 Task: Work and Employment Template: Driving Log.
Action: Mouse moved to (62, 103)
Screenshot: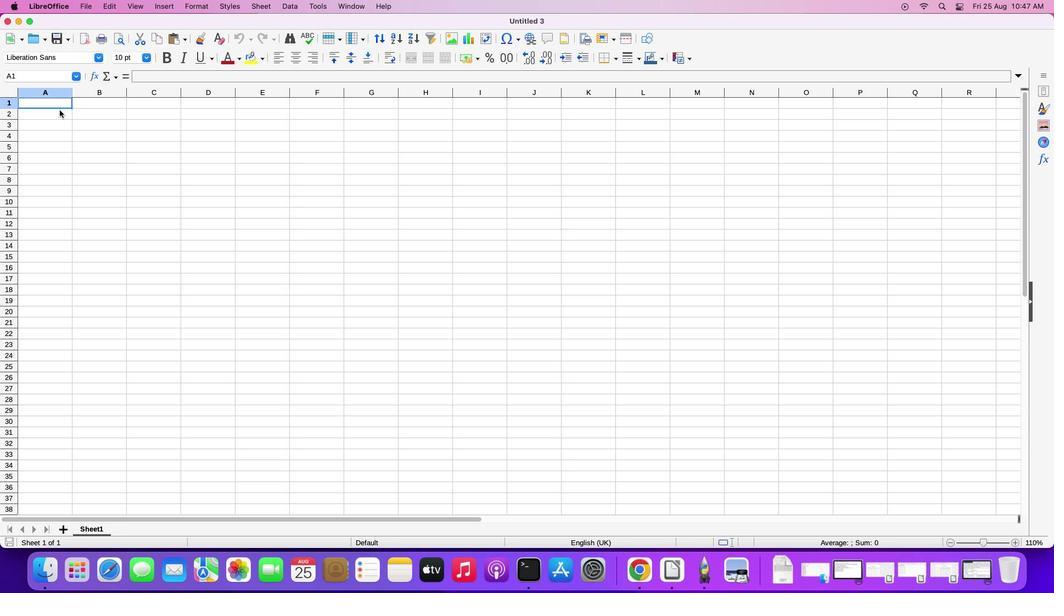 
Action: Mouse pressed left at (62, 103)
Screenshot: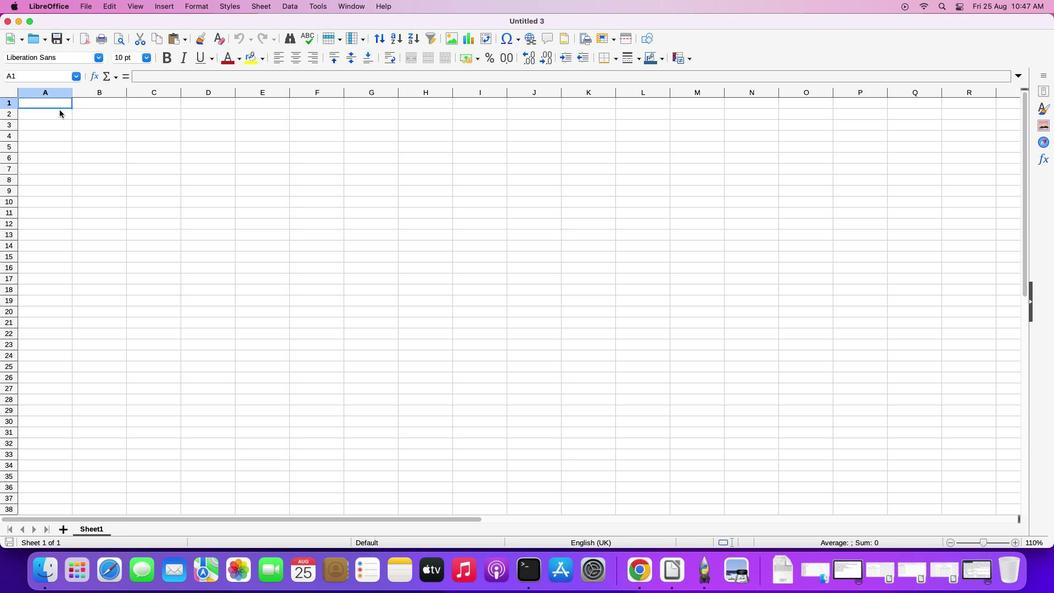 
Action: Mouse moved to (58, 112)
Screenshot: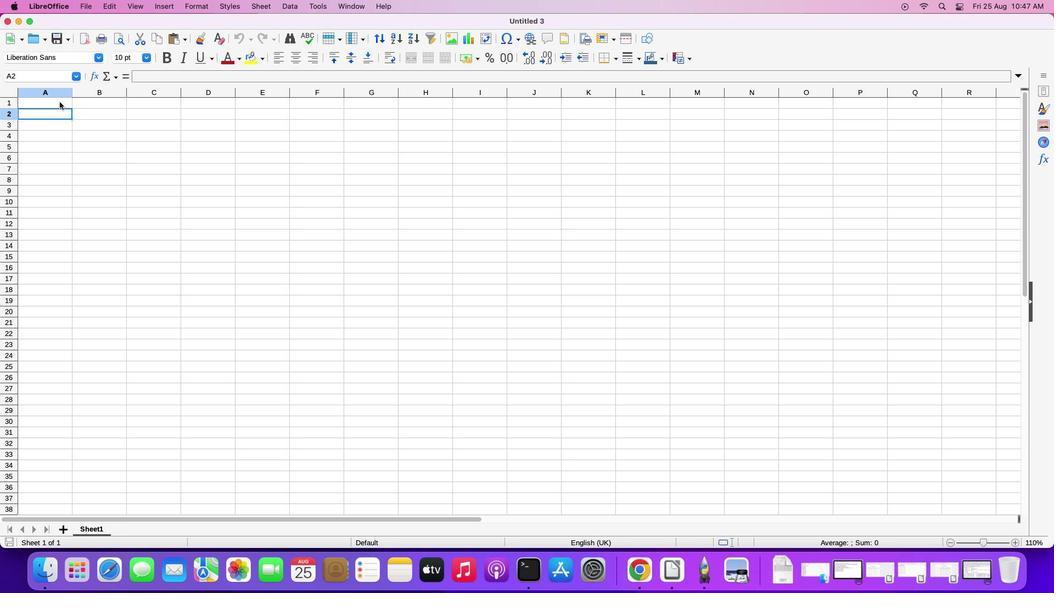 
Action: Mouse pressed left at (58, 112)
Screenshot: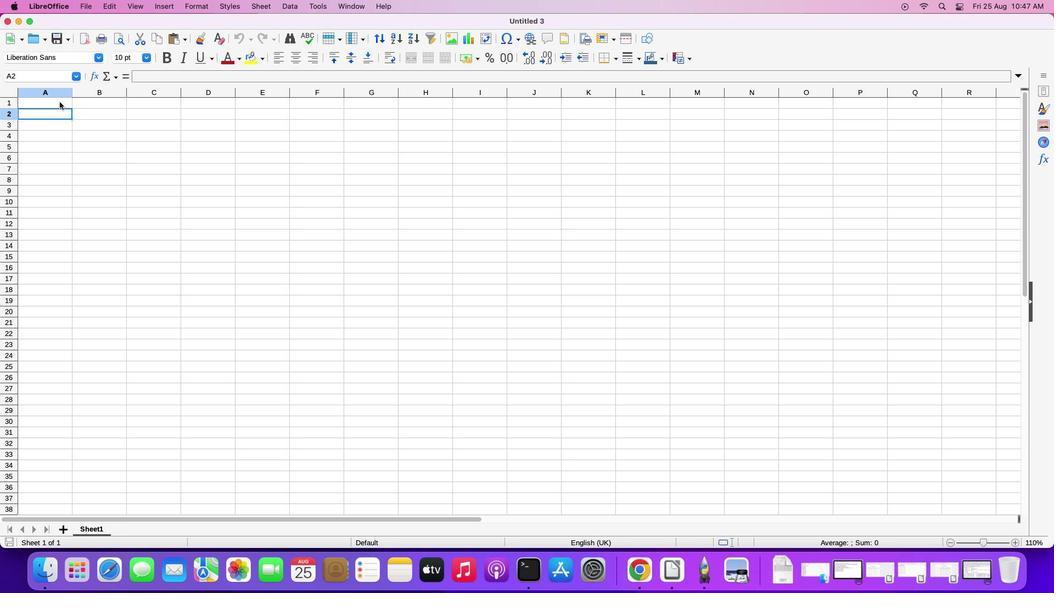 
Action: Mouse moved to (59, 101)
Screenshot: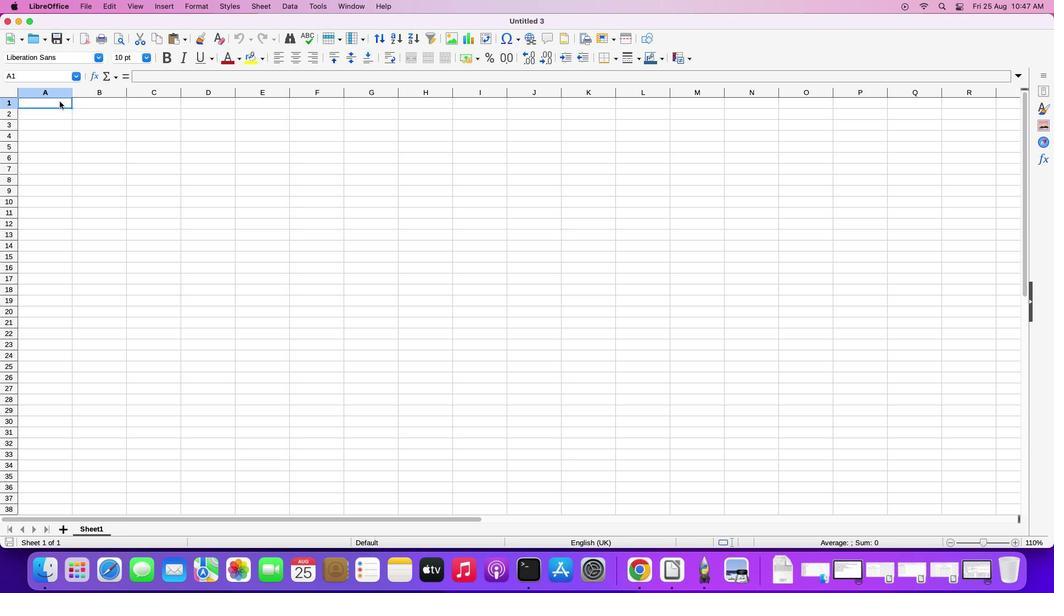 
Action: Mouse pressed left at (59, 101)
Screenshot: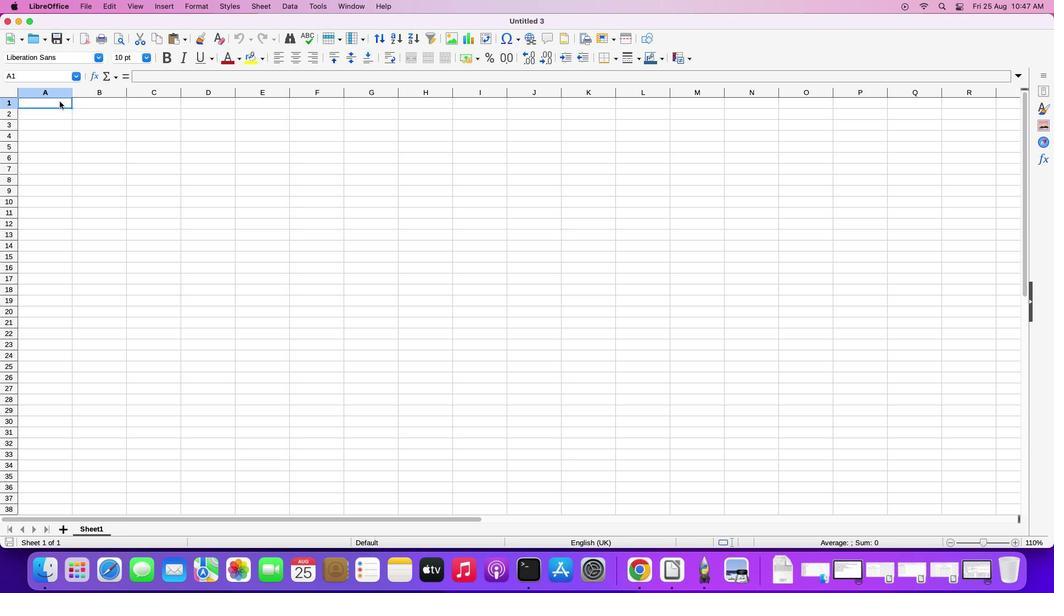 
Action: Key pressed Key.shift'D''r''i''v'
Screenshot: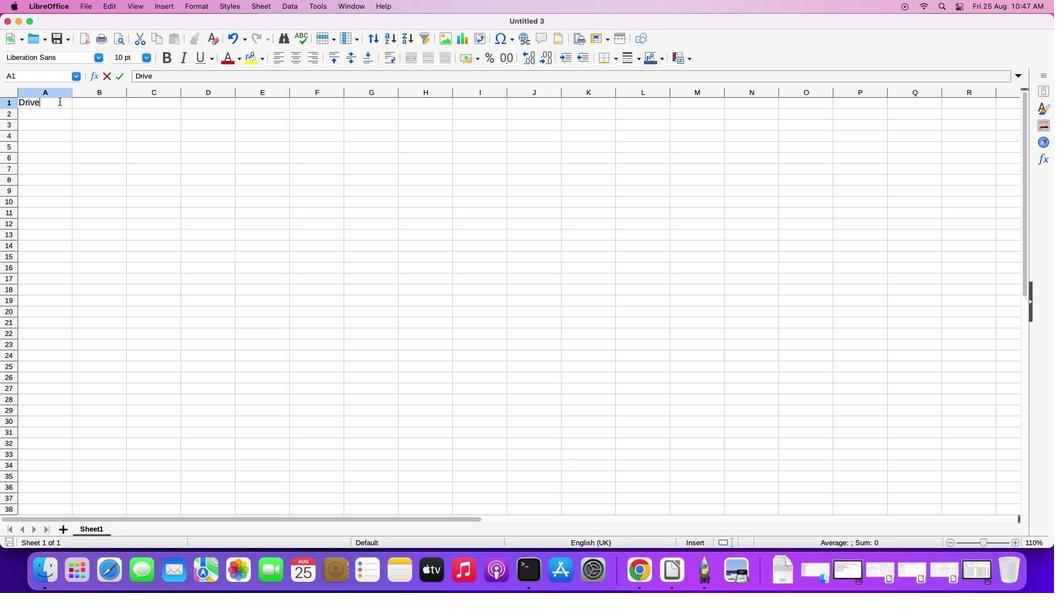 
Action: Mouse moved to (59, 101)
Screenshot: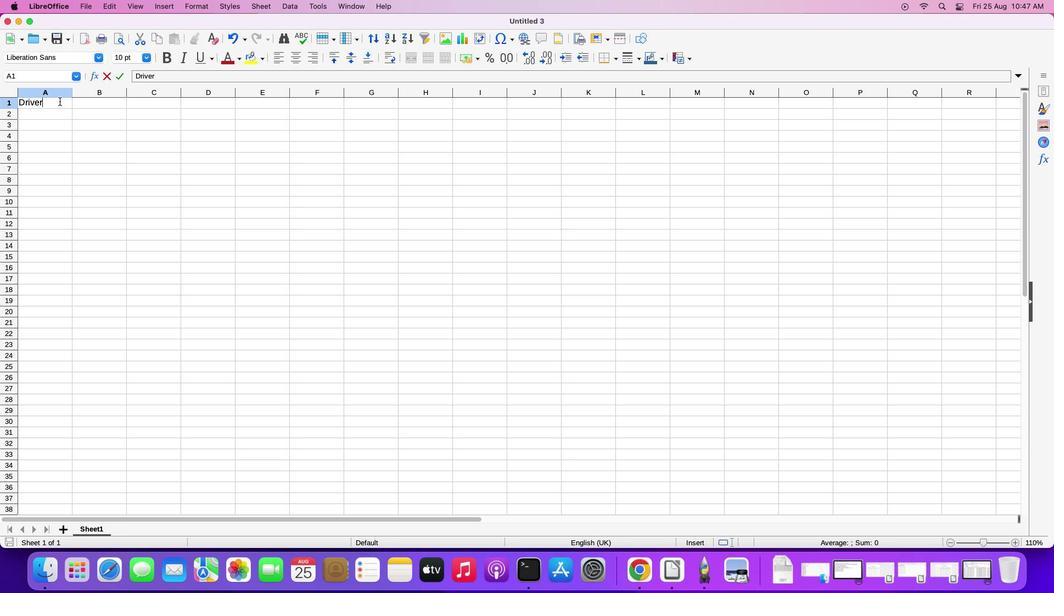 
Action: Key pressed 'e''r''s'Key.spaceKey.shift'D''a''i''l''y'Key.spaceKey.shift'L''o''g'Key.enterKey.downKey.downKey.downKey.downKey.upKey.upKey.upKey.rightKey.upKey.rightKey.rightKey.downKey.leftKey.upKey.rightKey.downKey.leftKey.leftKey.leftKey.downKey.downKey.downKey.downKey.downKey.downKey.downKey.downKey.downKey.rightKey.upKey.downKey.leftKey.leftKey.downKey.down
Screenshot: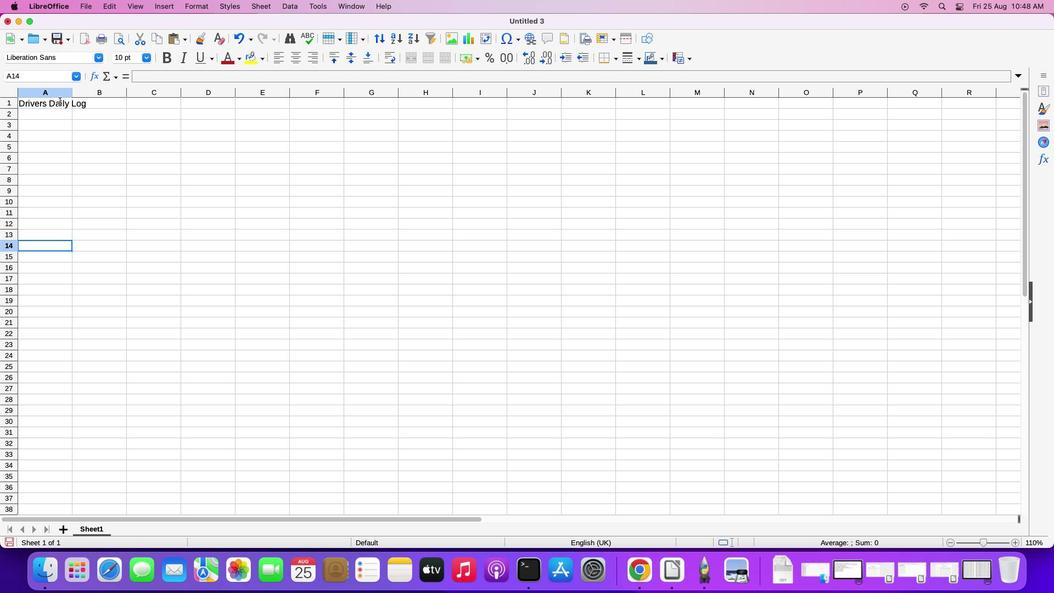 
Action: Mouse moved to (96, 239)
Screenshot: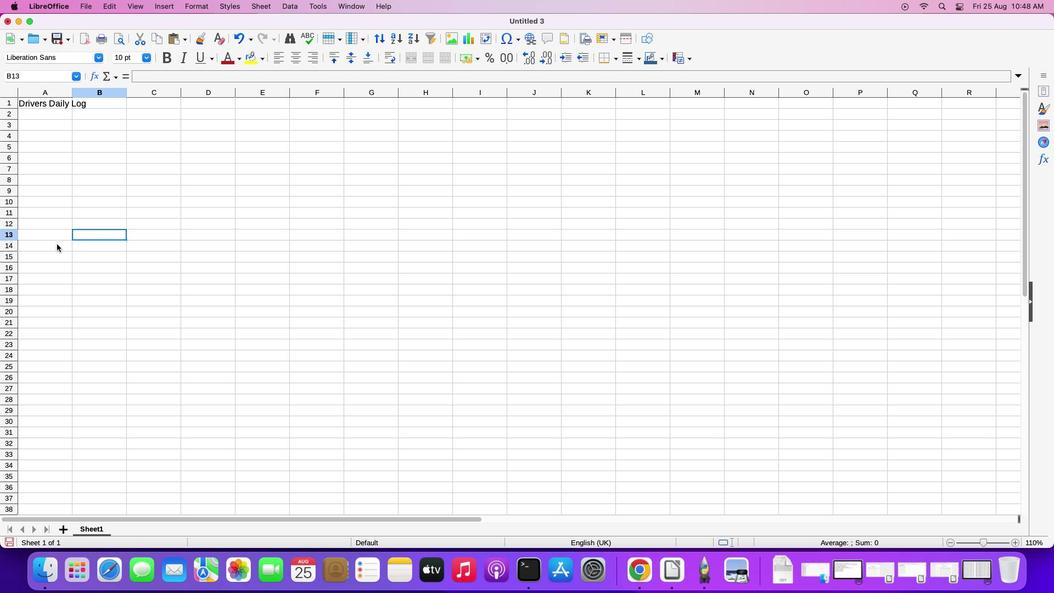 
Action: Mouse pressed left at (96, 239)
Screenshot: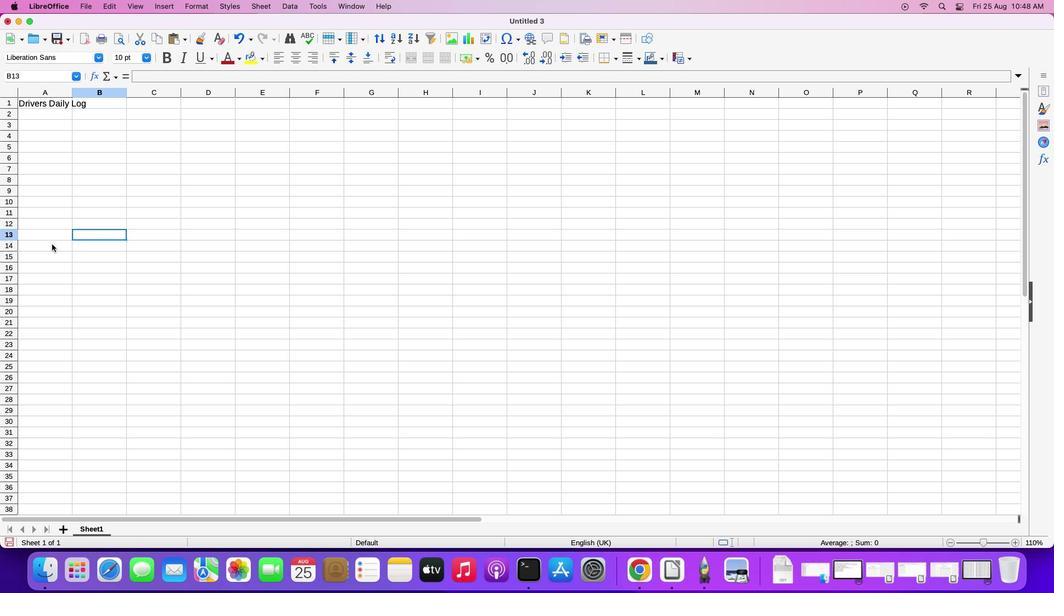
Action: Mouse moved to (51, 243)
Screenshot: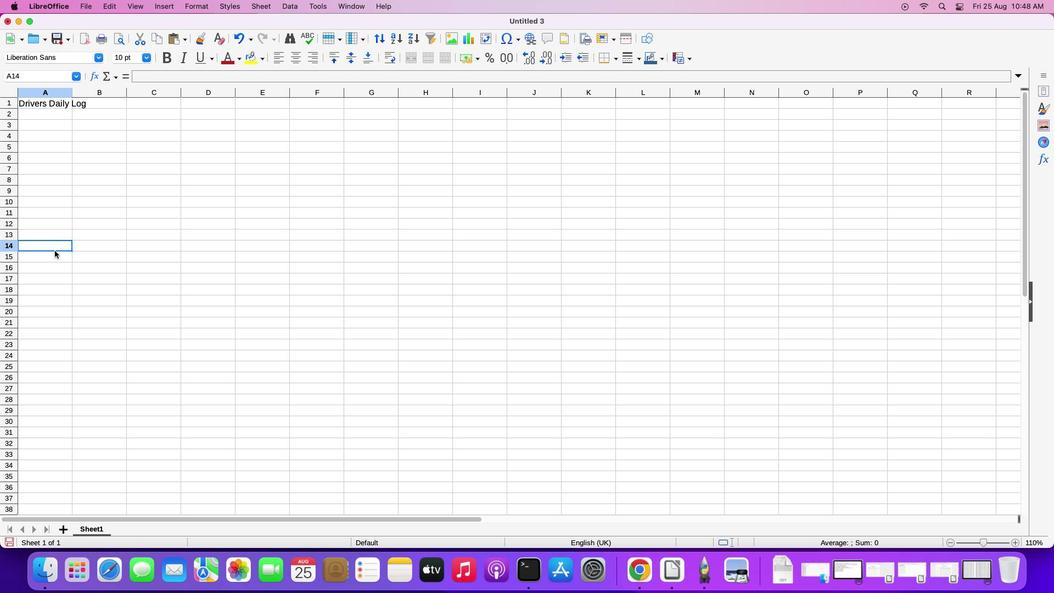 
Action: Mouse pressed left at (51, 243)
Screenshot: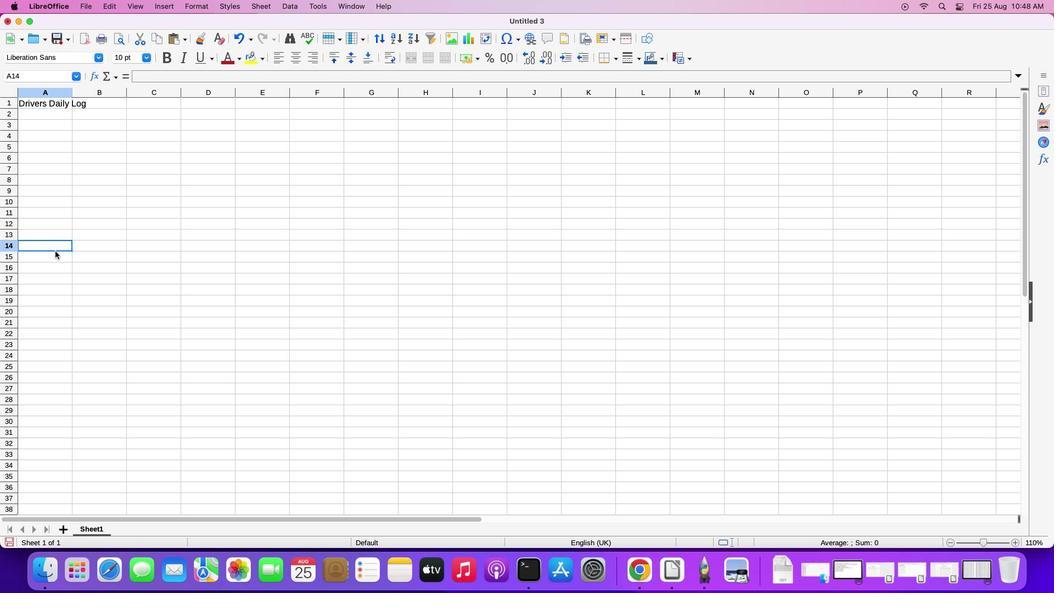 
Action: Mouse moved to (54, 251)
Screenshot: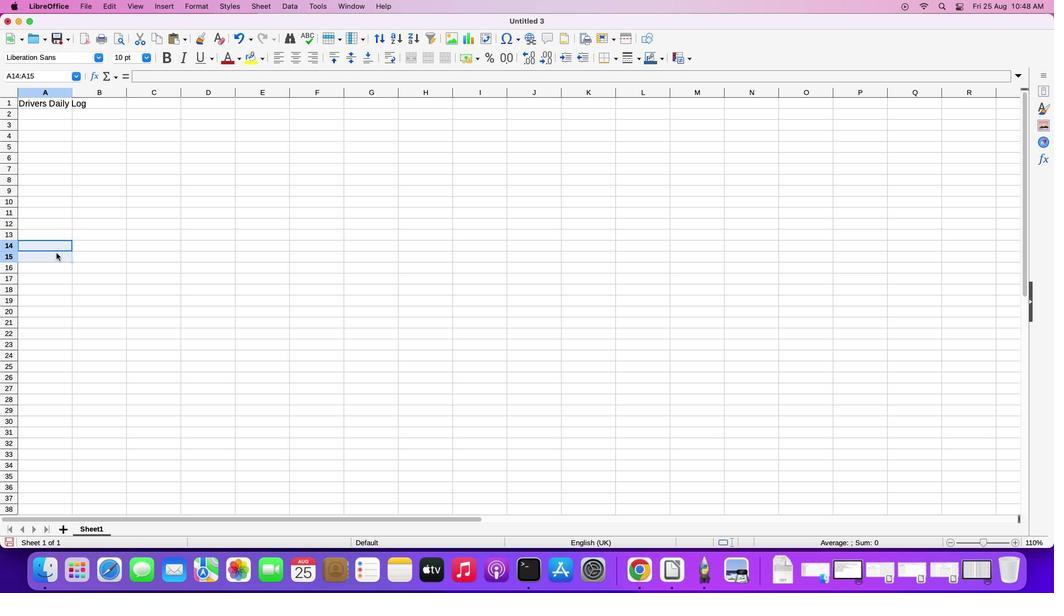 
Action: Mouse pressed left at (54, 251)
Screenshot: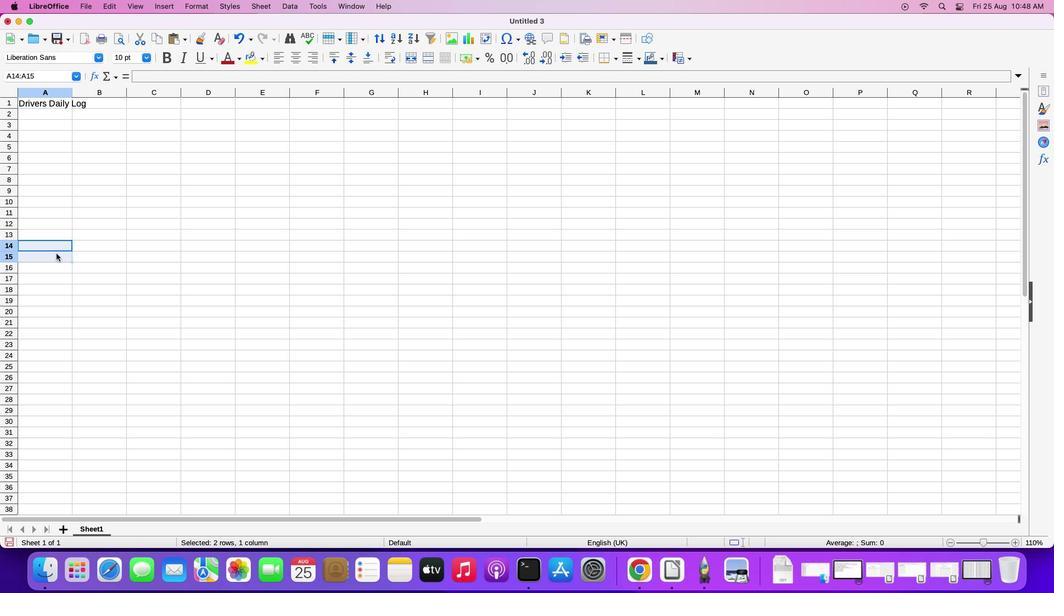
Action: Mouse moved to (75, 243)
Screenshot: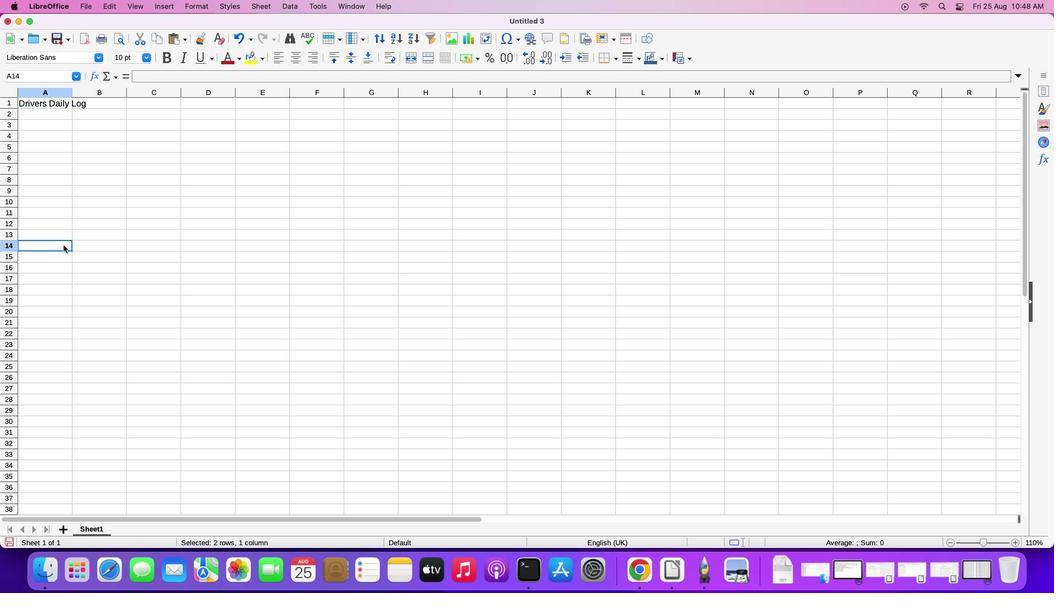 
Action: Mouse pressed left at (75, 243)
Screenshot: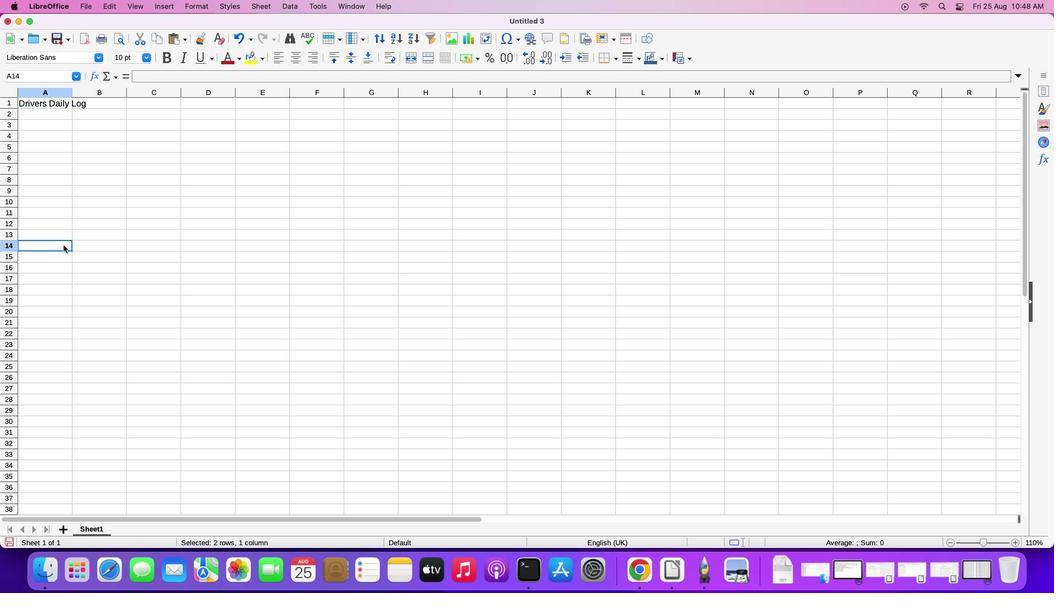 
Action: Mouse moved to (63, 245)
Screenshot: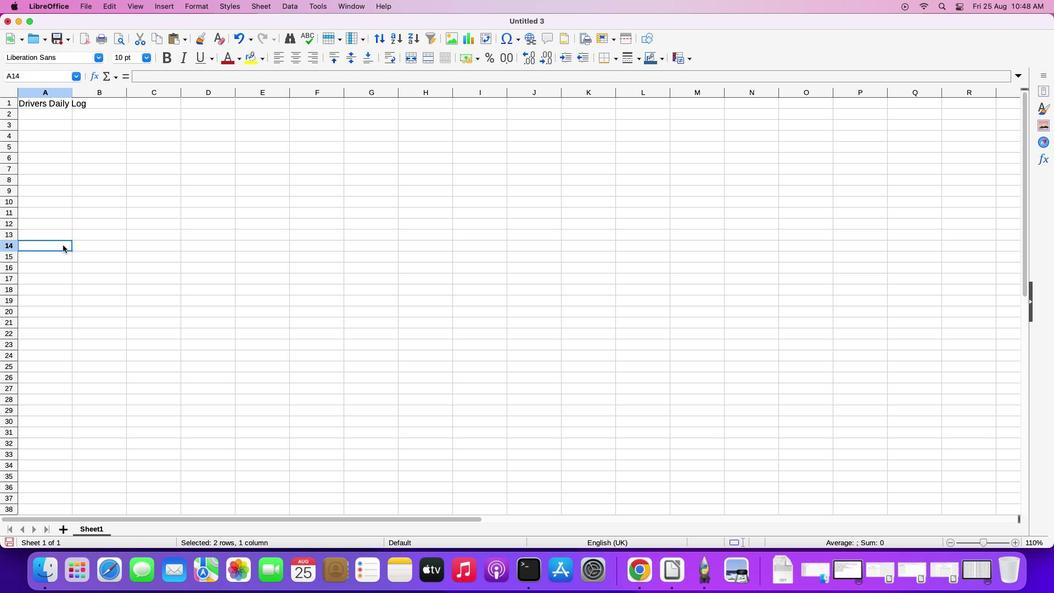 
Action: Mouse pressed left at (63, 245)
Screenshot: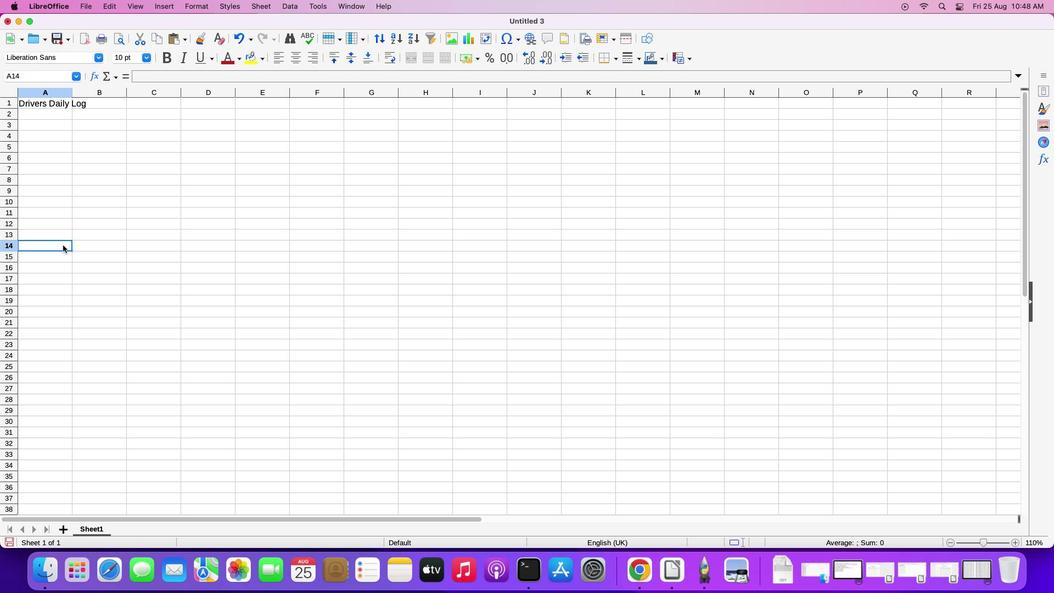 
Action: Mouse moved to (63, 245)
Screenshot: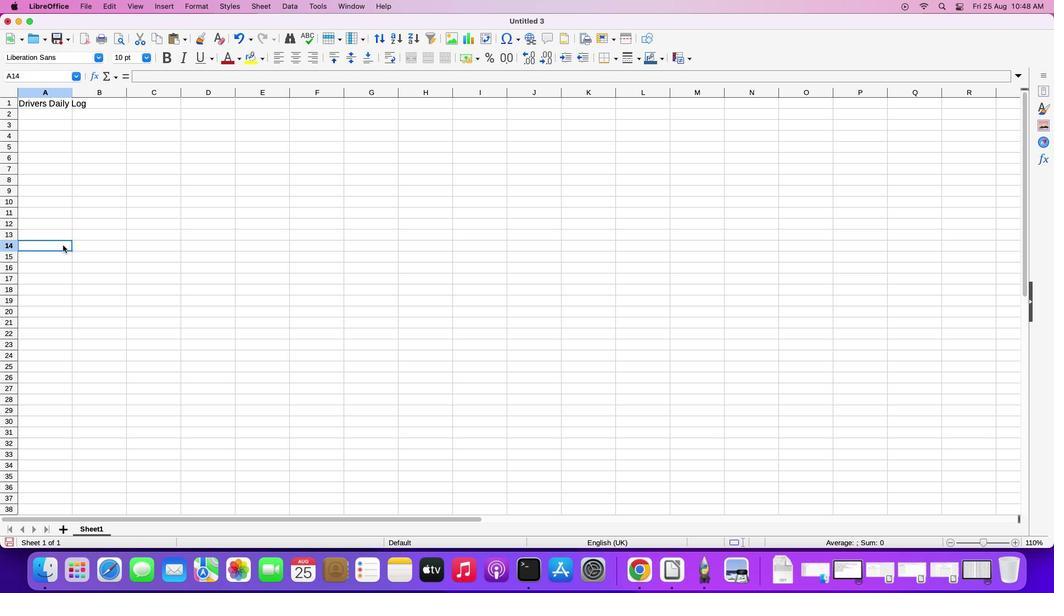 
Action: Key pressed Key.shiftKey.rightKey.right
Screenshot: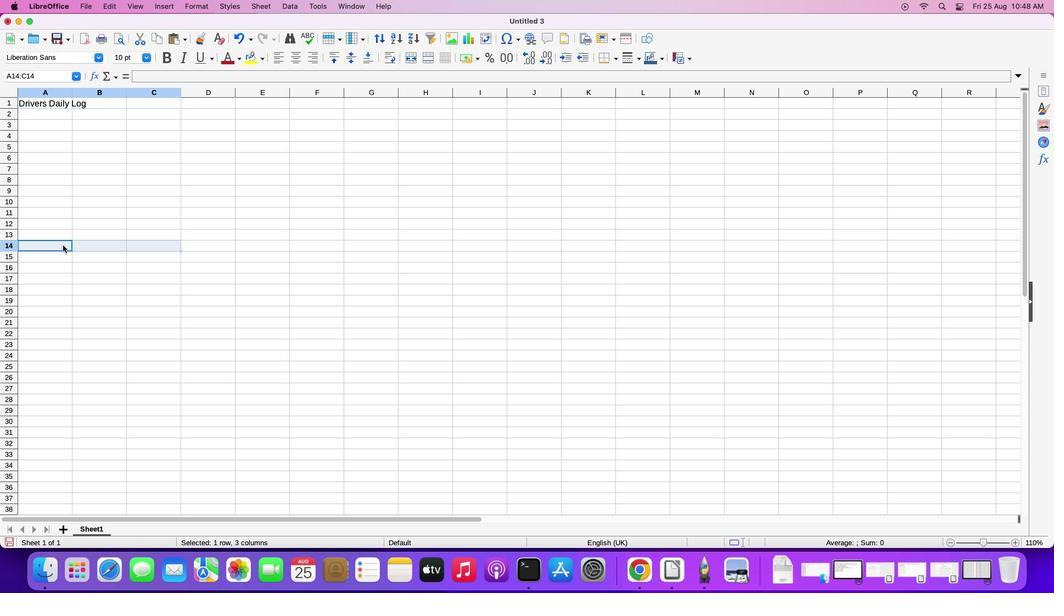 
Action: Mouse moved to (425, 58)
Screenshot: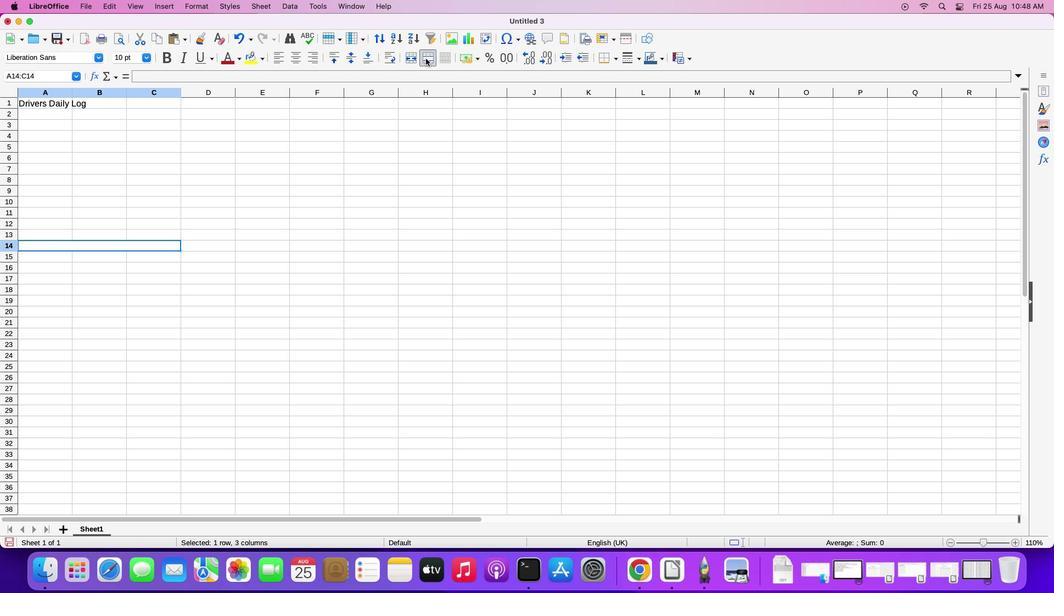 
Action: Mouse pressed left at (425, 58)
Screenshot: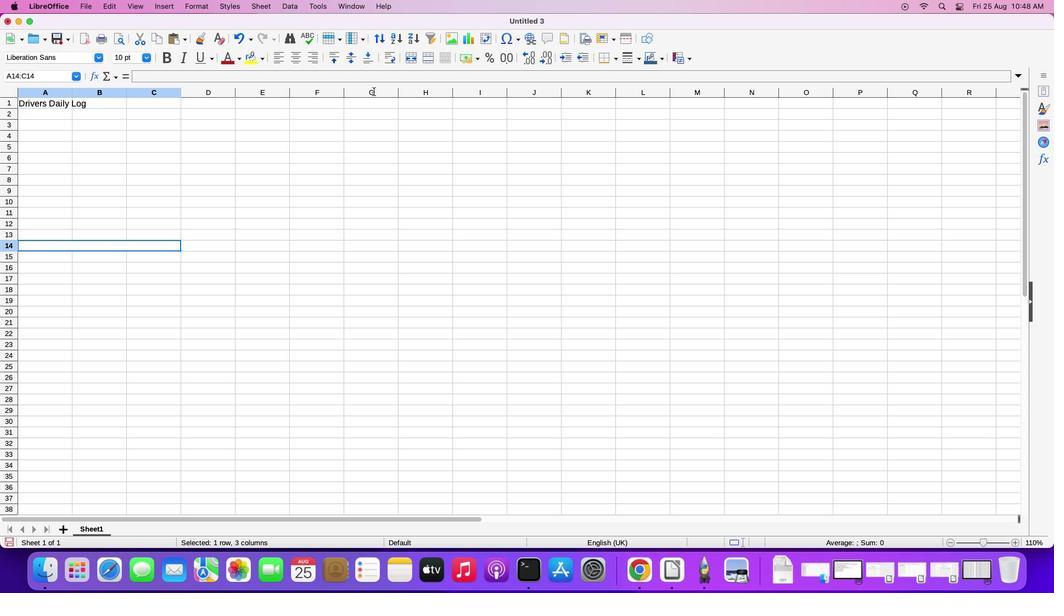 
Action: Mouse moved to (56, 243)
Screenshot: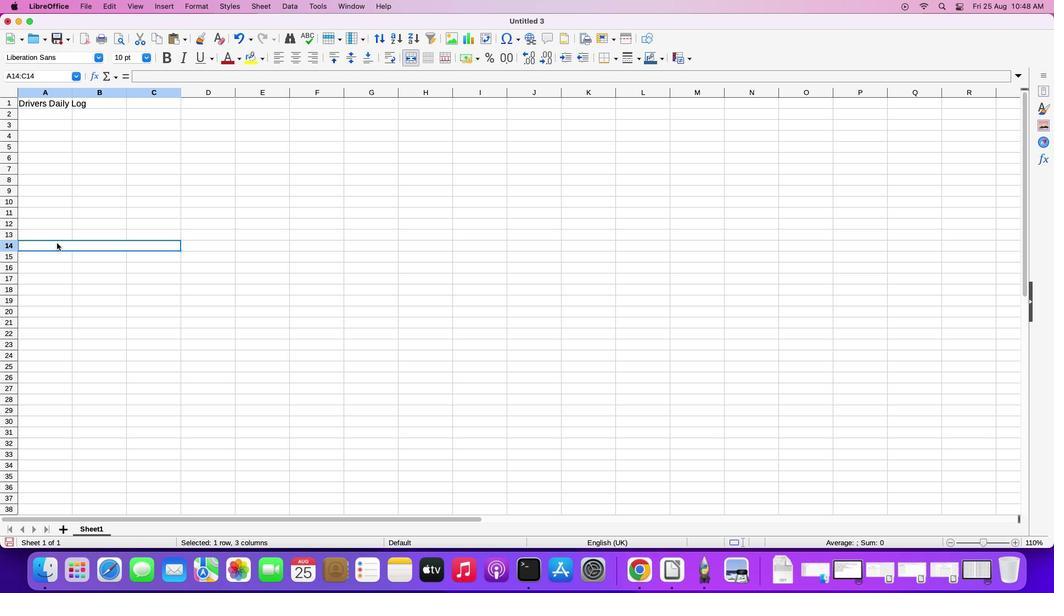 
Action: Mouse pressed left at (56, 243)
Screenshot: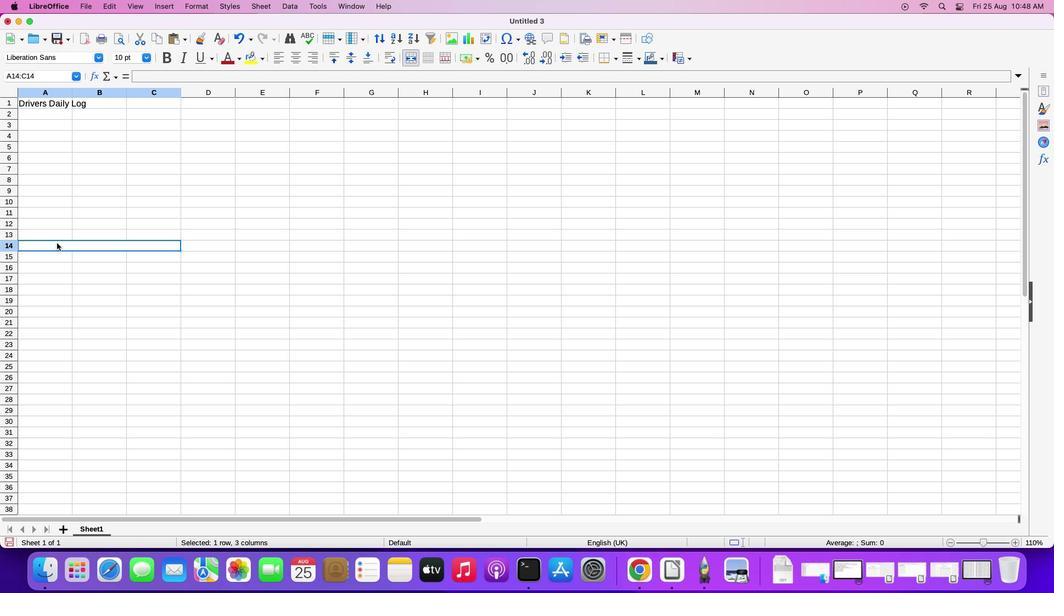 
Action: Key pressed Key.shift'M''i''d'Key.spaceKey.shift'N''i''g''h''t'Key.enter
Screenshot: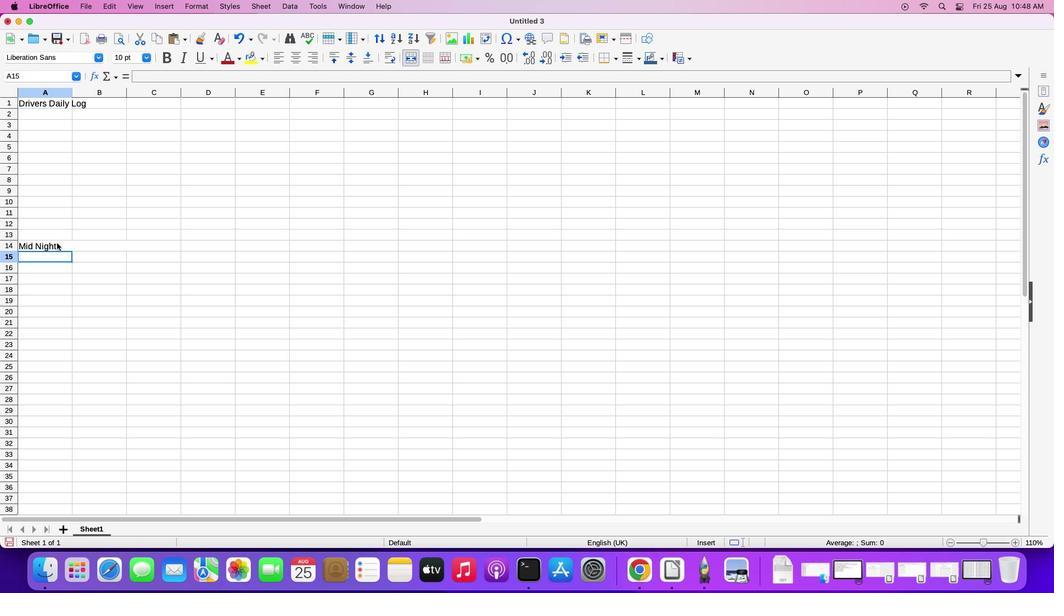 
Action: Mouse moved to (51, 245)
Screenshot: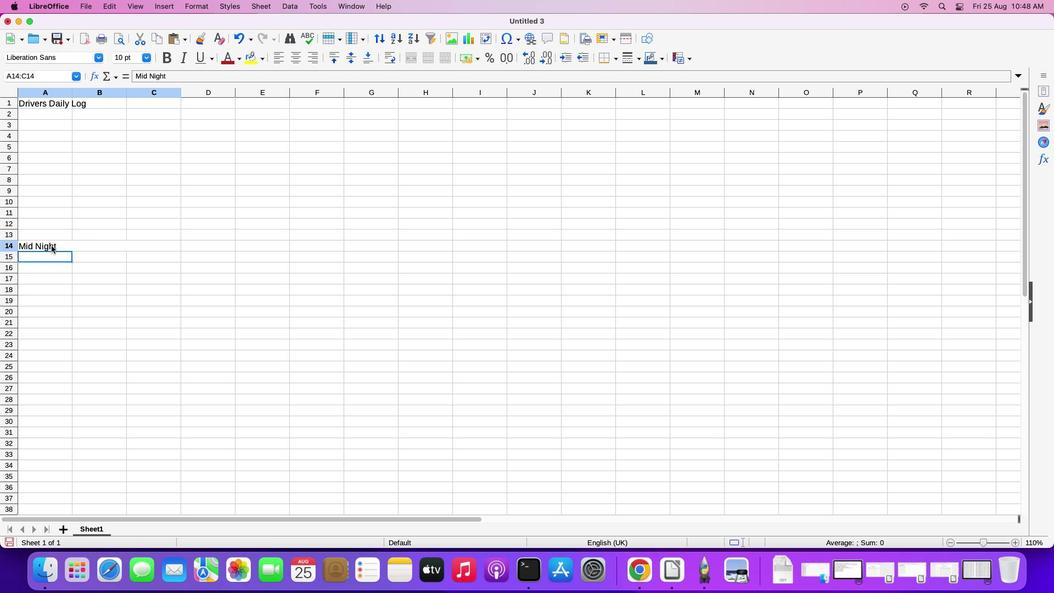 
Action: Mouse pressed left at (51, 245)
Screenshot: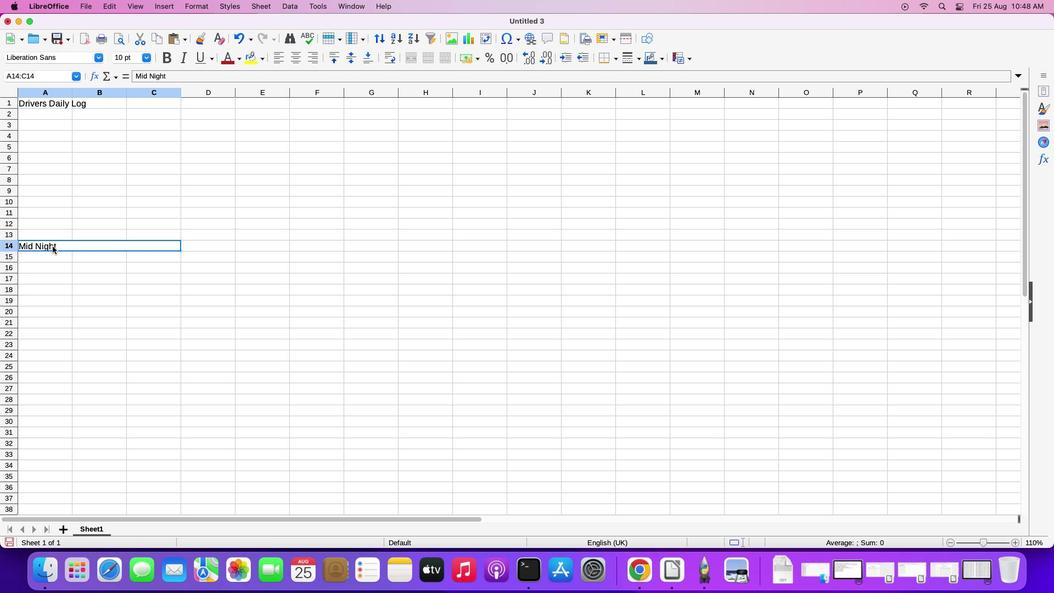 
Action: Mouse moved to (162, 93)
Screenshot: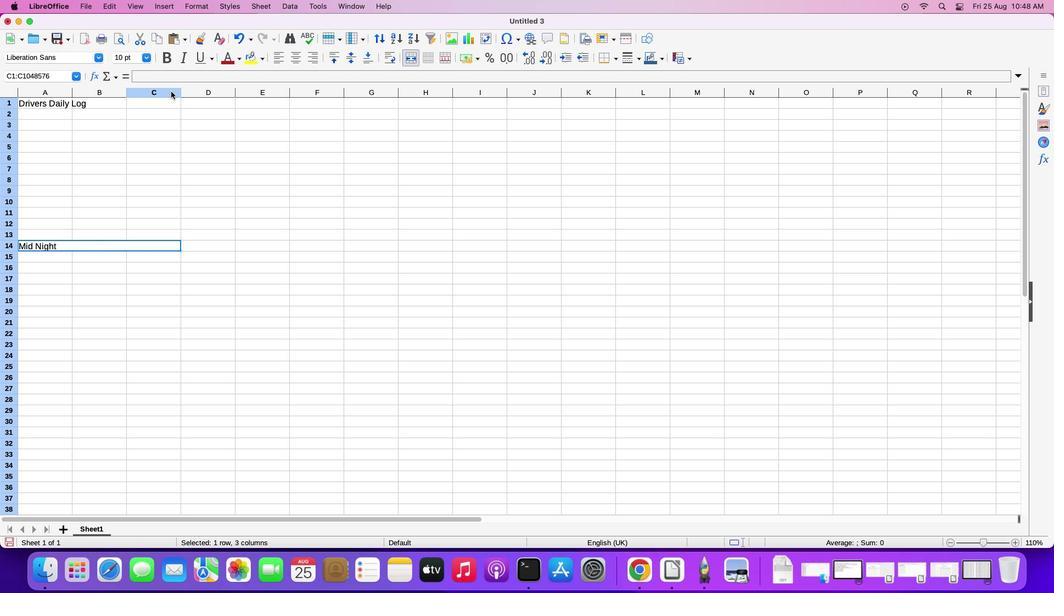 
Action: Mouse pressed left at (162, 93)
Screenshot: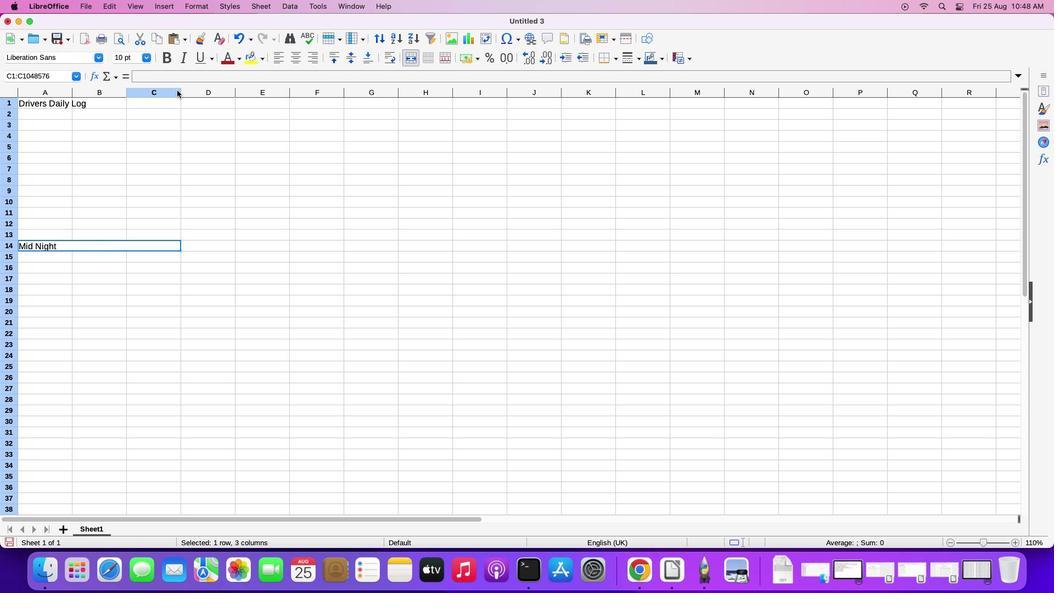 
Action: Mouse moved to (180, 90)
Screenshot: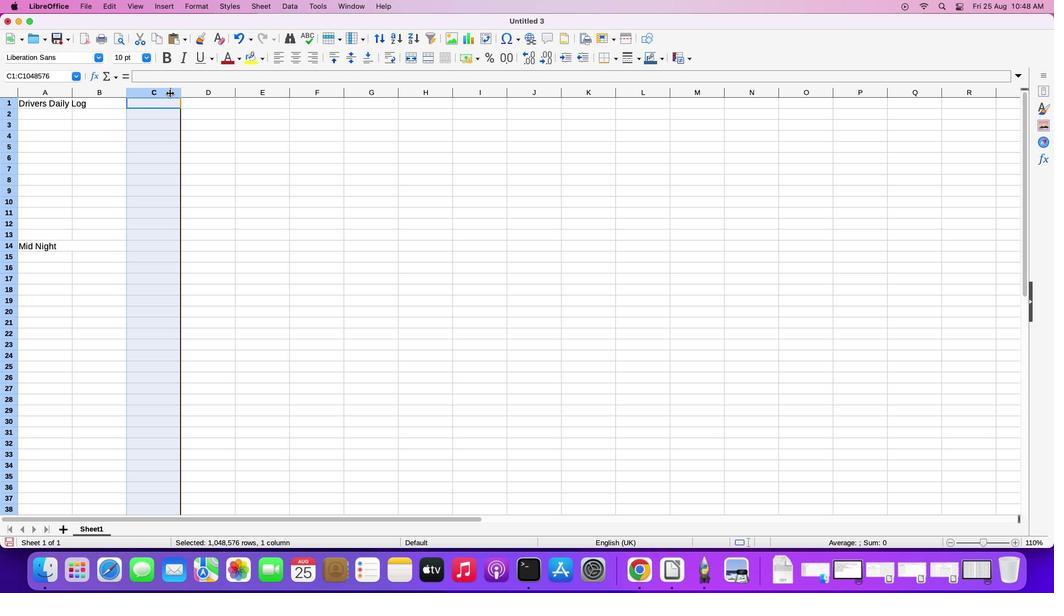 
Action: Mouse pressed left at (180, 90)
Screenshot: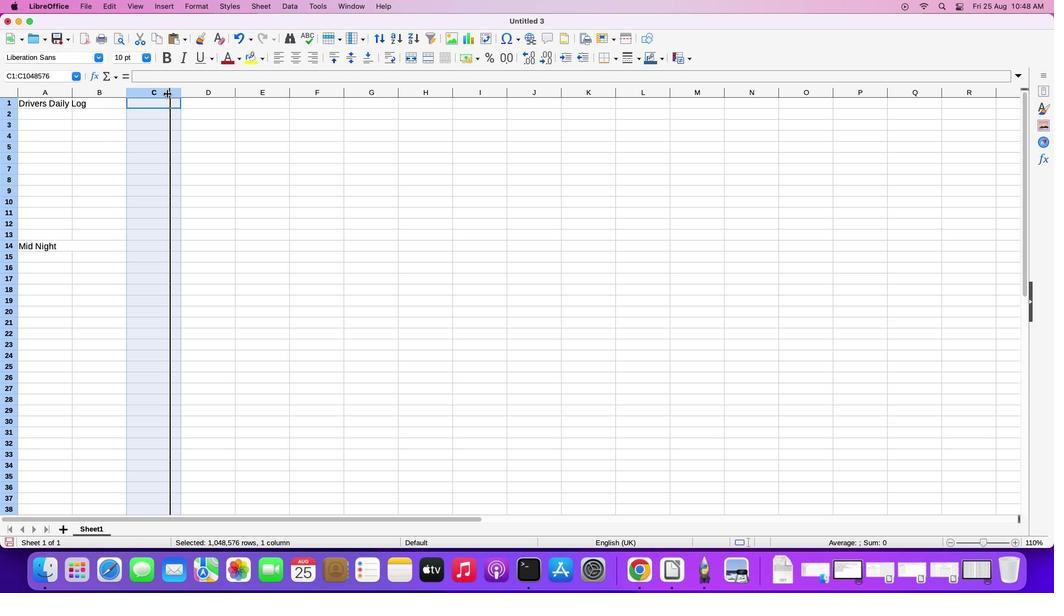 
Action: Mouse moved to (162, 291)
Screenshot: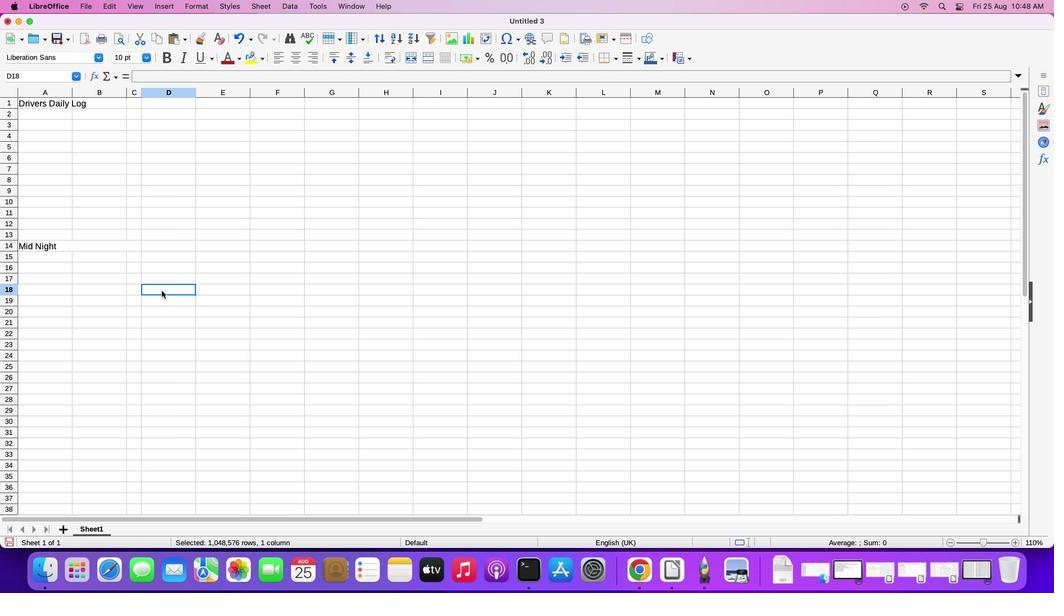 
Action: Mouse pressed left at (162, 291)
Screenshot: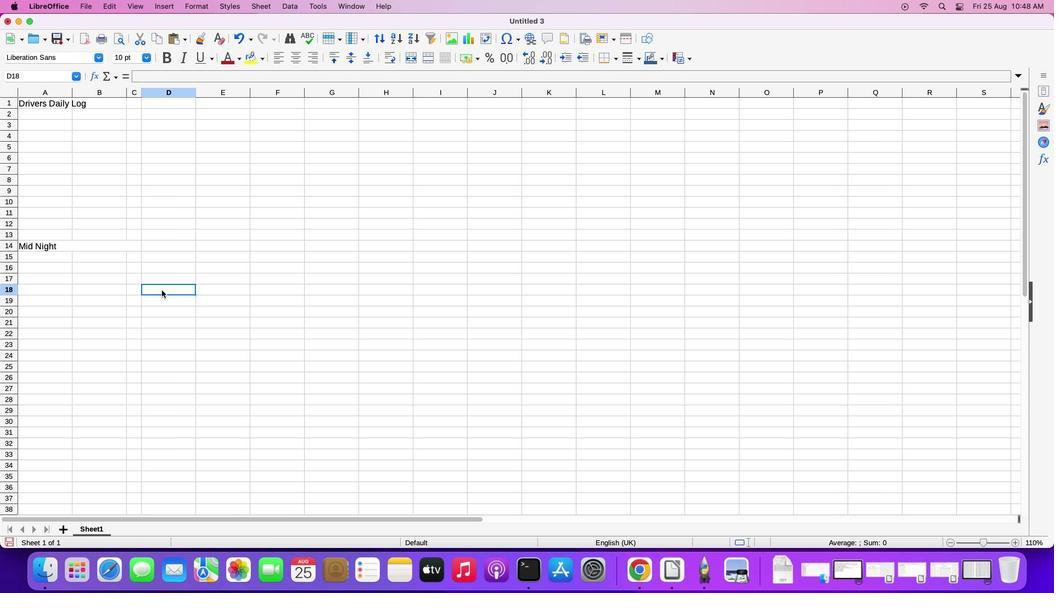 
Action: Mouse moved to (43, 253)
Screenshot: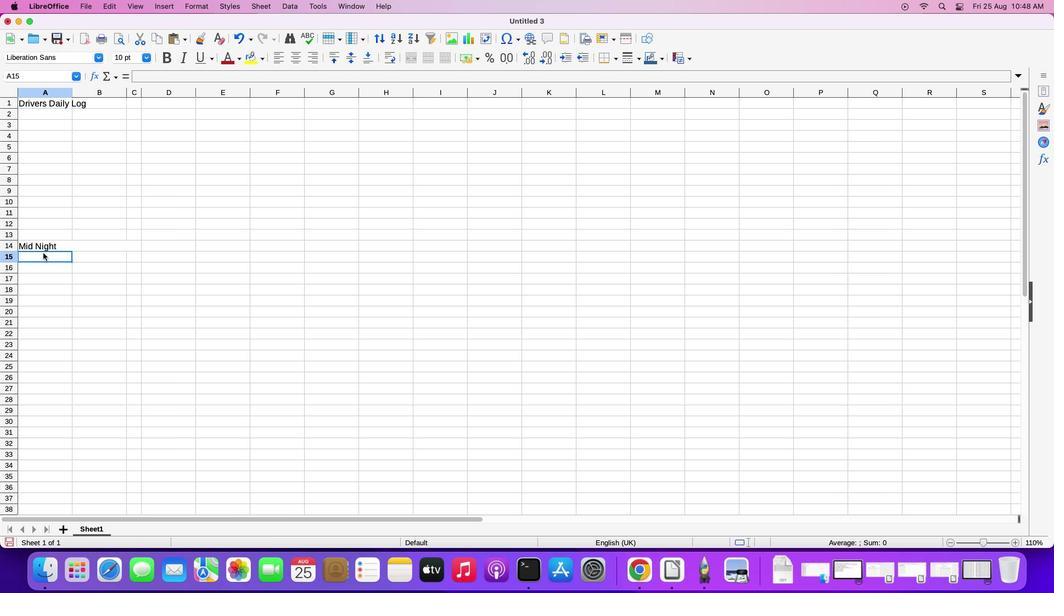 
Action: Mouse pressed left at (43, 253)
Screenshot: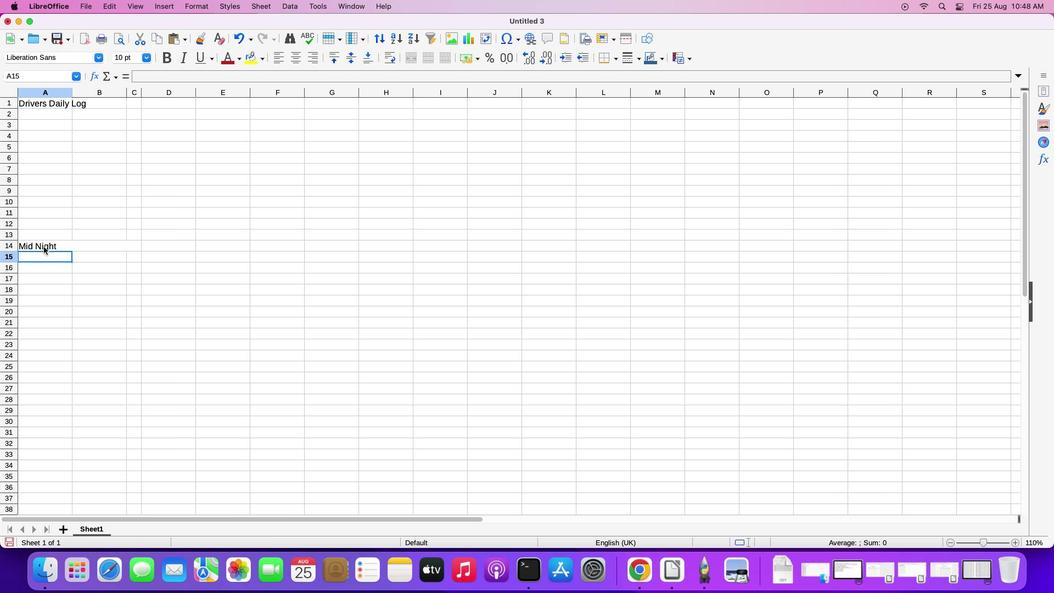 
Action: Mouse moved to (43, 245)
Screenshot: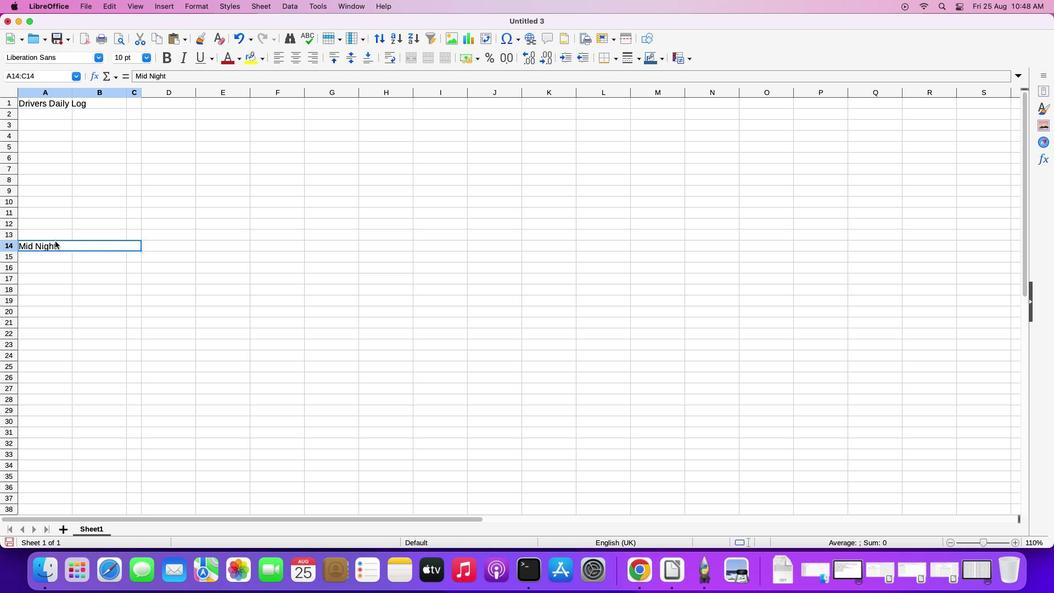 
Action: Mouse pressed left at (43, 245)
Screenshot: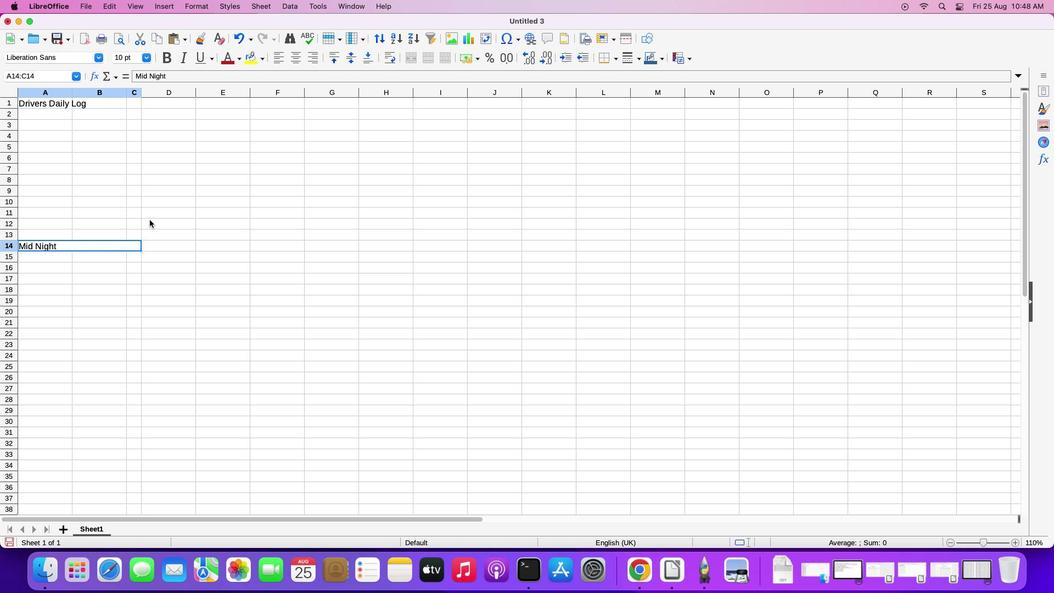 
Action: Mouse moved to (317, 57)
Screenshot: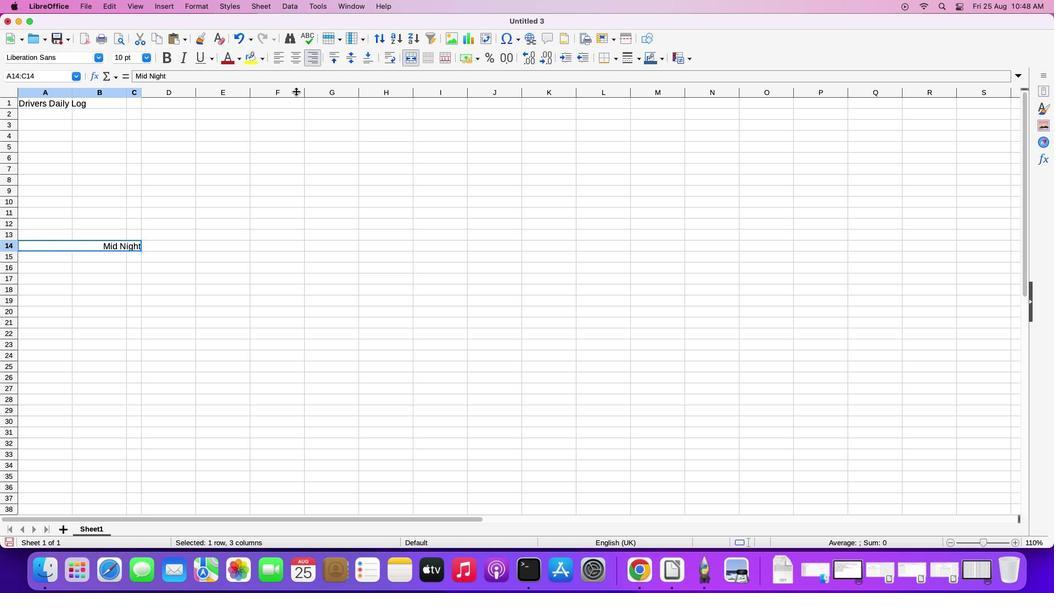 
Action: Mouse pressed left at (317, 57)
Screenshot: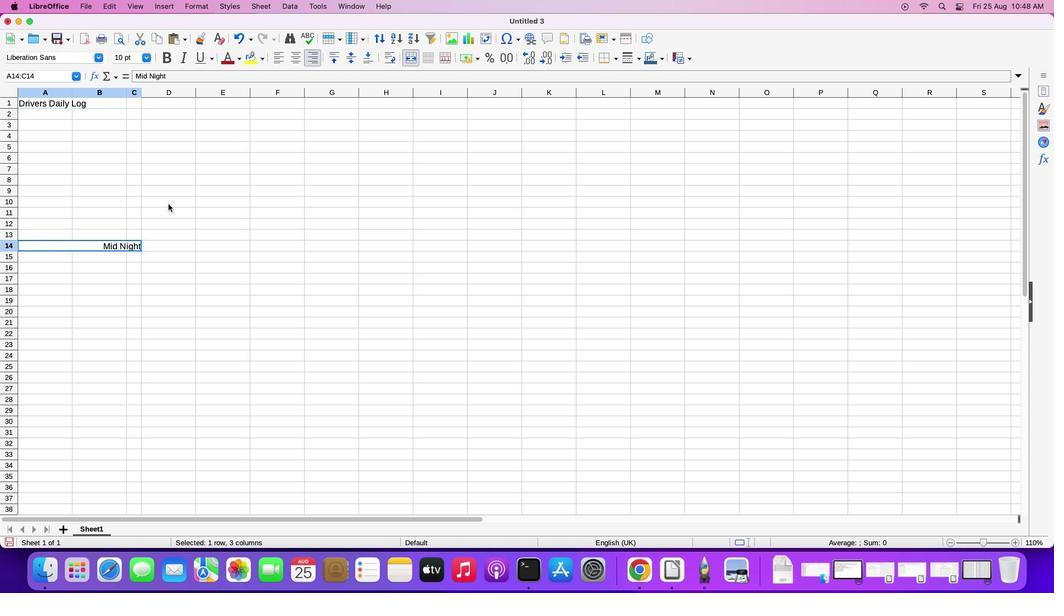 
Action: Mouse moved to (49, 257)
Screenshot: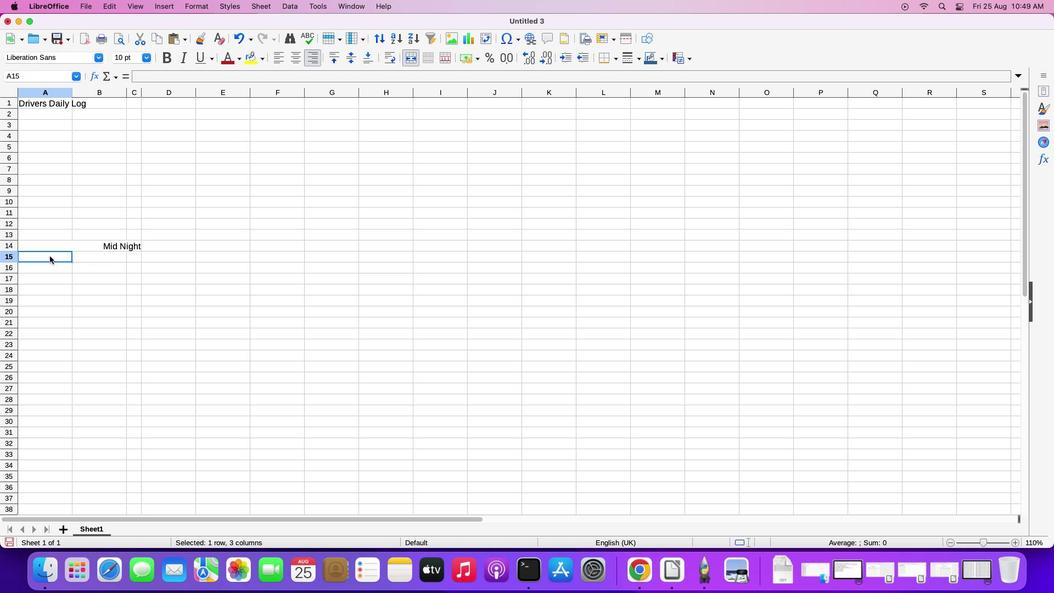 
Action: Mouse pressed left at (49, 257)
Screenshot: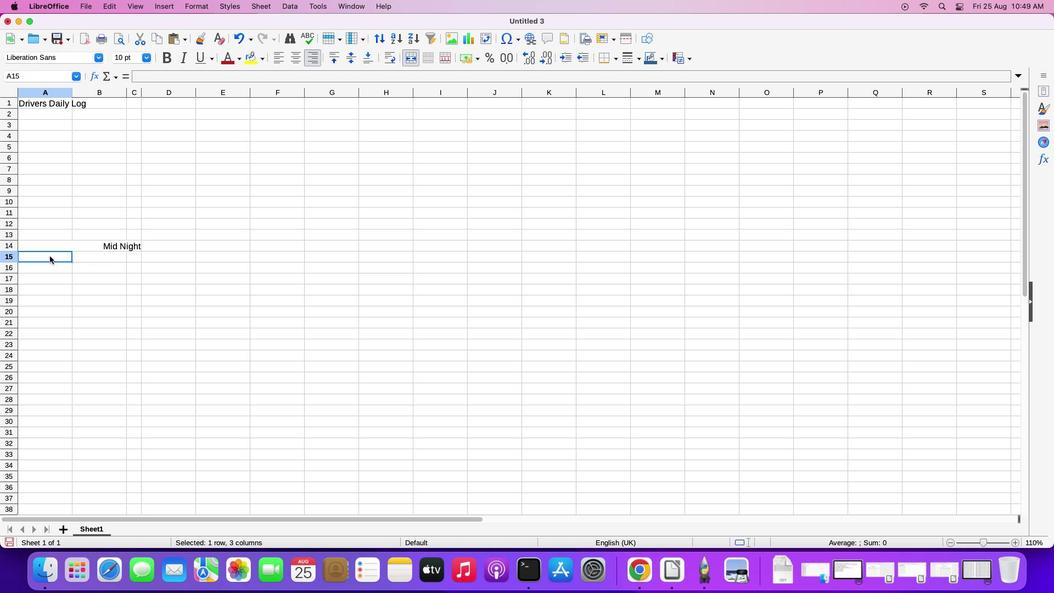 
Action: Mouse moved to (49, 256)
Screenshot: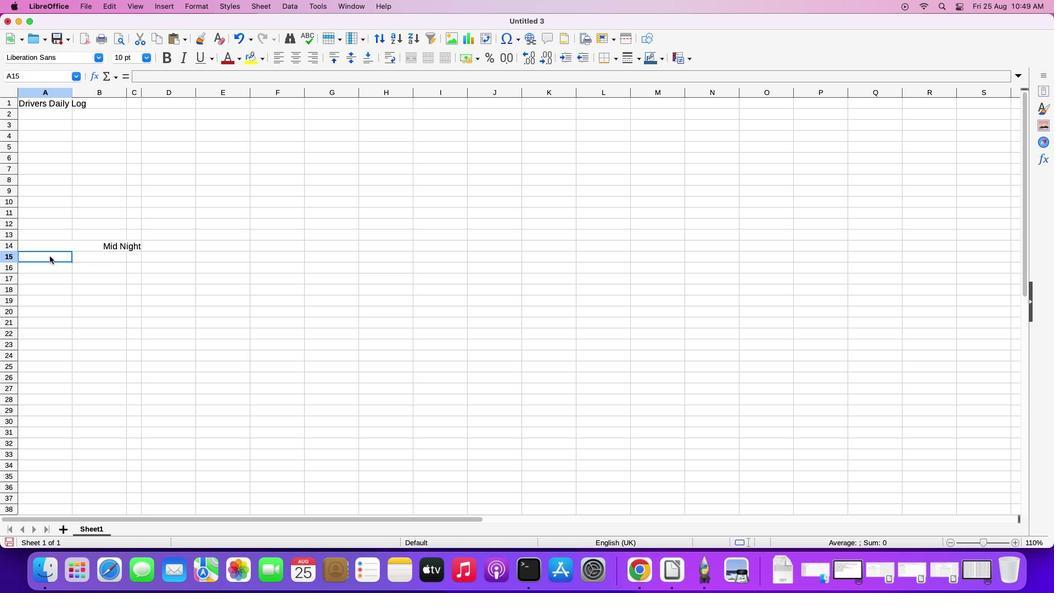 
Action: Key pressed '1''\x03''2''\x03''3''\x03''4''\x03'Key.rightKey.upKey.upKey.upKey.upKey.shift'O''f''f'Key.spaceKey.shift'F''u''d'Key.backspaceKey.backspaceKey.backspaceKey.shift'D''u''t''y'Key.enterKey.shift'S''l''r''r'Key.backspaceKey.backspace'e''e''p''e''r'Key.spaceKey.shift'B''e''r''t''h'Key.enterKey.shift'D''r''i''v''i''n''g'Key.enterKey.shift'O''n'Key.spaceKey.shift'D''u''t''y'Key.downKey.leftKey.shiftKey.rightKey.right
Screenshot: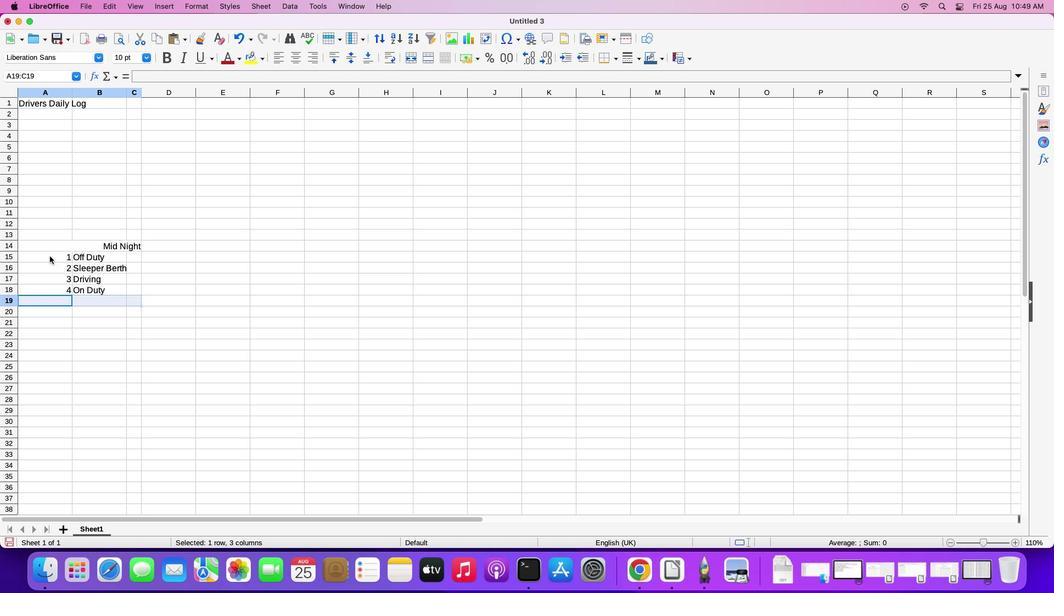 
Action: Mouse moved to (428, 60)
Screenshot: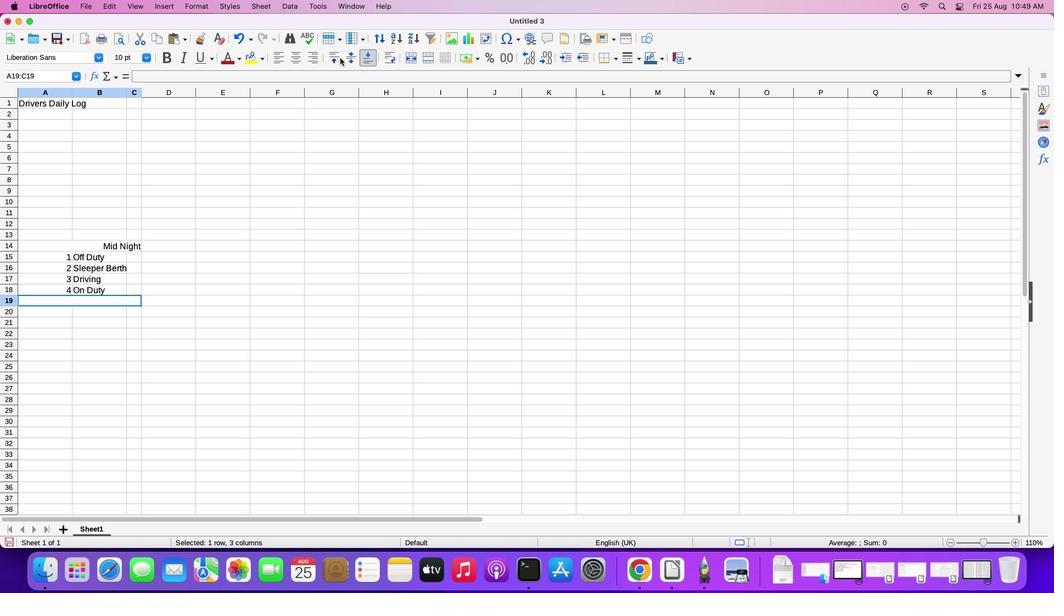 
Action: Mouse pressed left at (428, 60)
Screenshot: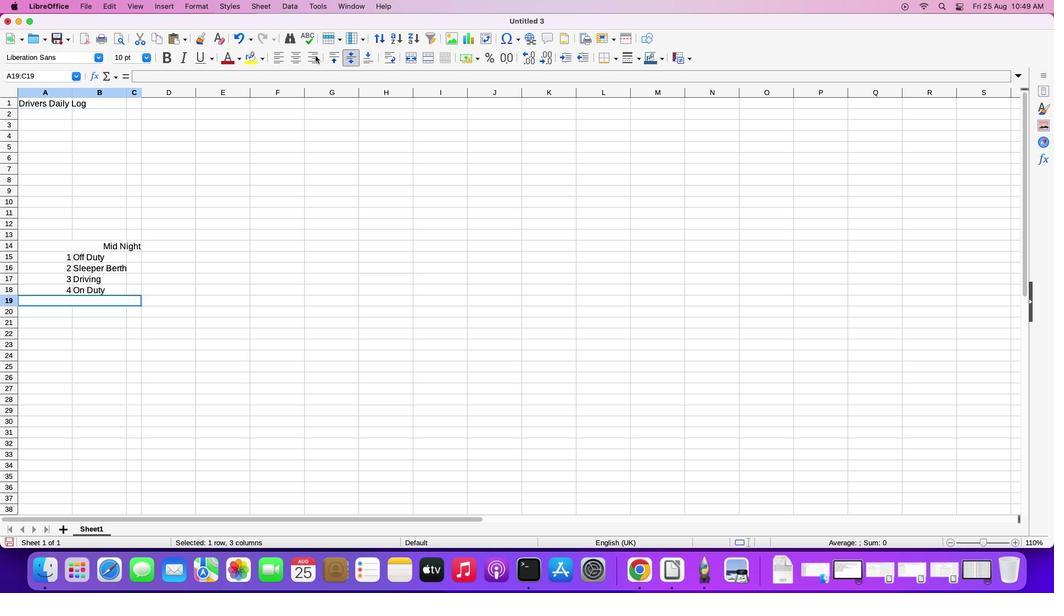
Action: Mouse moved to (315, 54)
Screenshot: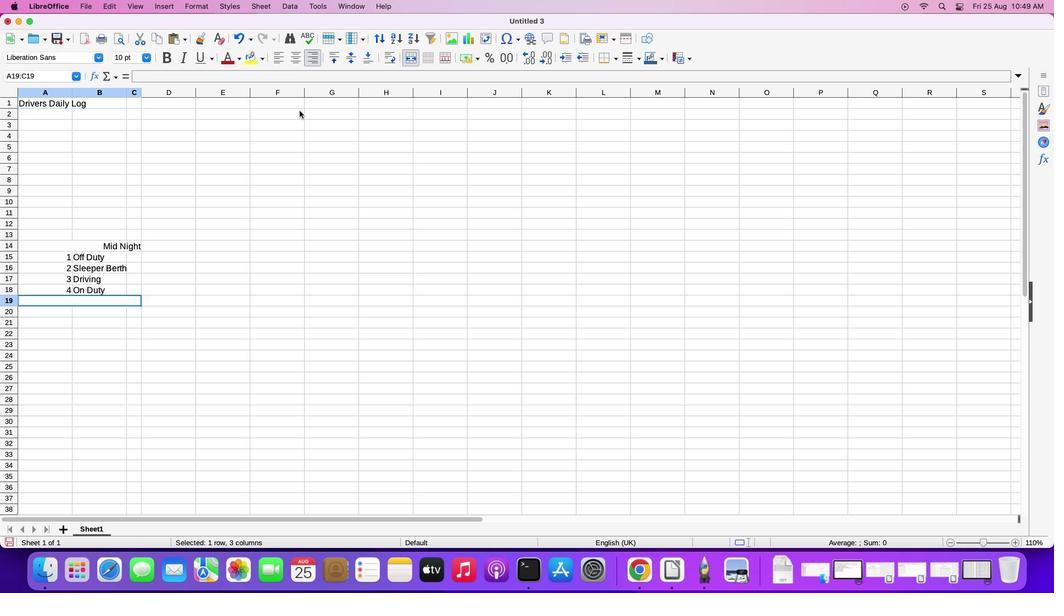 
Action: Mouse pressed left at (315, 54)
Screenshot: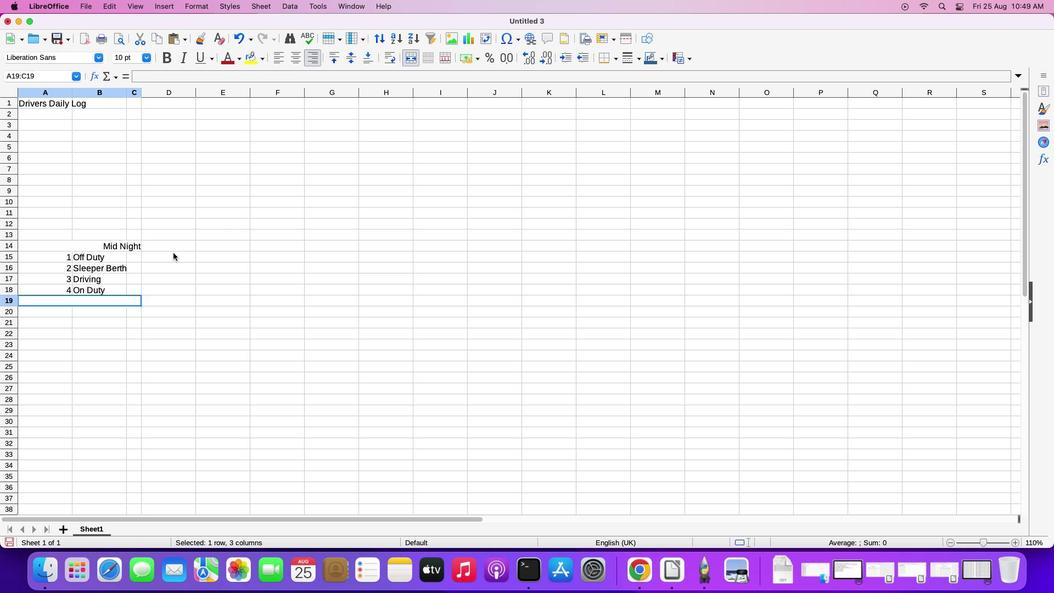 
Action: Mouse moved to (51, 297)
Screenshot: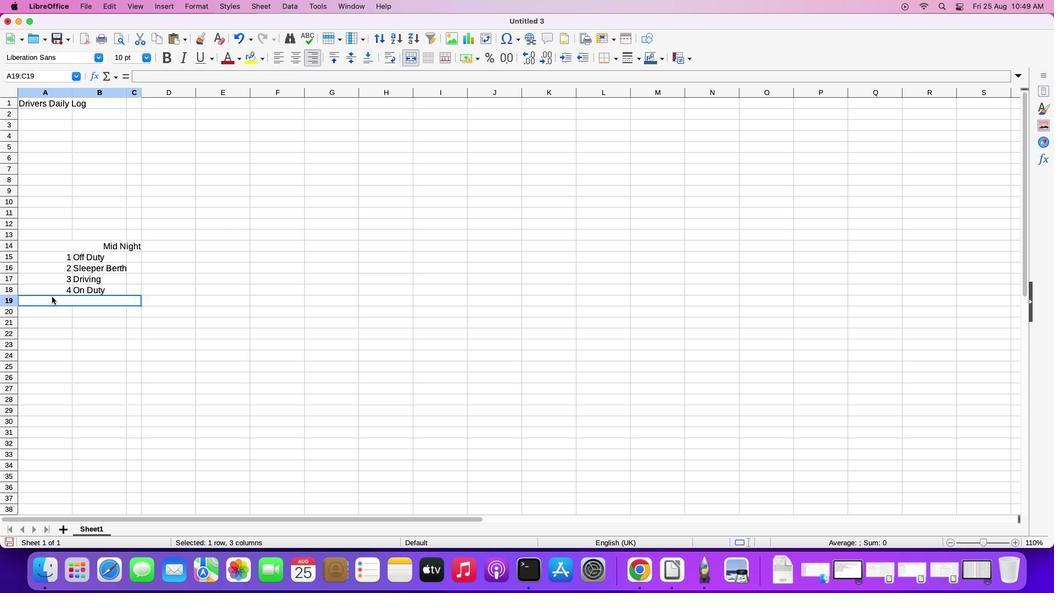 
Action: Mouse pressed left at (51, 297)
Screenshot: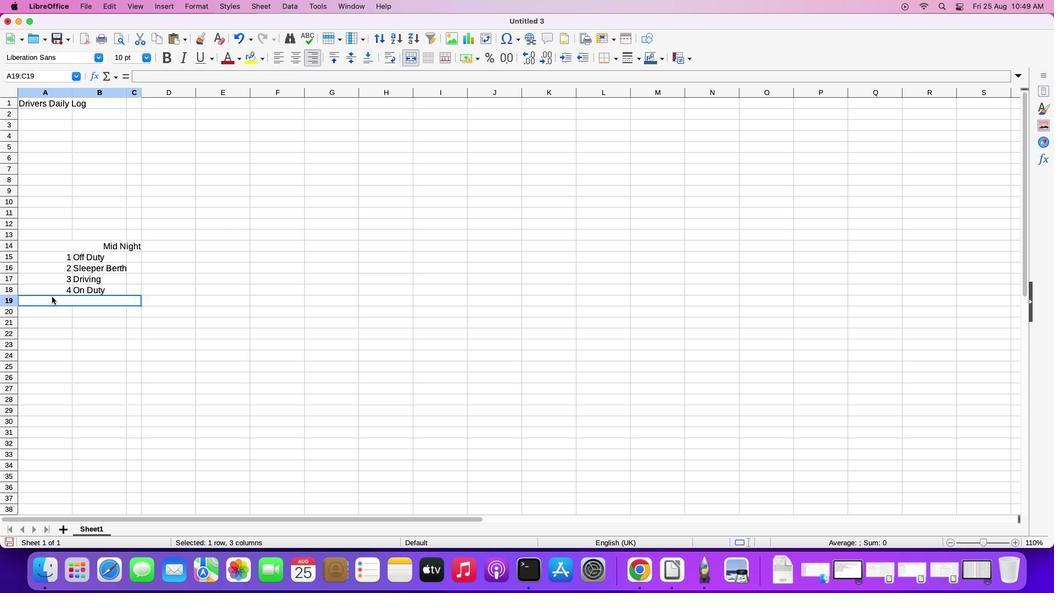 
Action: Mouse moved to (51, 297)
Screenshot: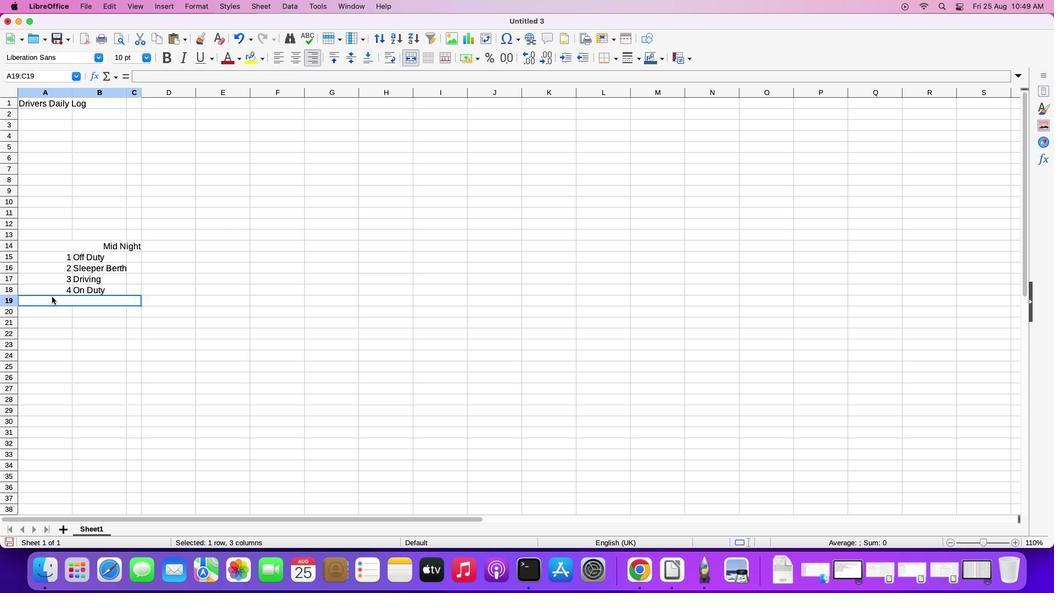 
Action: Key pressed Key.shift'M''i''d'Key.spaceKey.enter
Screenshot: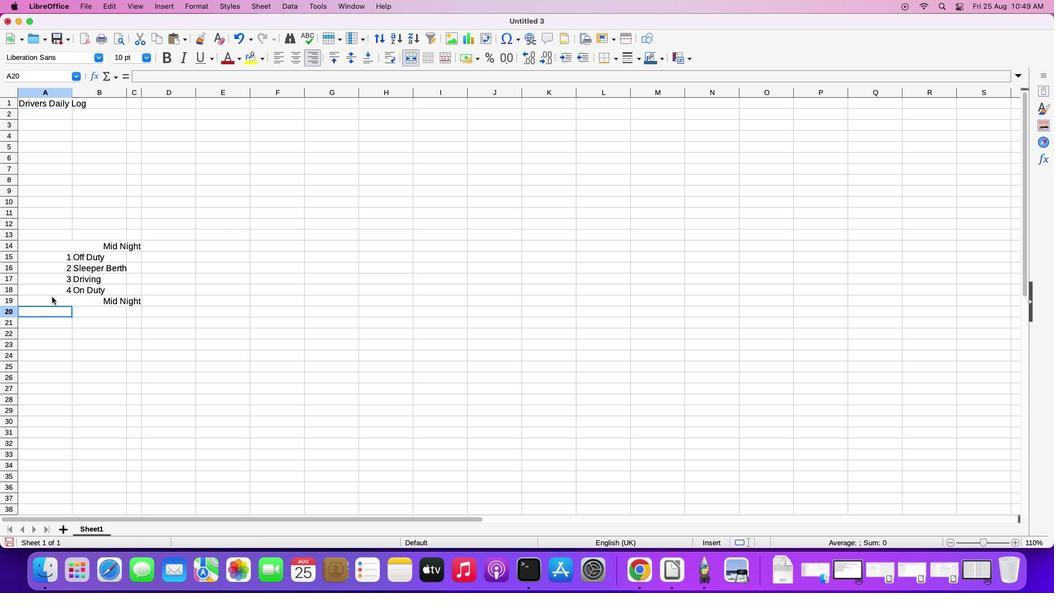 
Action: Mouse moved to (92, 309)
Screenshot: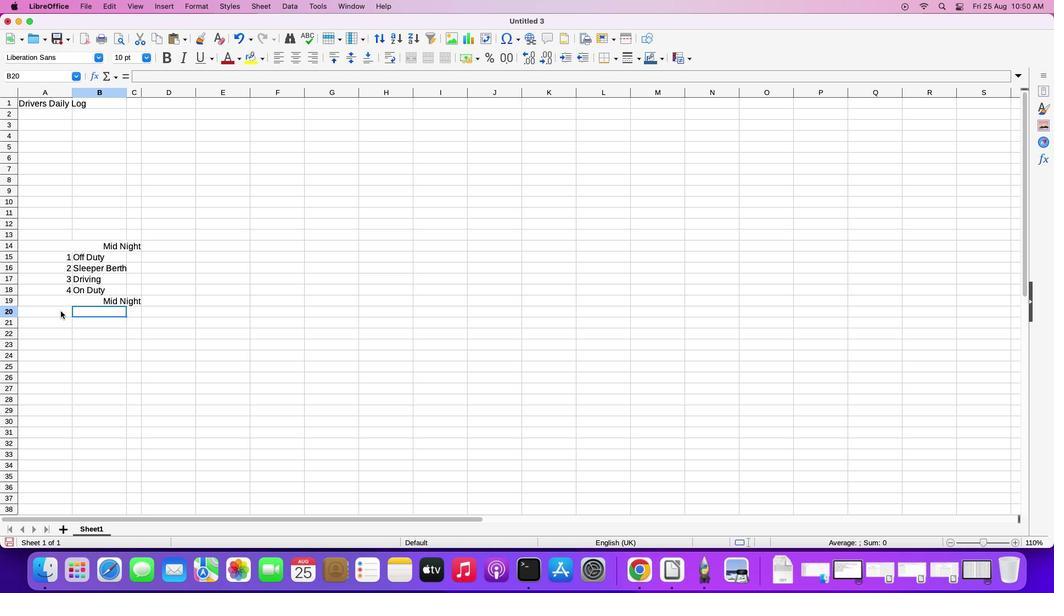
Action: Mouse pressed left at (92, 309)
Screenshot: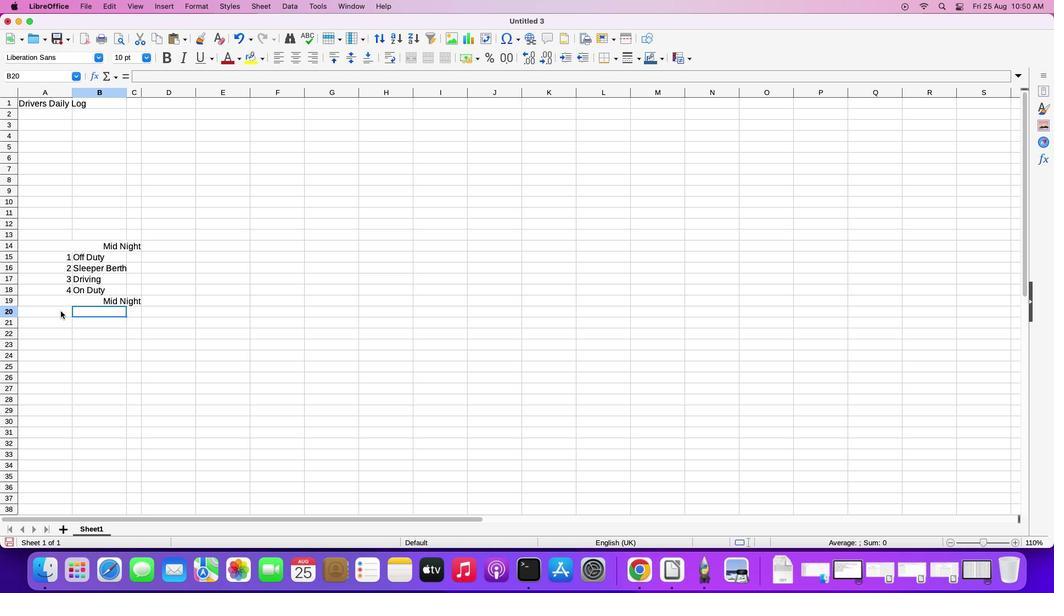 
Action: Mouse moved to (60, 310)
Screenshot: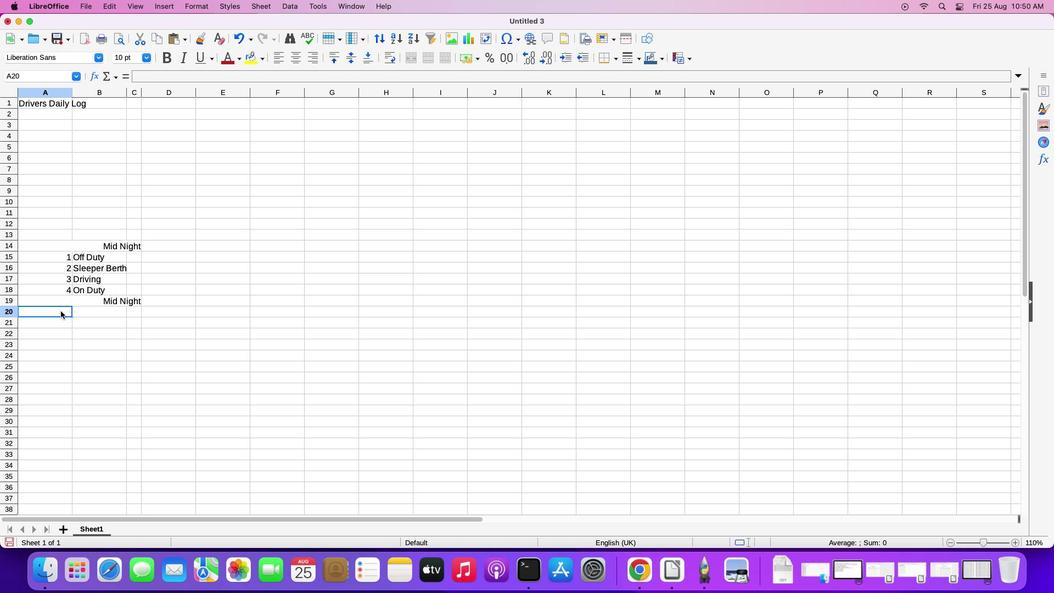 
Action: Mouse pressed left at (60, 310)
Screenshot: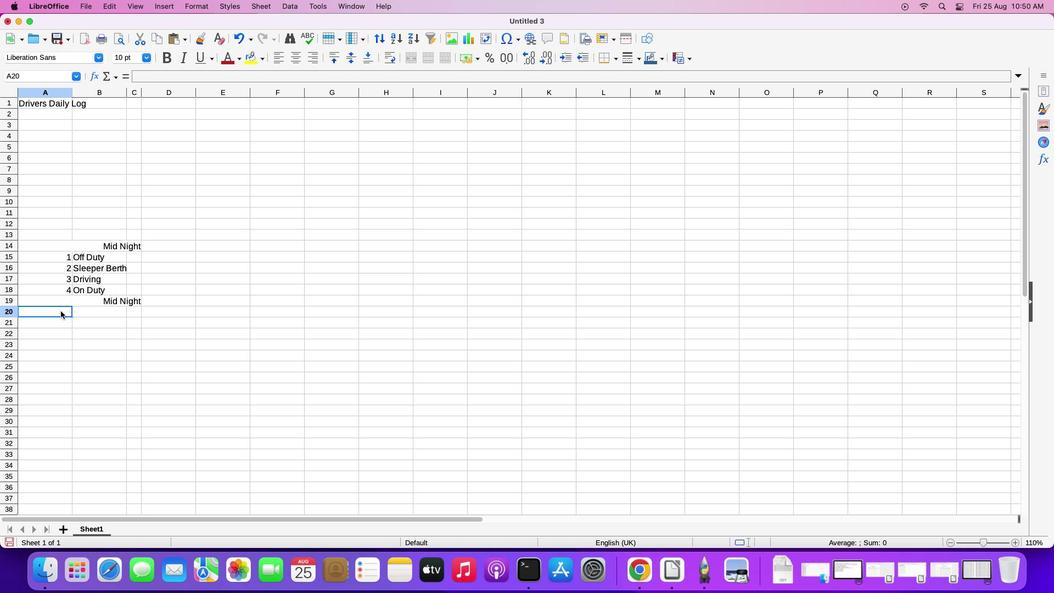 
Action: Key pressed Key.shiftKey.right
Screenshot: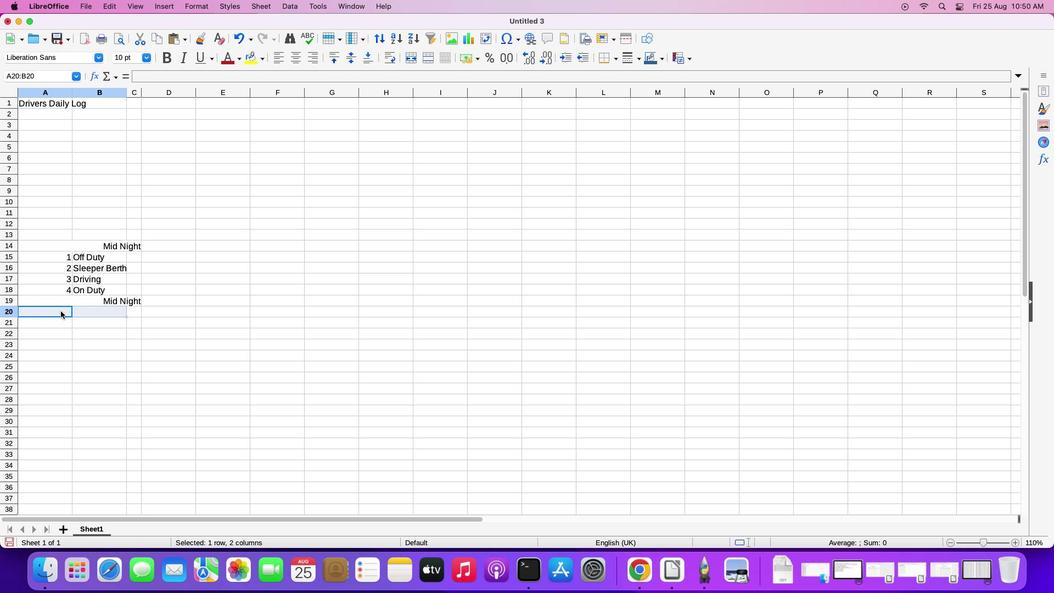 
Action: Mouse moved to (297, 54)
Screenshot: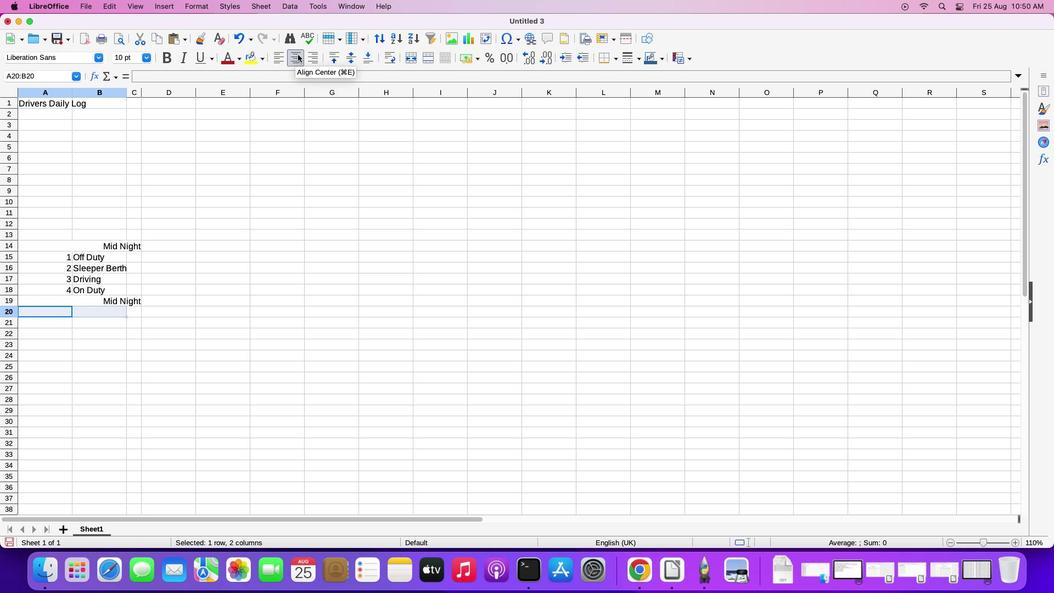 
Action: Mouse pressed left at (297, 54)
Screenshot: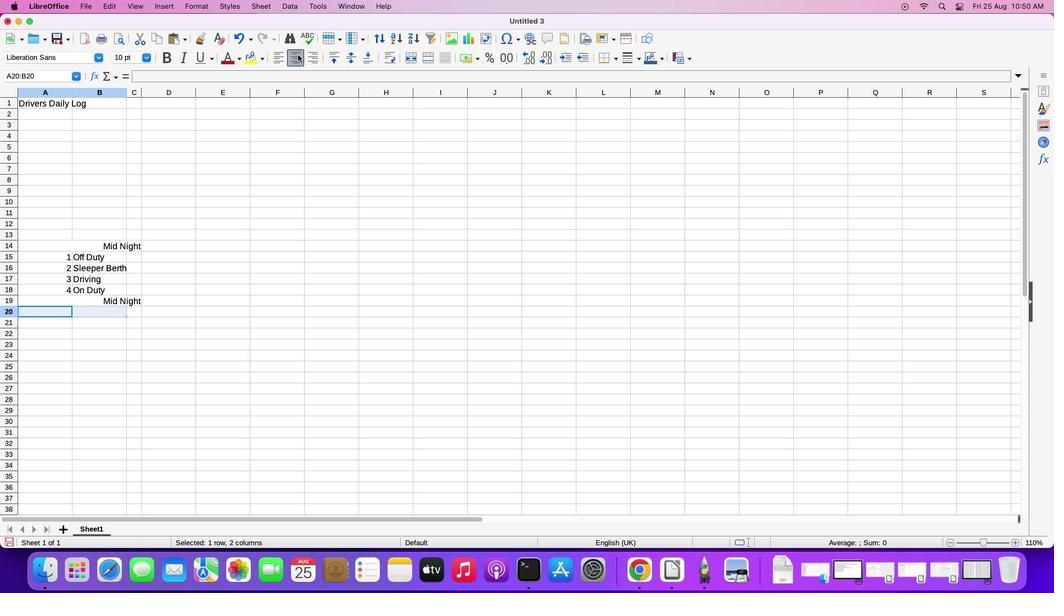 
Action: Mouse moved to (430, 58)
Screenshot: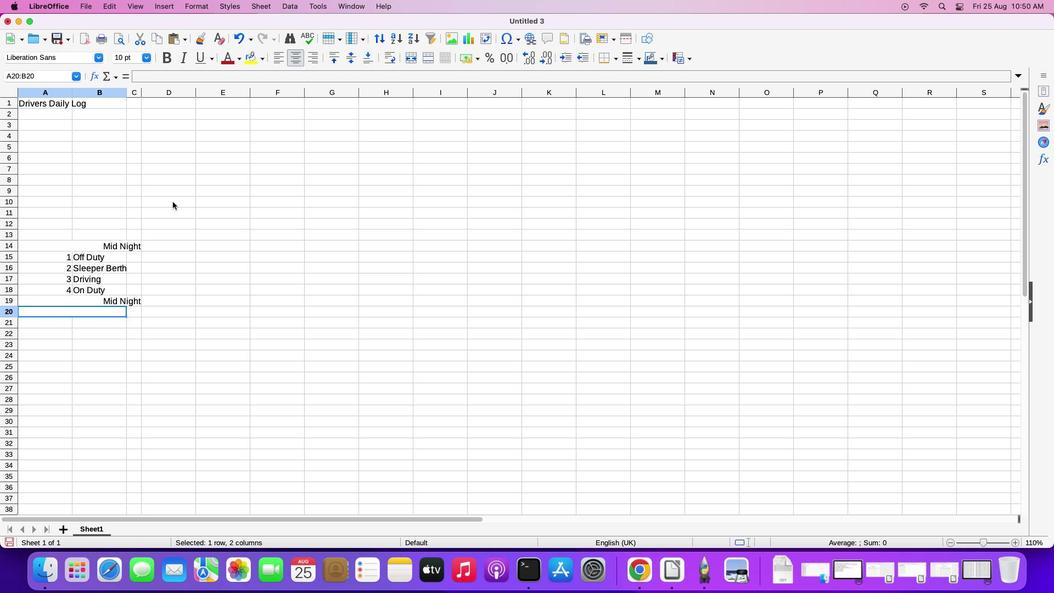 
Action: Mouse pressed left at (430, 58)
Screenshot: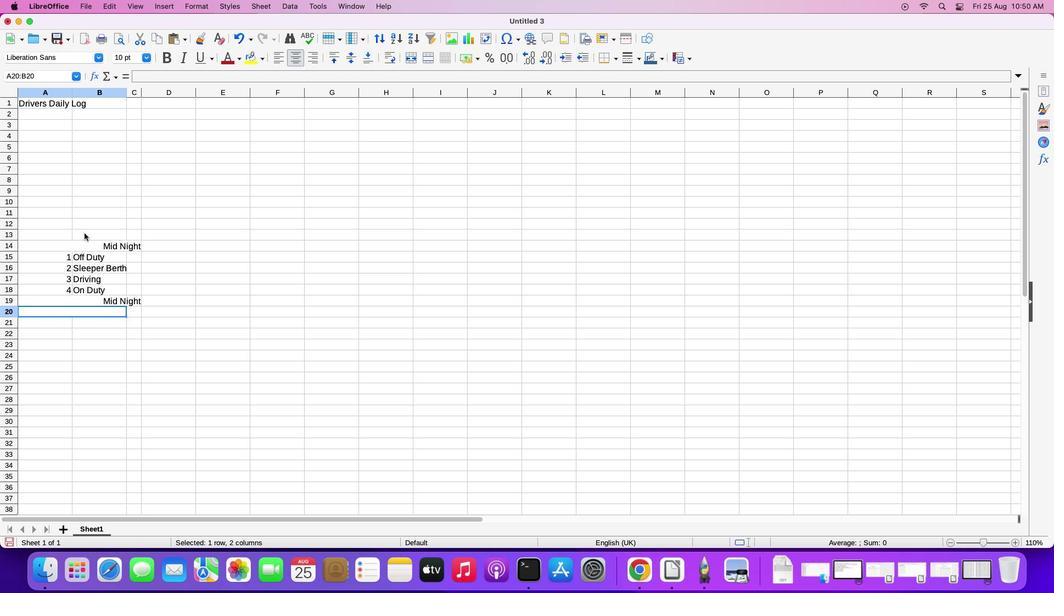 
Action: Mouse moved to (45, 282)
Screenshot: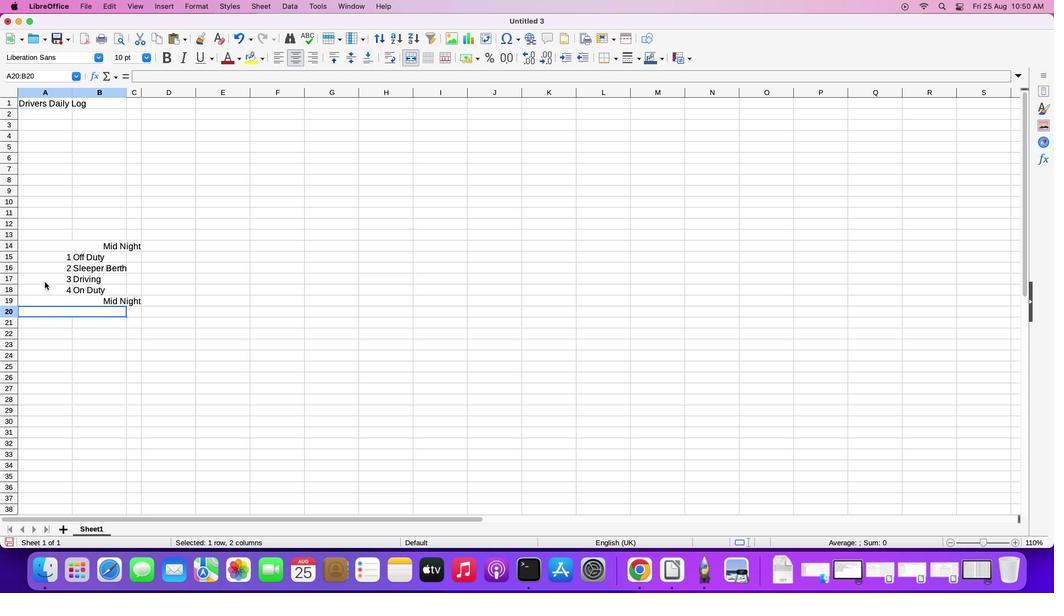 
Action: Key pressed Key.shift'R''e''m''a''r''k''s'Key.enter
Screenshot: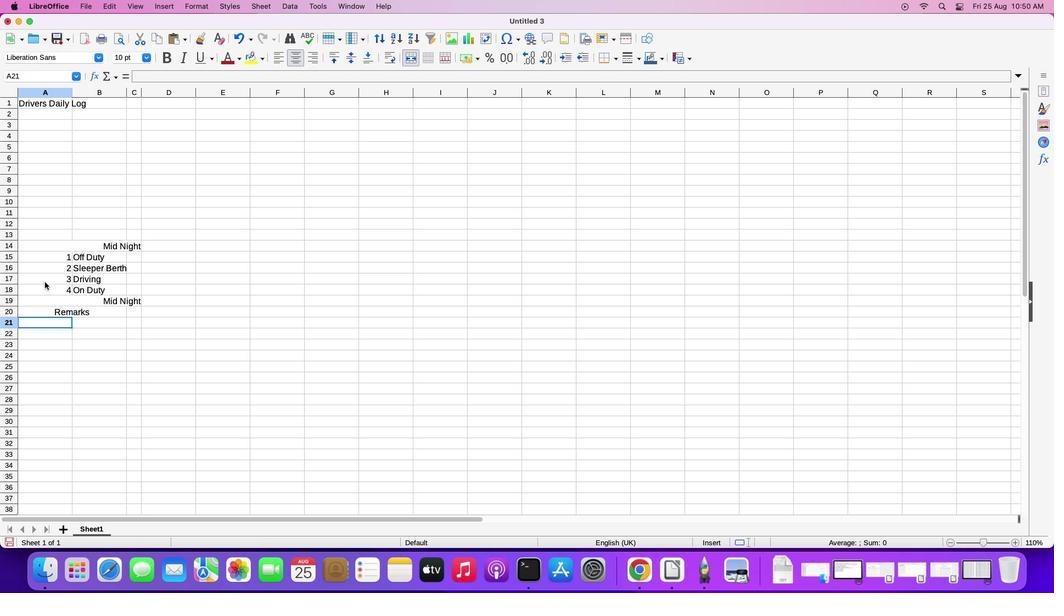 
Action: Mouse moved to (6, 253)
Screenshot: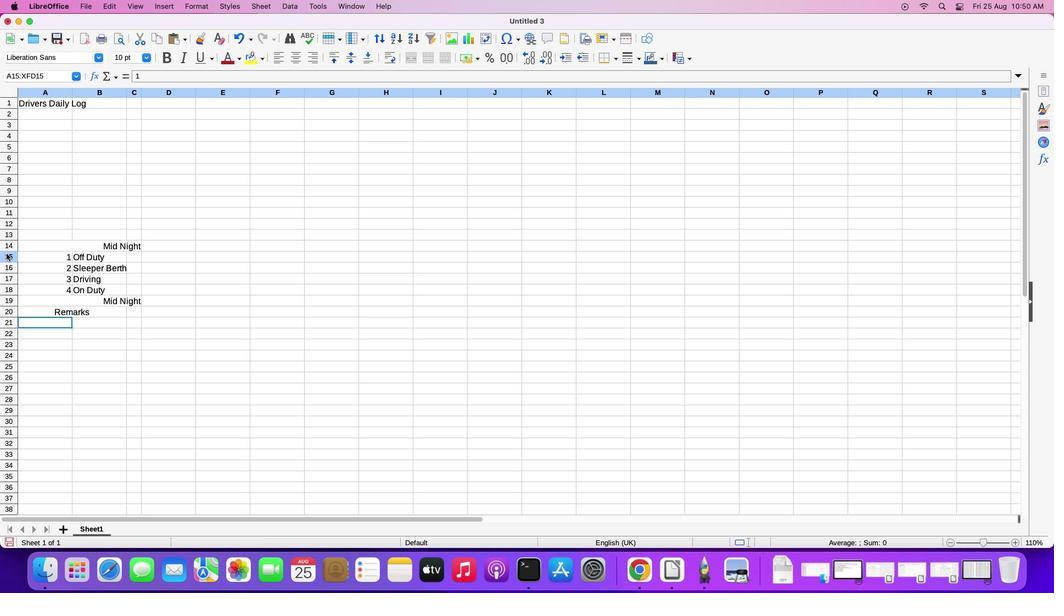 
Action: Mouse pressed left at (6, 253)
Screenshot: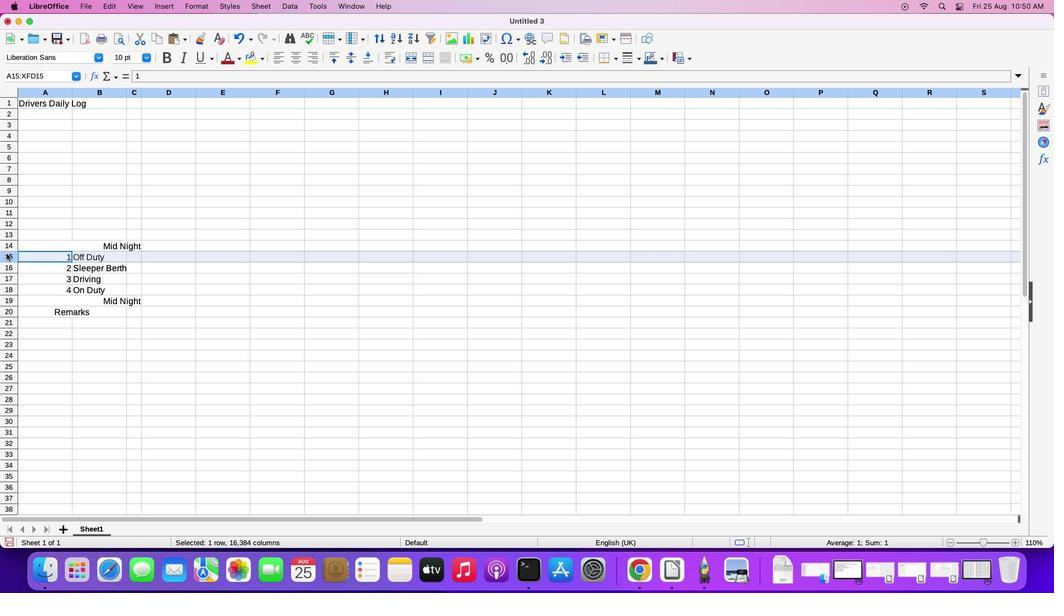 
Action: Key pressed Key.shiftKey.downKey.downKey.down
Screenshot: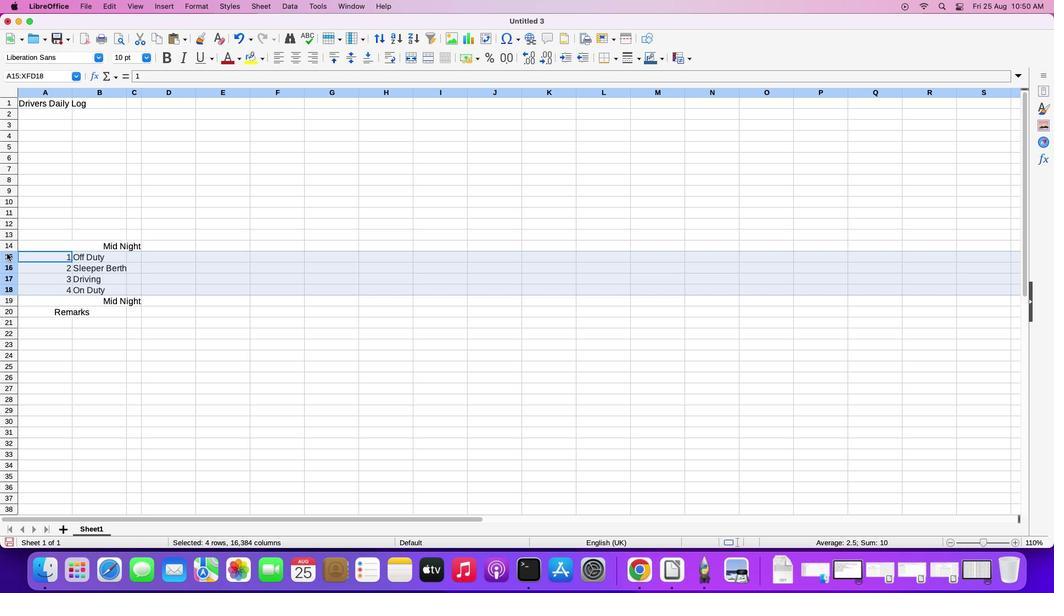 
Action: Mouse moved to (12, 251)
Screenshot: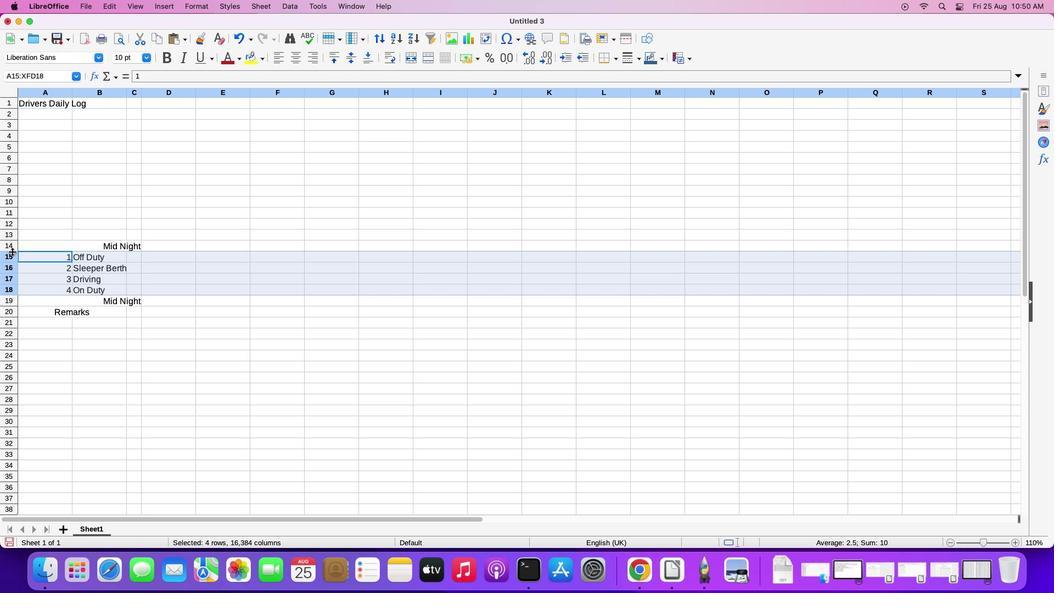 
Action: Mouse pressed left at (12, 251)
Screenshot: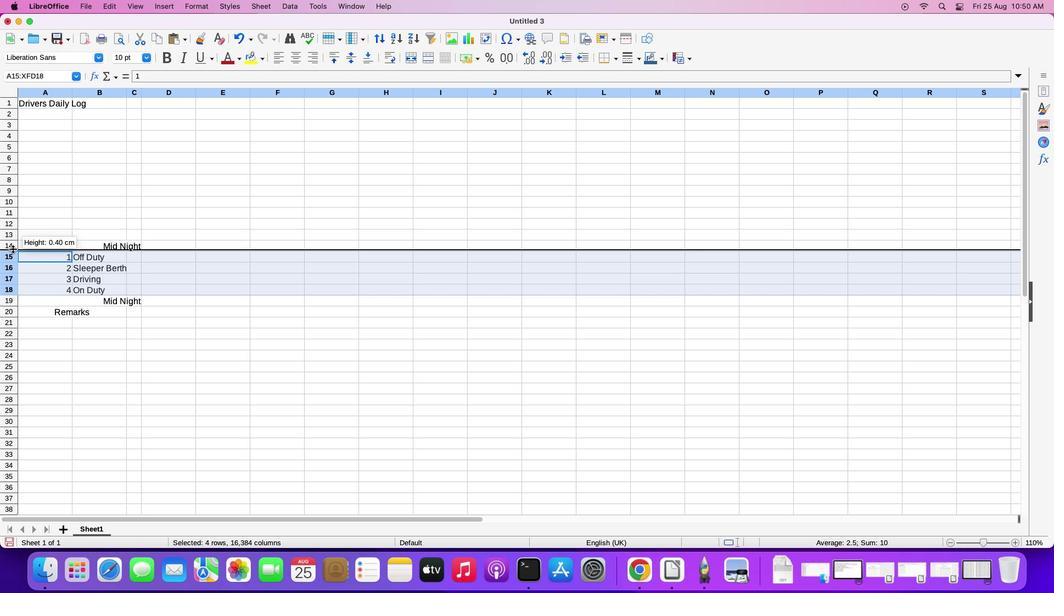 
Action: Mouse moved to (13, 295)
Screenshot: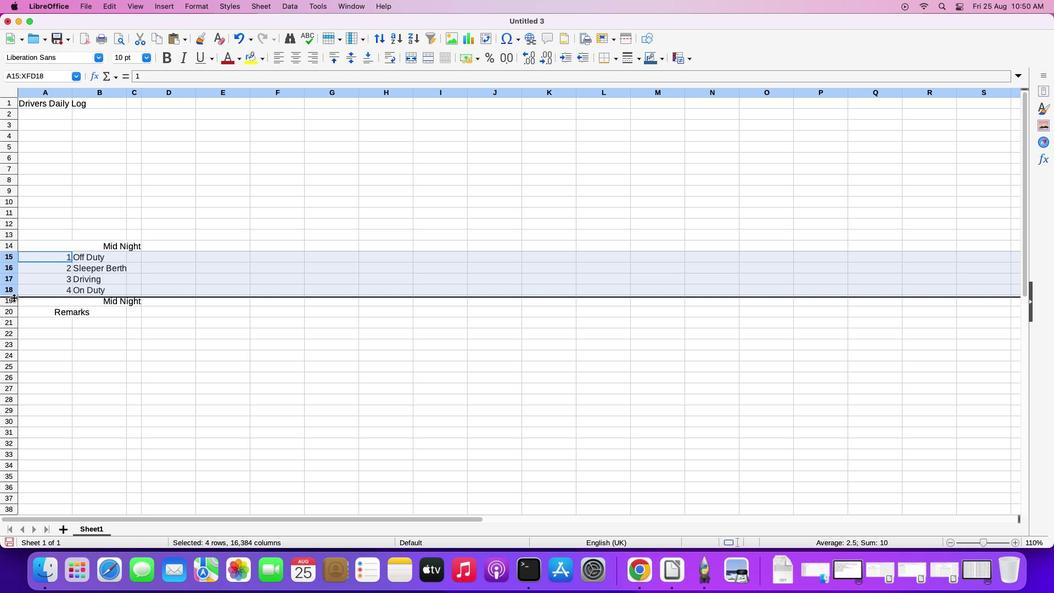 
Action: Mouse pressed left at (13, 295)
Screenshot: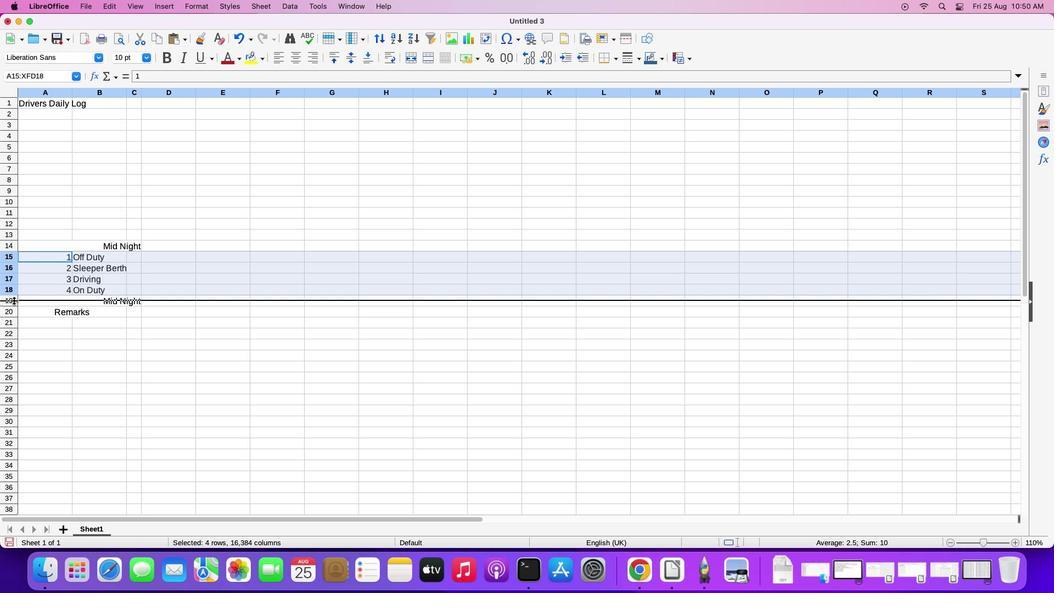 
Action: Mouse moved to (124, 355)
Screenshot: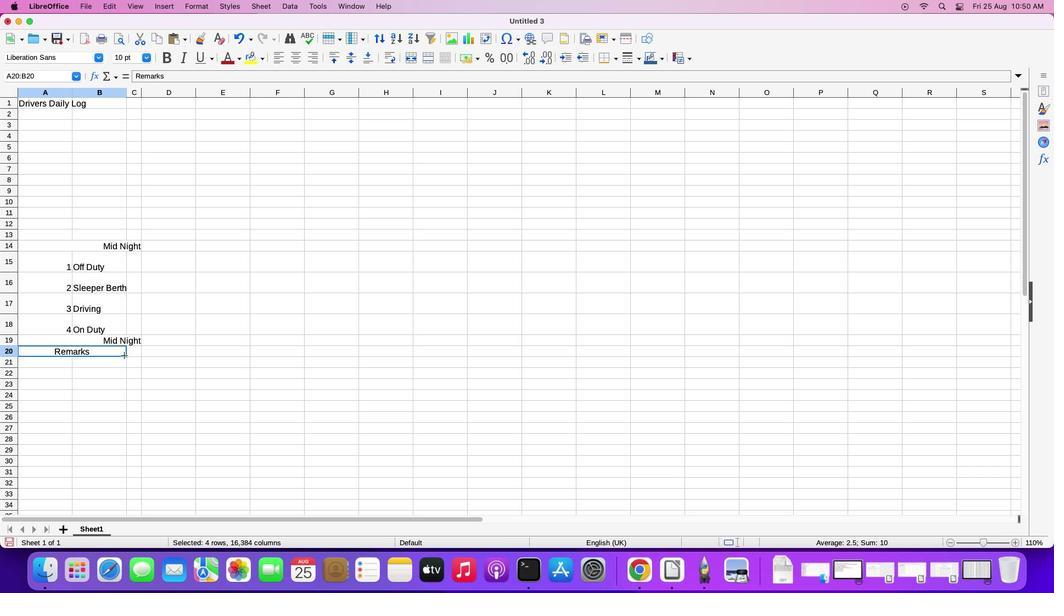 
Action: Mouse pressed left at (124, 355)
Screenshot: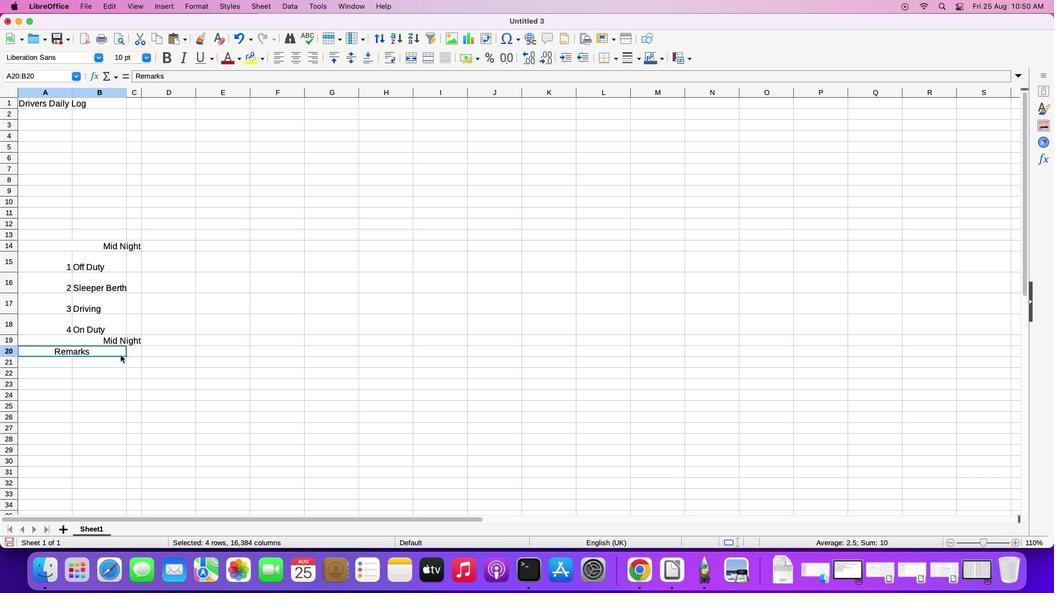 
Action: Mouse moved to (14, 355)
Screenshot: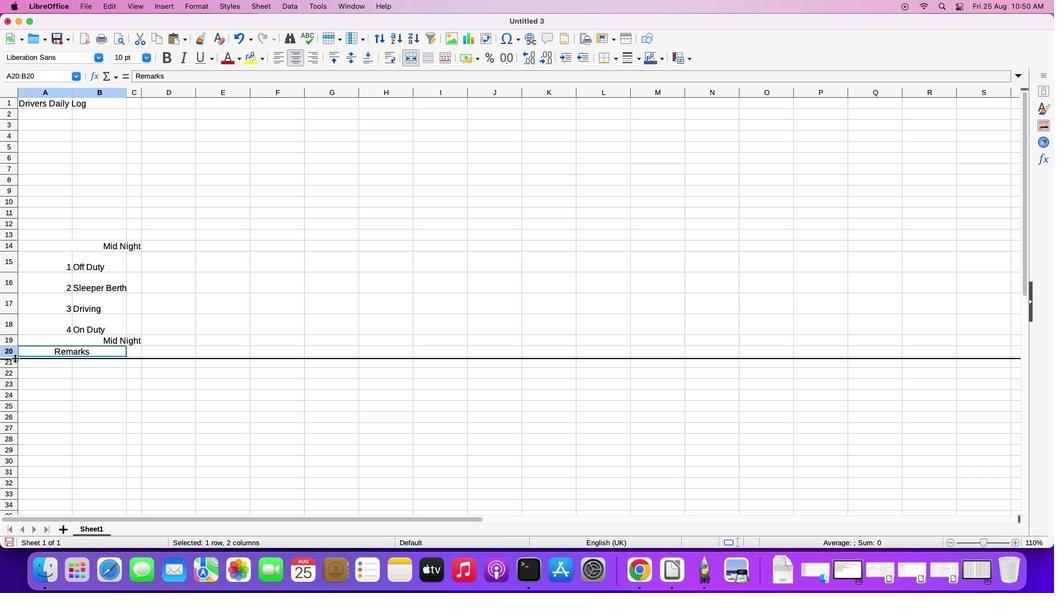 
Action: Mouse pressed left at (14, 355)
Screenshot: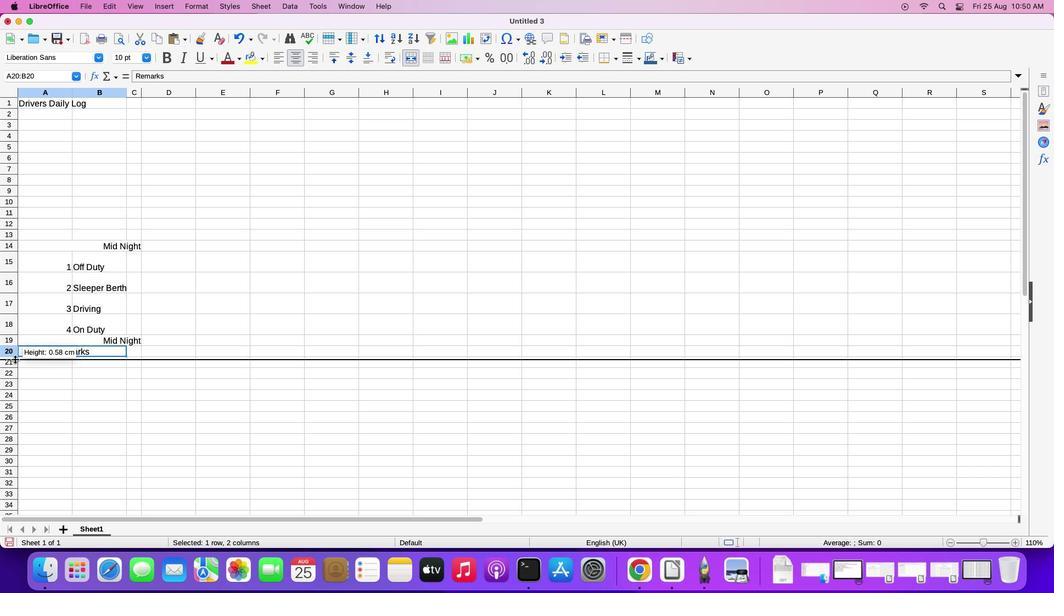 
Action: Mouse moved to (164, 360)
Screenshot: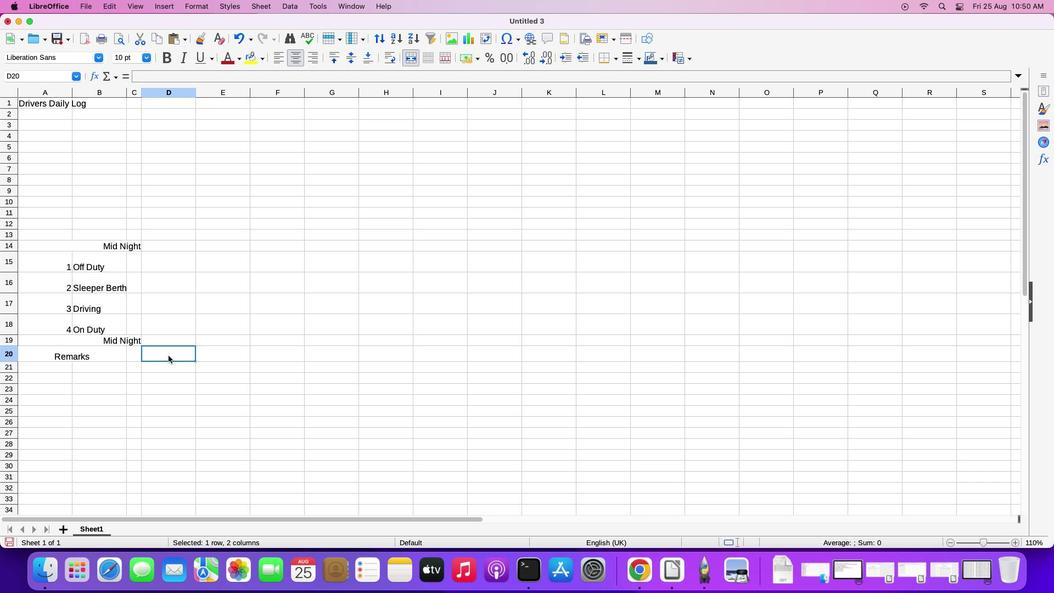 
Action: Mouse pressed left at (164, 360)
Screenshot: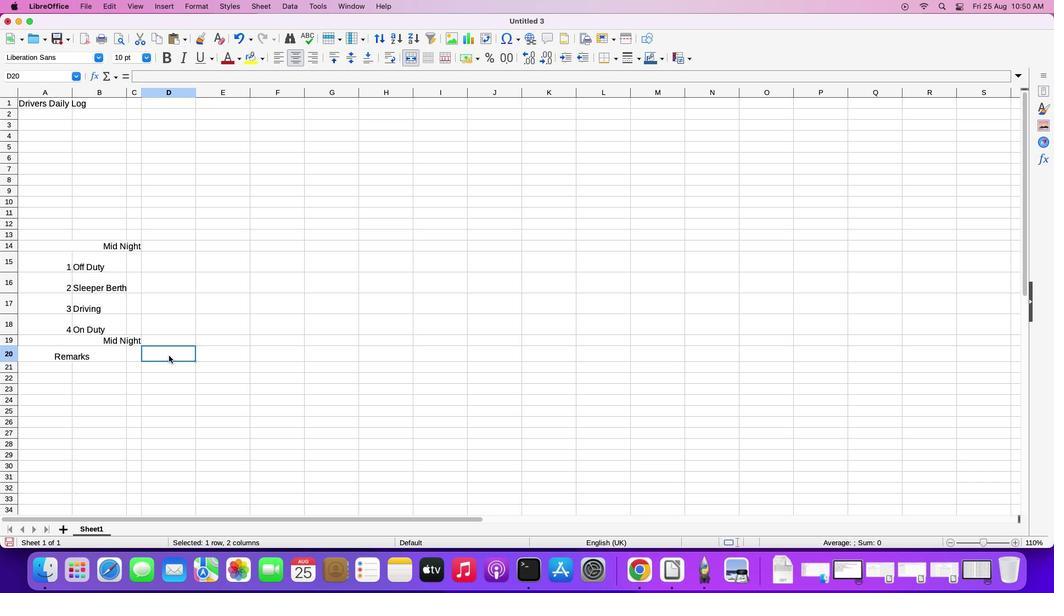 
Action: Mouse moved to (162, 243)
Screenshot: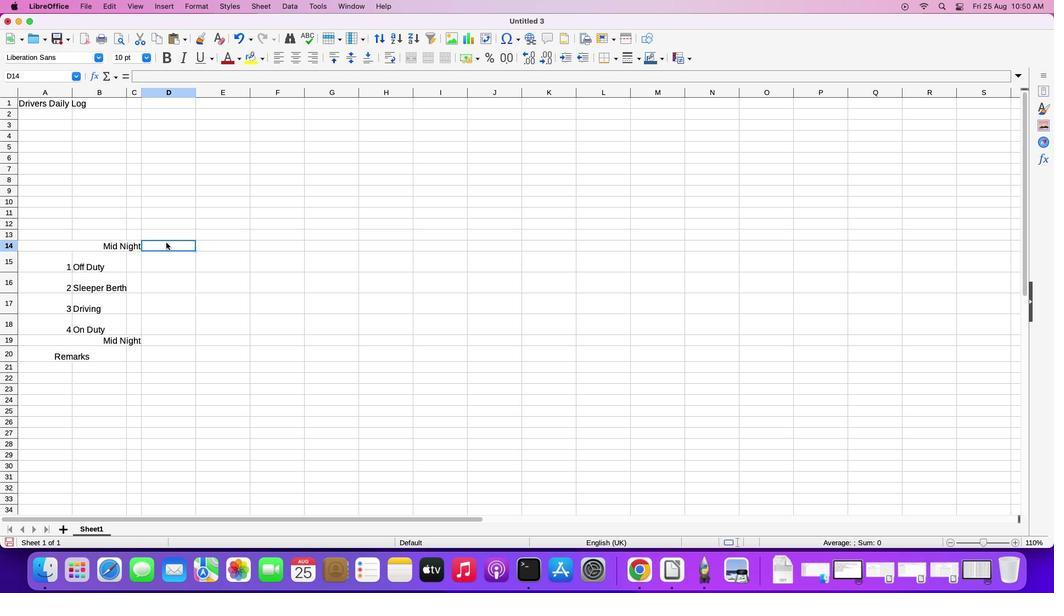 
Action: Mouse pressed left at (162, 243)
Screenshot: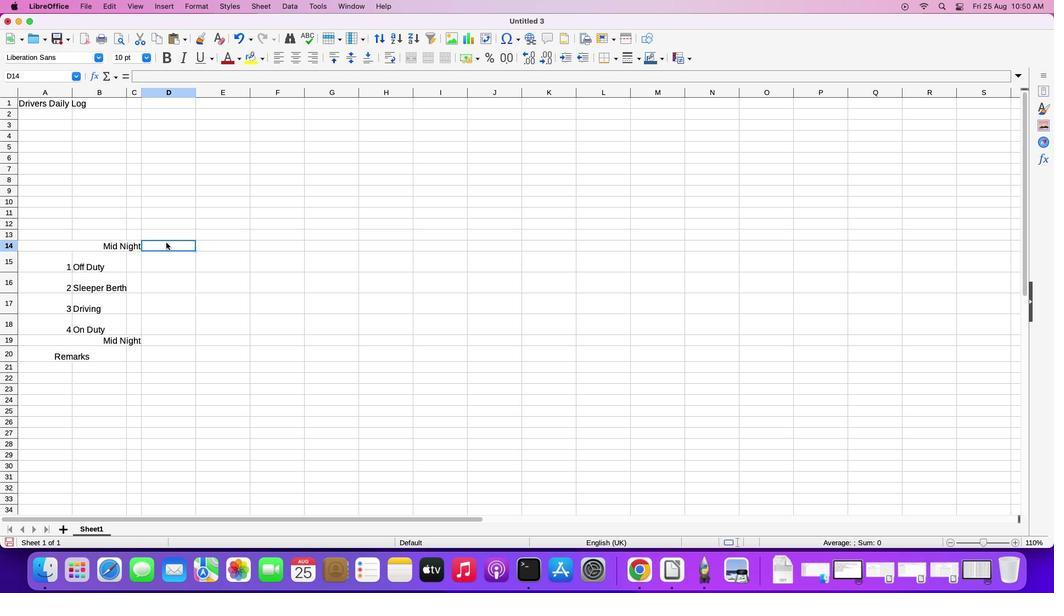 
Action: Mouse moved to (165, 242)
Screenshot: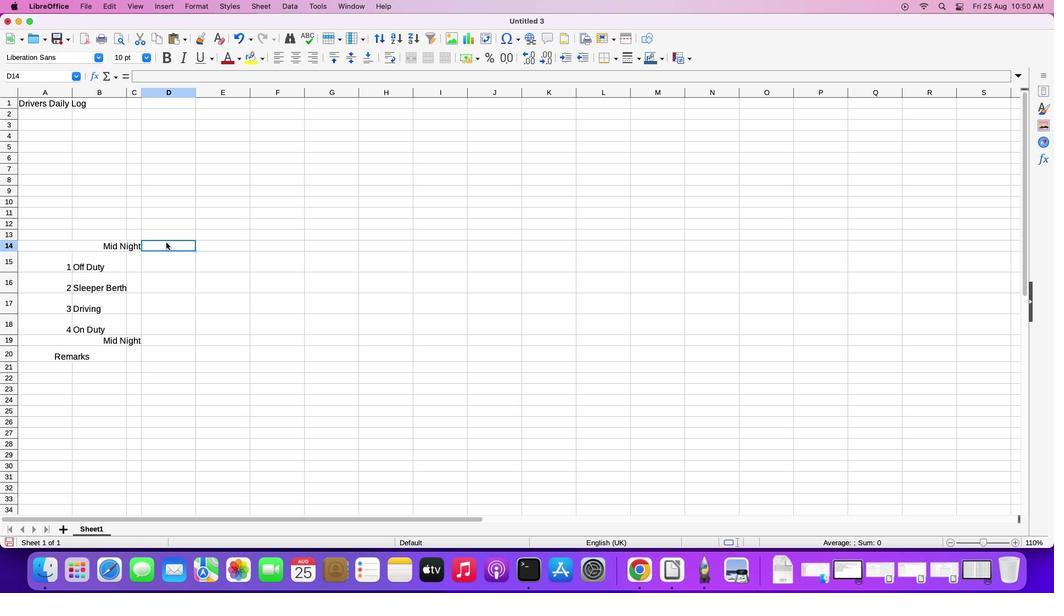 
Action: Key pressed '1'Key.right'2'Key.right'3'Key.right'4'Key.right'5'Key.right'6'Key.right'7'Key.right'8'Key.right
Screenshot: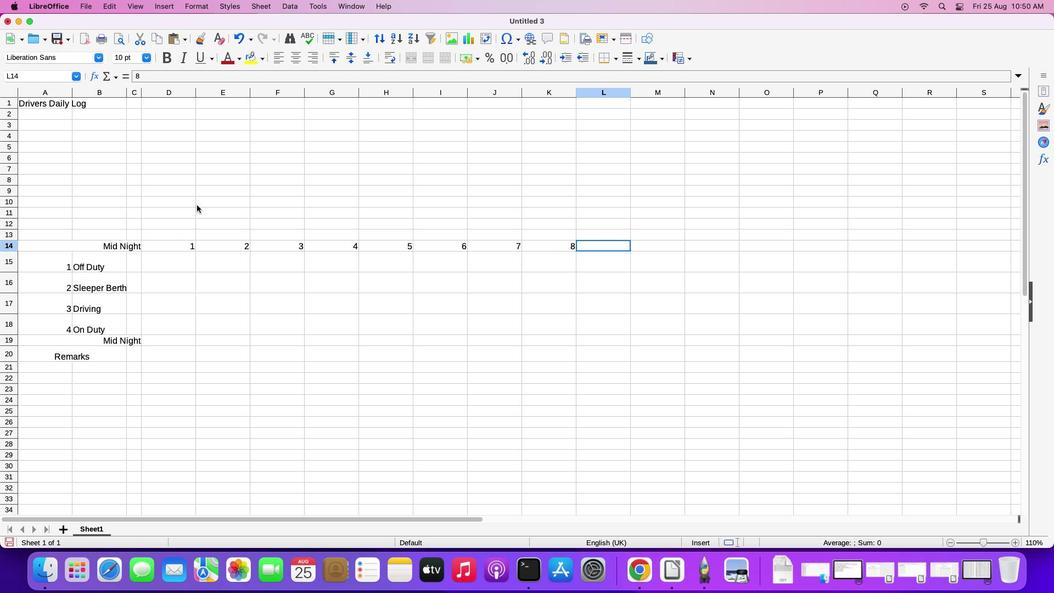 
Action: Mouse moved to (197, 204)
Screenshot: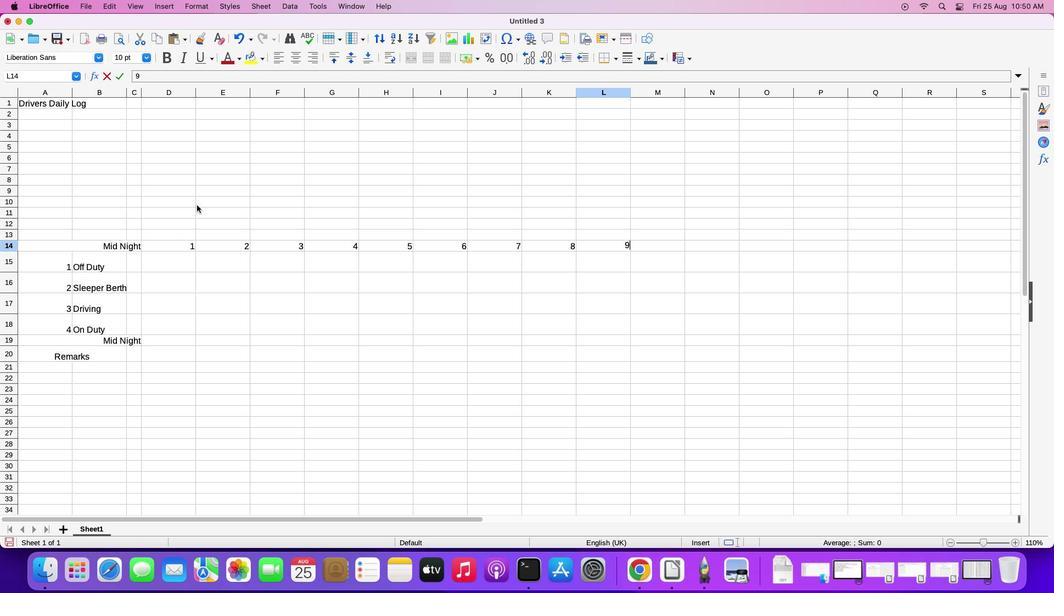 
Action: Key pressed '9'Key.right'1''0'Key.right'1''1'Key.right
Screenshot: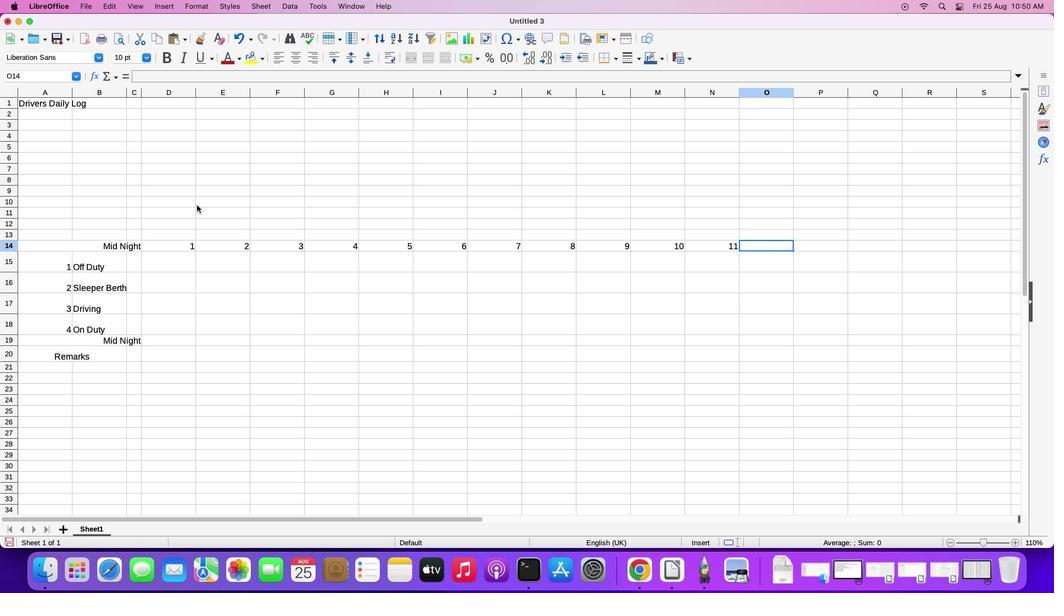 
Action: Mouse moved to (171, 89)
Screenshot: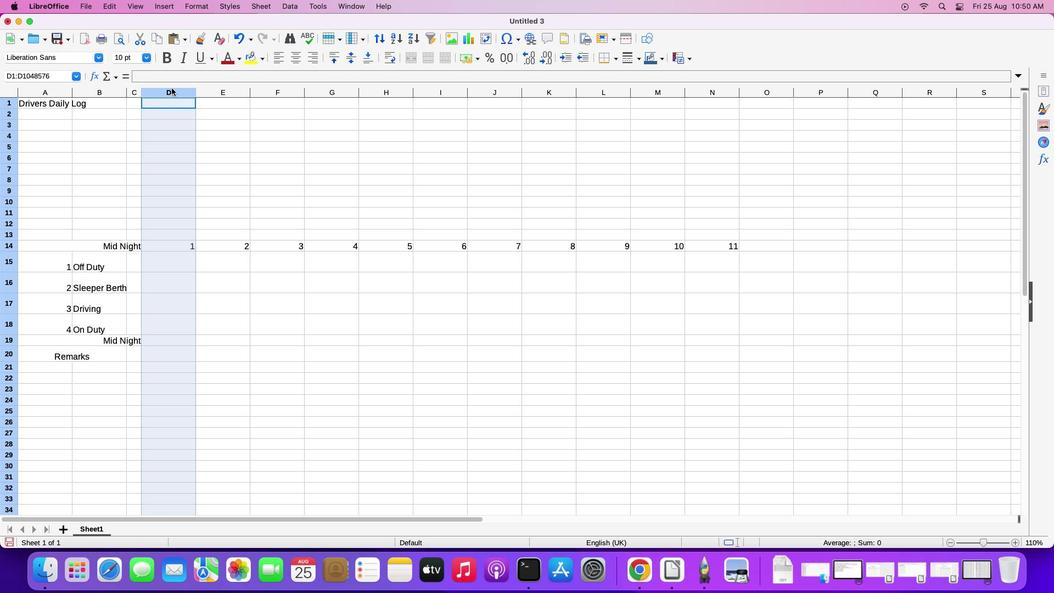 
Action: Mouse pressed left at (171, 89)
Screenshot: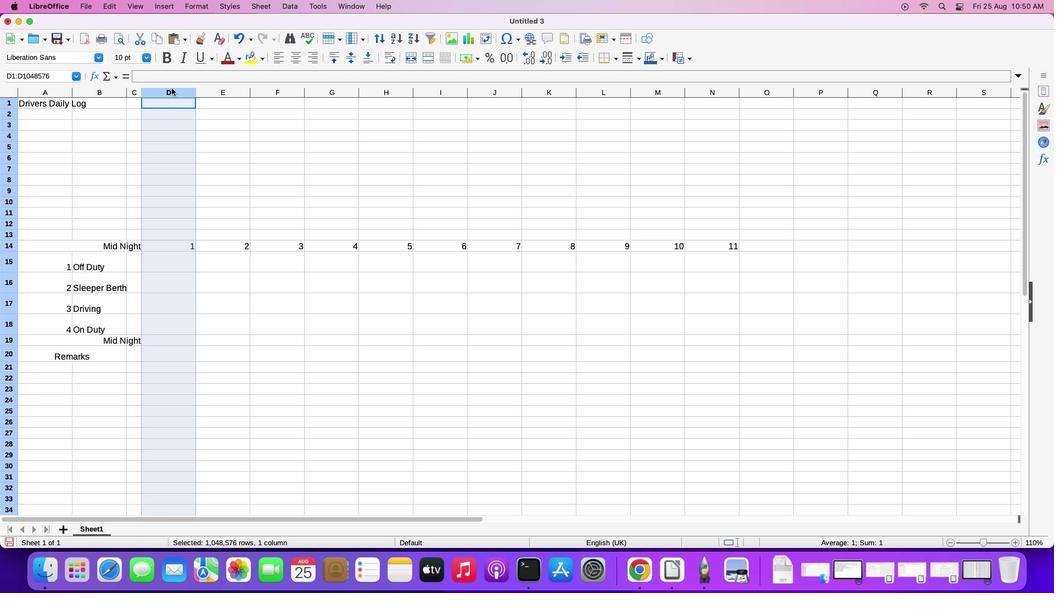 
Action: Mouse moved to (171, 88)
Screenshot: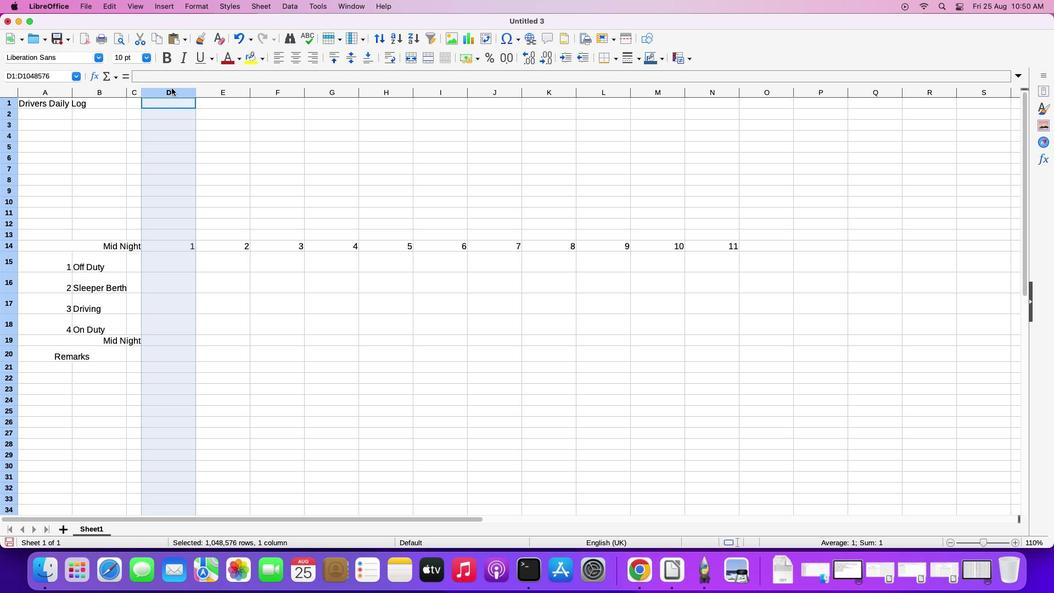 
Action: Key pressed Key.shiftKey.rightKey.rightKey.rightKey.rightKey.rightKey.rightKey.rightKey.rightKey.rightKey.right
Screenshot: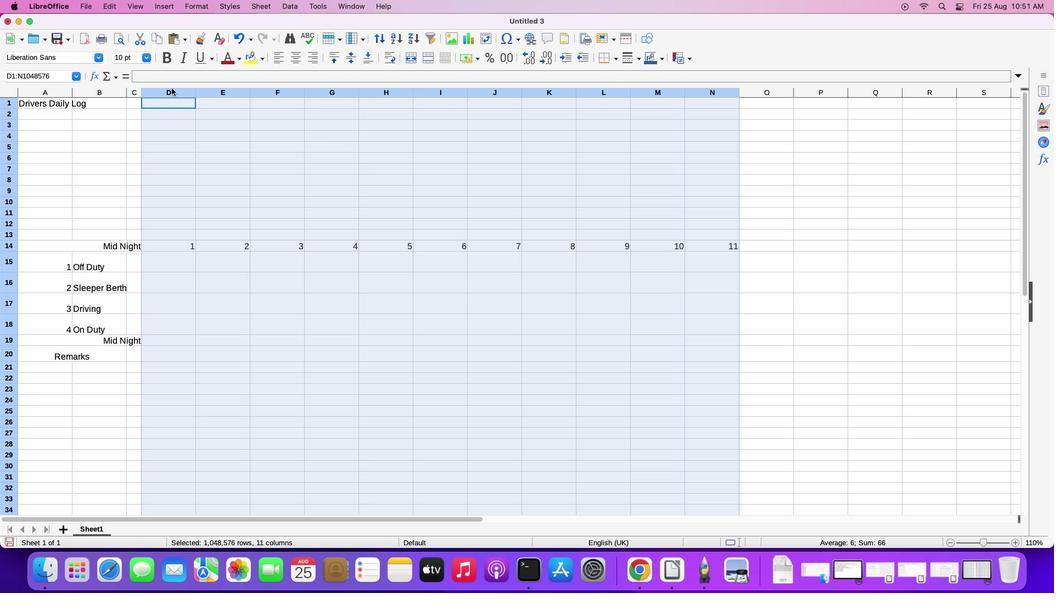 
Action: Mouse moved to (739, 90)
Screenshot: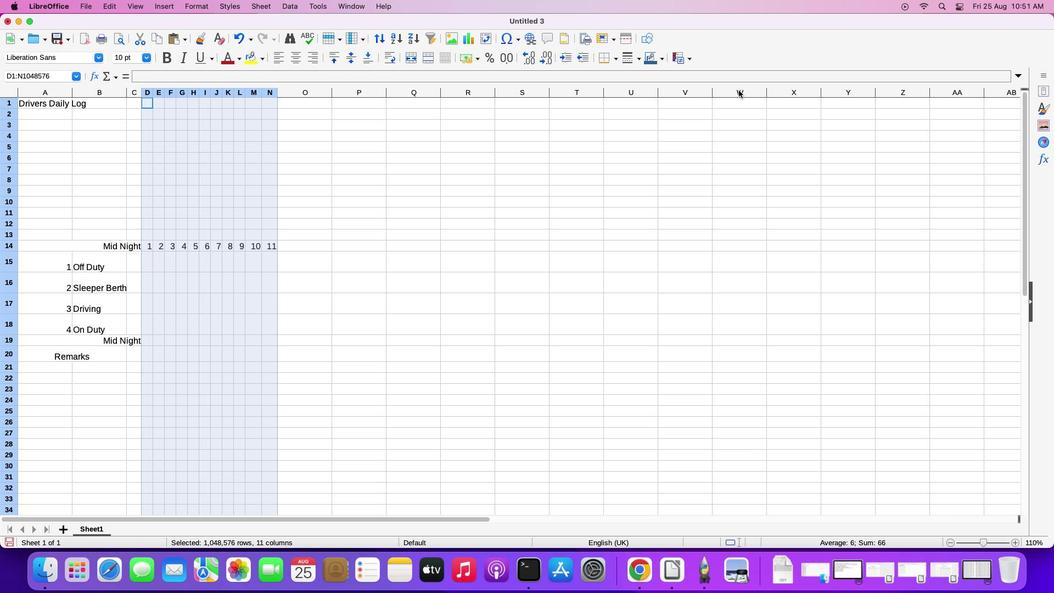 
Action: Mouse pressed left at (739, 90)
Screenshot: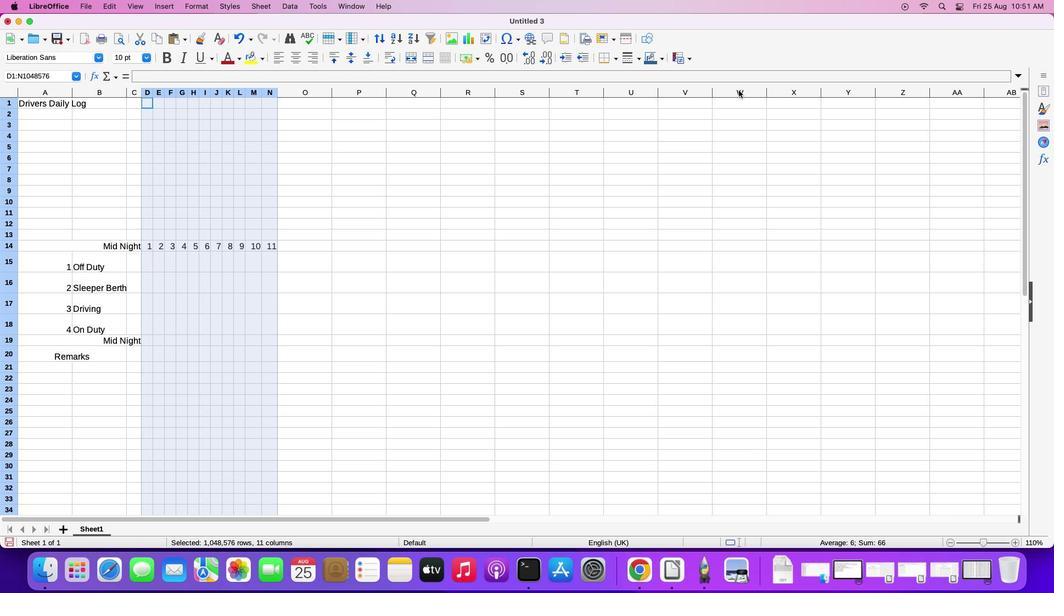 
Action: Mouse pressed left at (739, 90)
Screenshot: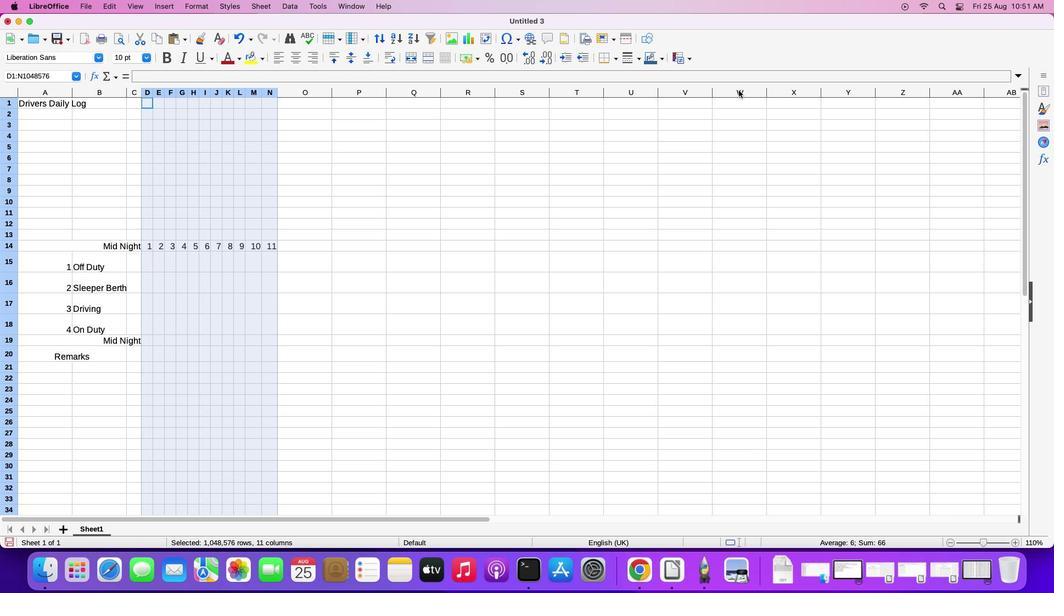
Action: Mouse moved to (277, 91)
Screenshot: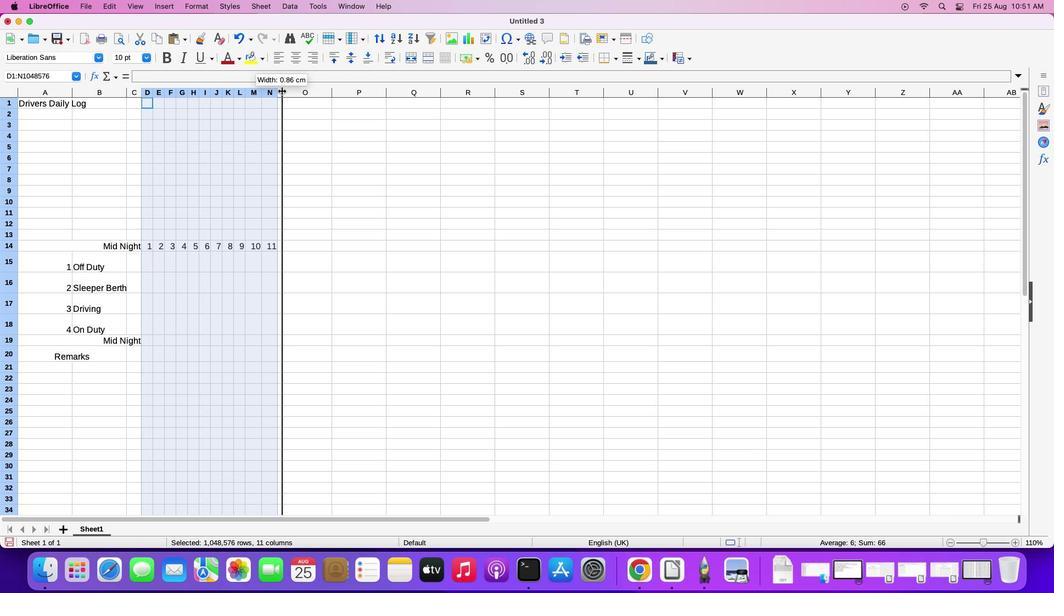 
Action: Mouse pressed left at (277, 91)
Screenshot: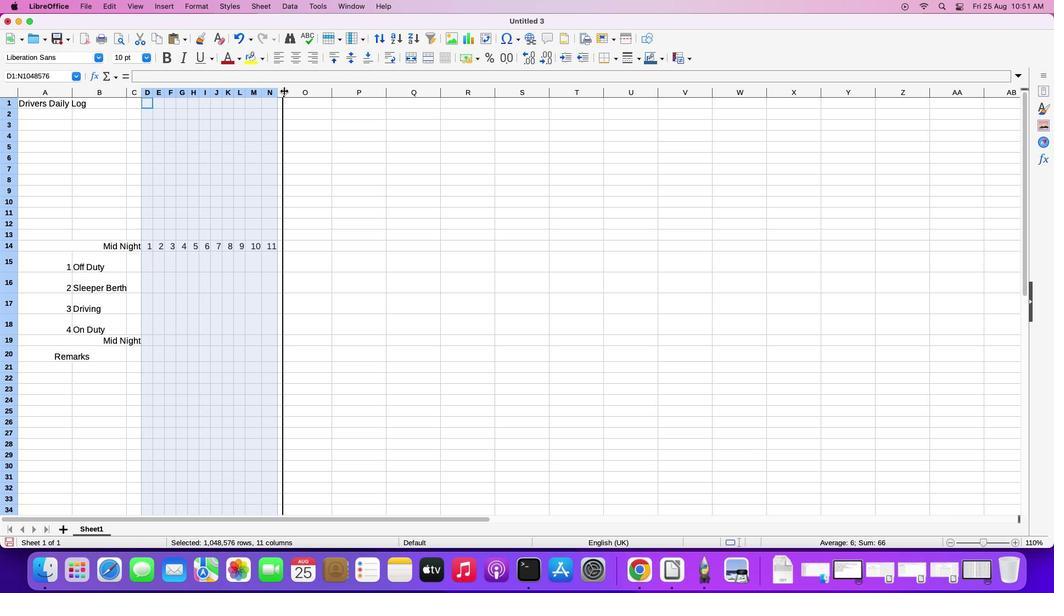 
Action: Mouse moved to (489, 248)
Screenshot: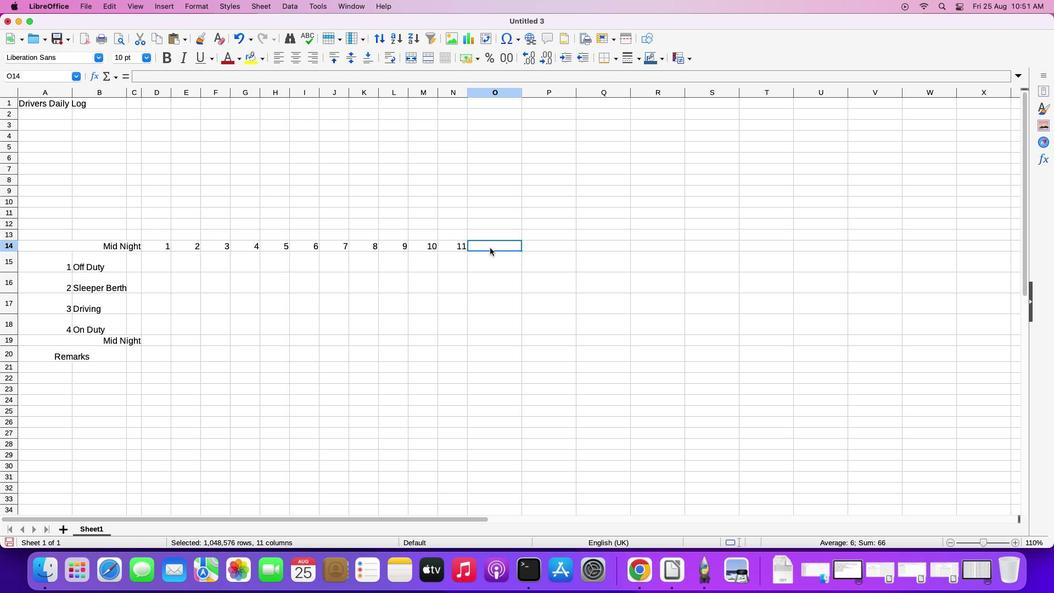 
Action: Mouse pressed left at (489, 248)
Screenshot: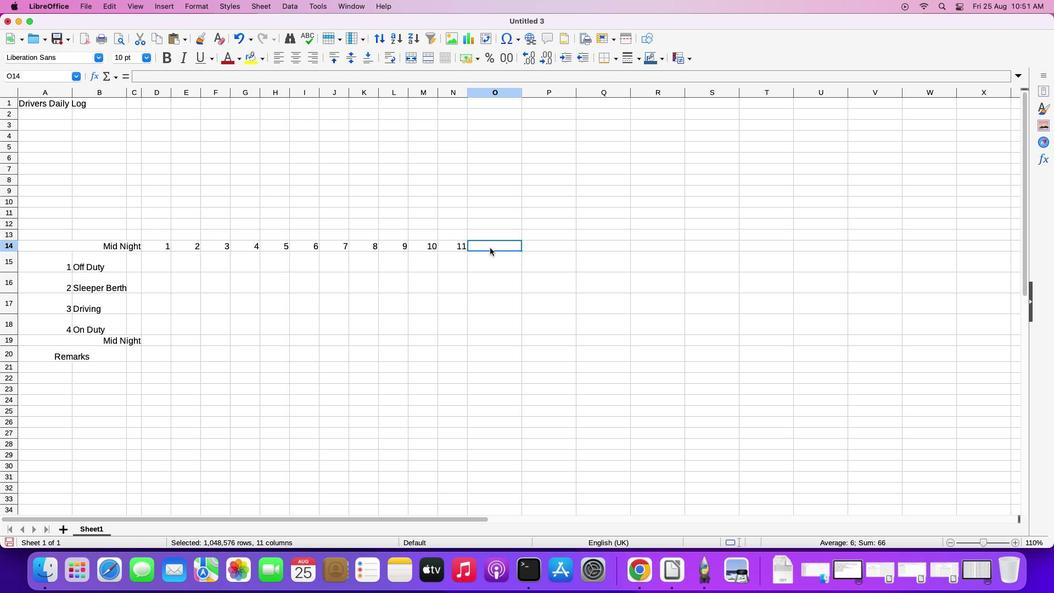 
Action: Mouse moved to (8, 241)
Screenshot: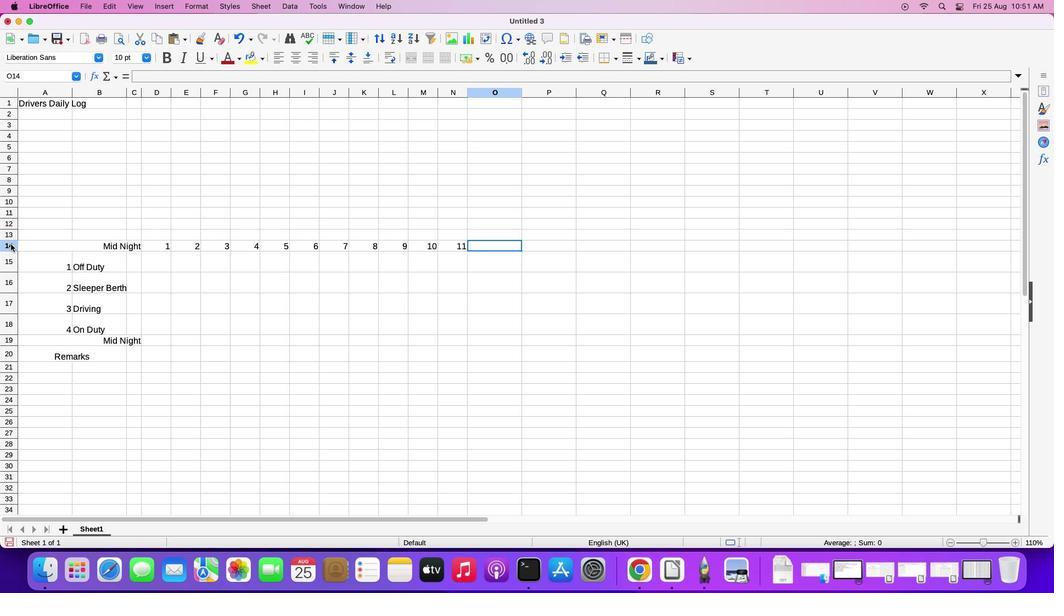 
Action: Mouse pressed left at (8, 241)
Screenshot: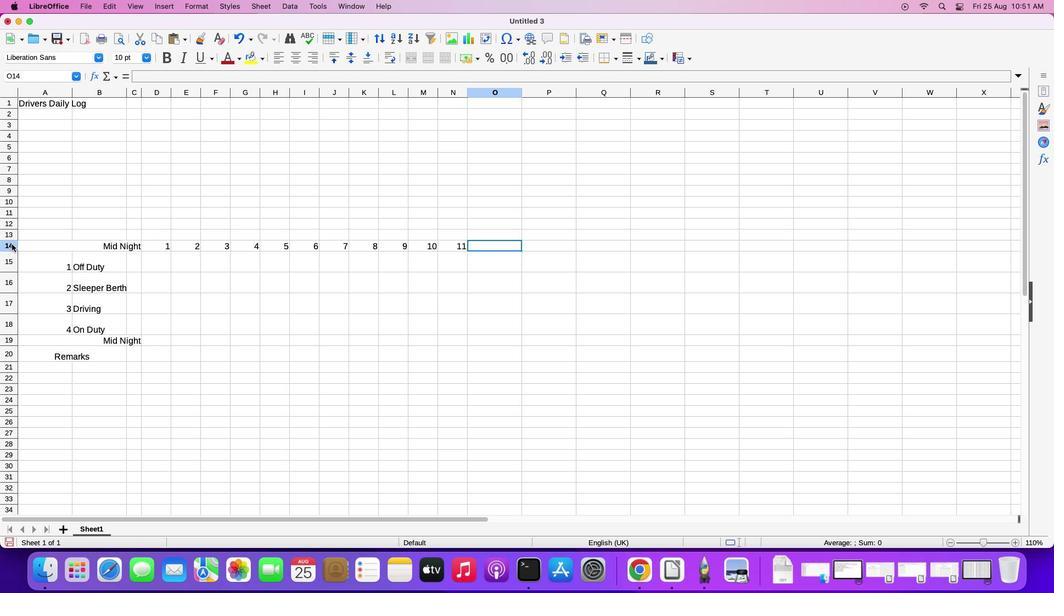 
Action: Mouse moved to (11, 243)
Screenshot: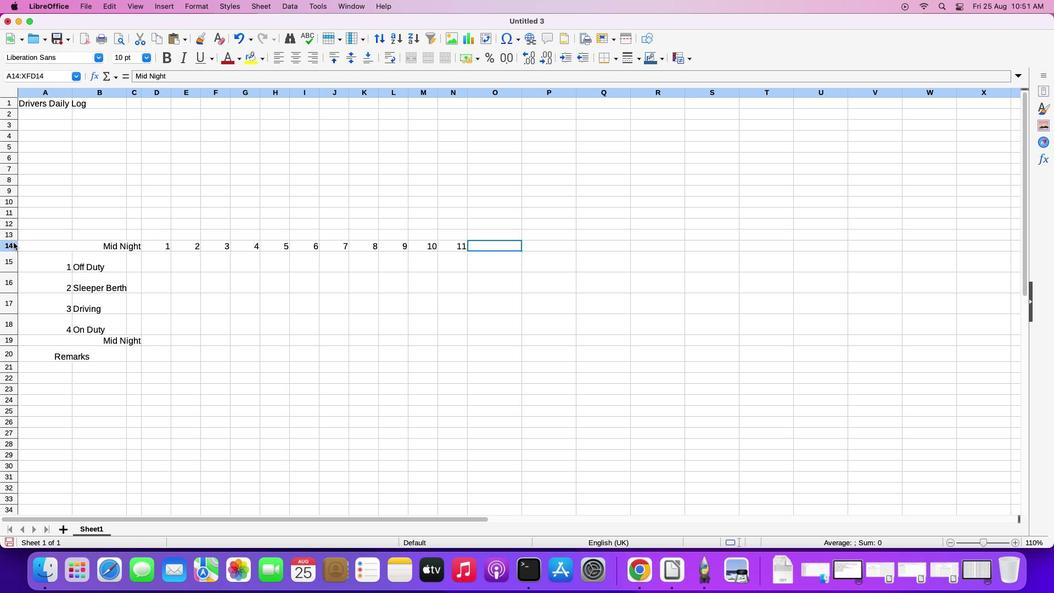 
Action: Mouse pressed left at (11, 243)
Screenshot: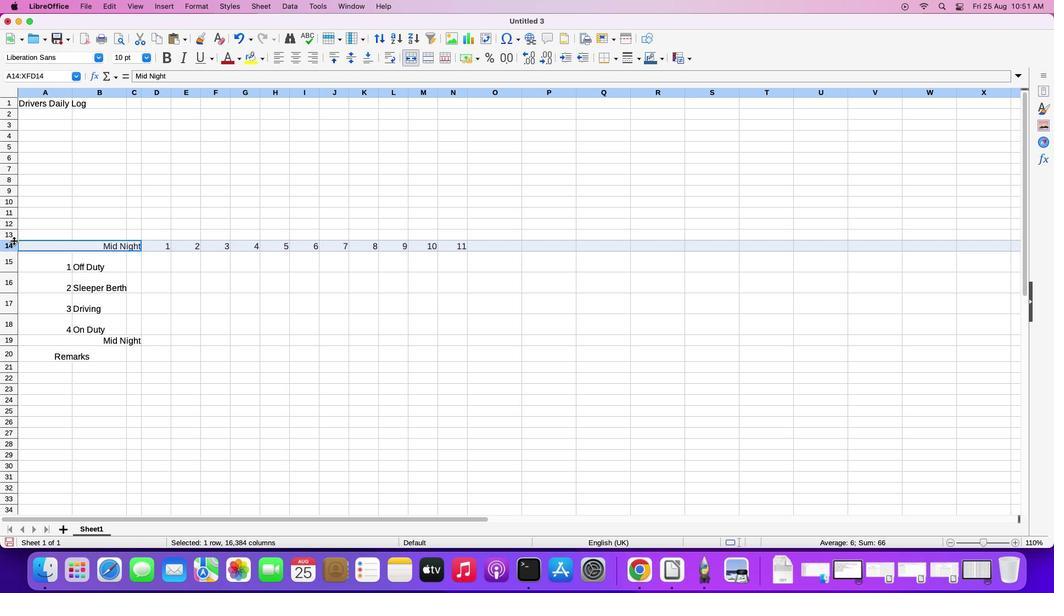 
Action: Mouse moved to (13, 241)
Screenshot: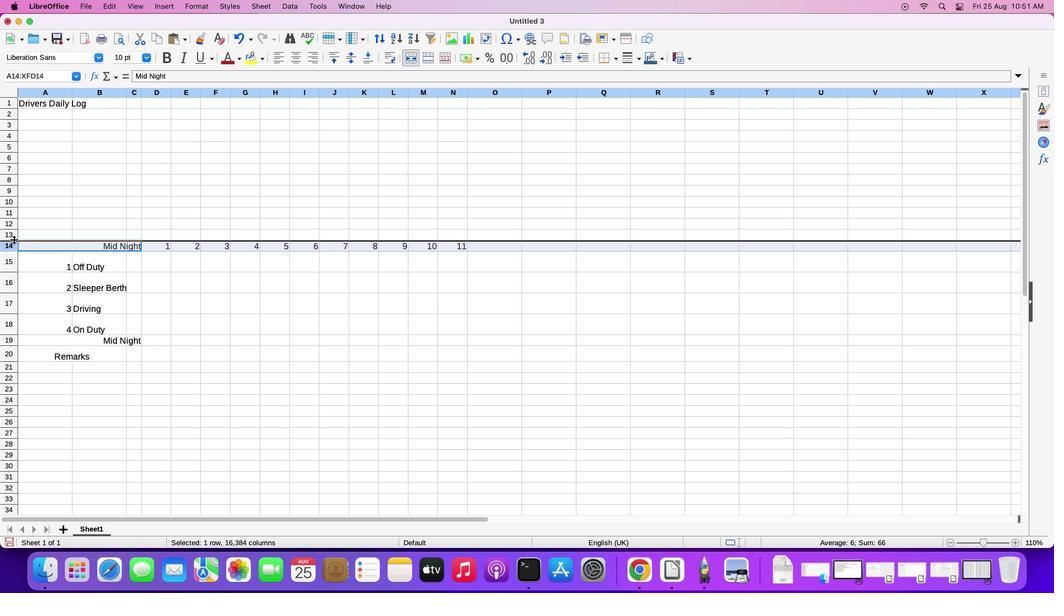 
Action: Mouse pressed left at (13, 241)
Screenshot: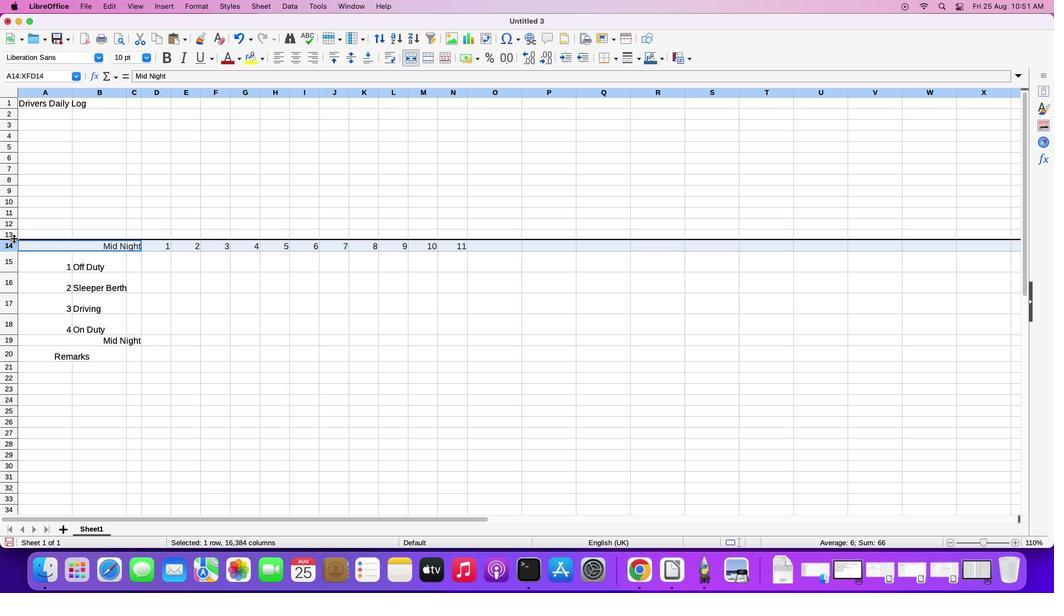 
Action: Mouse moved to (12, 242)
Screenshot: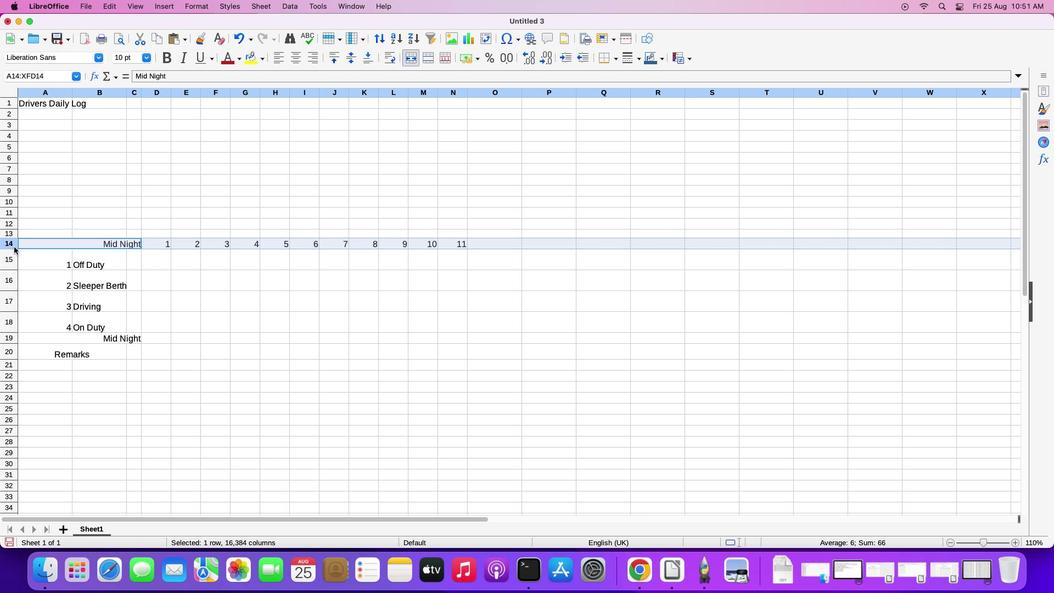 
Action: Mouse pressed left at (12, 242)
Screenshot: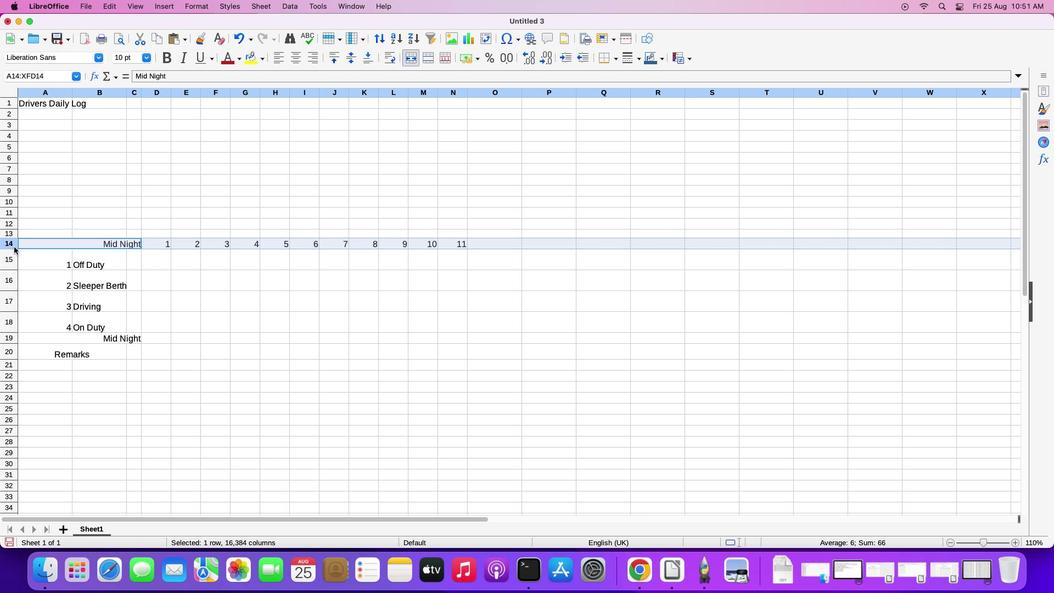 
Action: Mouse moved to (11, 241)
Screenshot: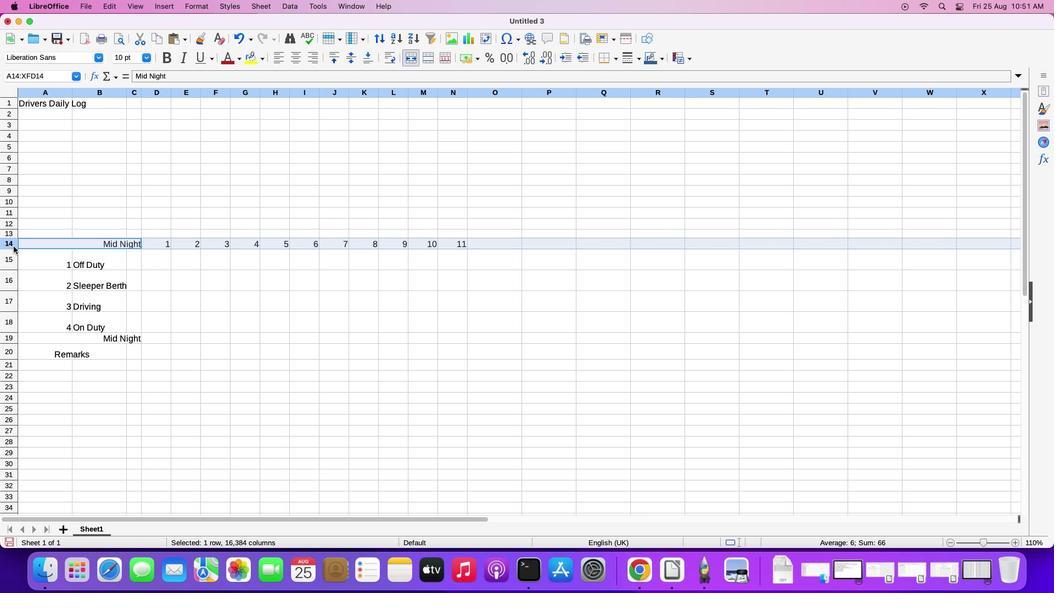 
Action: Mouse pressed left at (11, 241)
Screenshot: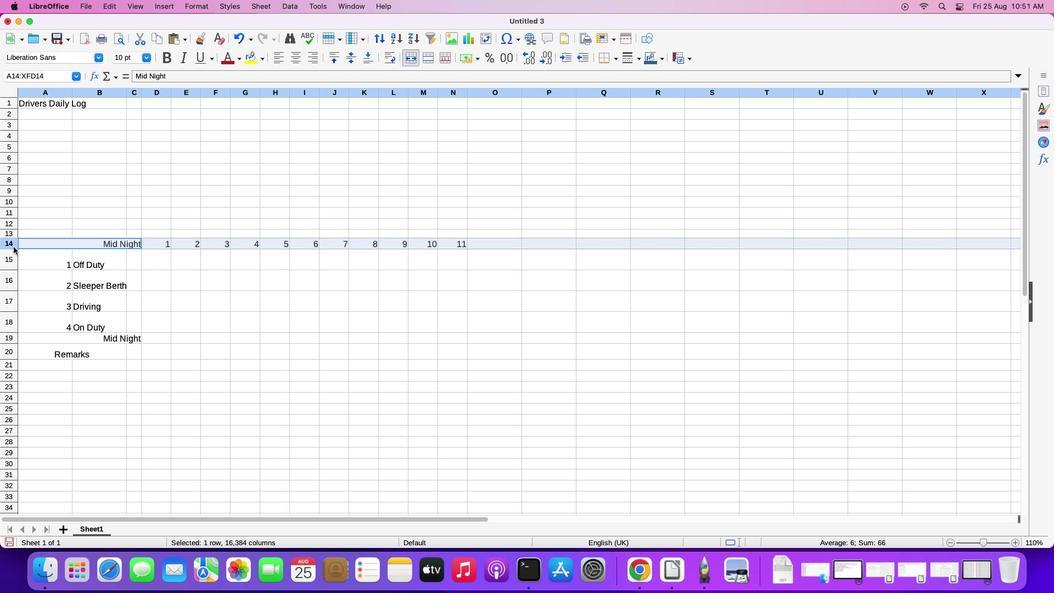 
Action: Mouse moved to (10, 248)
Screenshot: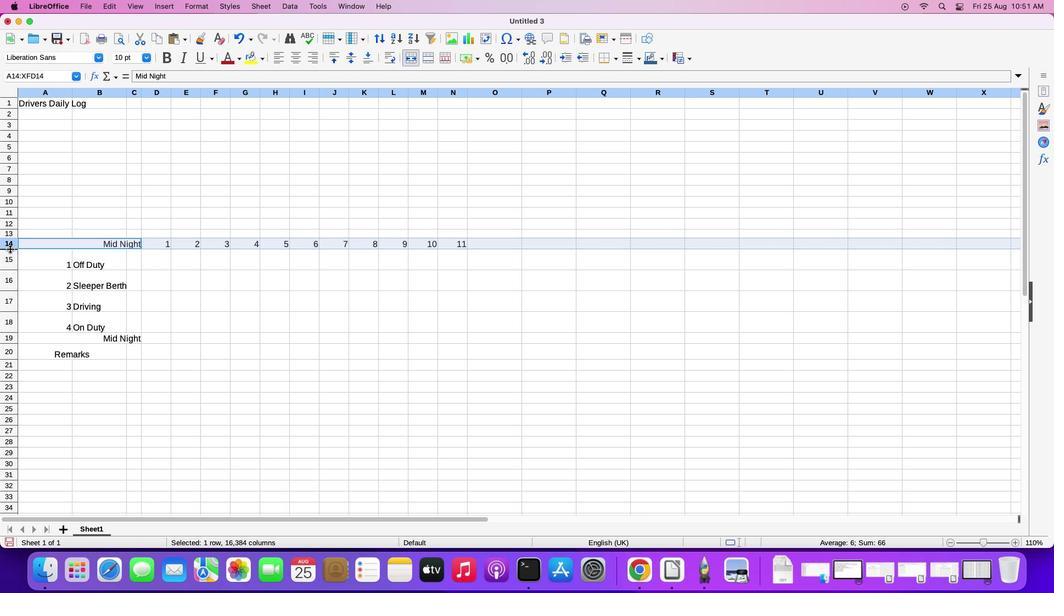 
Action: Mouse pressed left at (10, 248)
Screenshot: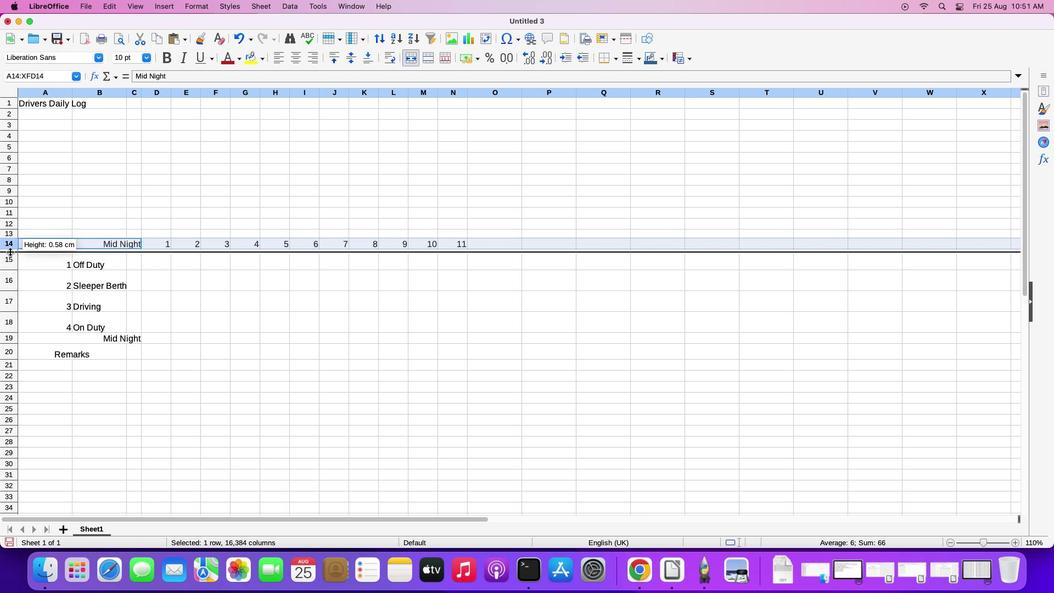 
Action: Mouse moved to (10, 225)
Screenshot: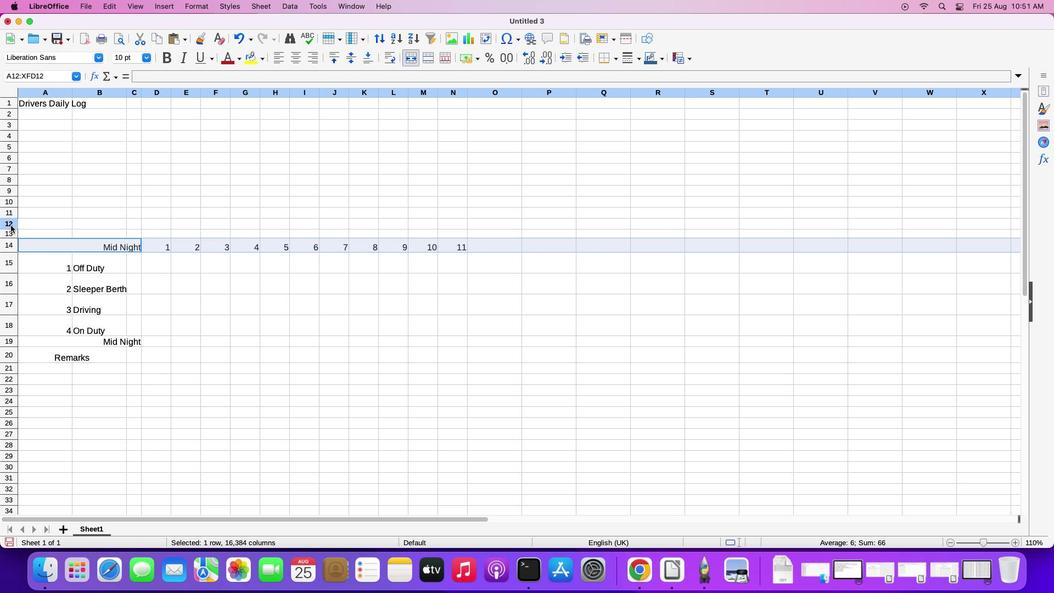 
Action: Mouse pressed left at (10, 225)
Screenshot: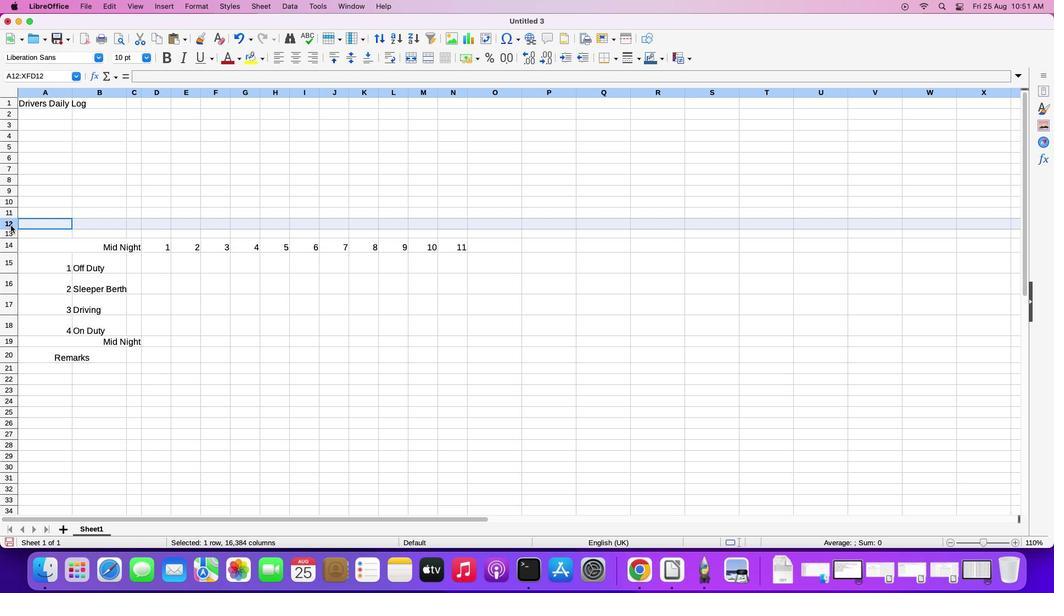 
Action: Mouse moved to (9, 231)
Screenshot: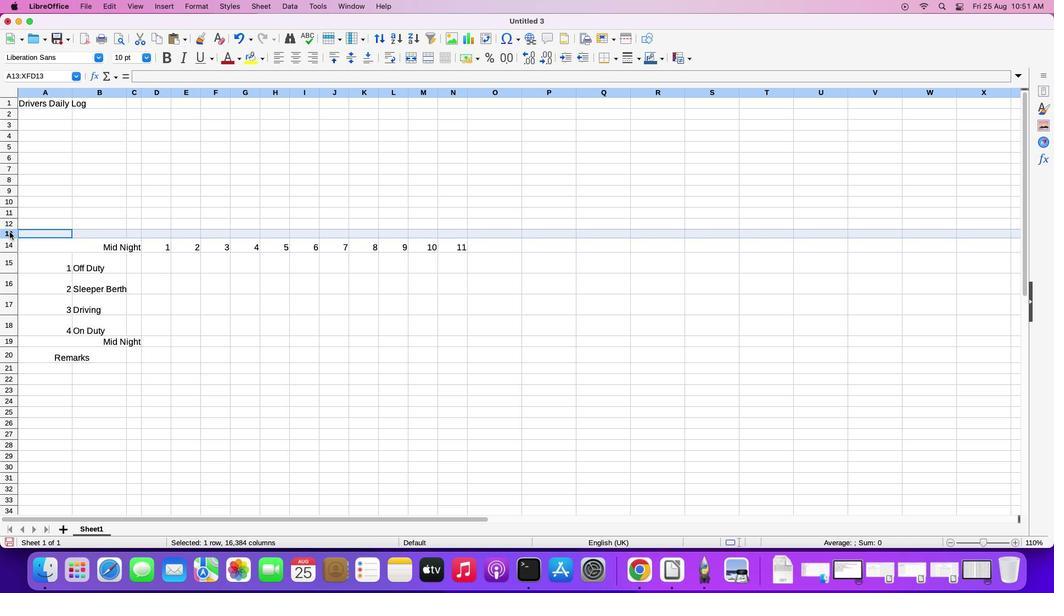 
Action: Mouse pressed left at (9, 231)
Screenshot: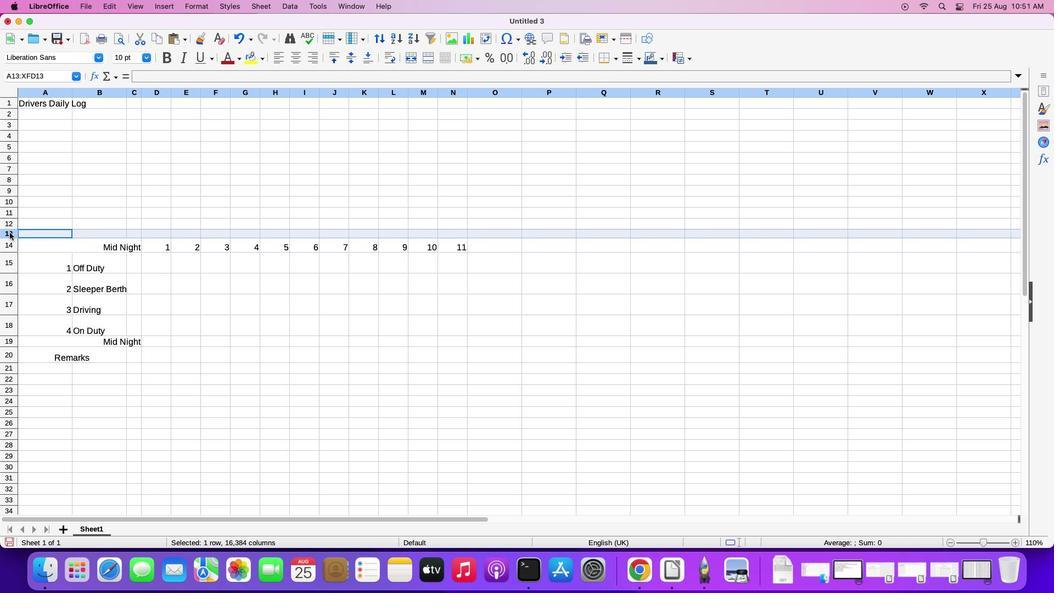 
Action: Mouse moved to (9, 231)
Screenshot: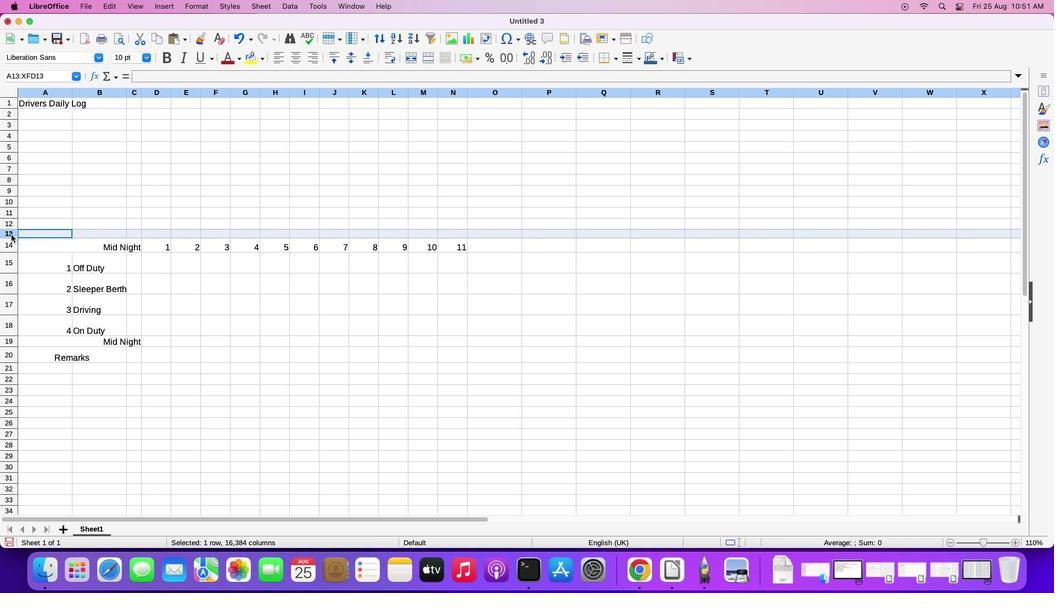 
Action: Mouse pressed left at (9, 231)
Screenshot: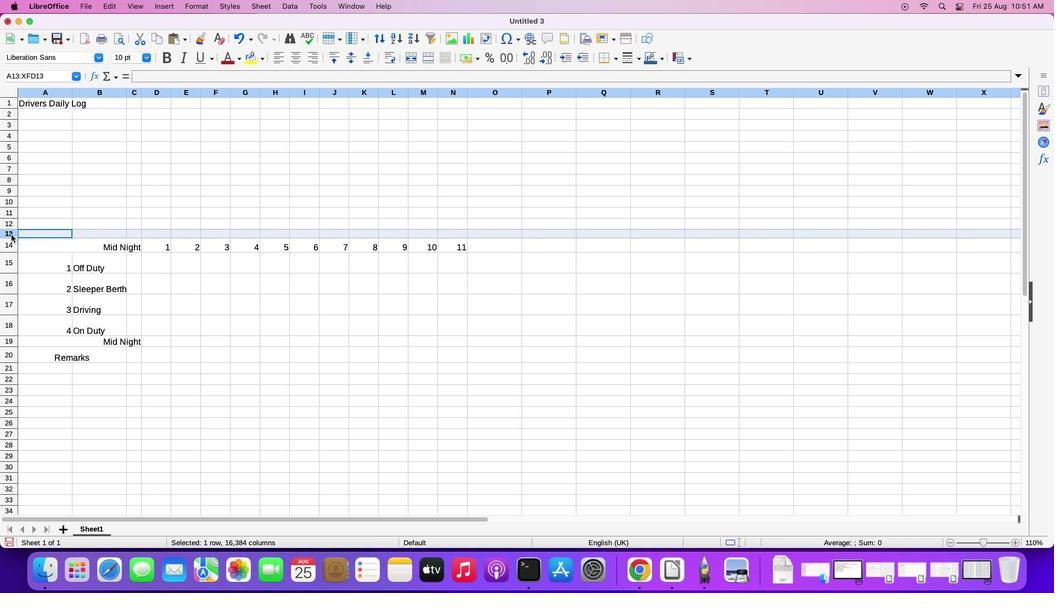 
Action: Mouse moved to (12, 237)
Screenshot: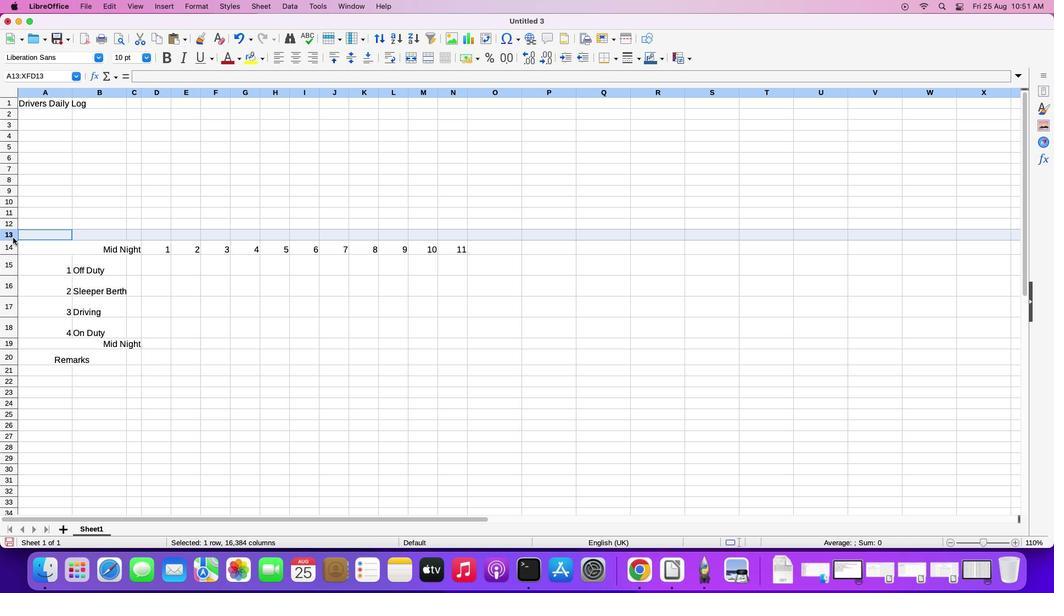 
Action: Mouse pressed left at (12, 237)
Screenshot: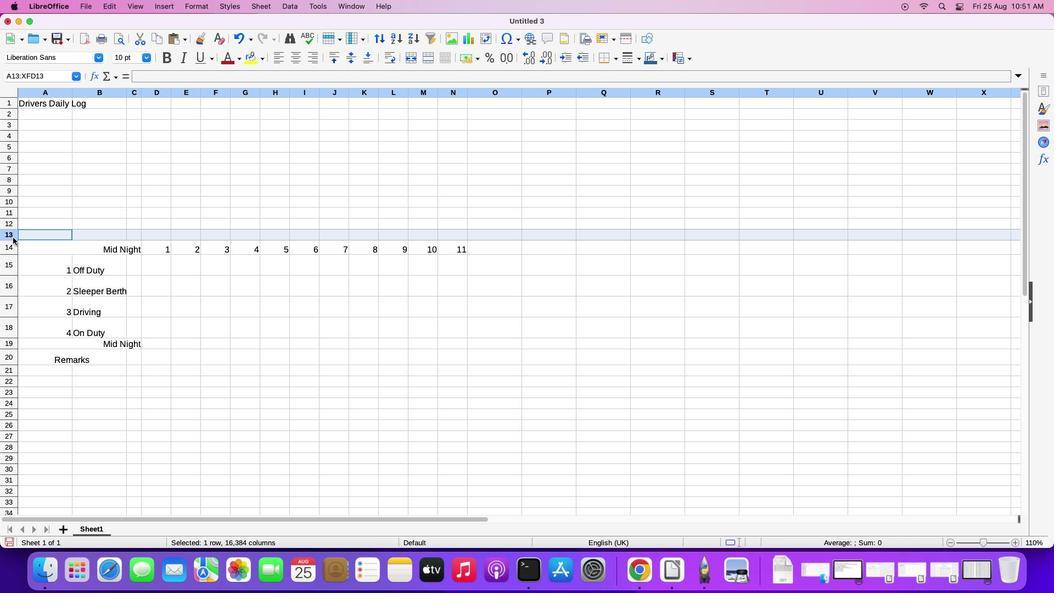 
Action: Mouse pressed left at (12, 237)
Screenshot: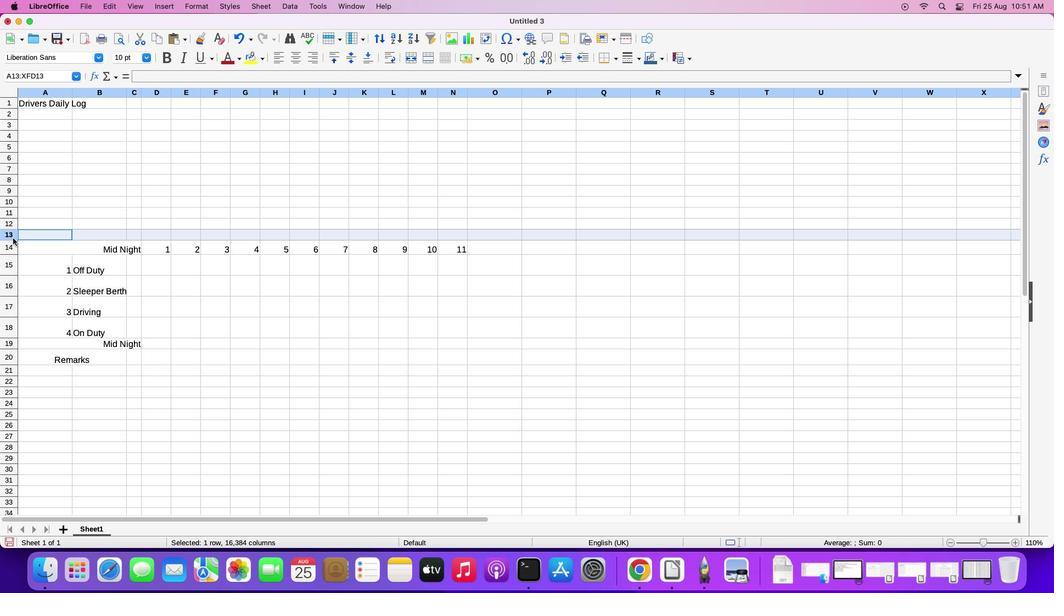 
Action: Mouse moved to (13, 247)
Screenshot: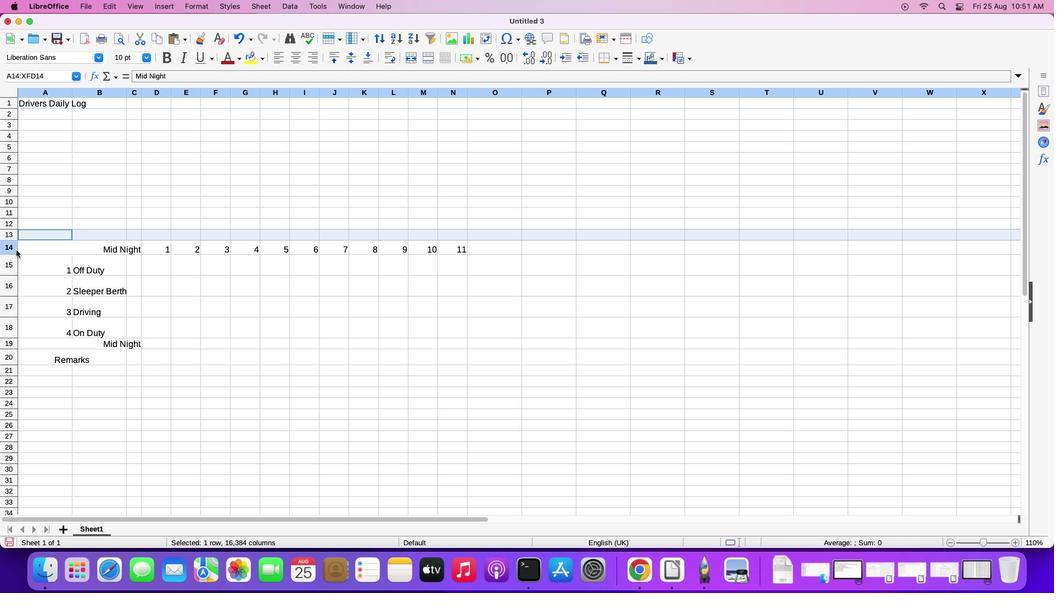 
Action: Mouse pressed left at (13, 247)
Screenshot: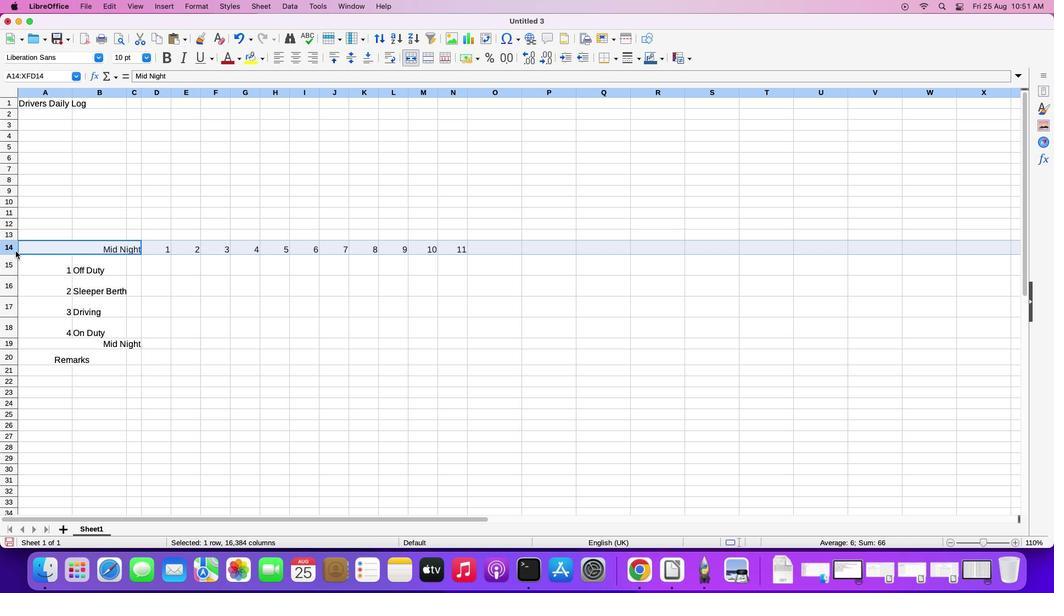 
Action: Mouse moved to (14, 253)
Screenshot: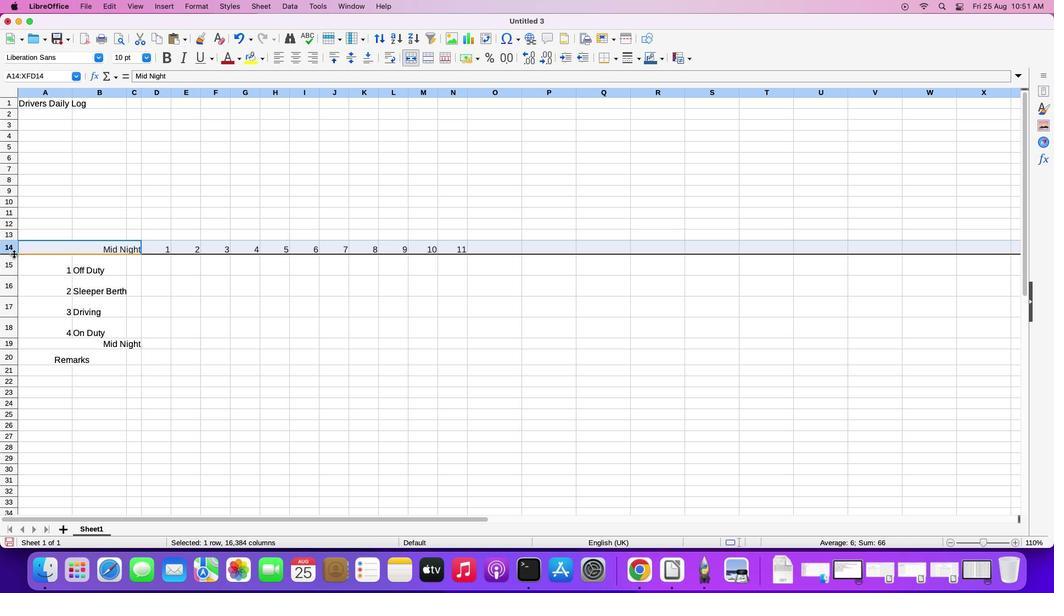 
Action: Mouse pressed left at (14, 253)
Screenshot: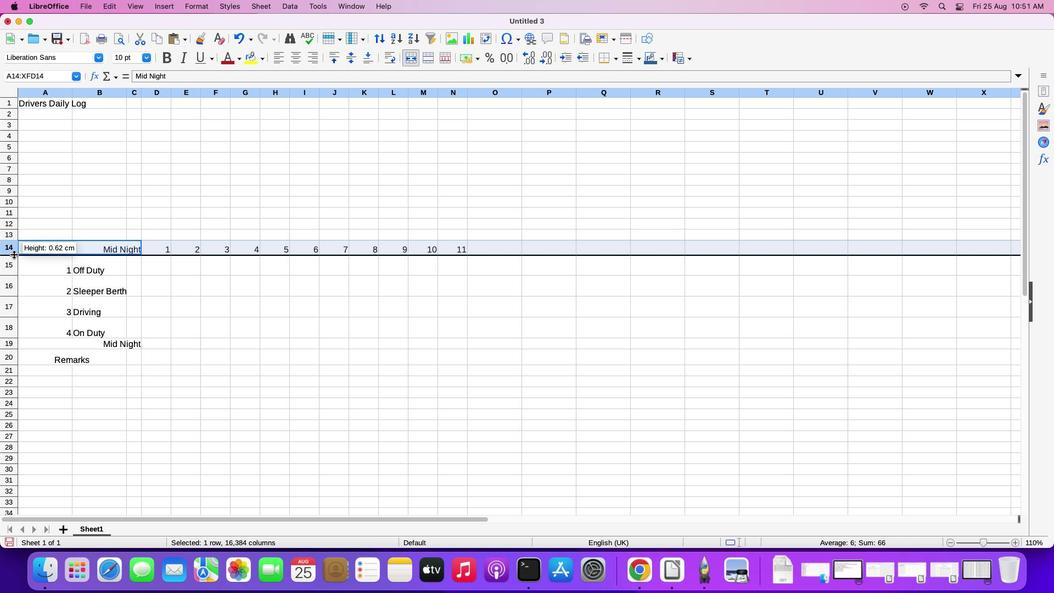 
Action: Mouse moved to (473, 244)
Screenshot: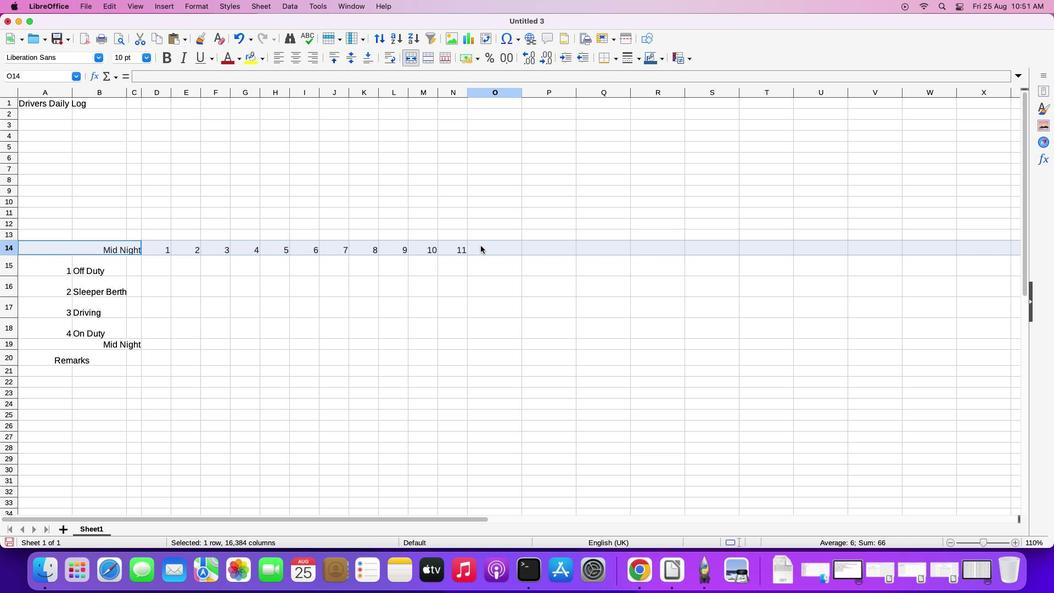 
Action: Mouse pressed left at (473, 244)
Screenshot: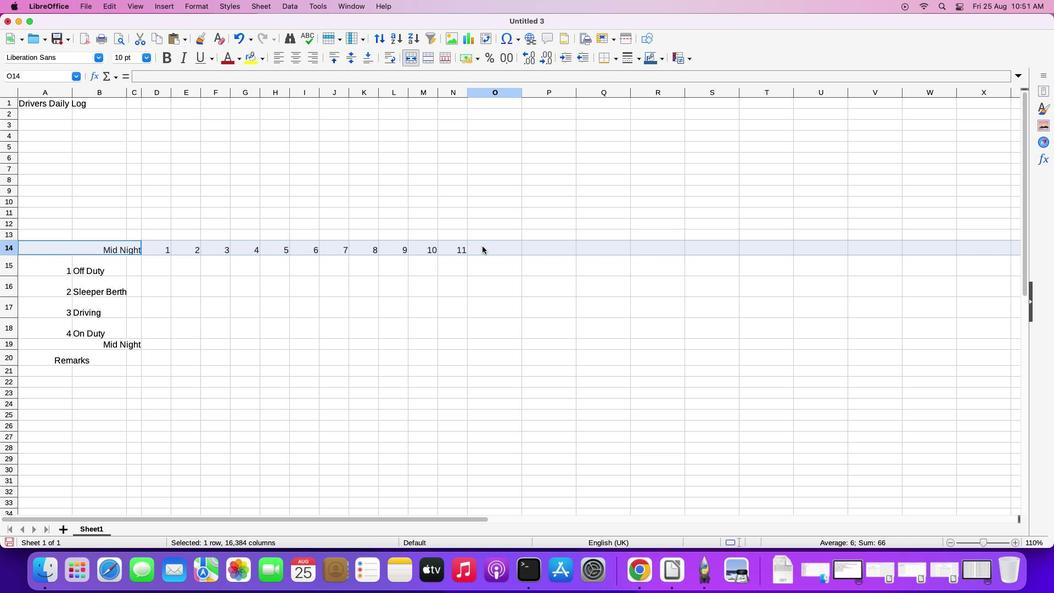 
Action: Mouse moved to (482, 246)
Screenshot: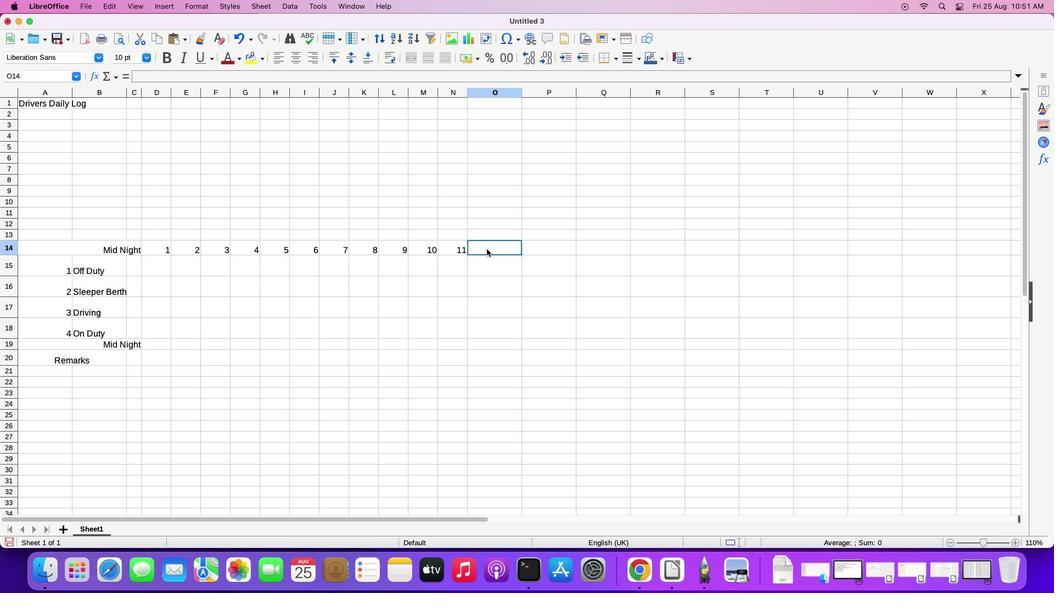 
Action: Mouse pressed left at (482, 246)
Screenshot: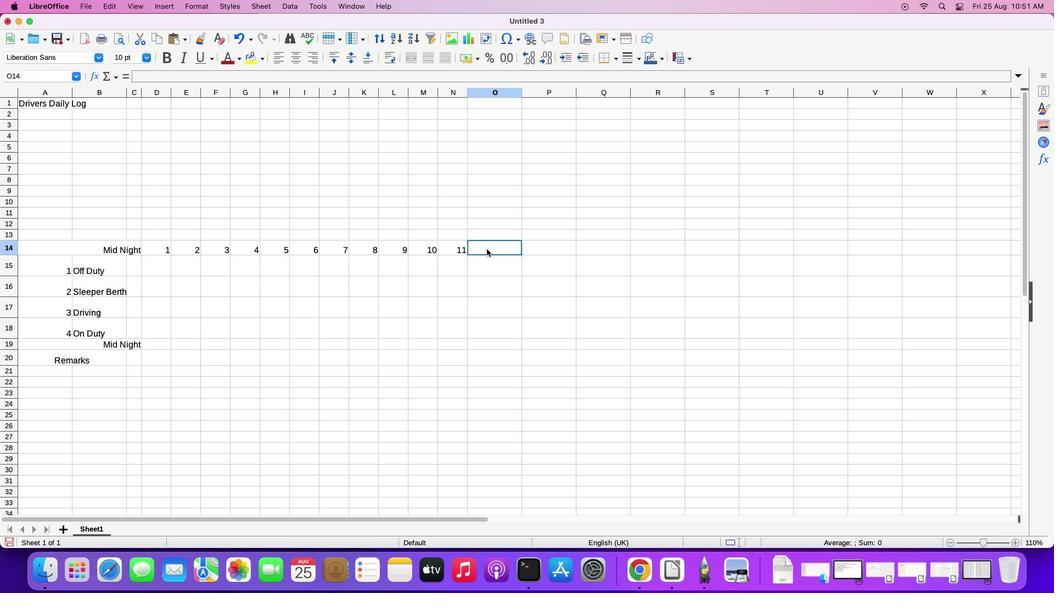 
Action: Mouse moved to (486, 249)
Screenshot: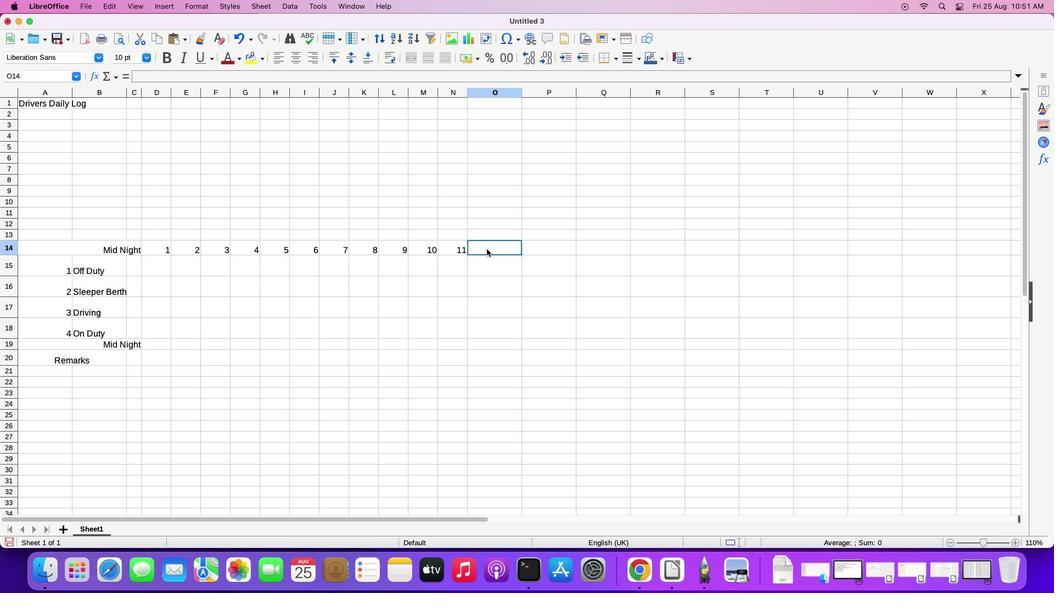 
Action: Key pressed Key.shift'N''o''o''n'
Screenshot: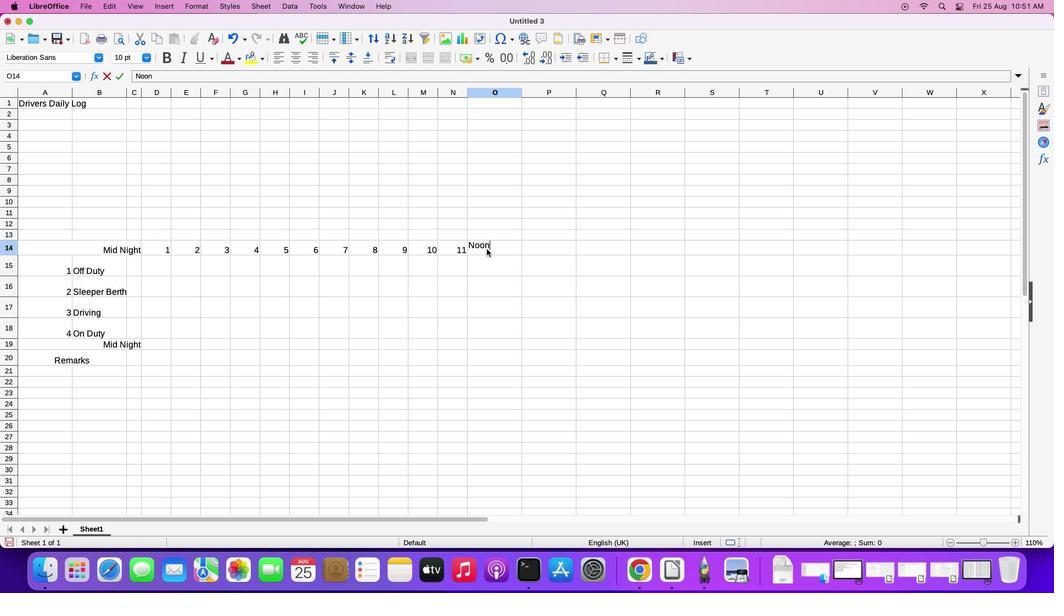 
Action: Mouse moved to (362, 57)
Screenshot: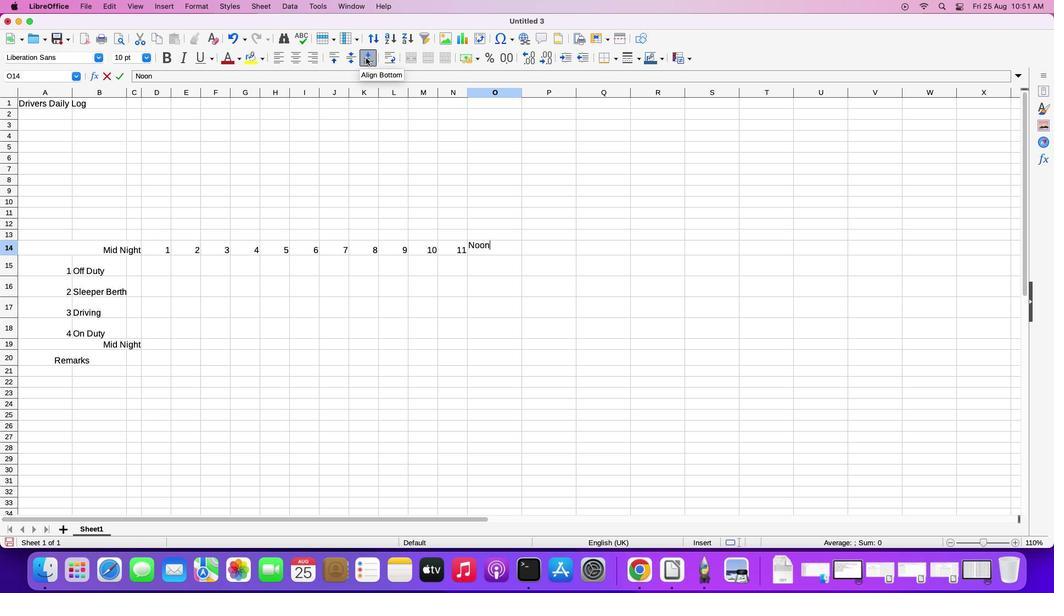 
Action: Mouse pressed left at (362, 57)
Screenshot: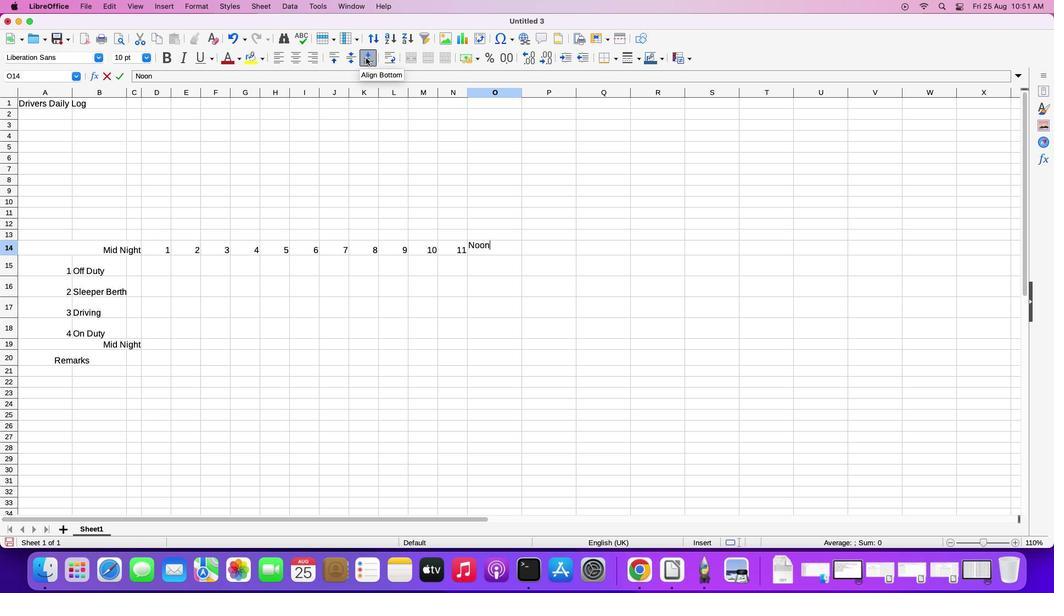 
Action: Mouse moved to (353, 57)
Screenshot: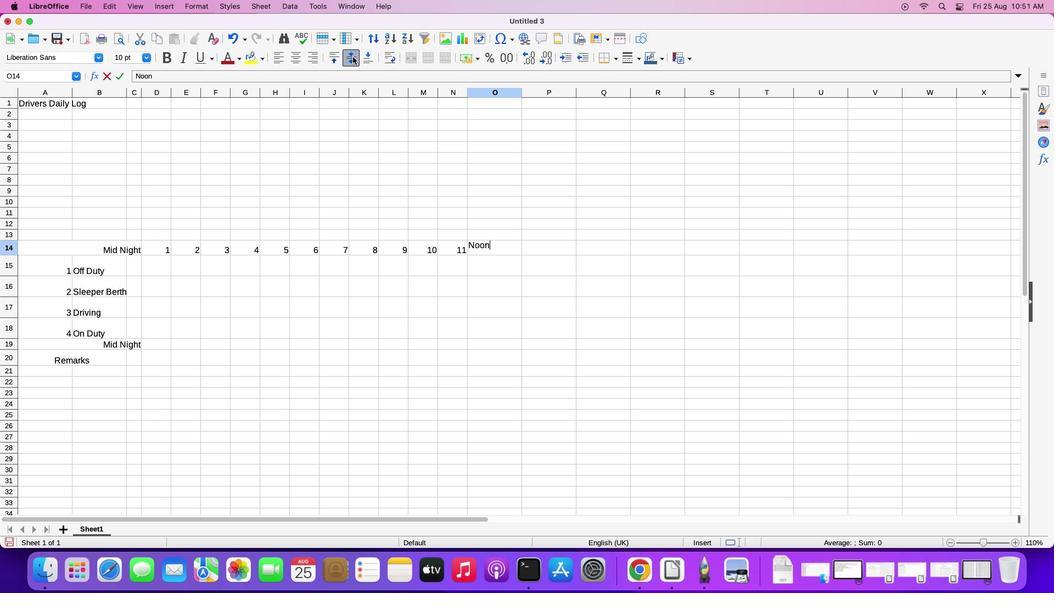 
Action: Mouse pressed left at (353, 57)
Screenshot: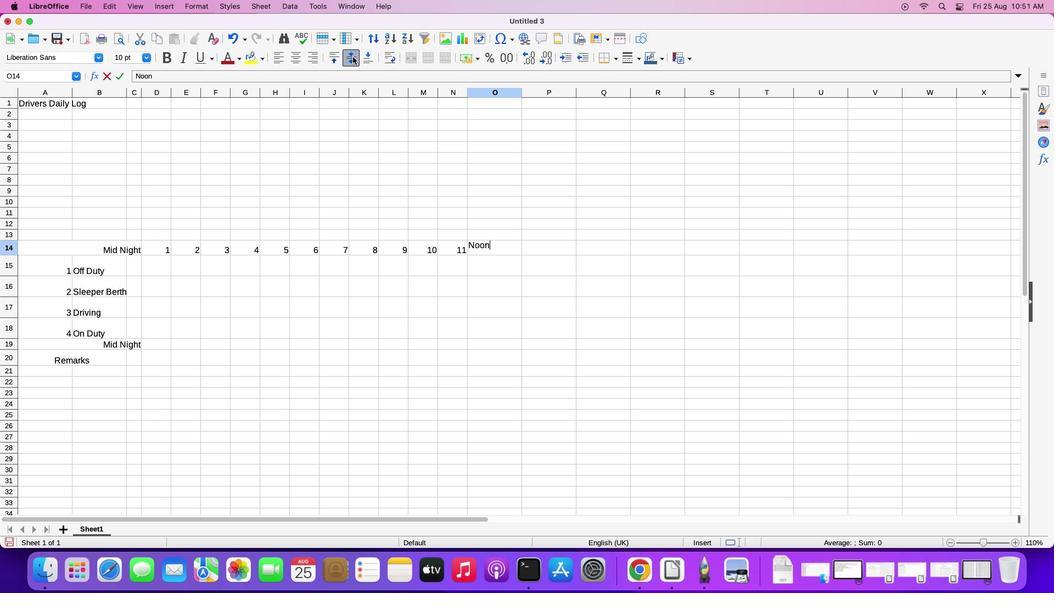 
Action: Mouse moved to (368, 130)
Screenshot: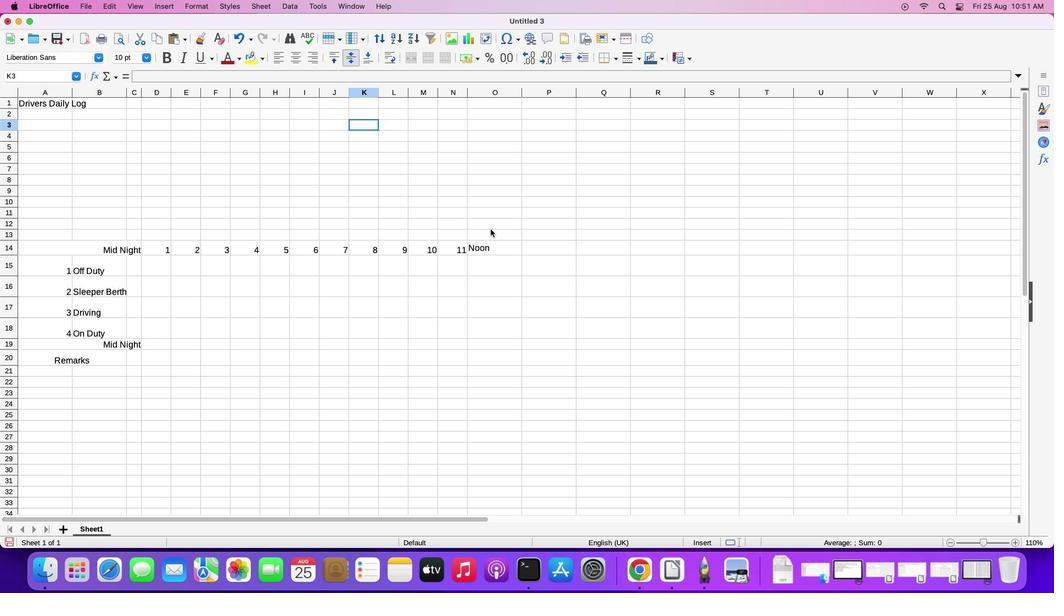
Action: Mouse pressed left at (368, 130)
Screenshot: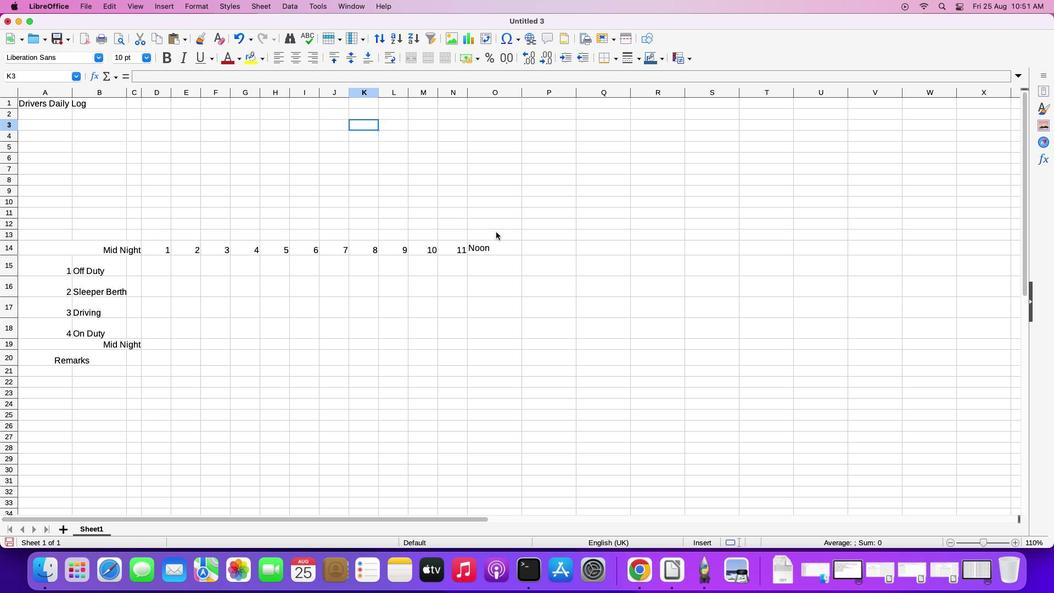 
Action: Mouse moved to (484, 245)
Screenshot: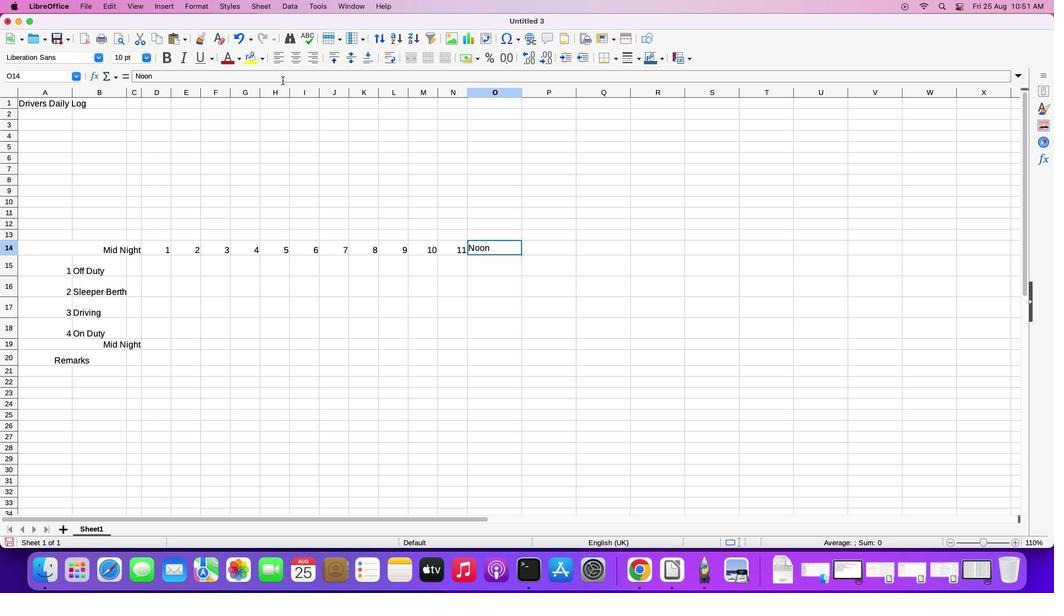 
Action: Mouse pressed left at (484, 245)
Screenshot: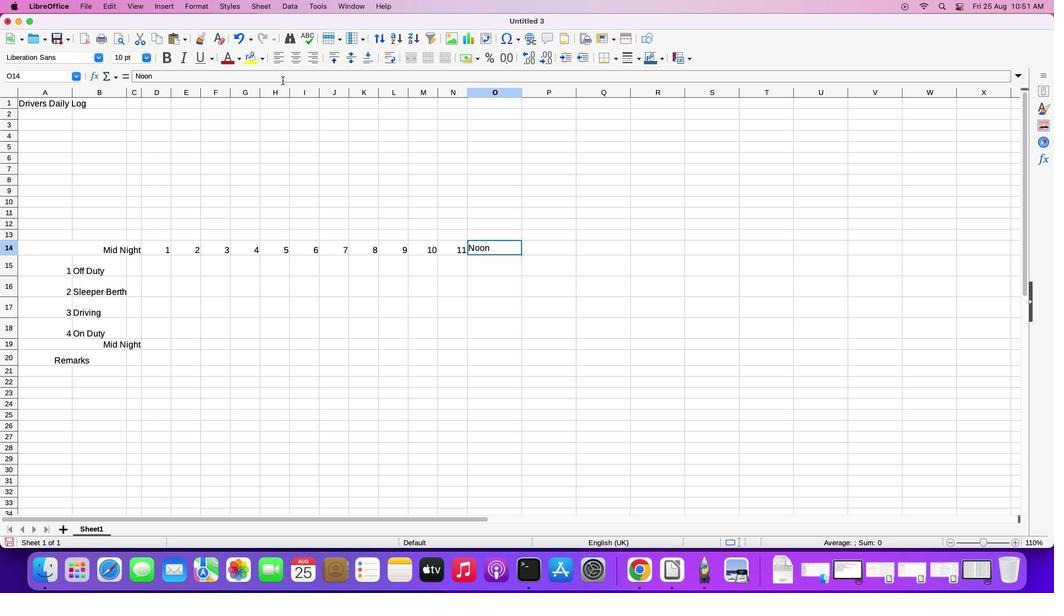 
Action: Mouse moved to (347, 54)
Screenshot: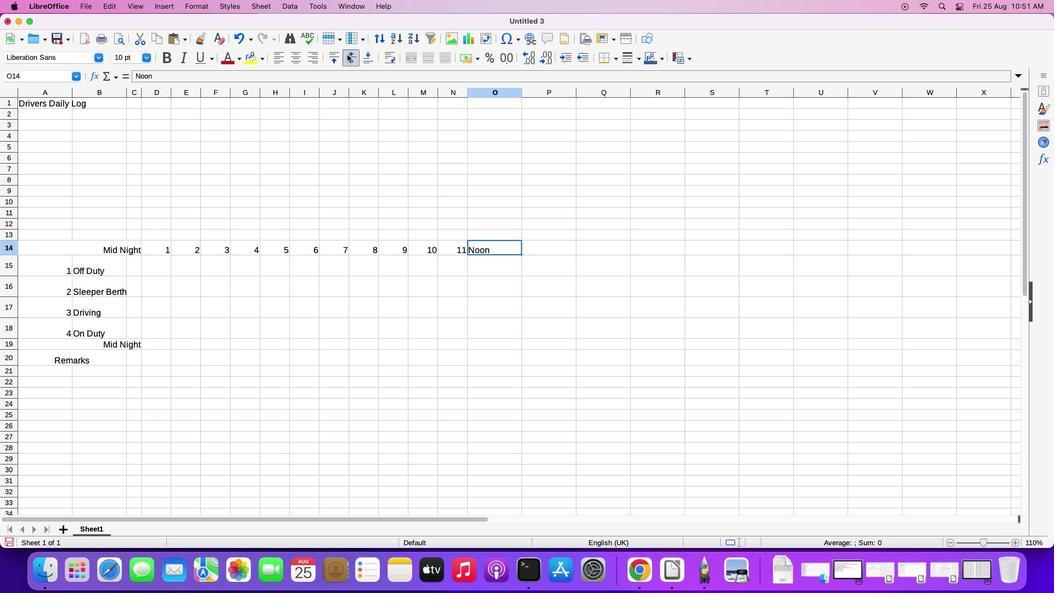 
Action: Mouse pressed left at (347, 54)
Screenshot: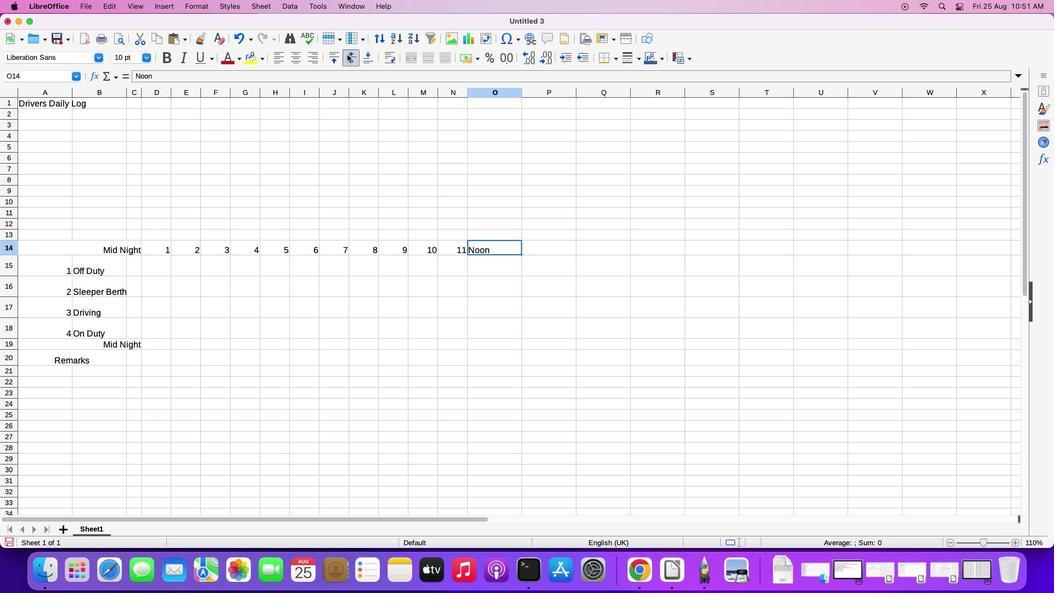 
Action: Mouse moved to (292, 55)
Screenshot: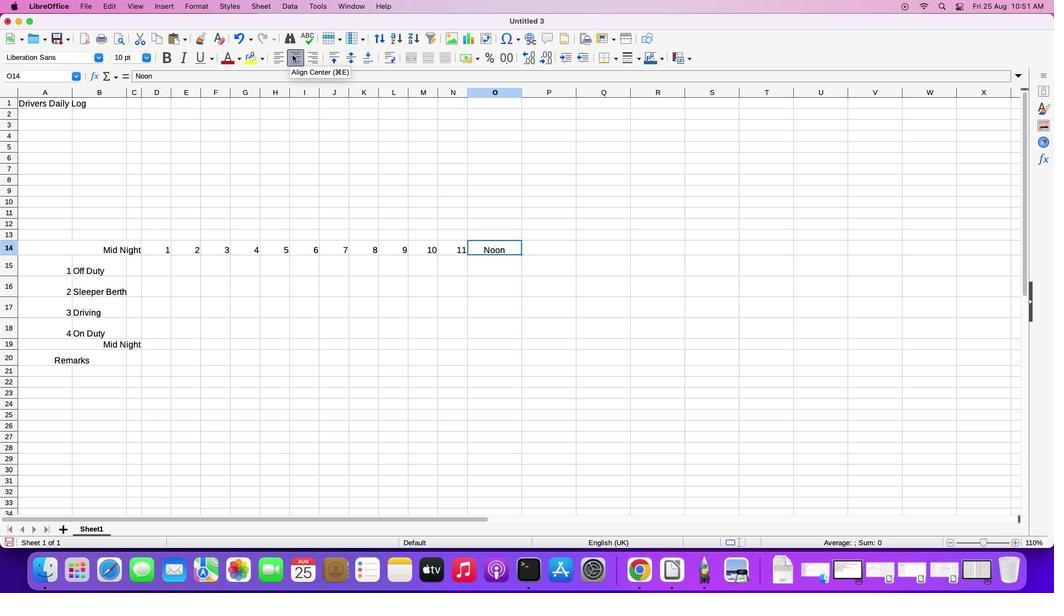 
Action: Mouse pressed left at (292, 55)
Screenshot: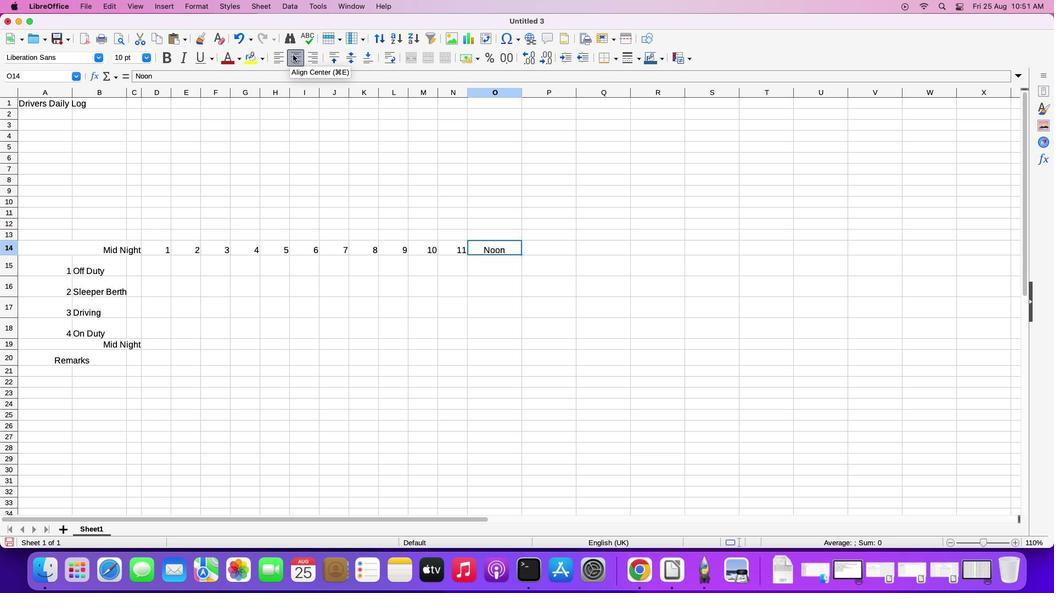
Action: Mouse moved to (540, 250)
Screenshot: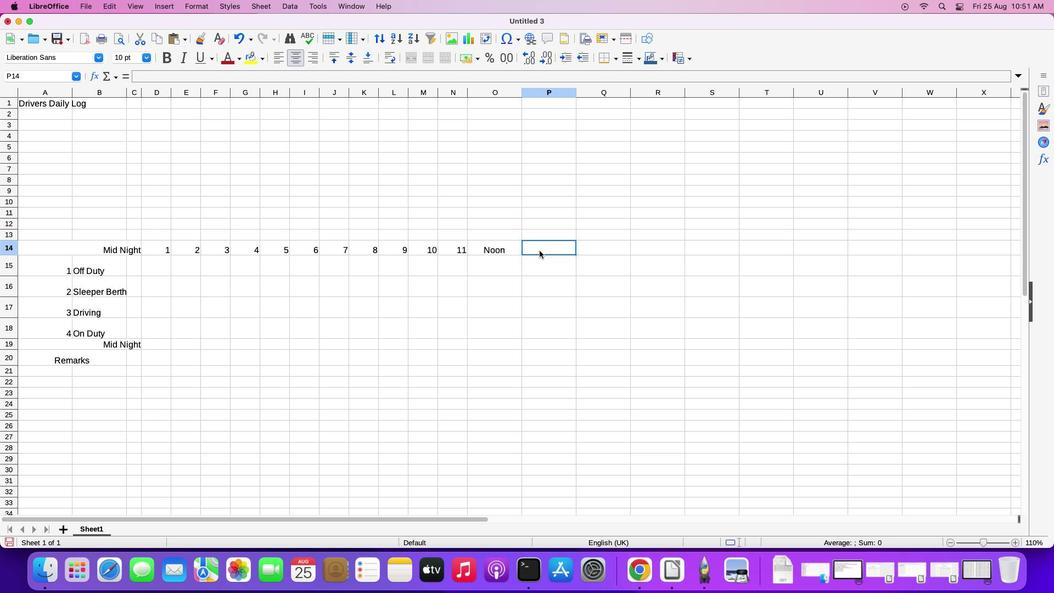 
Action: Mouse pressed left at (540, 250)
Screenshot: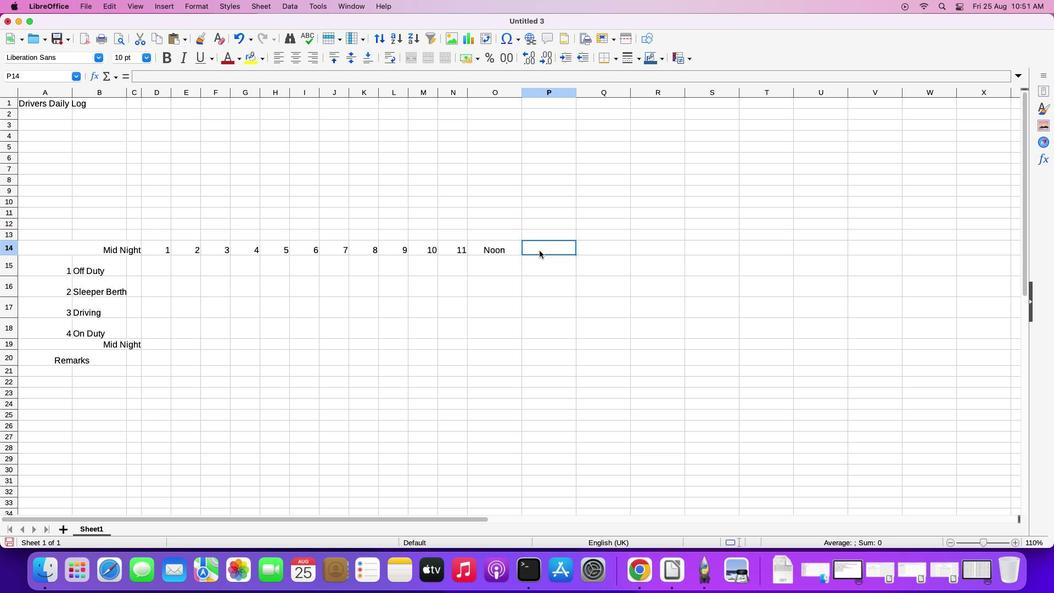 
Action: Key pressed '1'Key.right'2'Key.right'3'Key.right'4'Key.right'5'Key.right
Screenshot: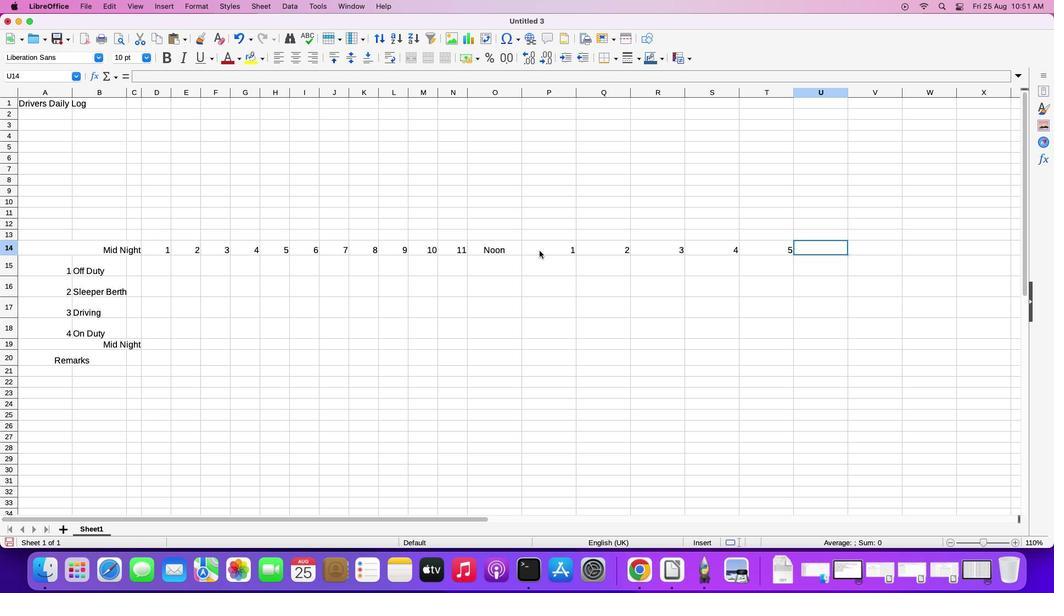 
Action: Mouse moved to (552, 244)
Screenshot: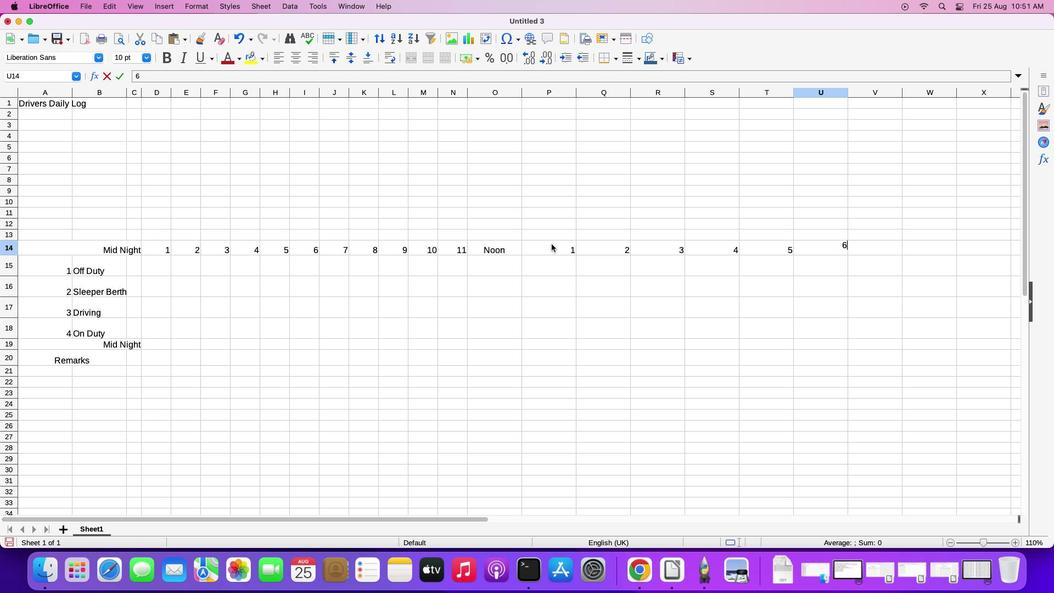 
Action: Key pressed '6'Key.right'7'Key.right'8'Key.right'9'Key.right'1''0'Key.right'1''1'Key.right
Screenshot: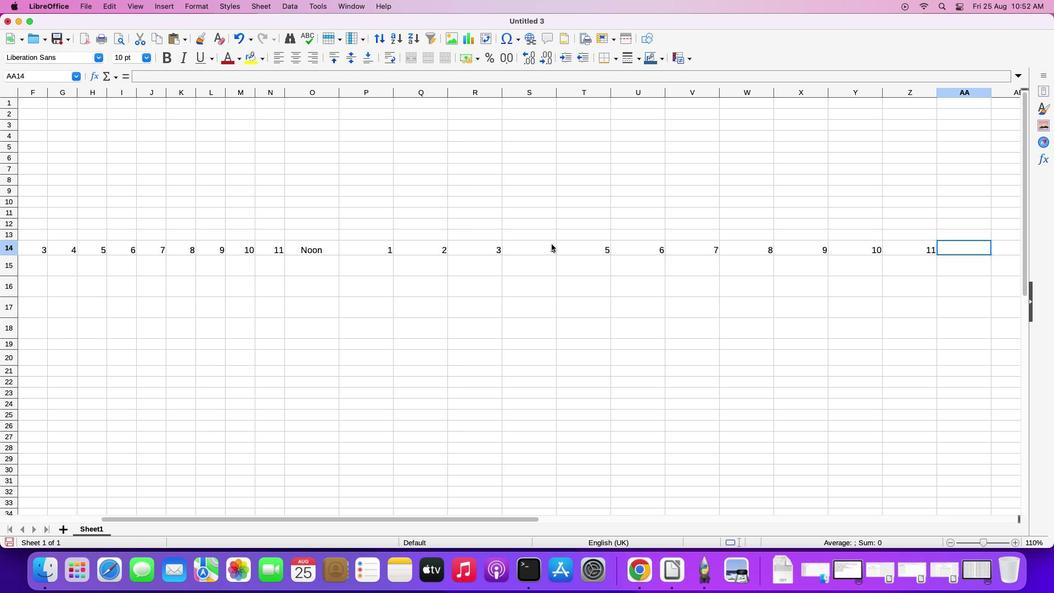 
Action: Mouse moved to (373, 90)
Screenshot: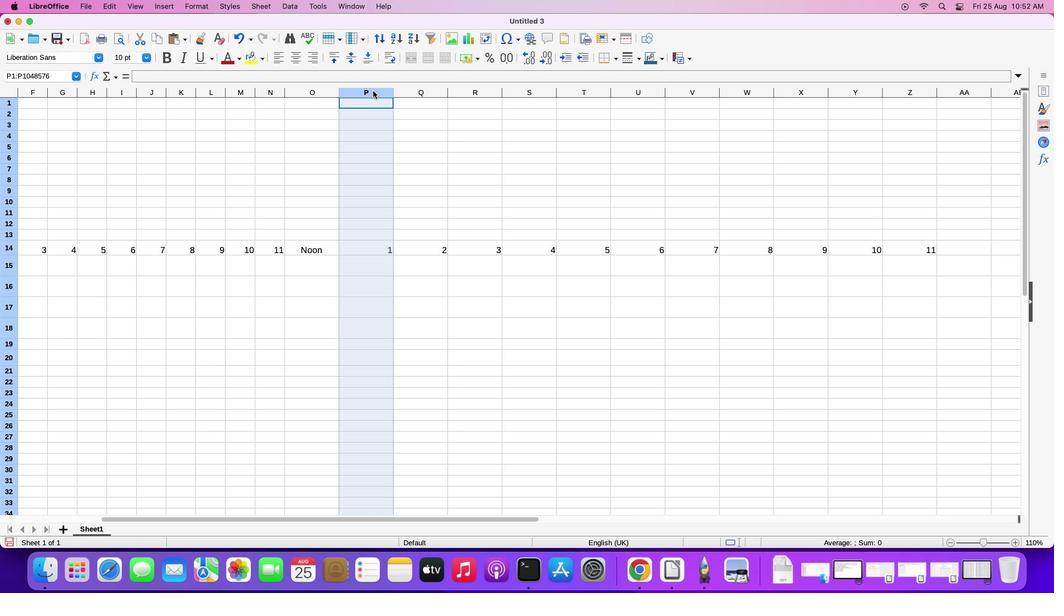 
Action: Mouse pressed left at (373, 90)
Screenshot: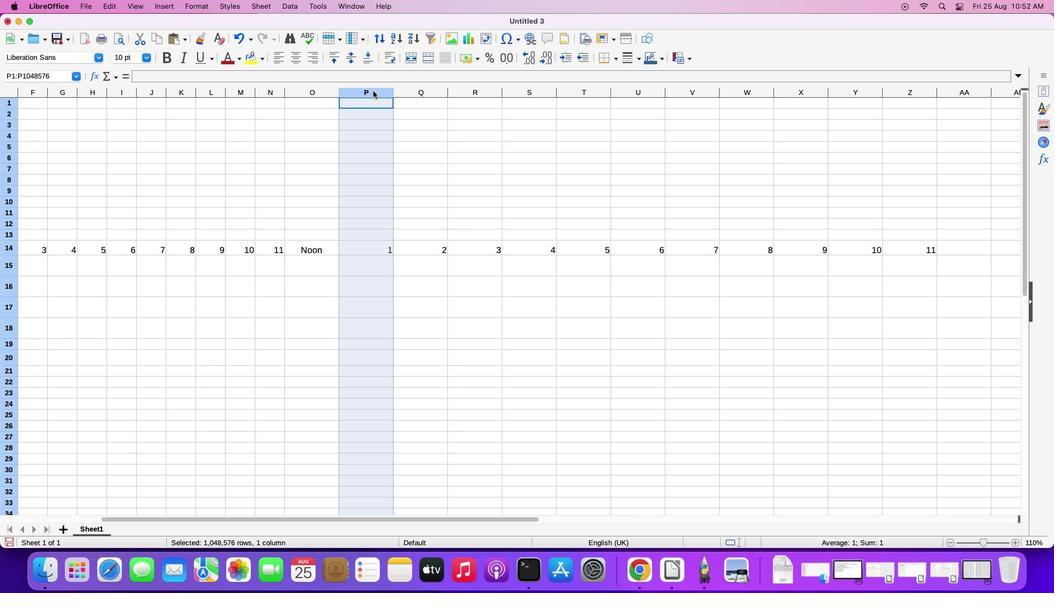 
Action: Mouse moved to (373, 91)
Screenshot: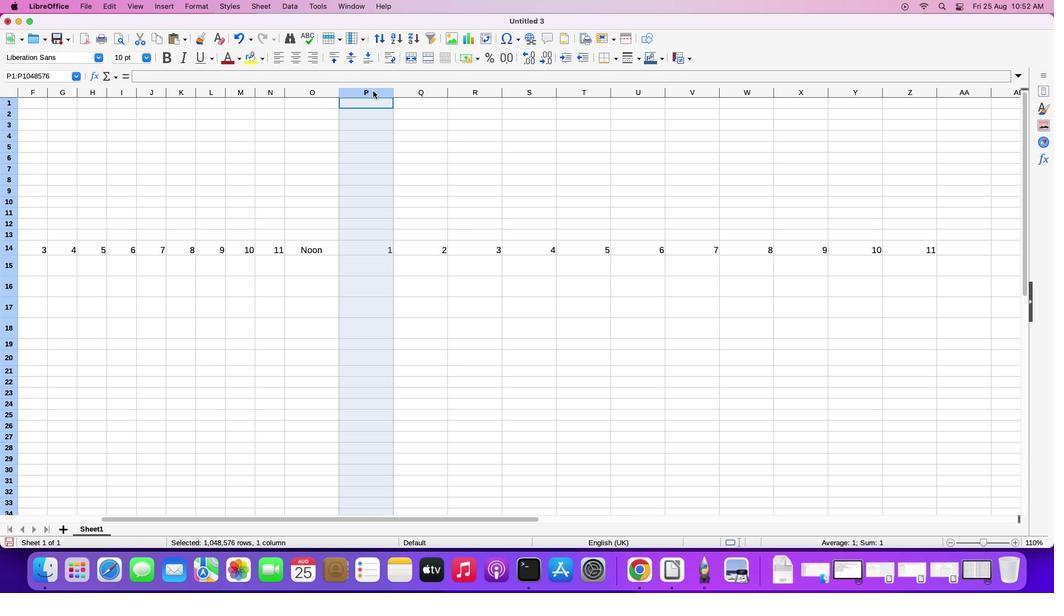 
Action: Key pressed Key.shiftKey.rightKey.rightKey.rightKey.rightKey.rightKey.rightKey.rightKey.rightKey.rightKey.right
Screenshot: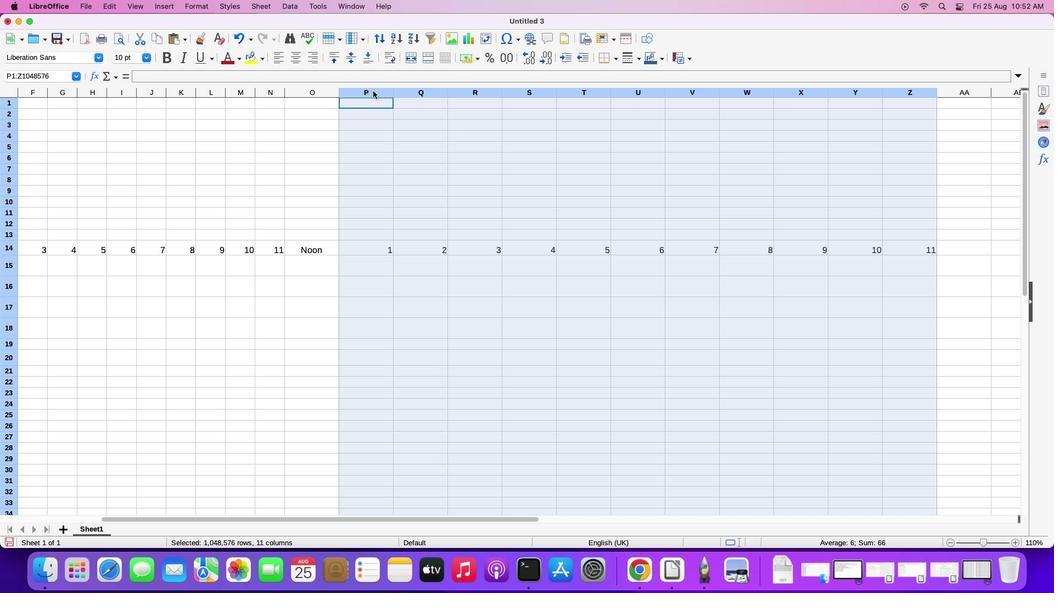 
Action: Mouse moved to (937, 90)
Screenshot: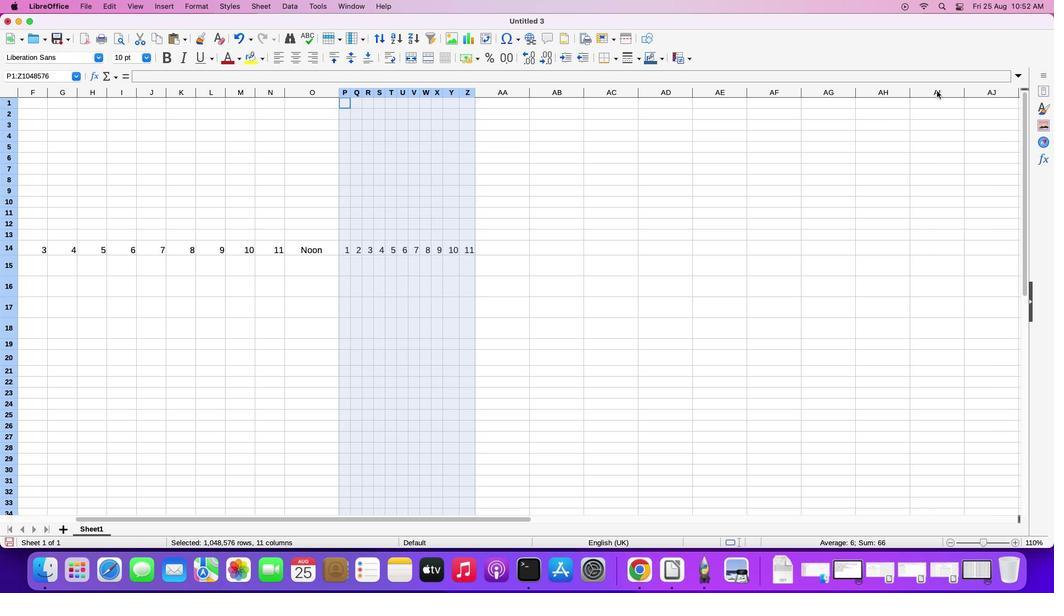 
Action: Mouse pressed left at (937, 90)
Screenshot: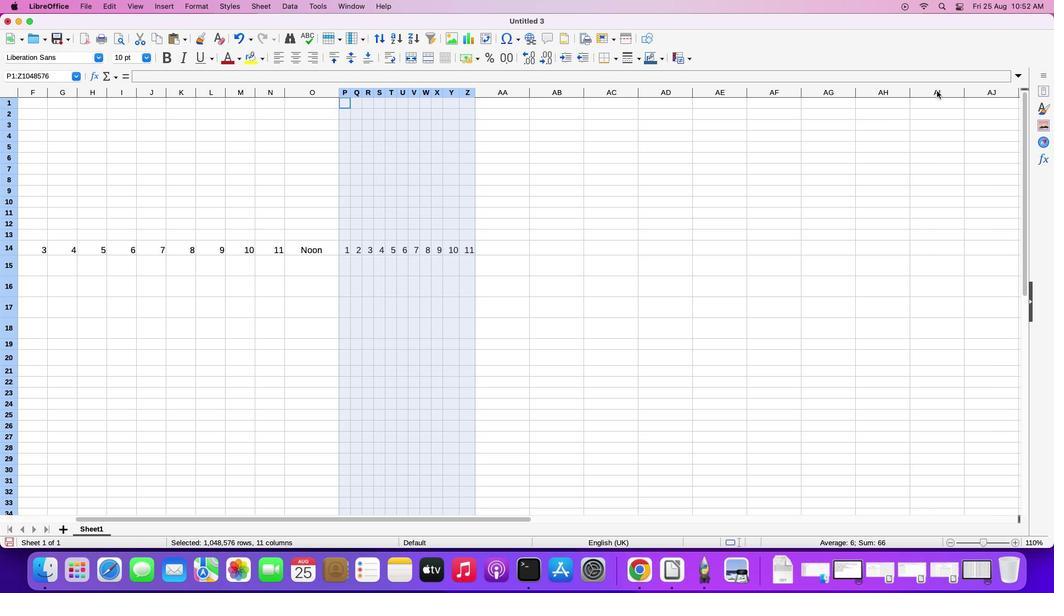 
Action: Mouse pressed left at (937, 90)
Screenshot: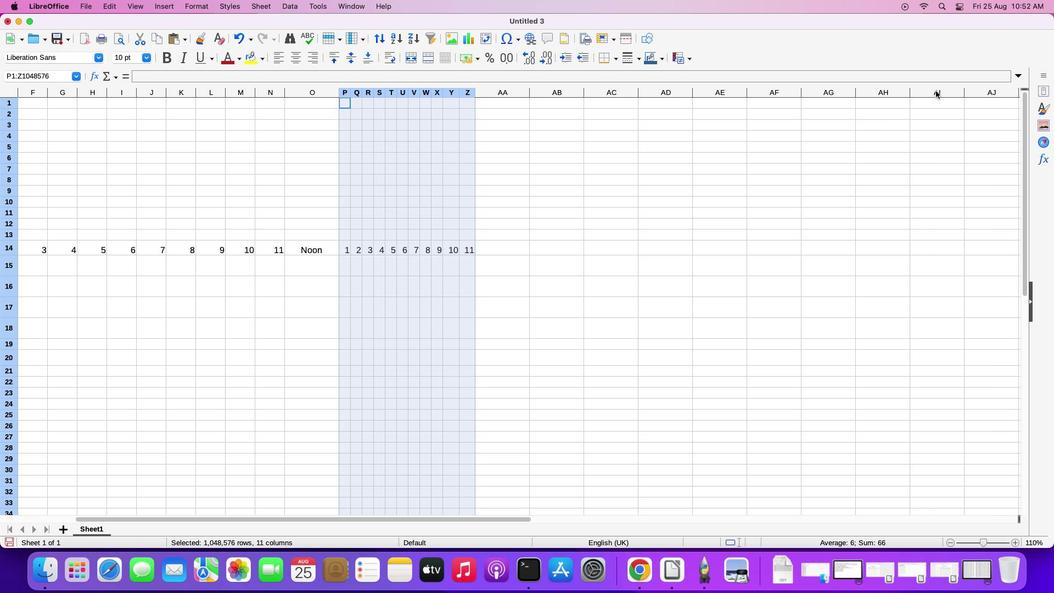 
Action: Mouse moved to (475, 90)
Screenshot: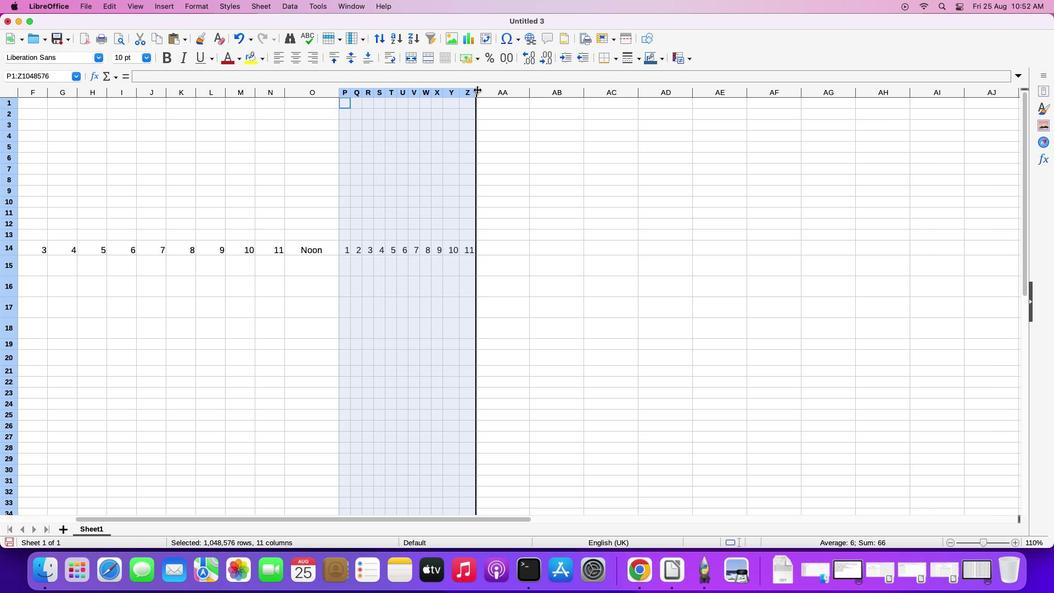 
Action: Mouse pressed left at (475, 90)
Screenshot: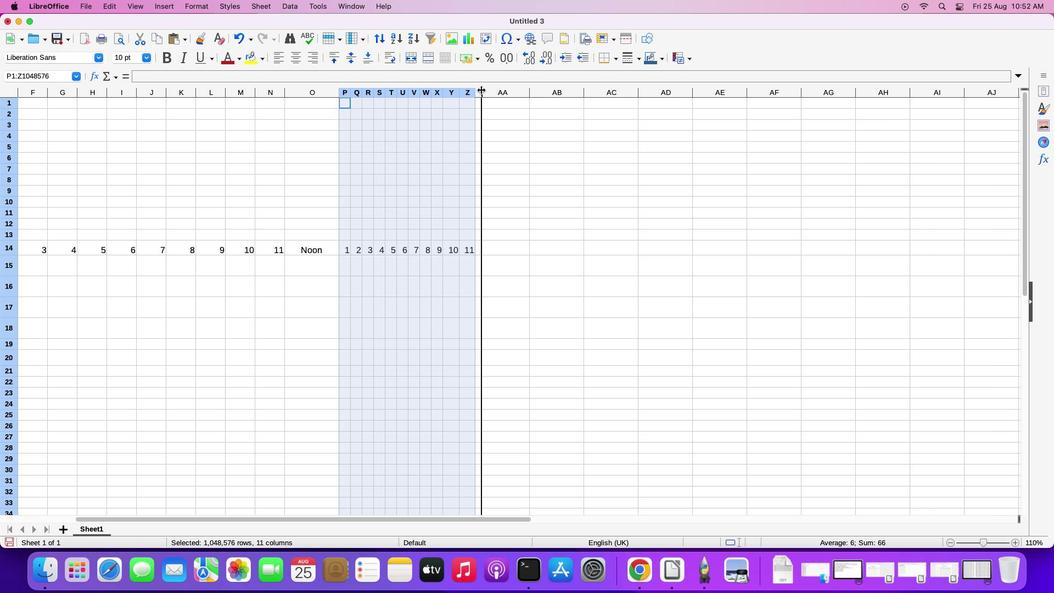 
Action: Mouse moved to (636, 167)
Screenshot: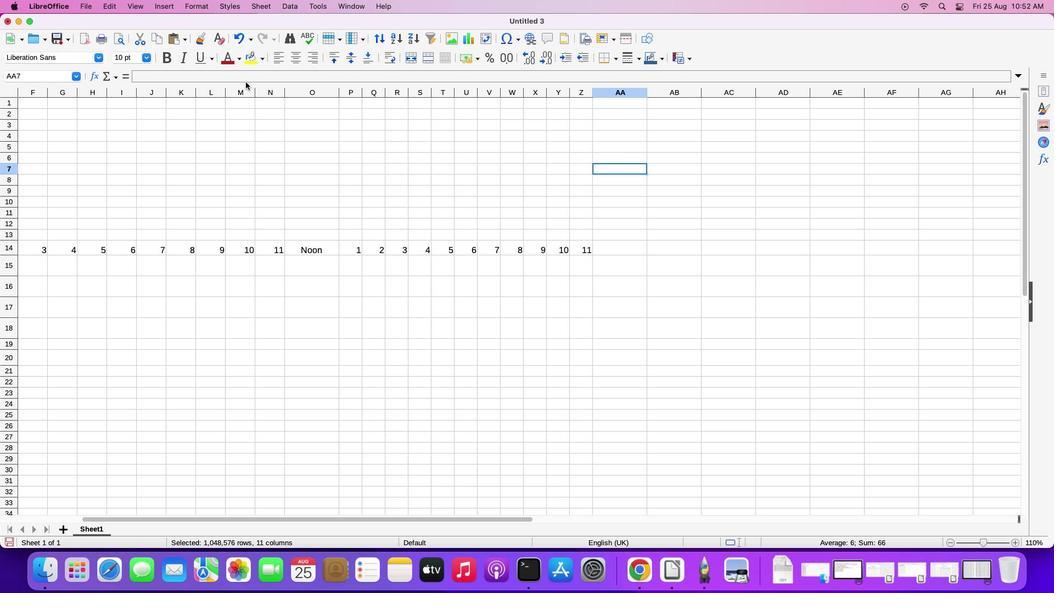 
Action: Mouse pressed left at (636, 167)
Screenshot: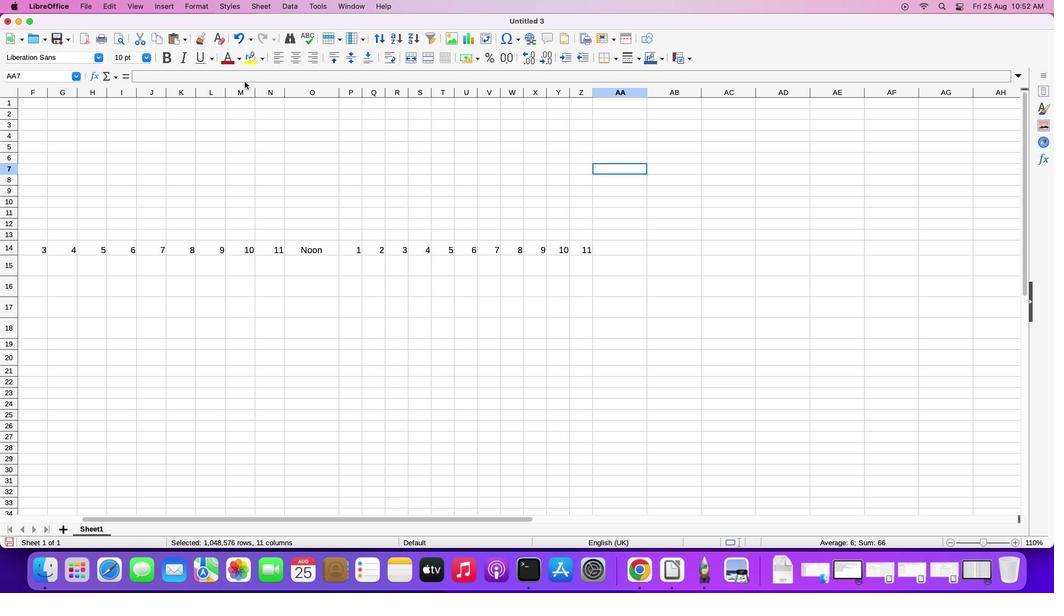 
Action: Mouse moved to (273, 94)
Screenshot: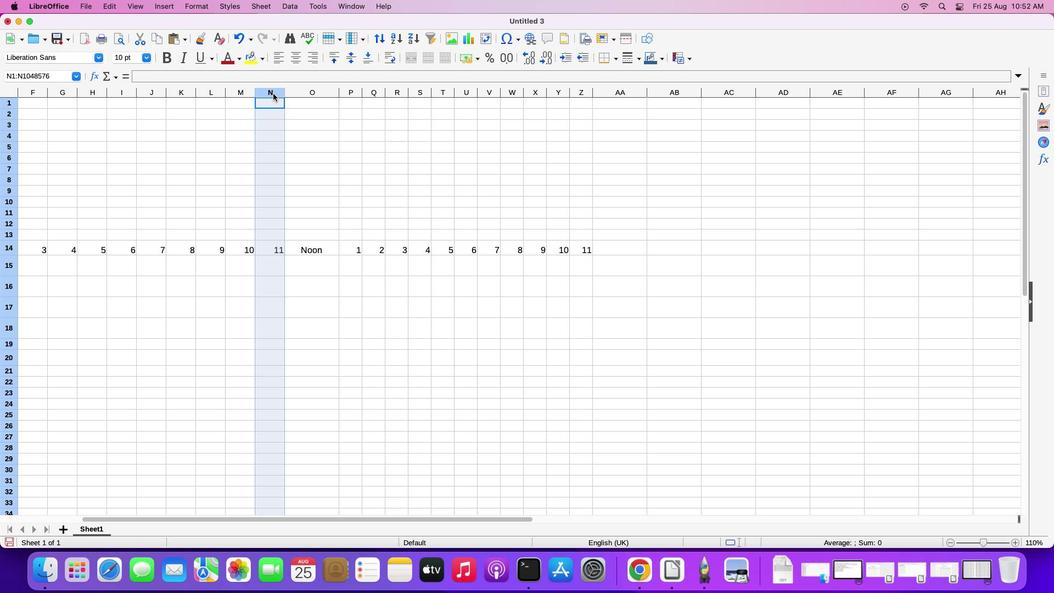 
Action: Mouse pressed left at (273, 94)
Screenshot: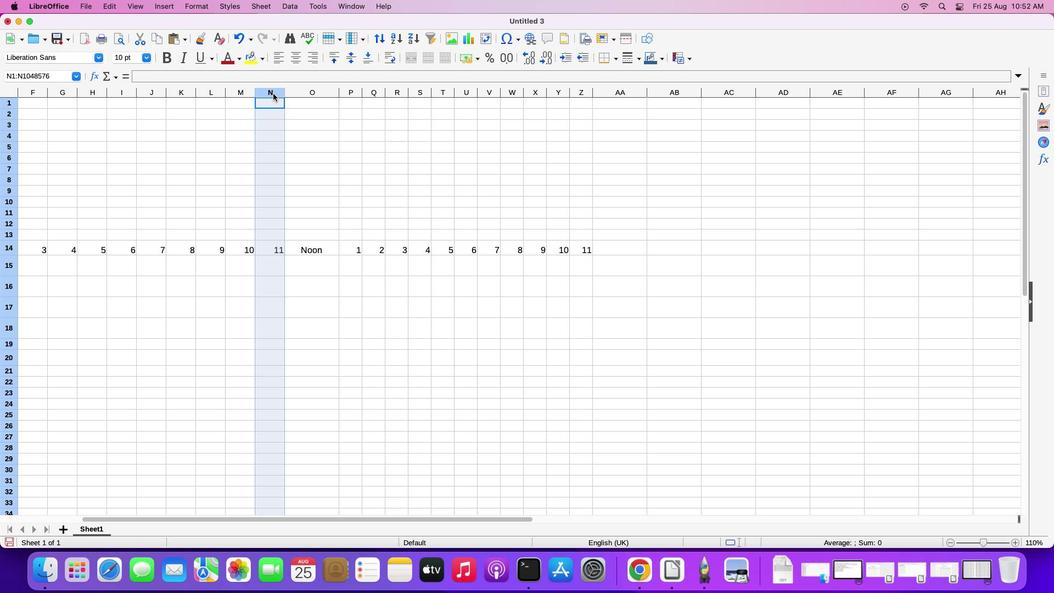 
Action: Mouse moved to (273, 93)
Screenshot: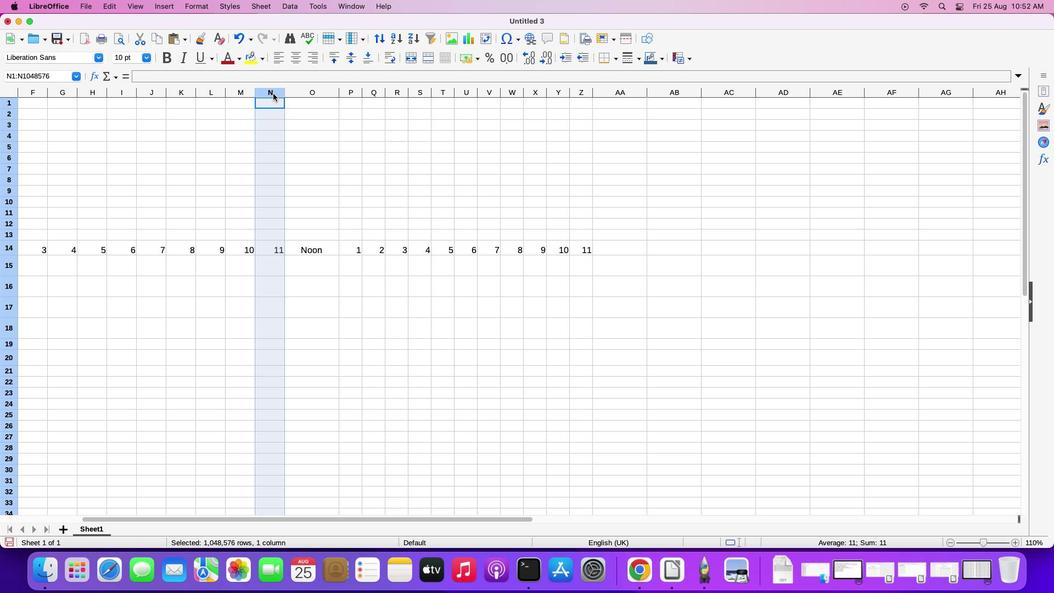 
Action: Key pressed Key.shiftKey.leftKey.leftKey.leftKey.leftKey.leftKey.leftKey.leftKey.leftKey.leftKey.leftKey.leftKey.rightKey.leftKey.right
Screenshot: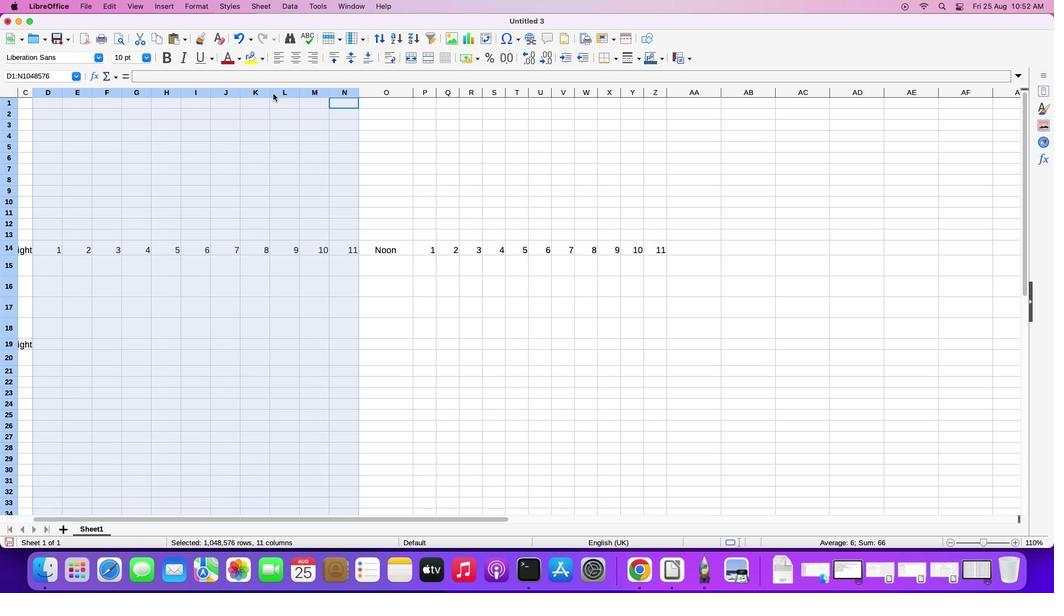 
Action: Mouse moved to (359, 91)
Screenshot: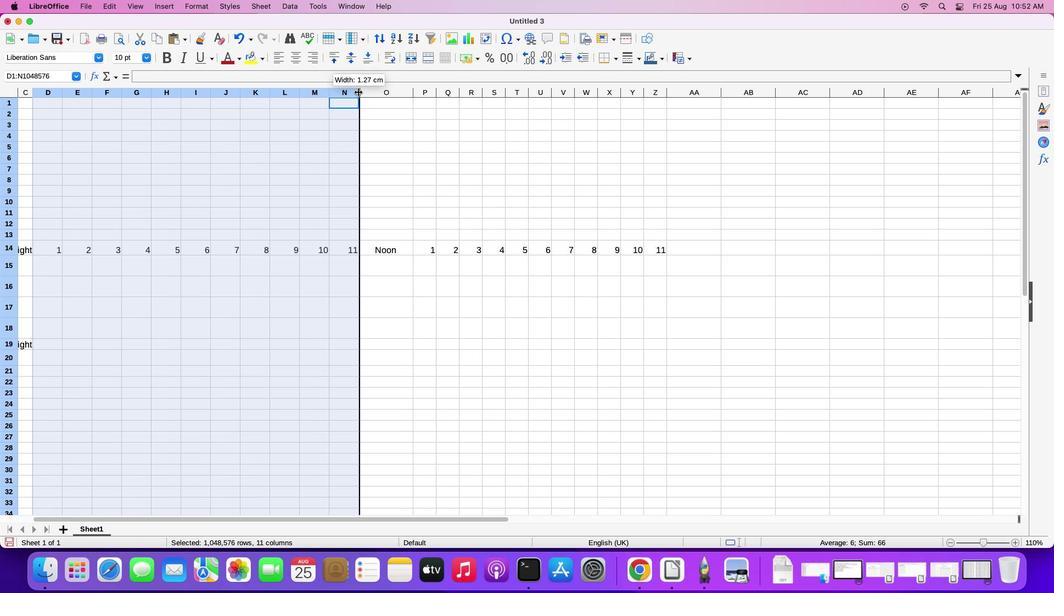 
Action: Mouse pressed left at (359, 91)
Screenshot: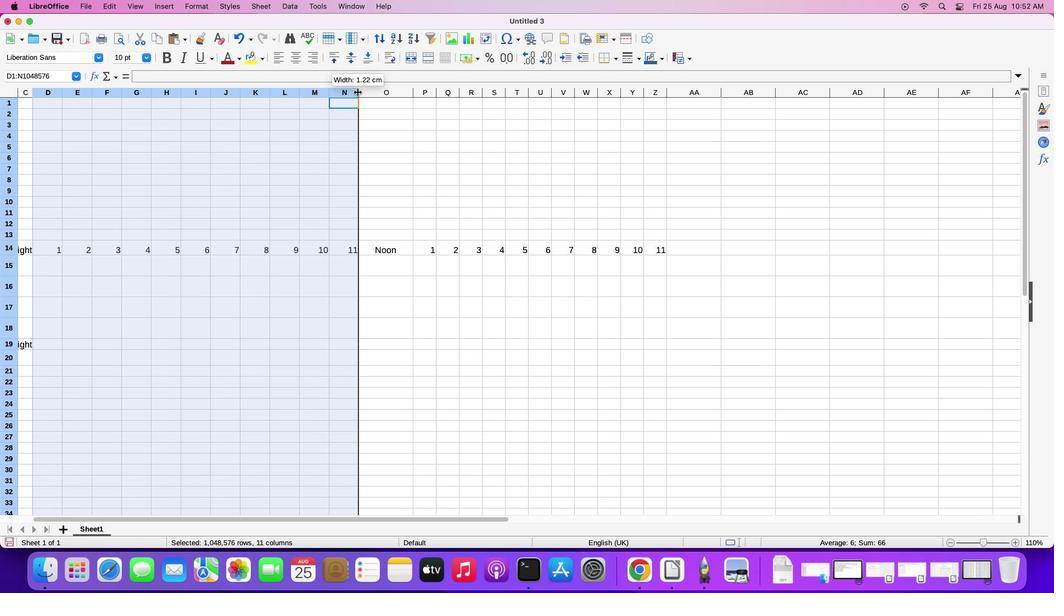 
Action: Mouse moved to (328, 91)
Screenshot: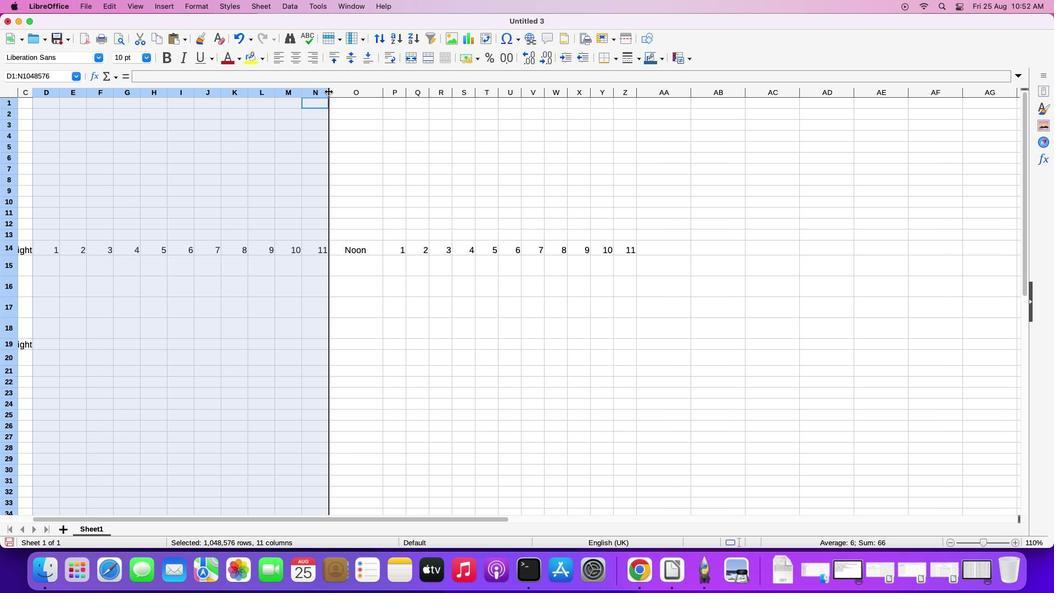 
Action: Mouse pressed left at (328, 91)
Screenshot: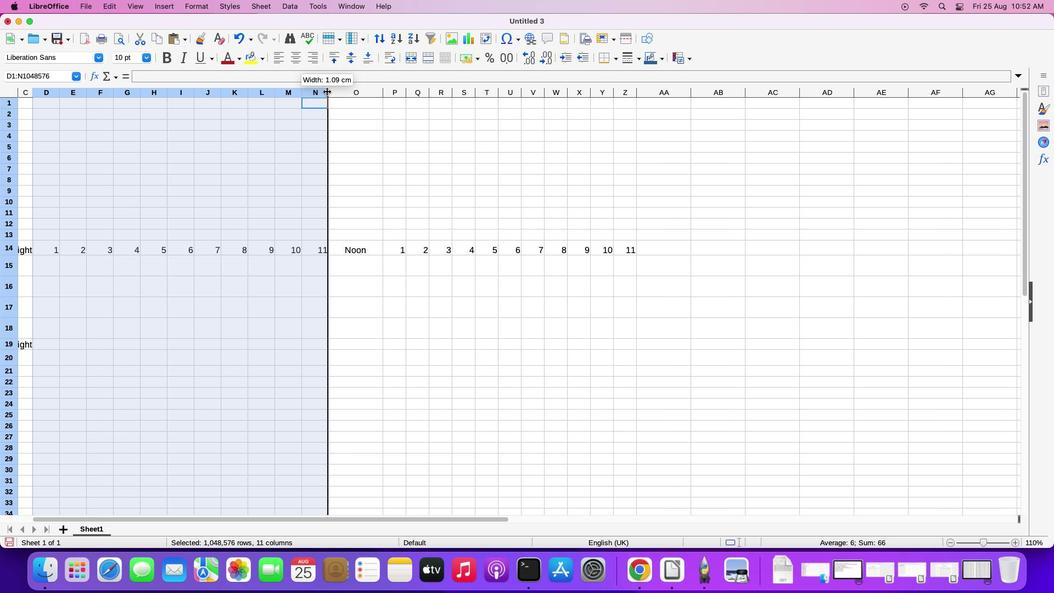 
Action: Mouse moved to (337, 277)
Screenshot: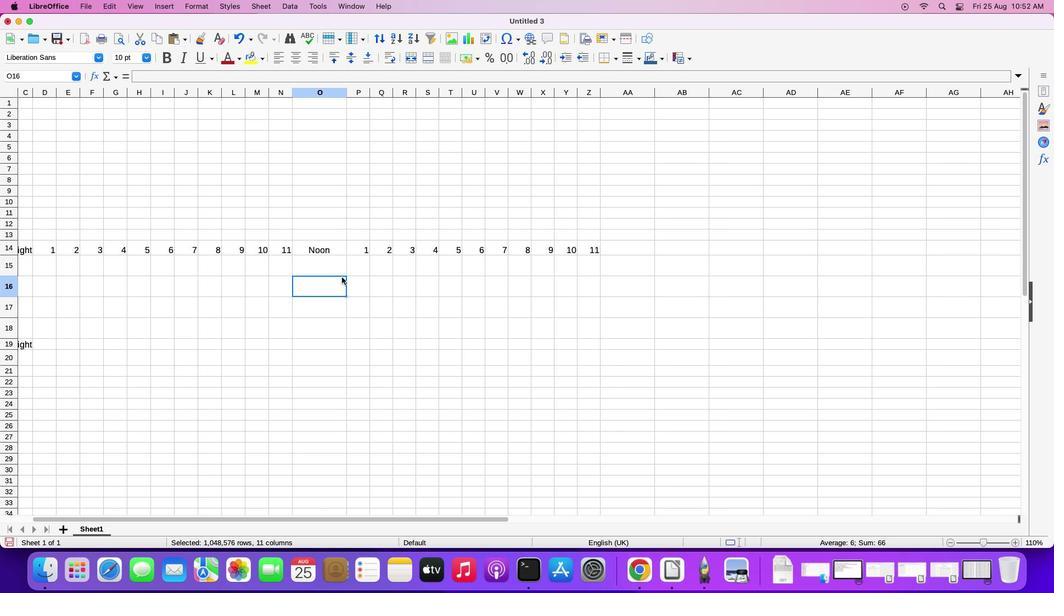 
Action: Mouse pressed left at (337, 277)
Screenshot: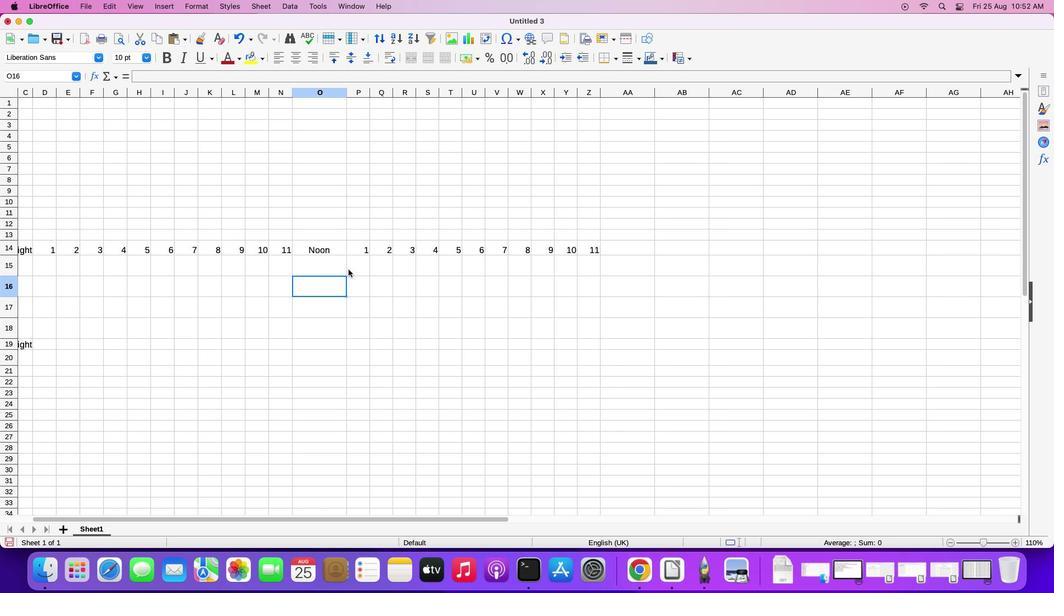 
Action: Mouse moved to (615, 248)
Screenshot: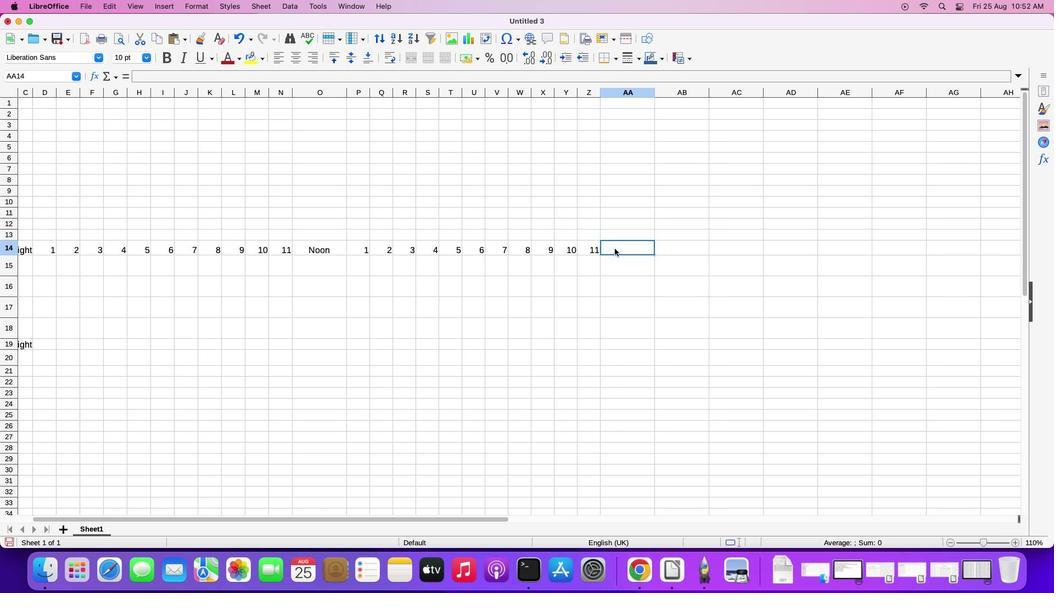 
Action: Mouse pressed left at (615, 248)
Screenshot: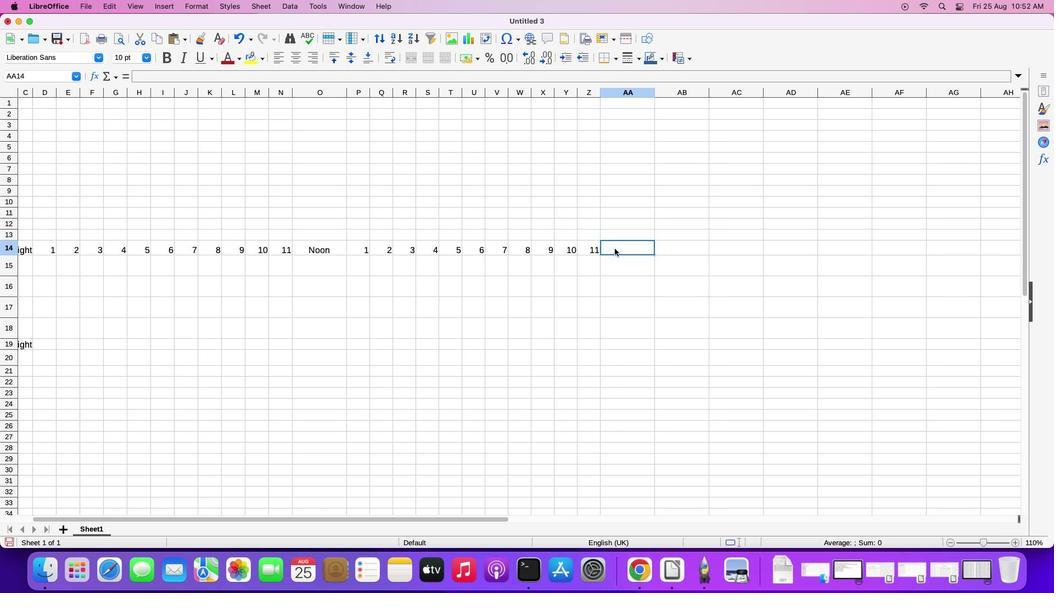 
Action: Mouse moved to (615, 248)
Screenshot: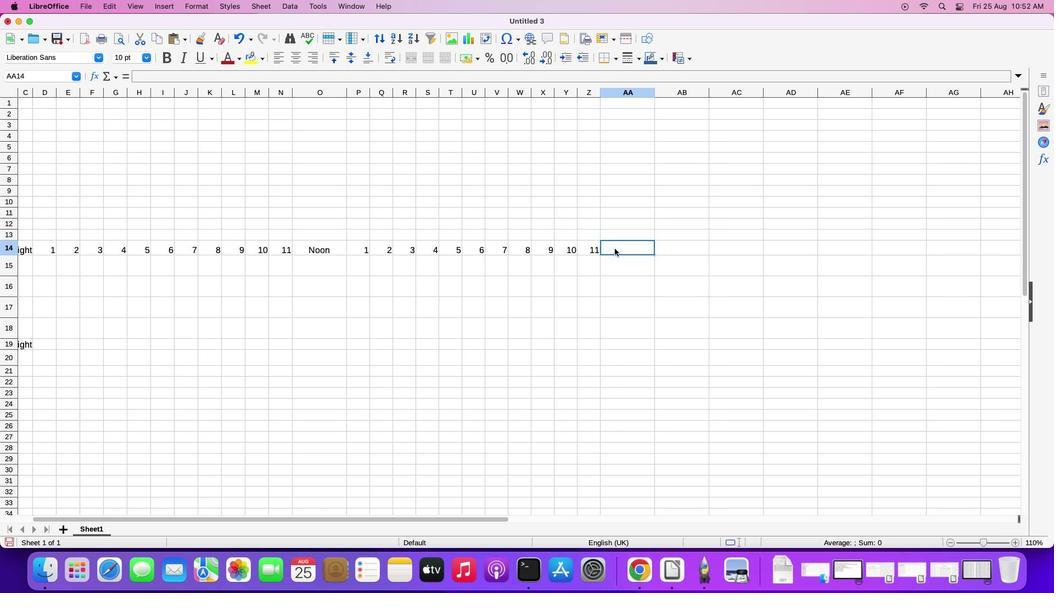 
Action: Key pressed Key.shift'T''o''t''a''l'Key.spaceKey.shift'H''o''u''r''s'Key.enter
Screenshot: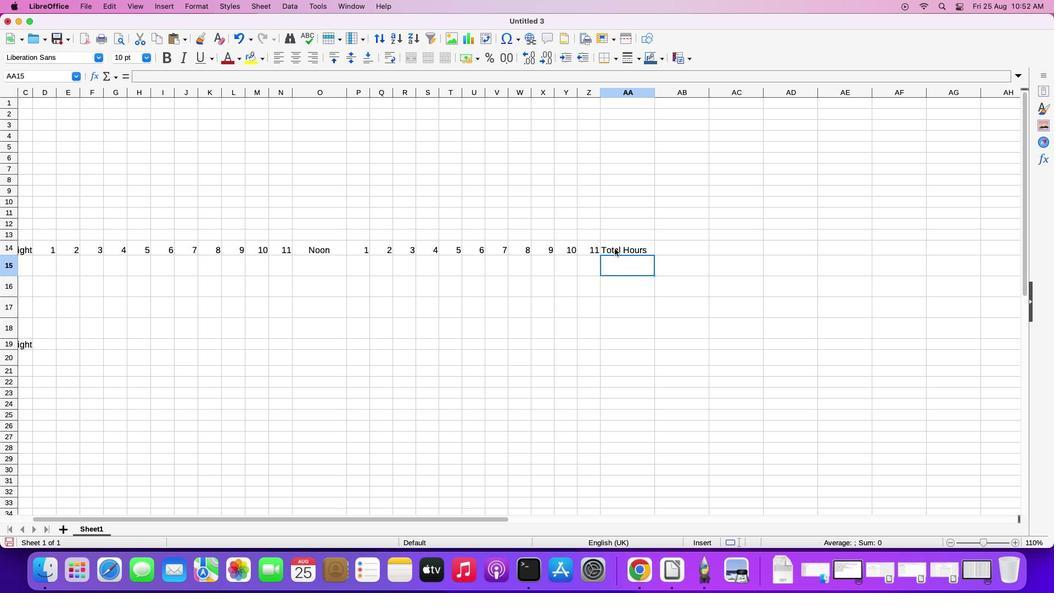 
Action: Mouse moved to (295, 59)
Screenshot: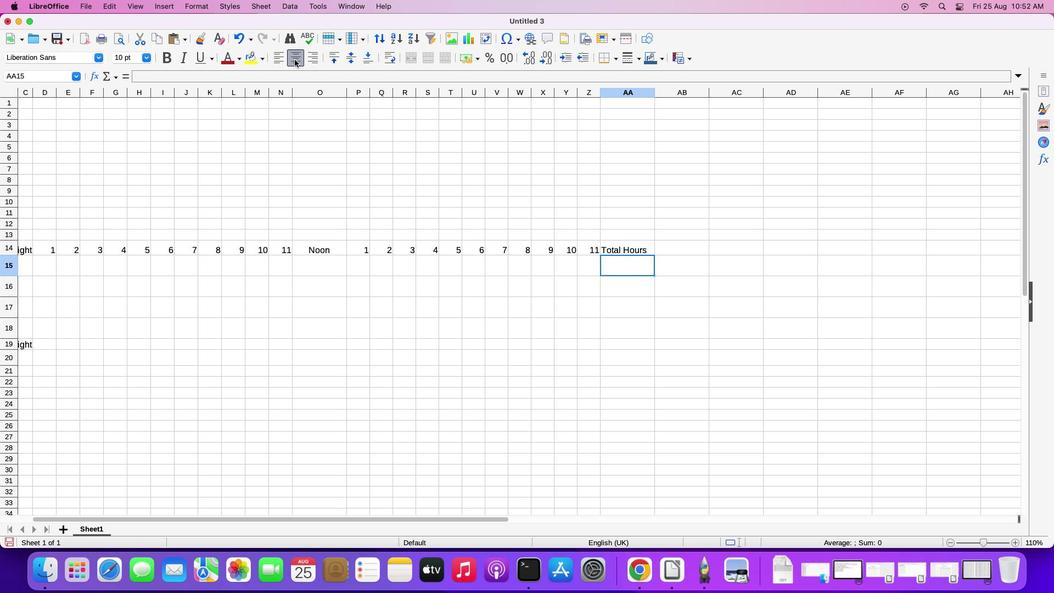 
Action: Mouse pressed left at (295, 59)
Screenshot: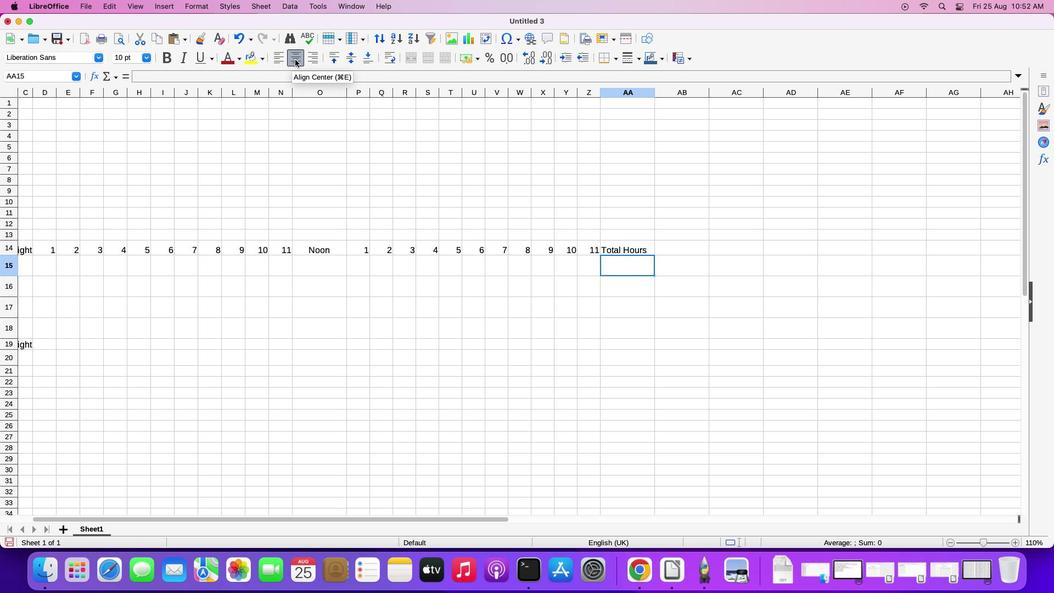 
Action: Mouse moved to (346, 57)
Screenshot: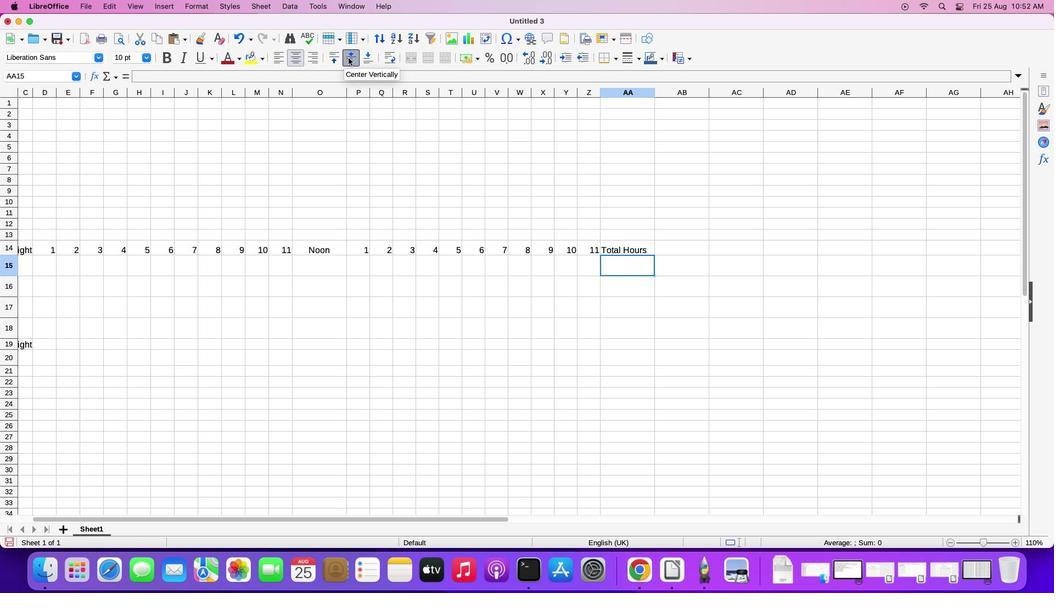 
Action: Mouse pressed left at (346, 57)
Screenshot: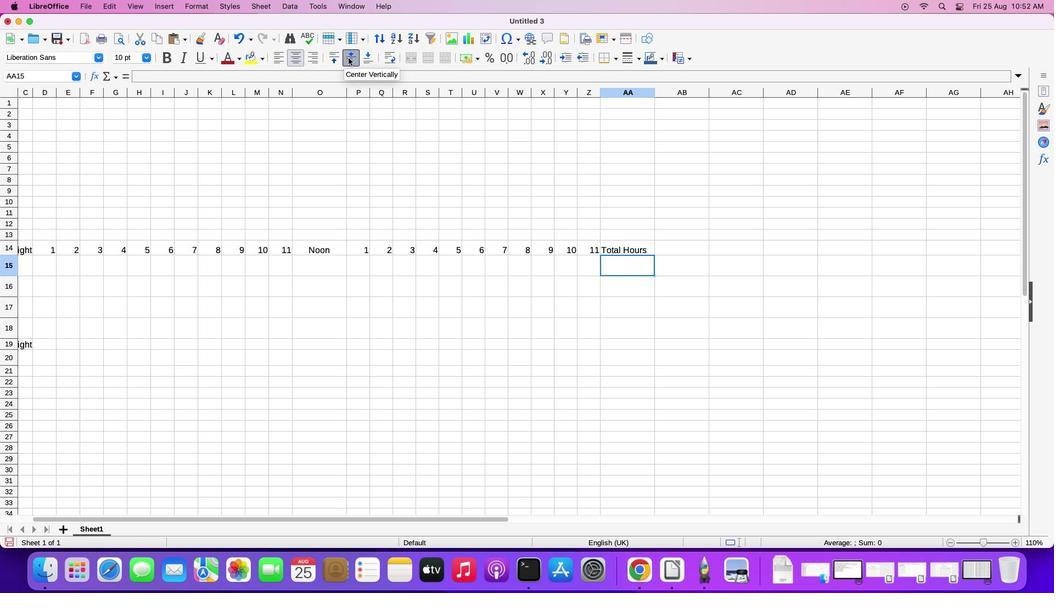 
Action: Mouse moved to (620, 246)
Screenshot: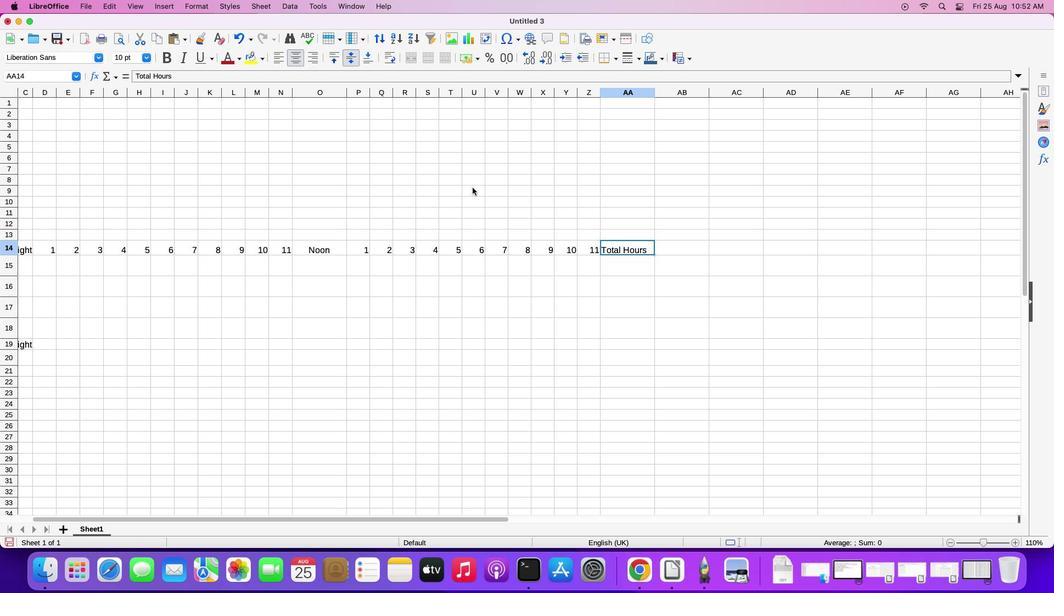 
Action: Mouse pressed left at (620, 246)
Screenshot: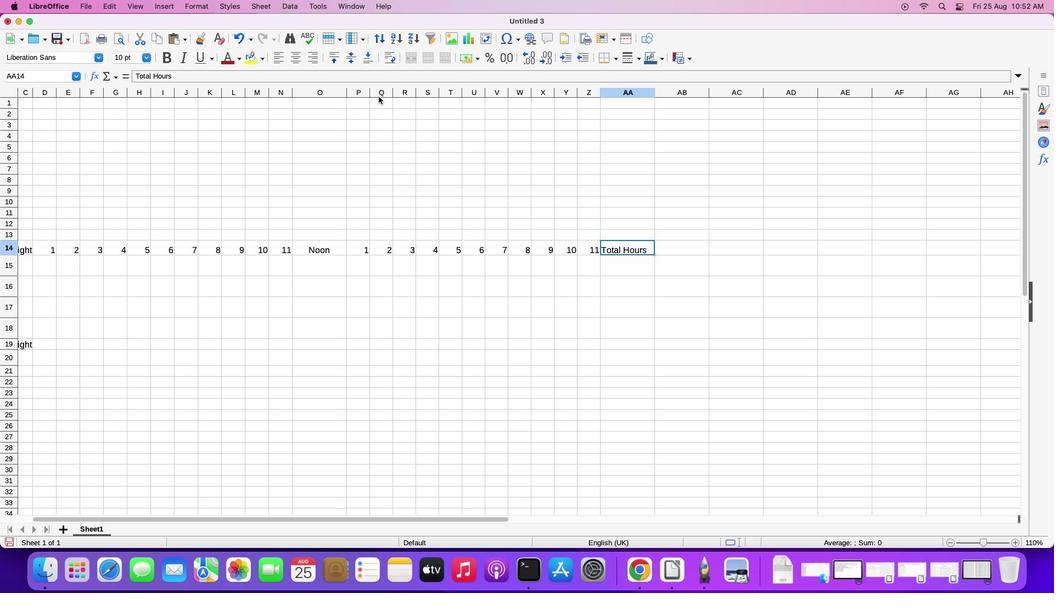 
Action: Mouse moved to (298, 59)
Screenshot: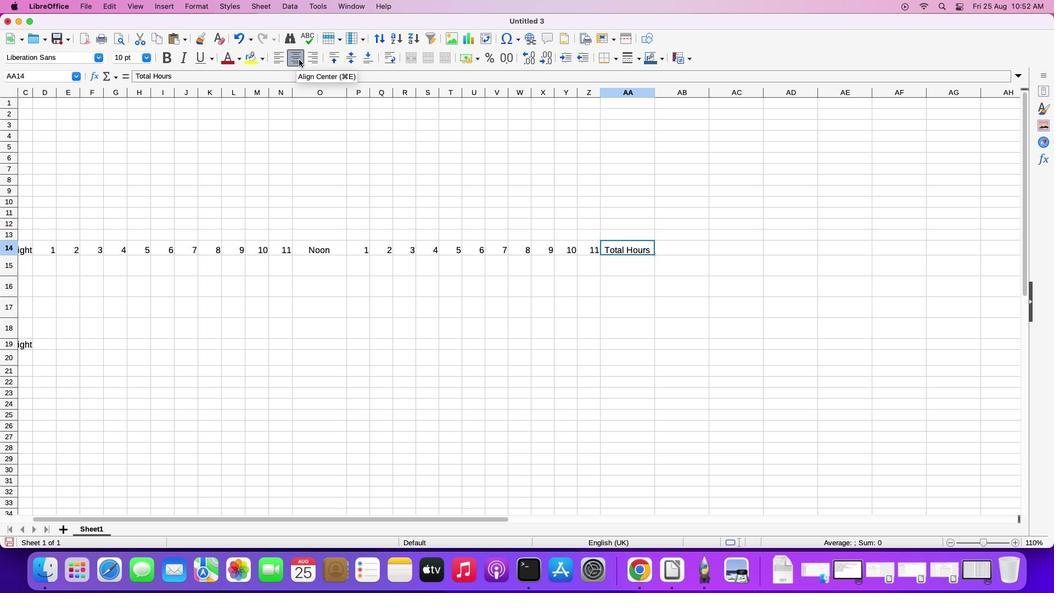 
Action: Mouse pressed left at (298, 59)
Screenshot: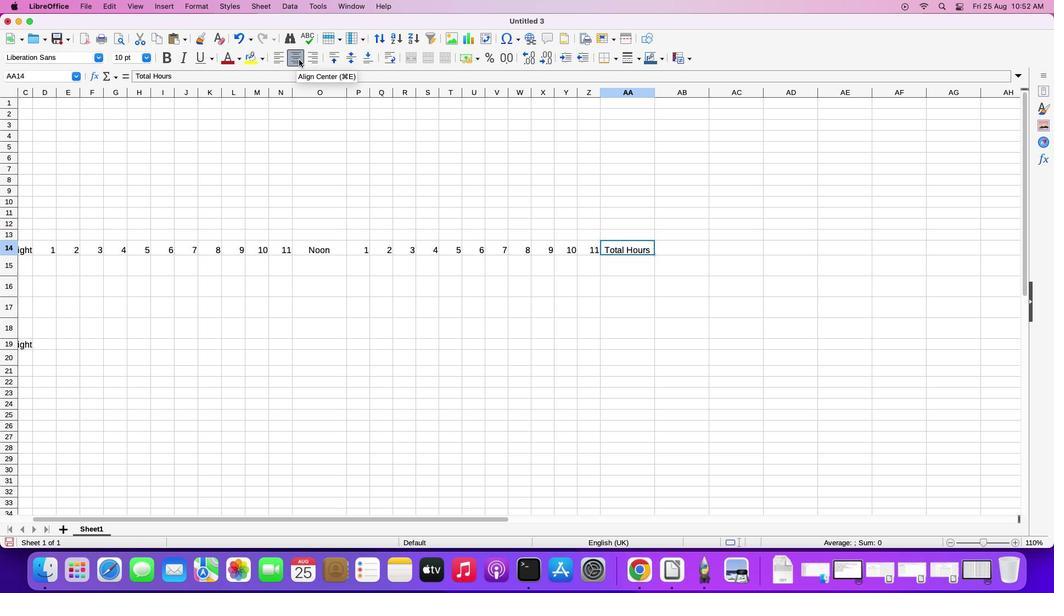 
Action: Mouse moved to (348, 54)
Screenshot: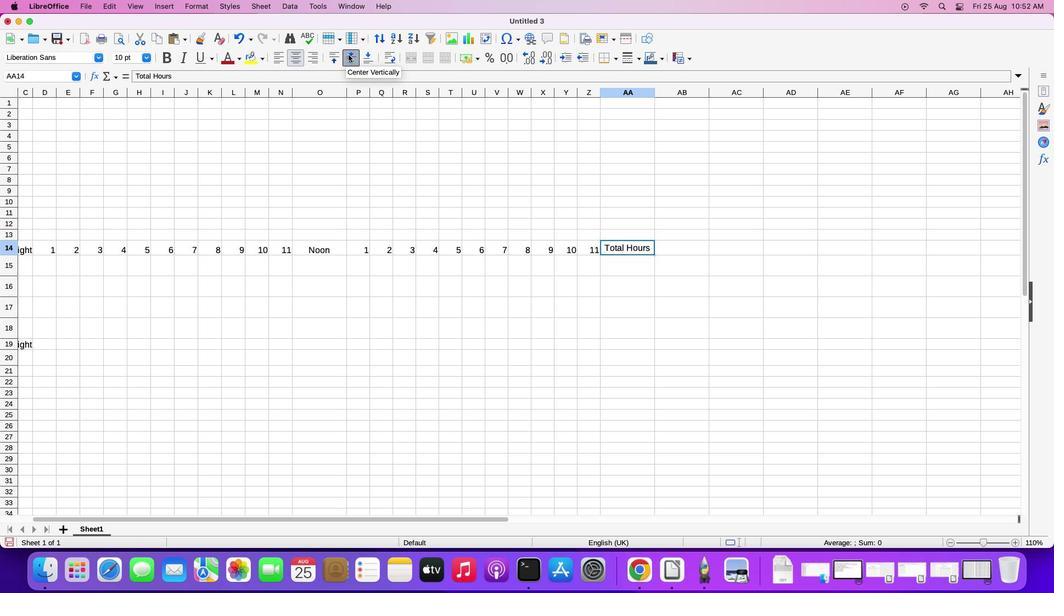 
Action: Mouse pressed left at (348, 54)
Screenshot: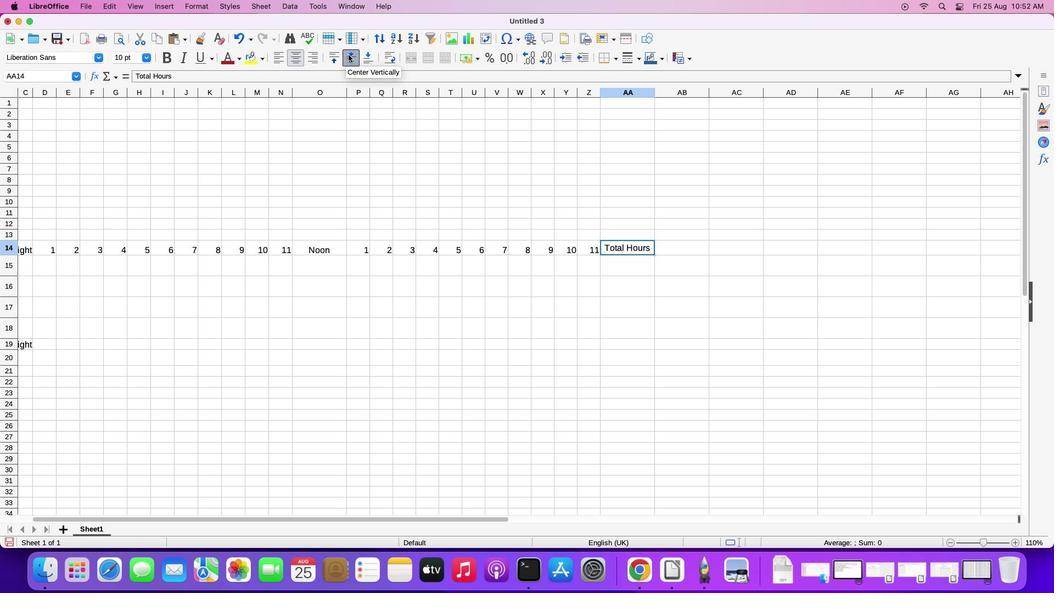 
Action: Mouse moved to (360, 350)
Screenshot: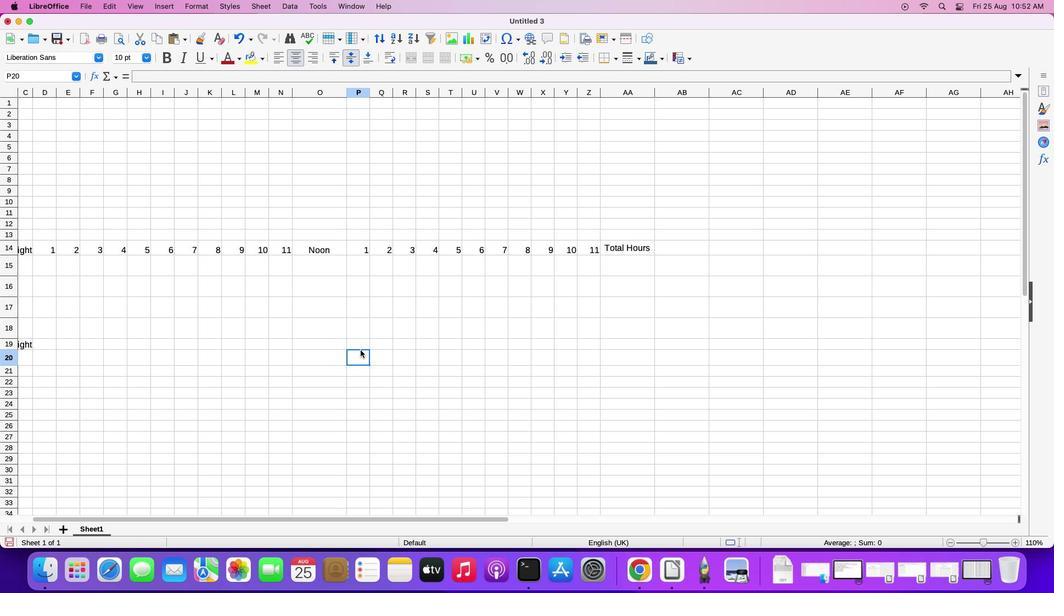 
Action: Mouse pressed left at (360, 350)
Screenshot: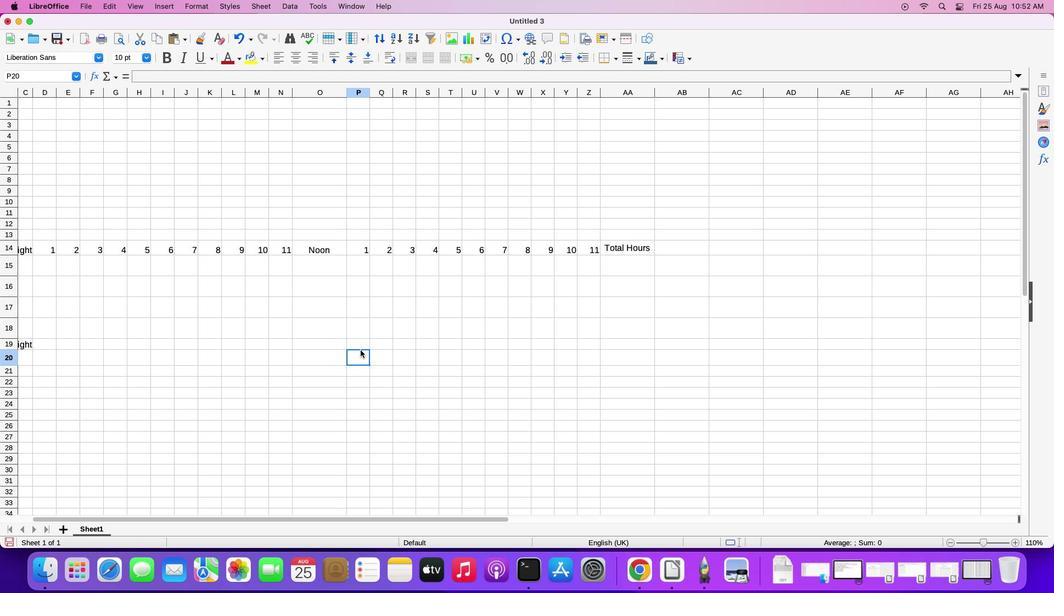 
Action: Mouse moved to (630, 245)
Screenshot: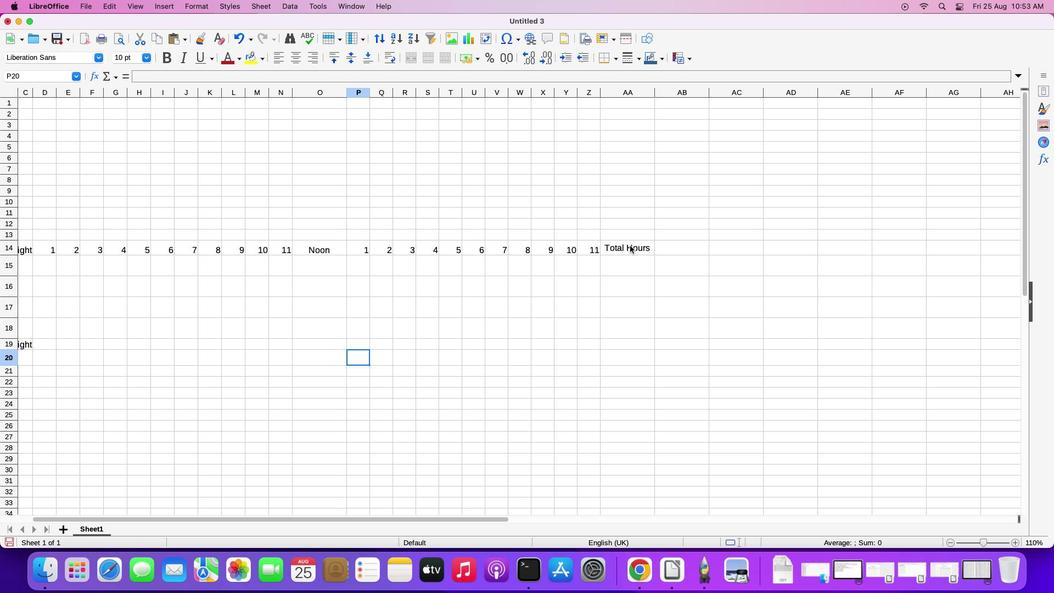 
Action: Mouse pressed left at (630, 245)
Screenshot: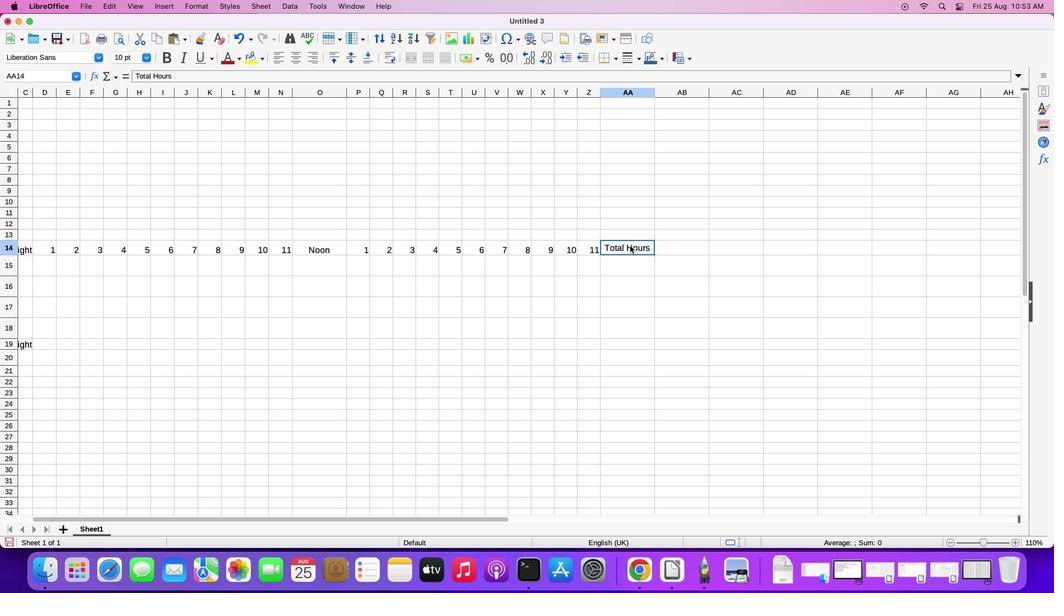 
Action: Key pressed Key.shiftKey.right
Screenshot: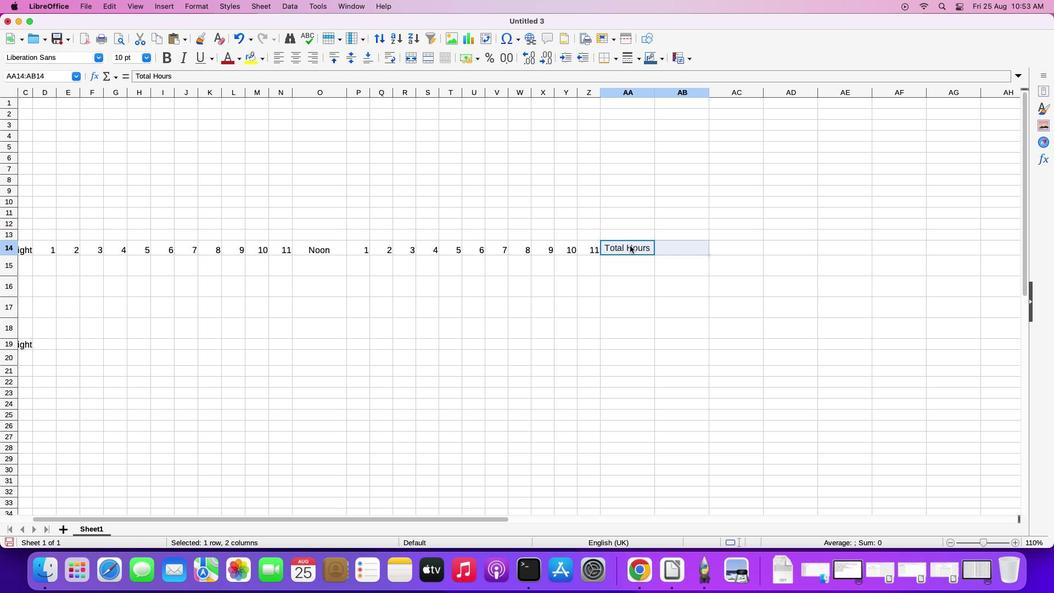 
Action: Mouse moved to (298, 57)
Screenshot: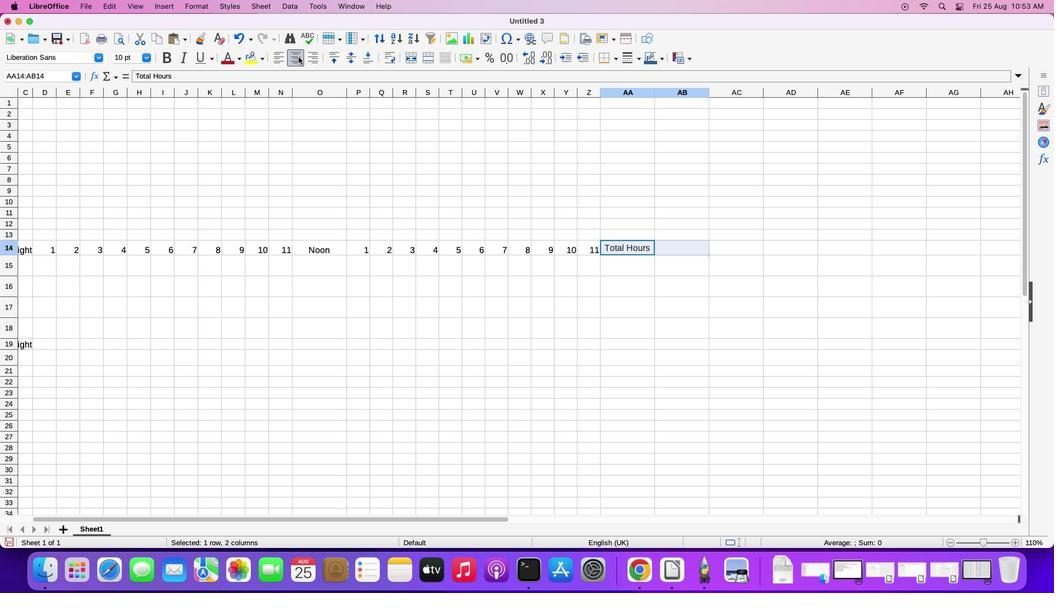 
Action: Mouse pressed left at (298, 57)
Screenshot: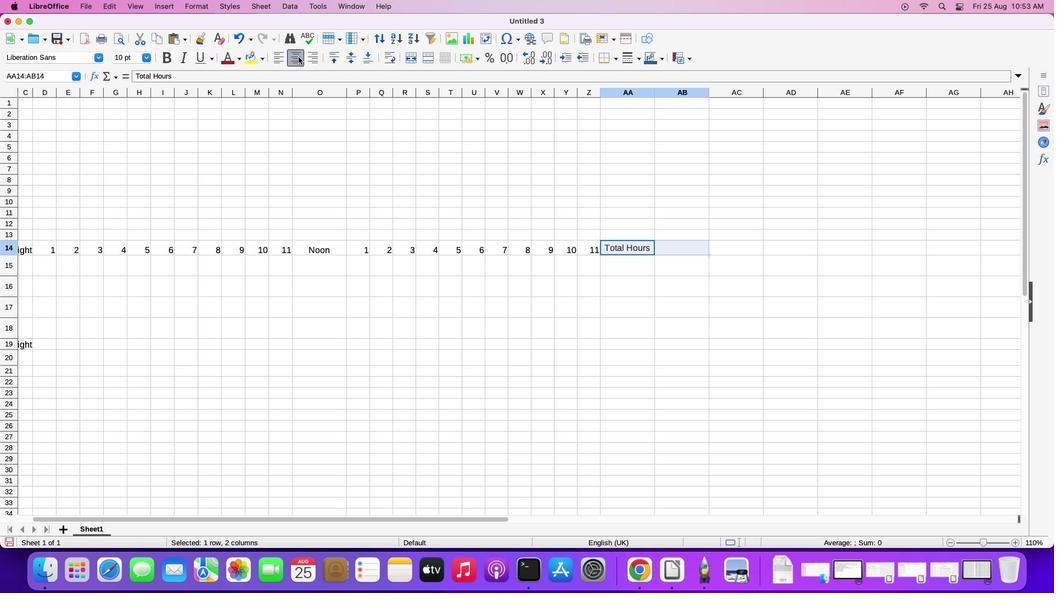 
Action: Mouse moved to (424, 60)
Screenshot: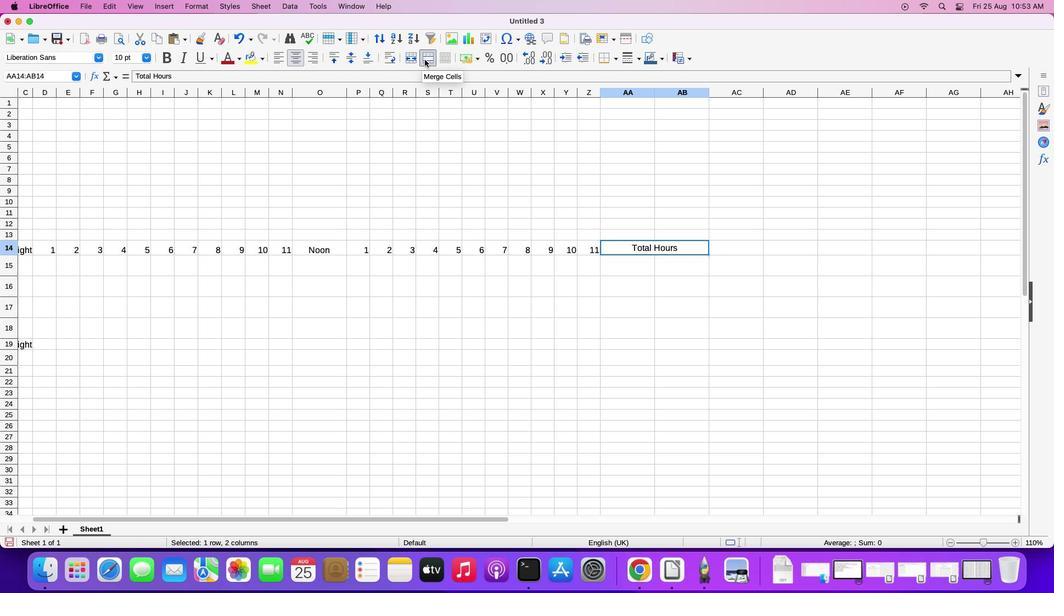 
Action: Mouse pressed left at (424, 60)
Screenshot: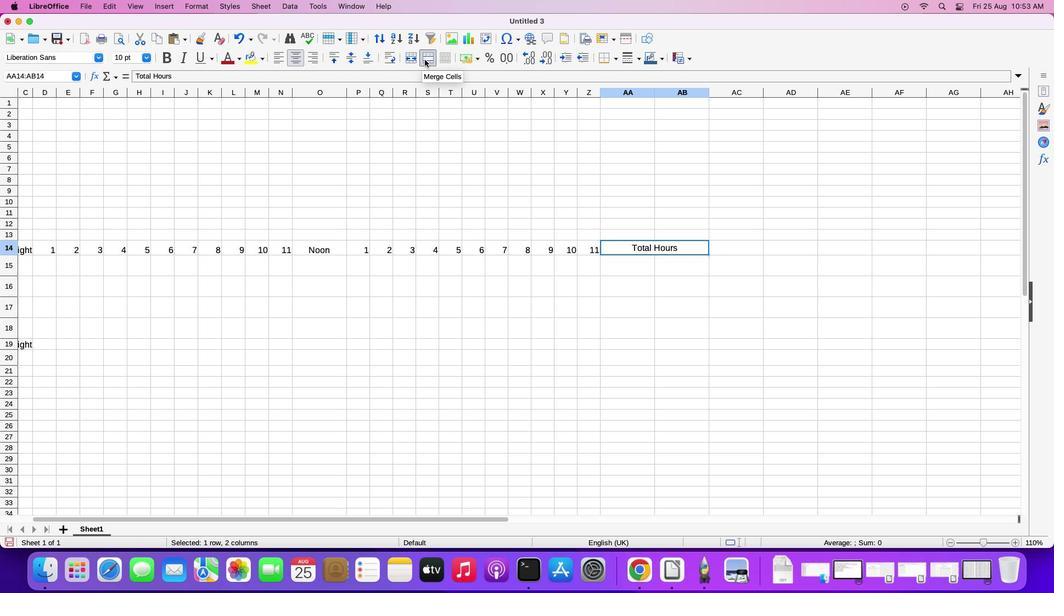 
Action: Mouse moved to (624, 94)
Screenshot: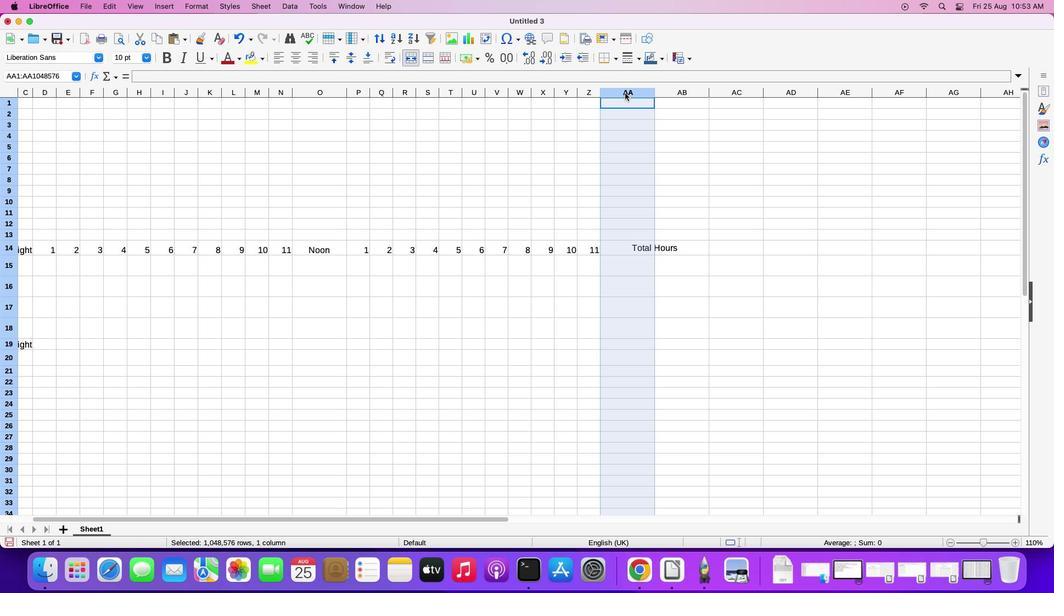 
Action: Mouse pressed left at (624, 94)
Screenshot: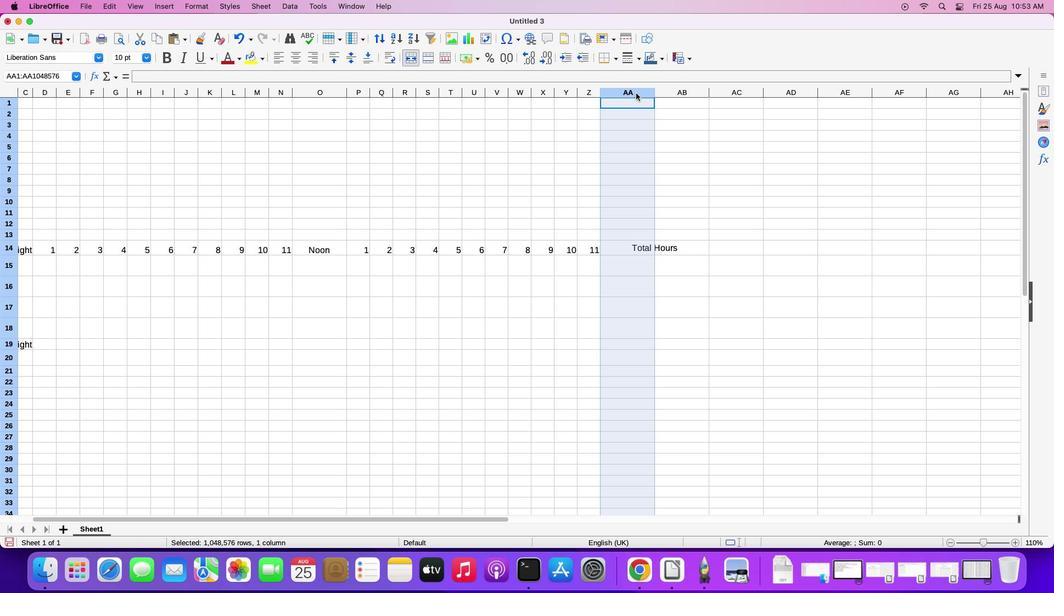
Action: Mouse moved to (654, 90)
Screenshot: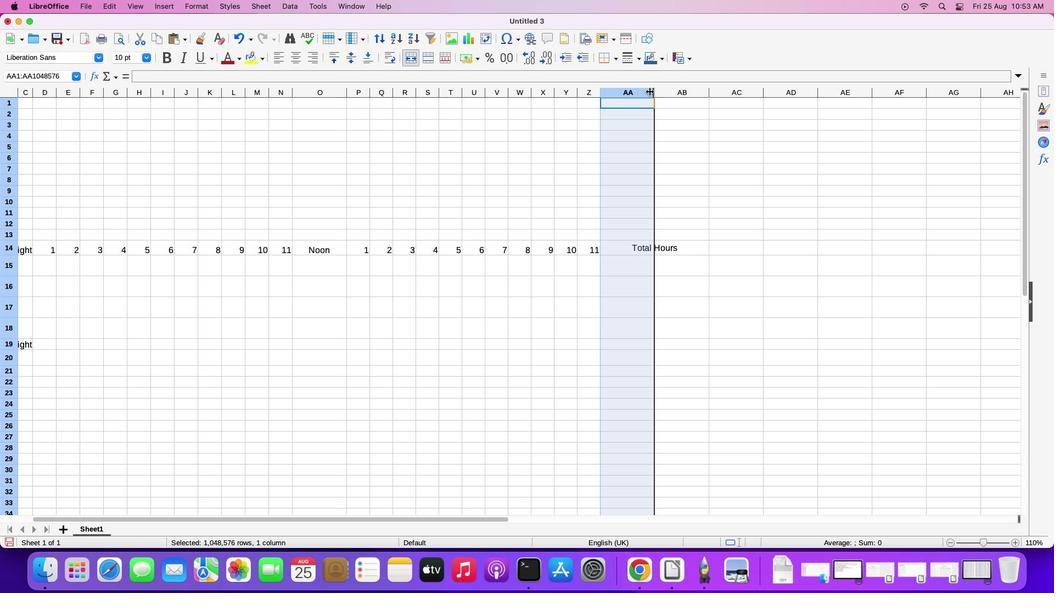 
Action: Mouse pressed left at (654, 90)
Screenshot: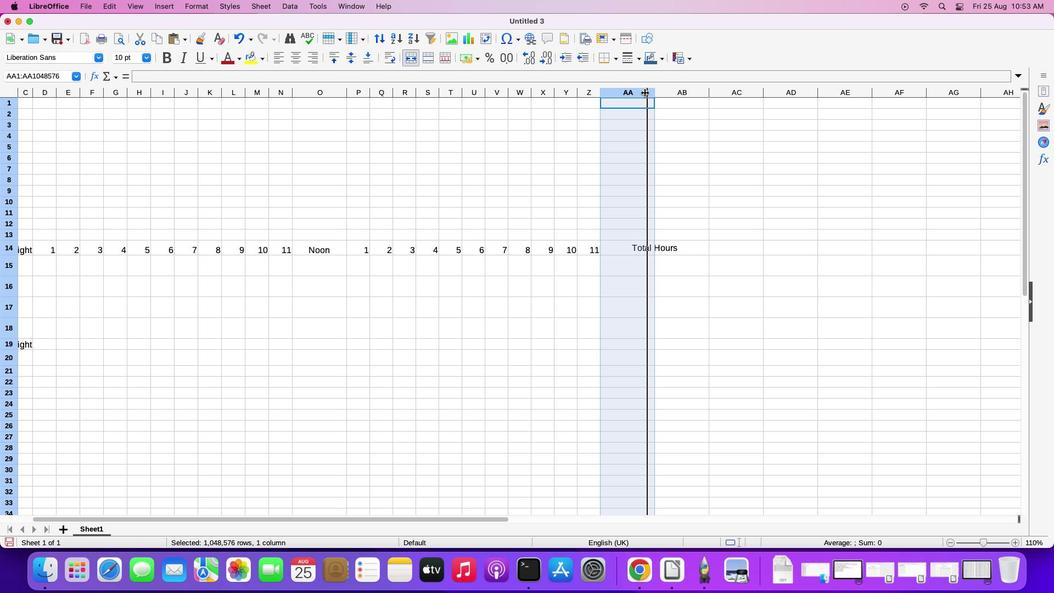
Action: Mouse moved to (671, 241)
Screenshot: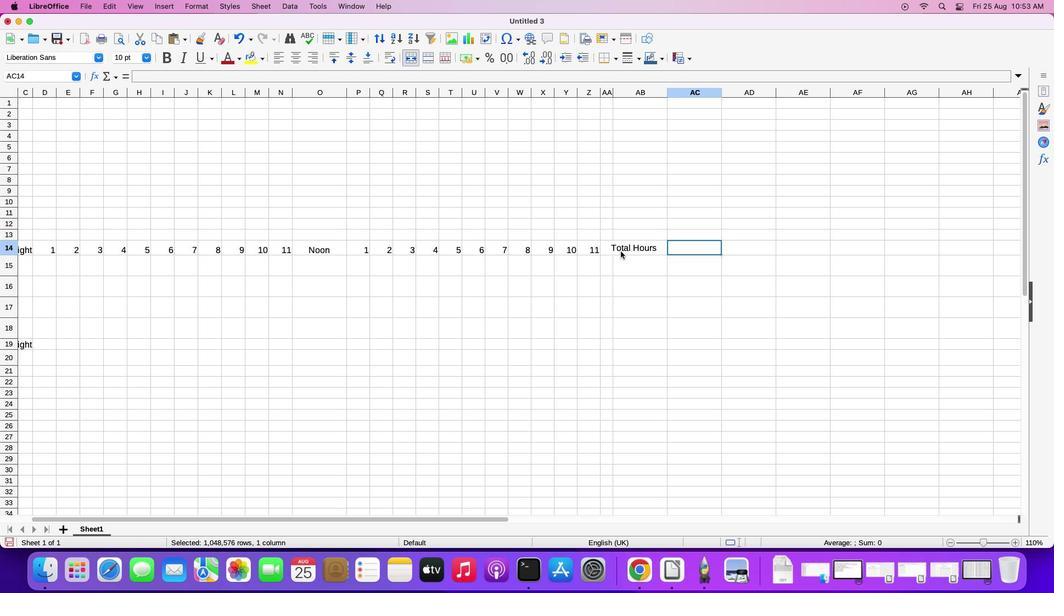 
Action: Mouse pressed left at (671, 241)
Screenshot: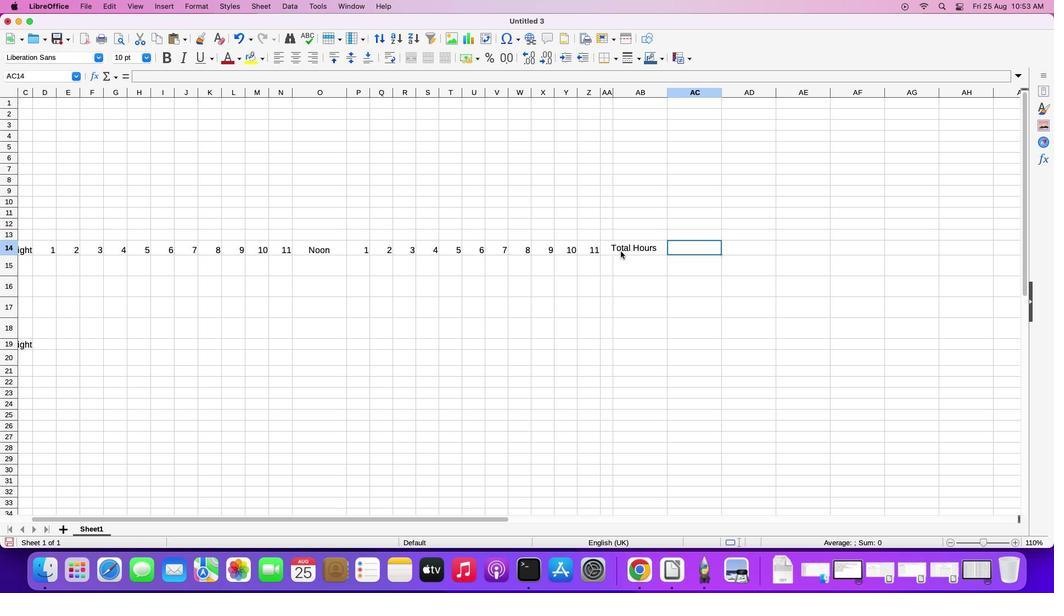 
Action: Mouse moved to (607, 247)
Screenshot: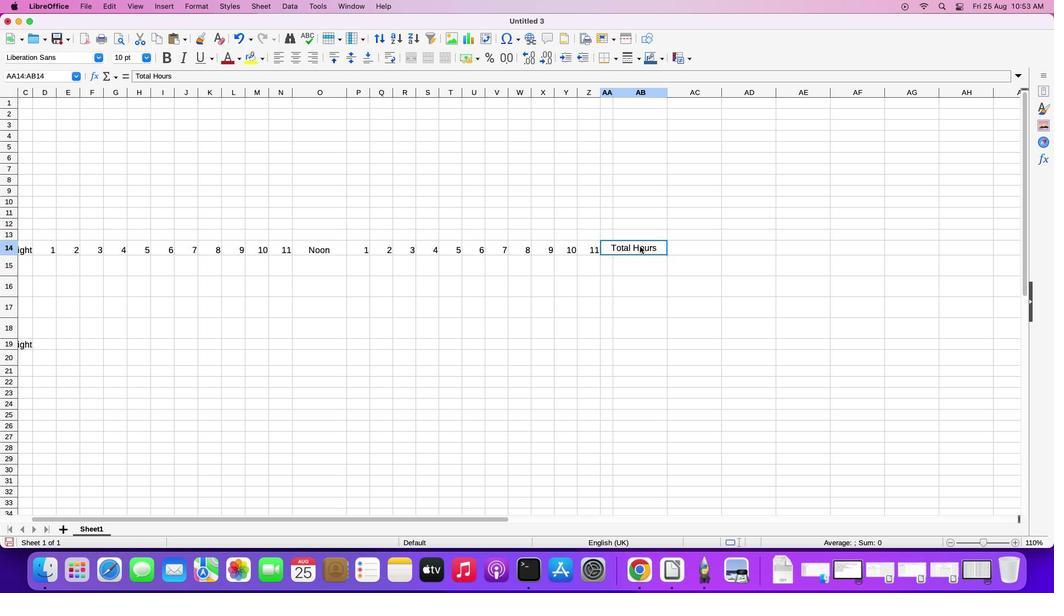 
Action: Mouse pressed left at (607, 247)
Screenshot: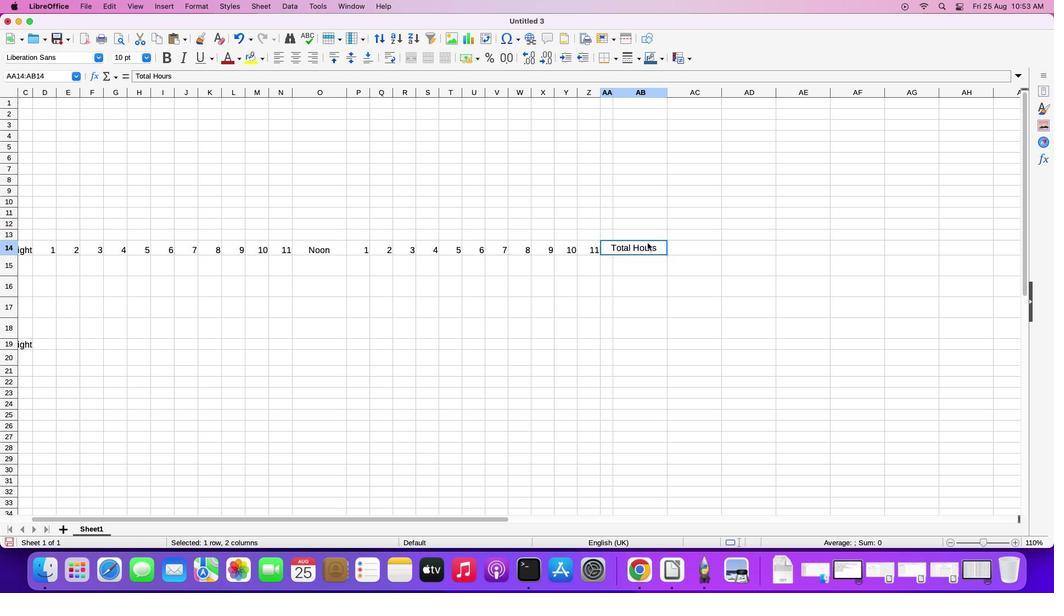 
Action: Mouse moved to (638, 260)
Screenshot: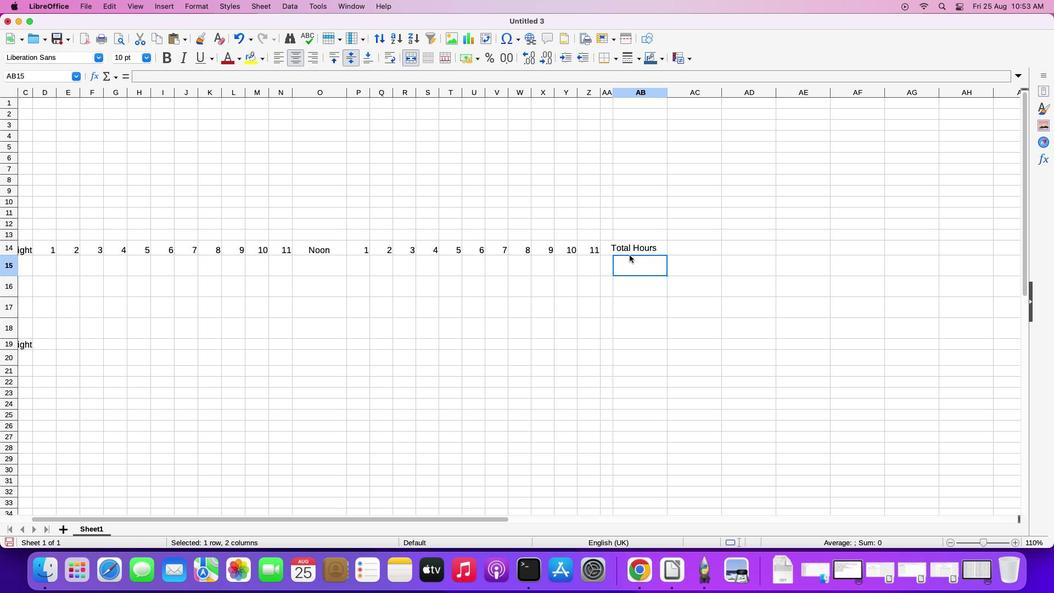 
Action: Mouse pressed left at (638, 260)
Screenshot: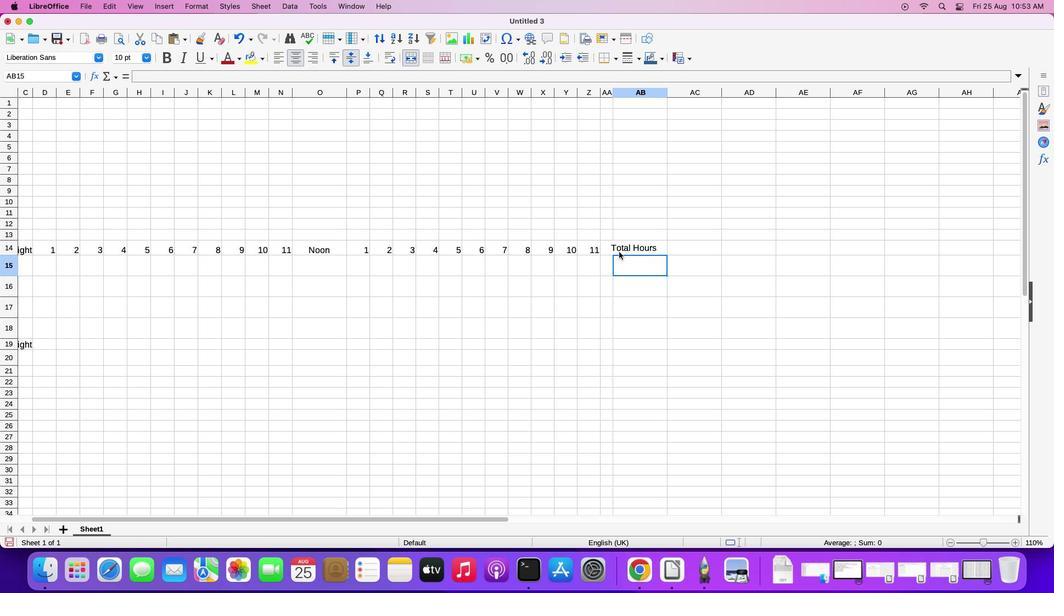 
Action: Mouse moved to (609, 245)
Screenshot: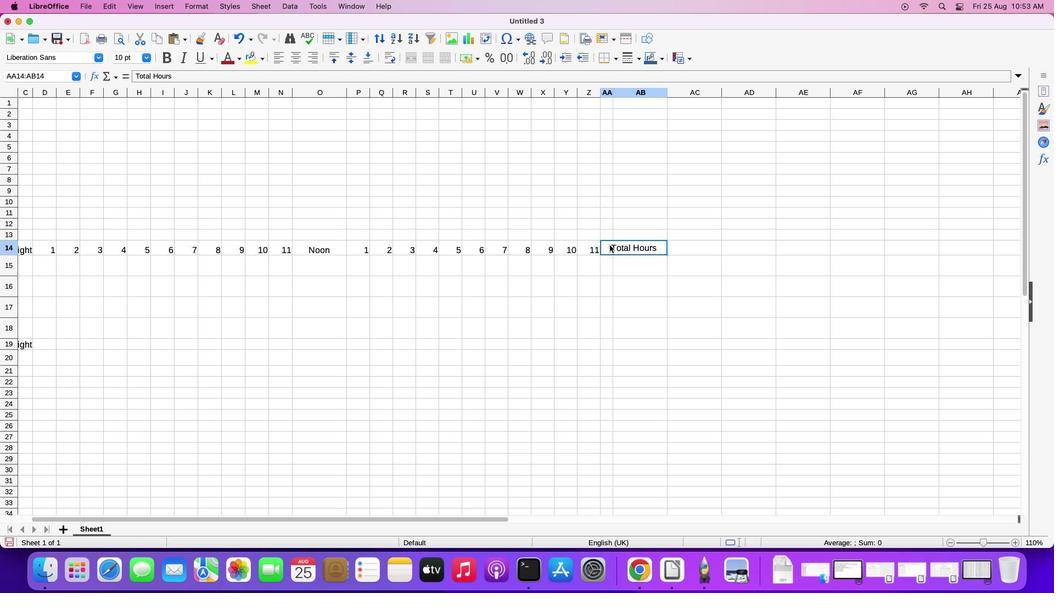 
Action: Mouse pressed left at (609, 245)
Screenshot: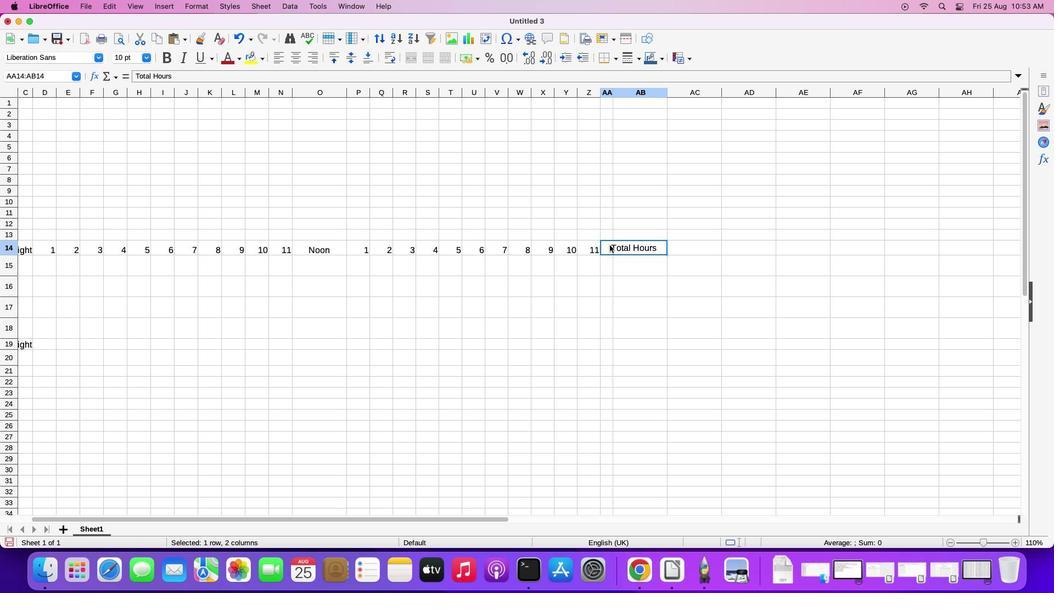 
Action: Mouse moved to (609, 245)
Screenshot: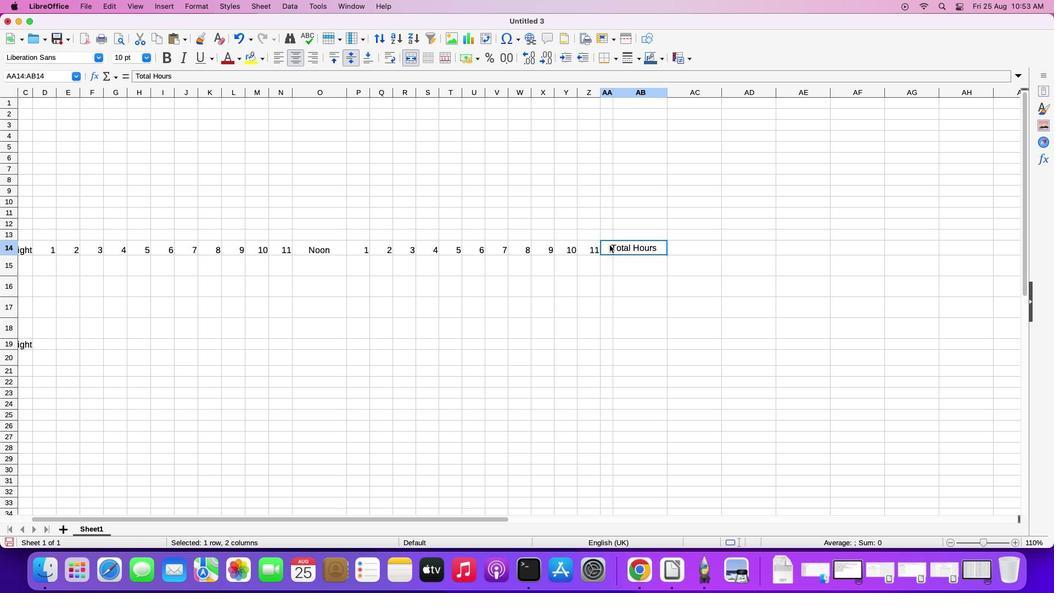 
Action: Key pressed Key.cmd'z'
Screenshot: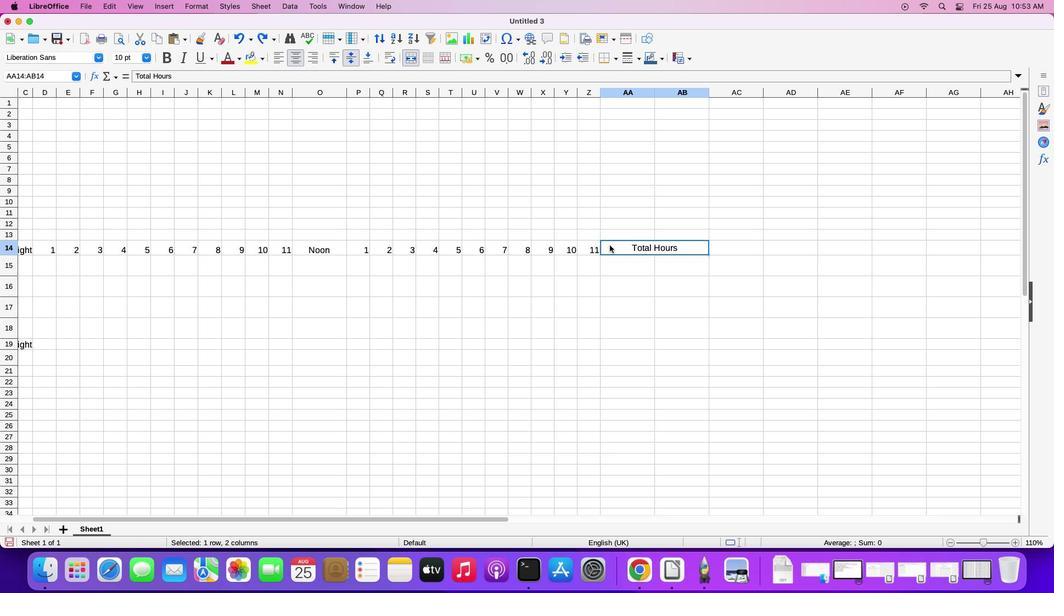 
Action: Mouse moved to (609, 245)
Screenshot: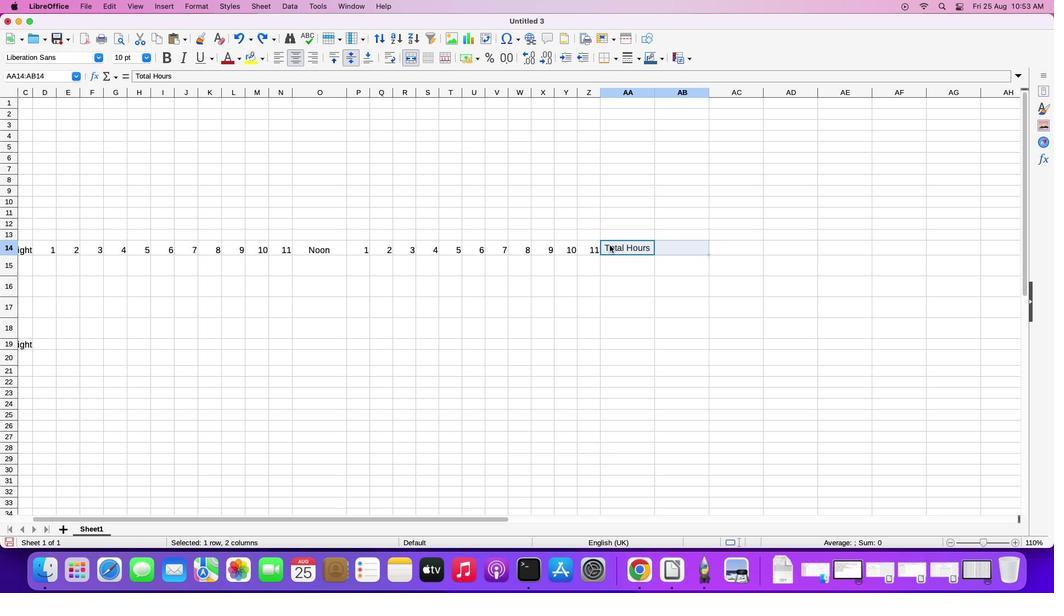 
Action: Key pressed Key.cmd'z'
Screenshot: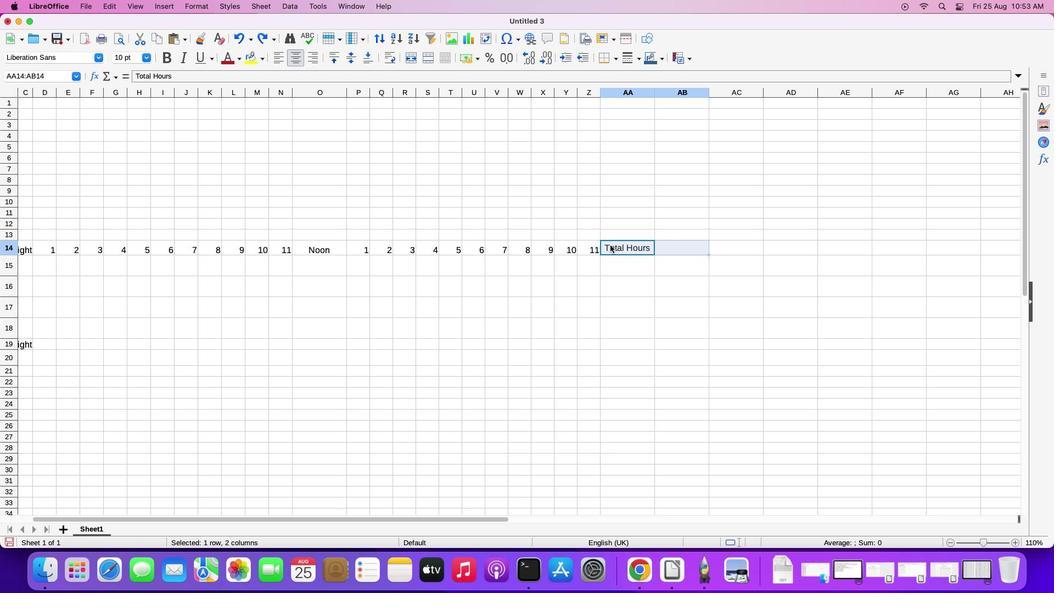 
Action: Mouse moved to (610, 245)
Screenshot: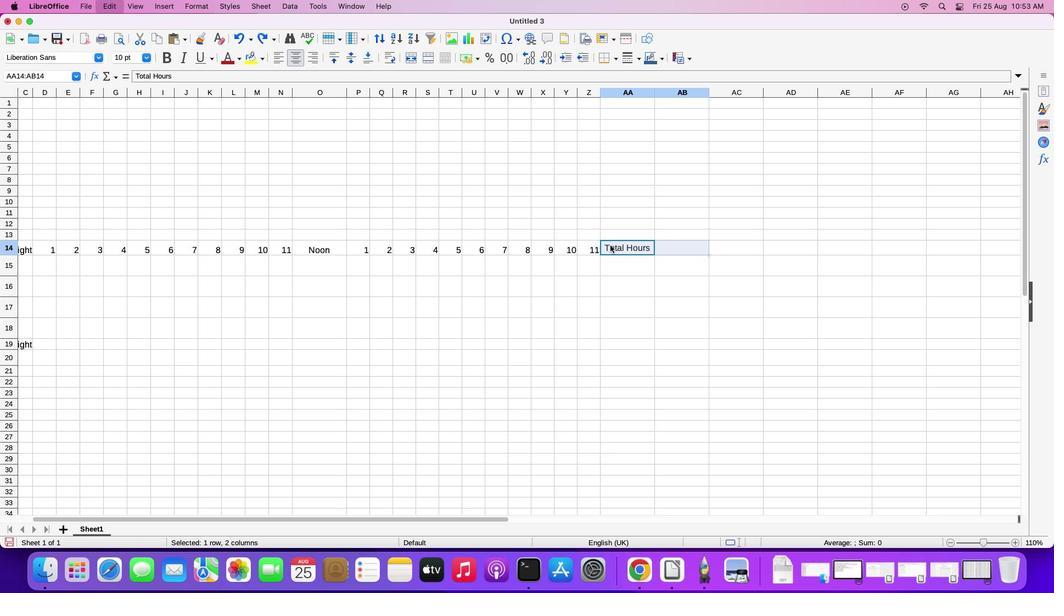 
Action: Key pressed Key.cmd'z'
Screenshot: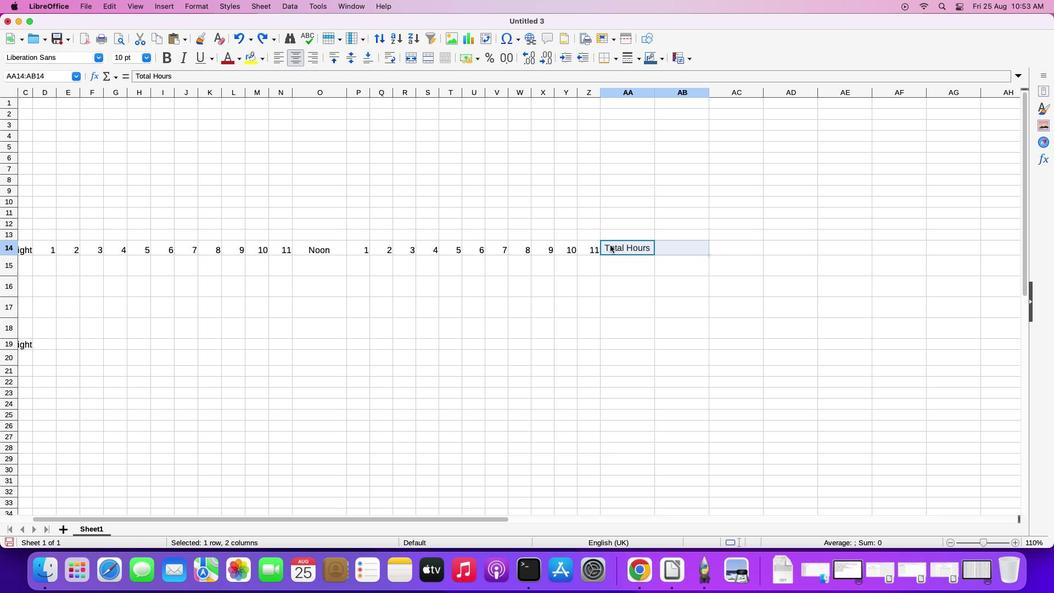 
Action: Mouse moved to (647, 259)
Screenshot: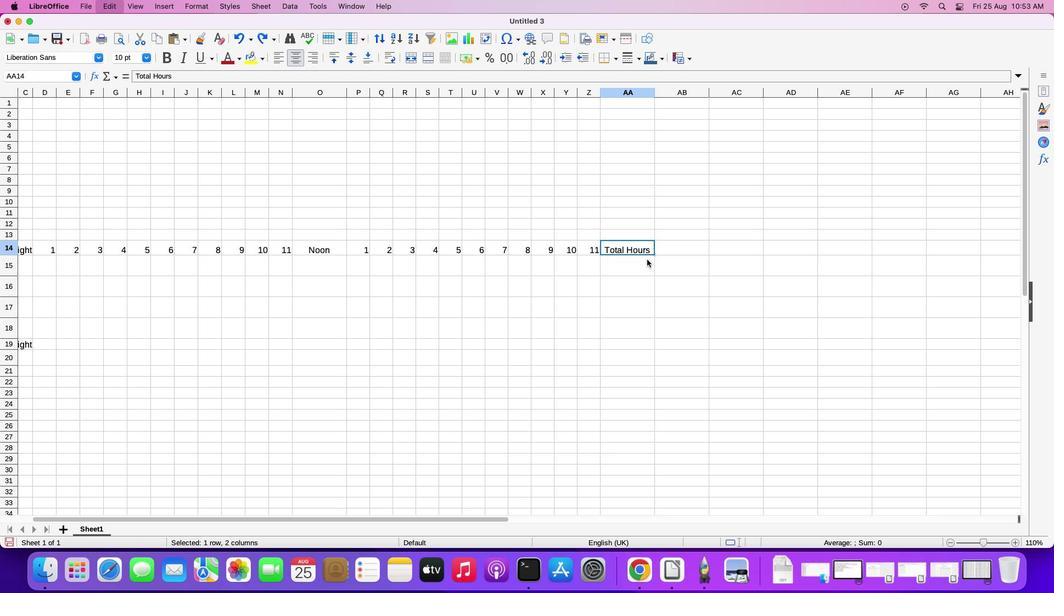 
Action: Key pressed Key.cmd'z'
Screenshot: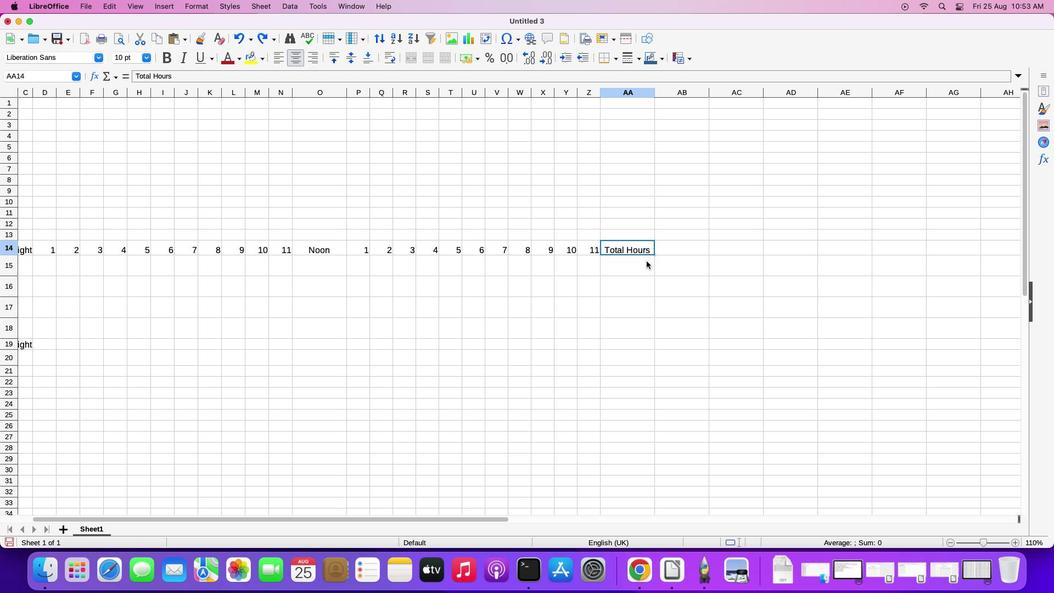 
Action: Mouse moved to (646, 261)
Screenshot: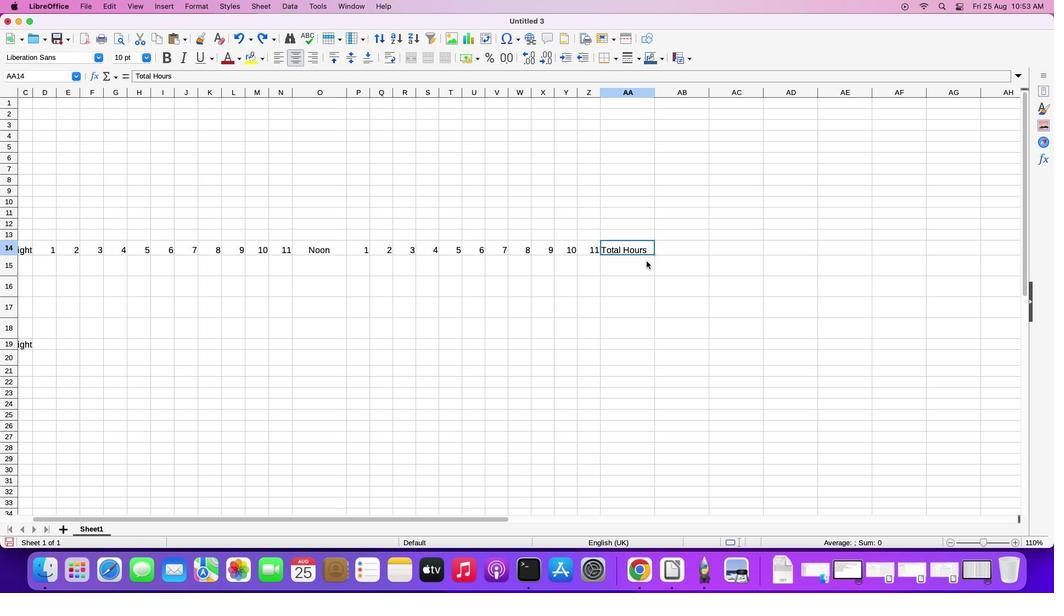 
Action: Key pressed Key.cmd'z'Key.cmd'z'
Screenshot: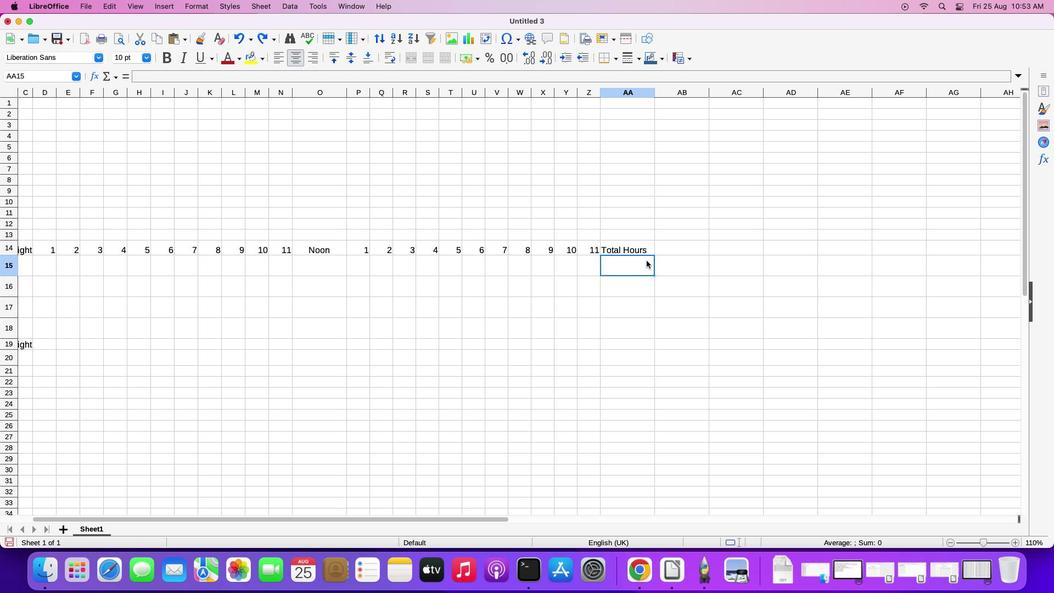 
Action: Mouse moved to (647, 260)
Screenshot: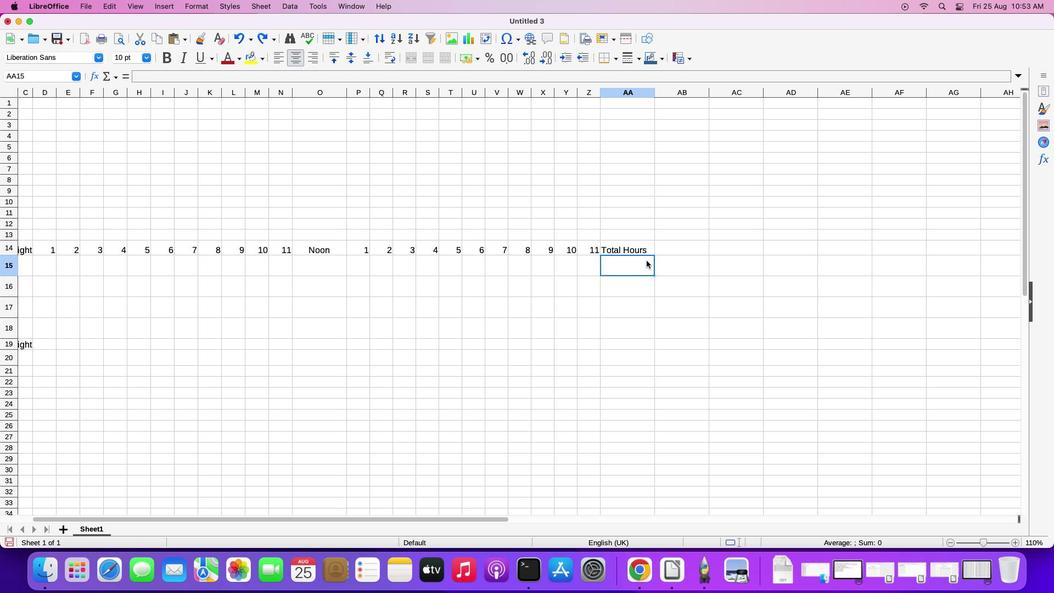 
Action: Key pressed Key.cmd'z'Key.cmd'z'
Screenshot: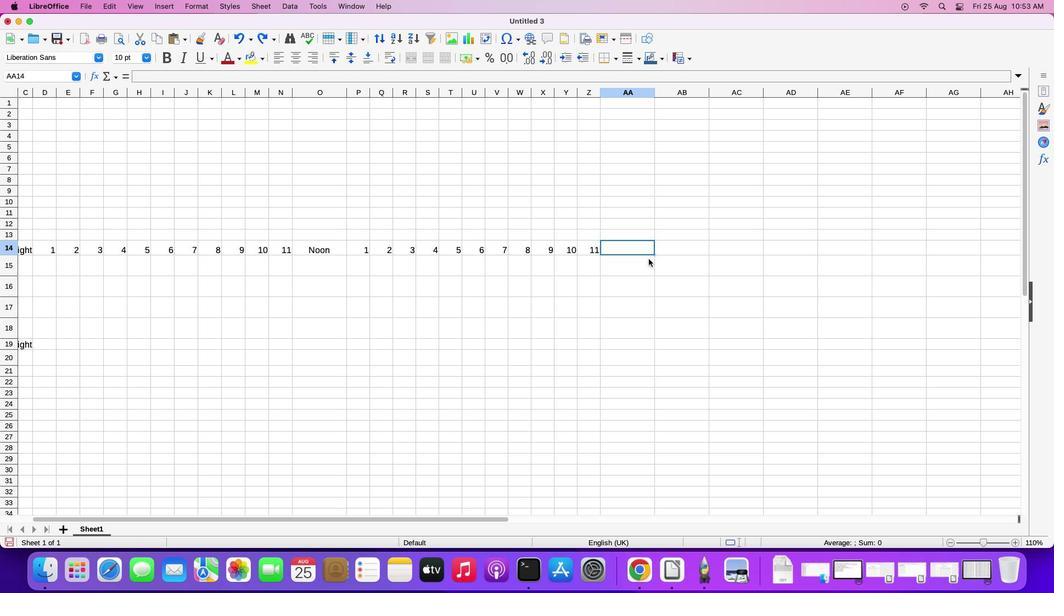 
Action: Mouse moved to (671, 247)
Screenshot: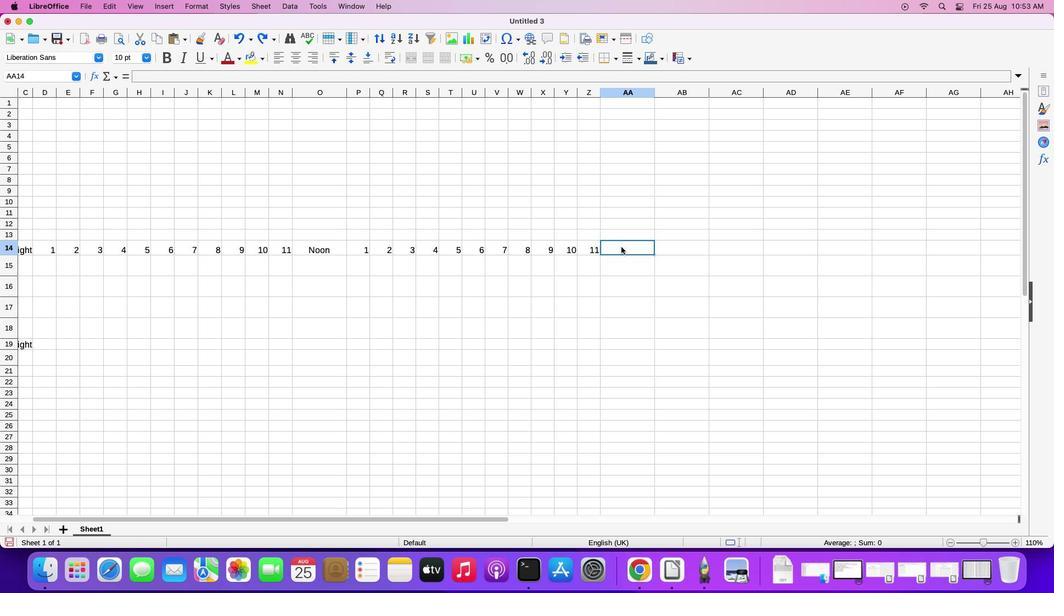 
Action: Mouse pressed left at (671, 247)
Screenshot: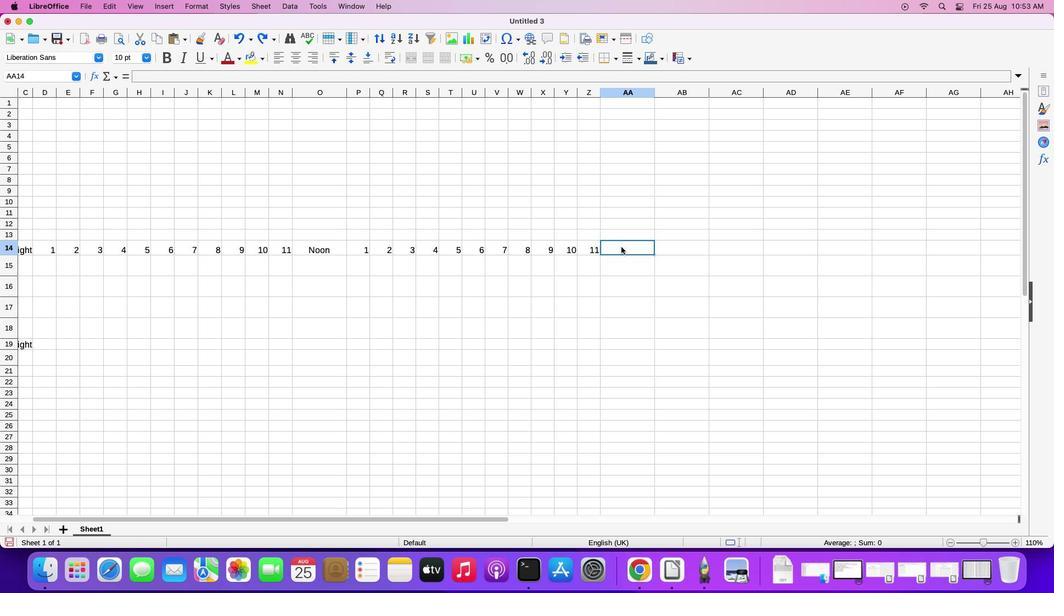 
Action: Mouse moved to (621, 246)
Screenshot: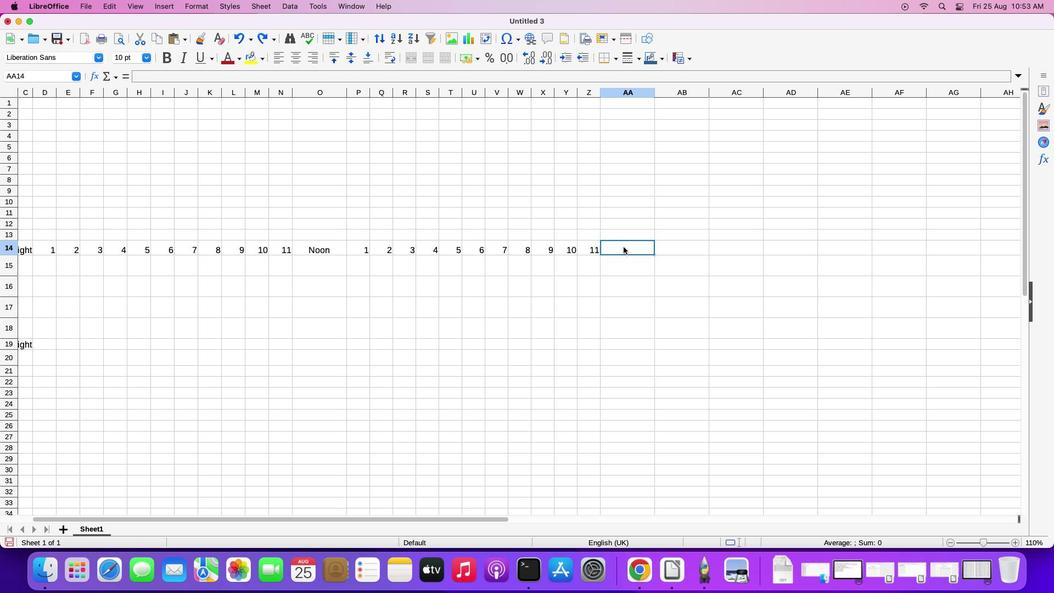 
Action: Mouse pressed left at (621, 246)
Screenshot: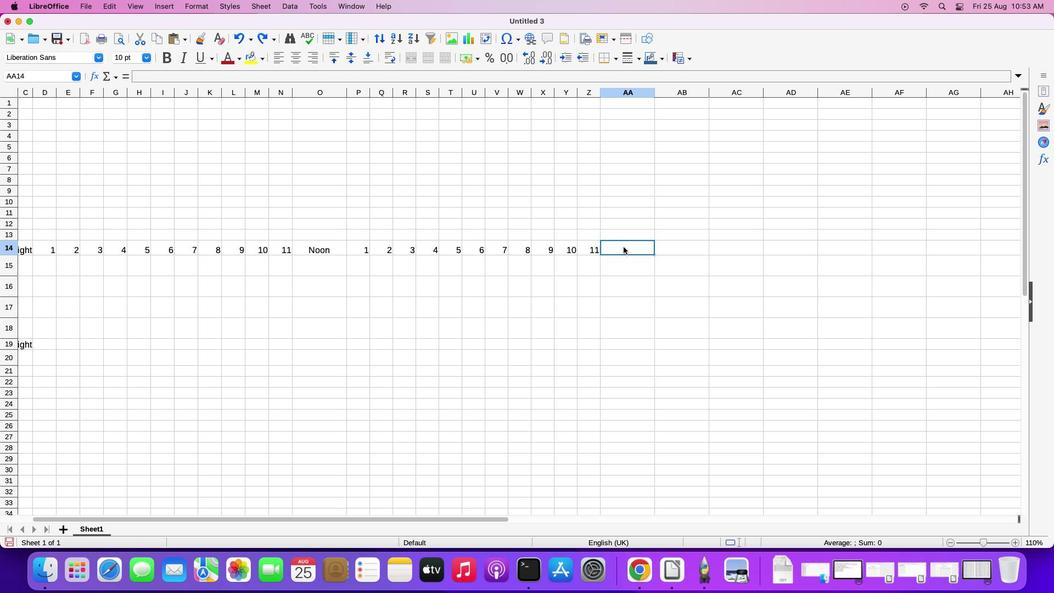 
Action: Mouse moved to (623, 246)
Screenshot: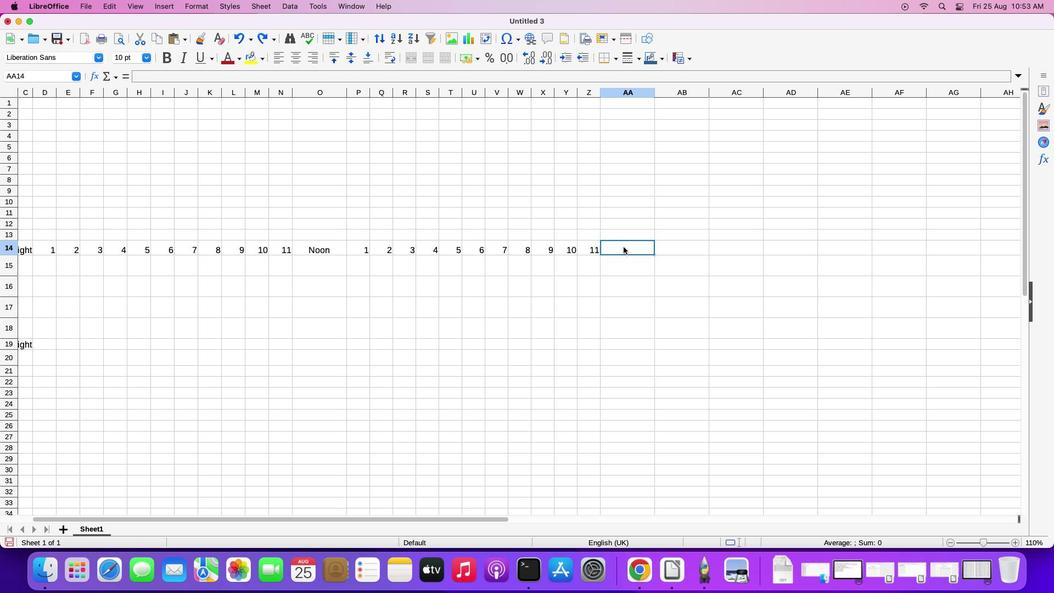 
Action: Key pressed '1''2'
Screenshot: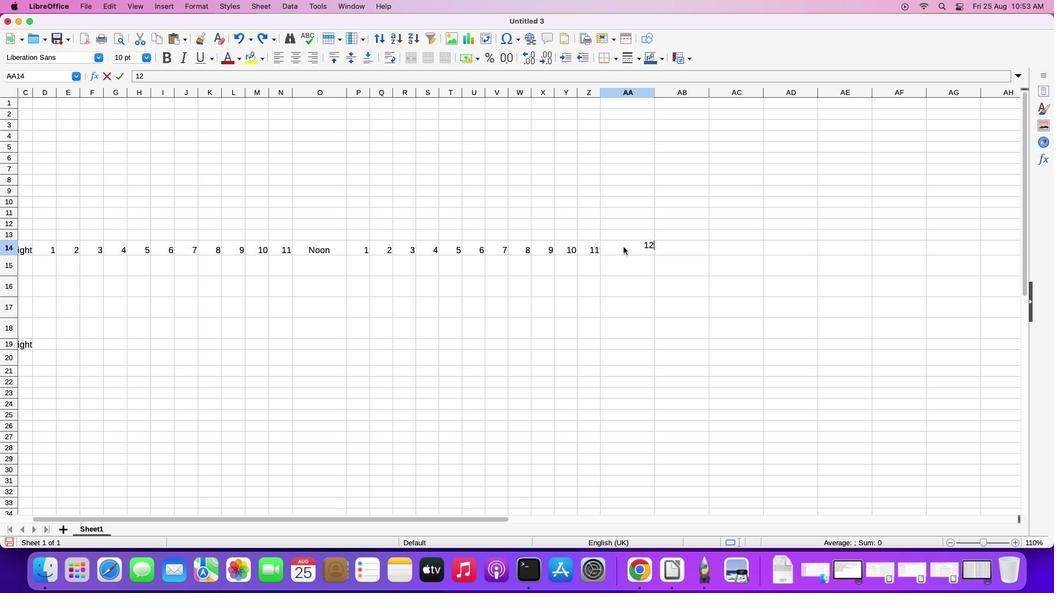 
Action: Mouse moved to (591, 89)
Screenshot: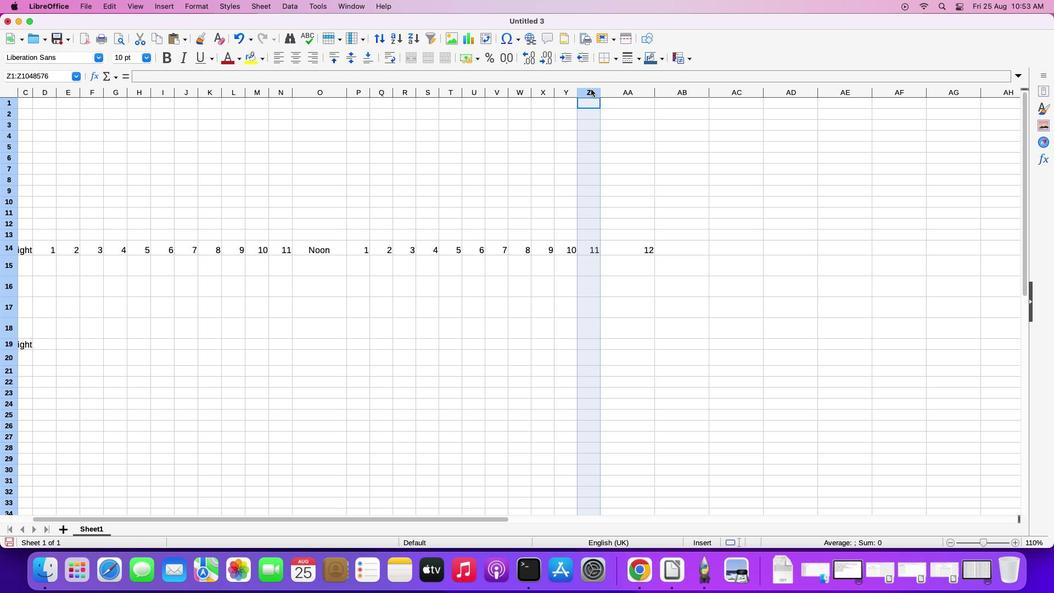
Action: Mouse pressed left at (591, 89)
Screenshot: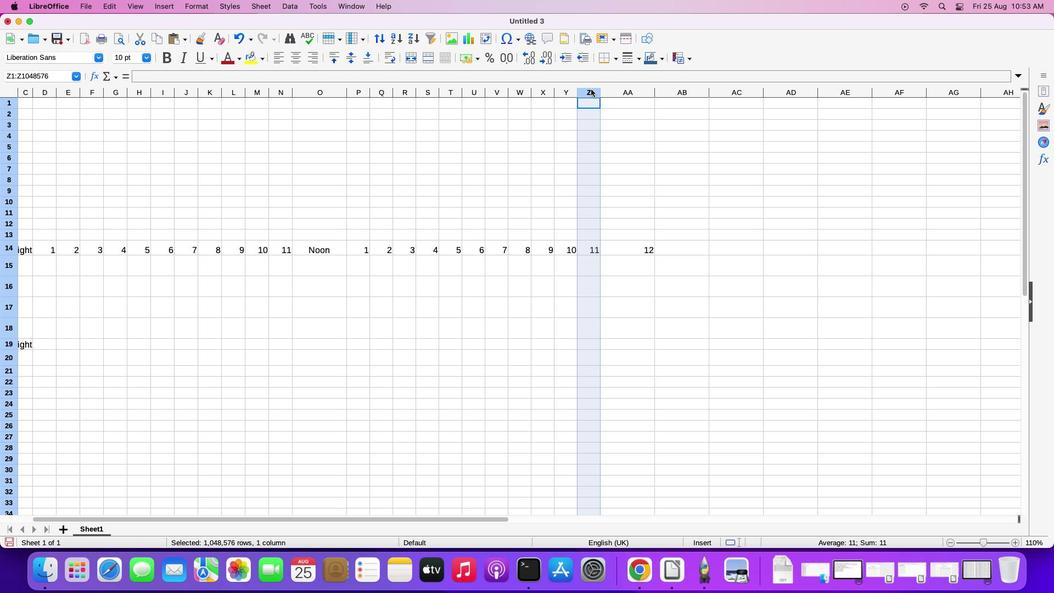 
Action: Mouse moved to (591, 89)
Screenshot: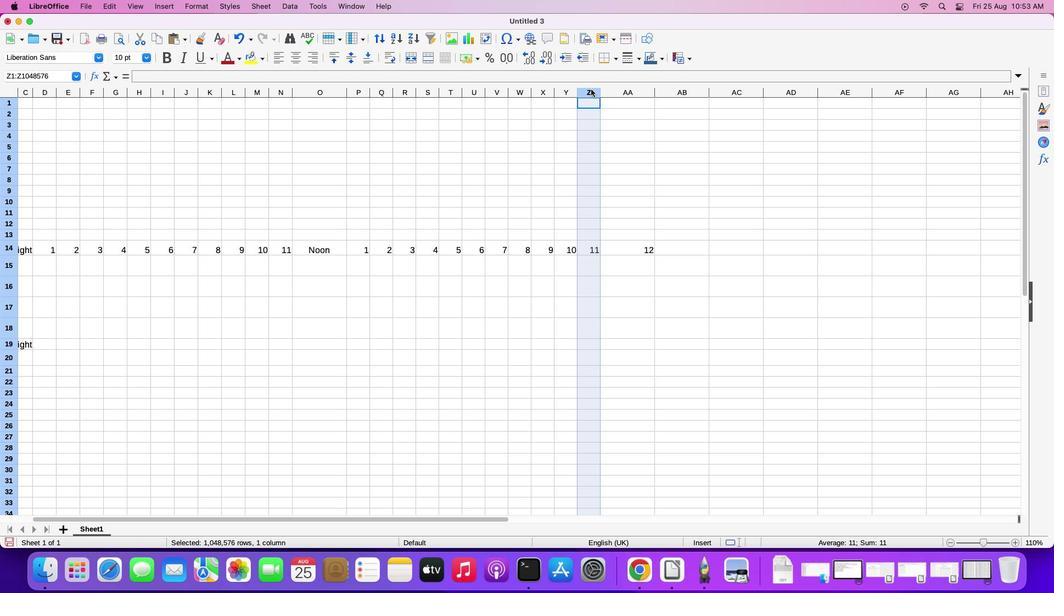 
Action: Key pressed Key.shiftKey.right
Screenshot: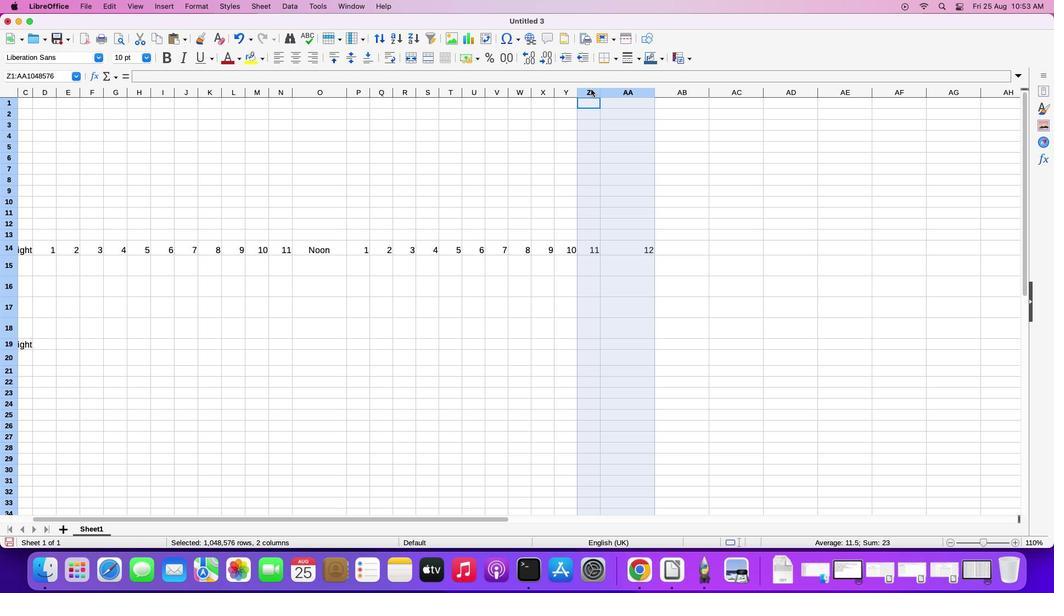 
Action: Mouse moved to (656, 90)
Screenshot: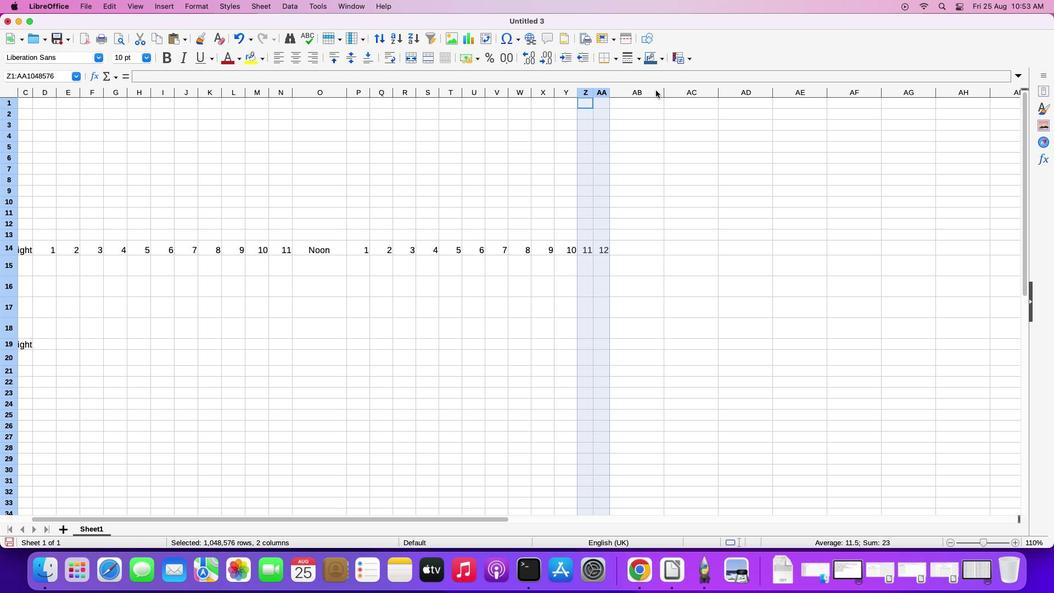 
Action: Mouse pressed left at (656, 90)
Screenshot: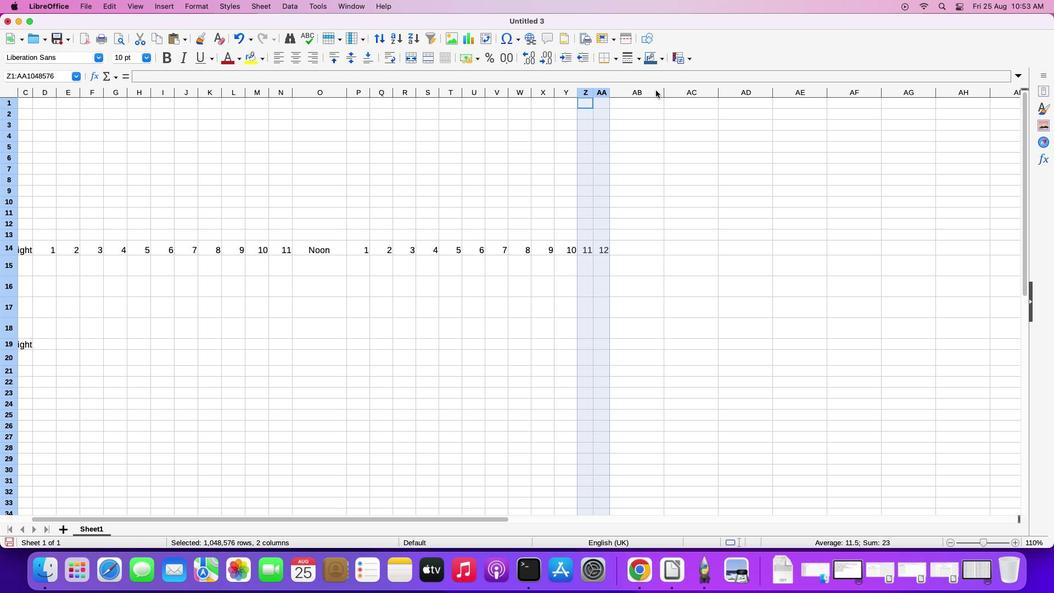 
Action: Mouse moved to (656, 90)
Screenshot: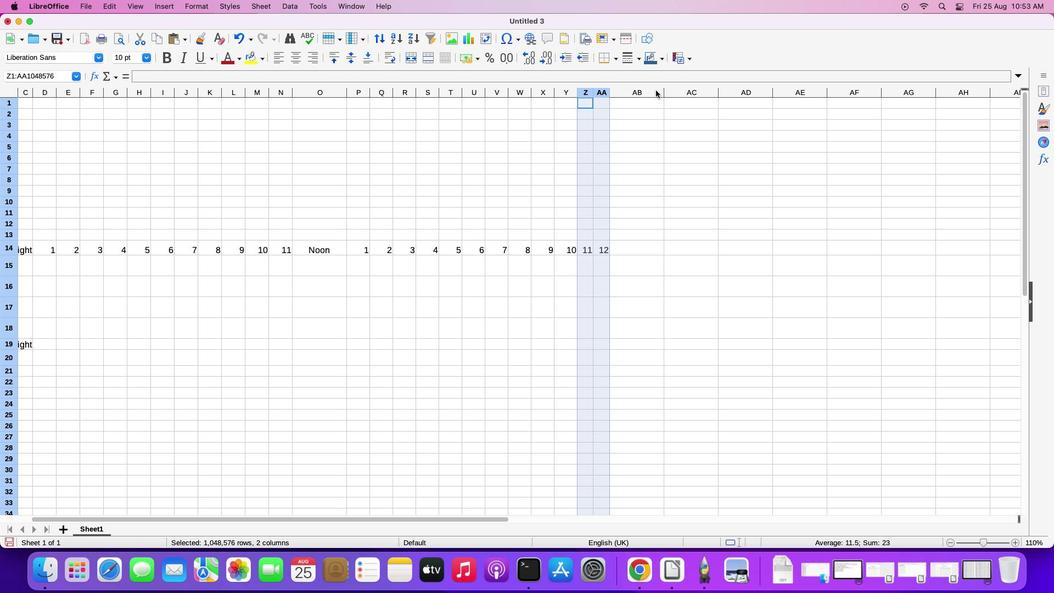 
Action: Mouse pressed left at (656, 90)
Screenshot: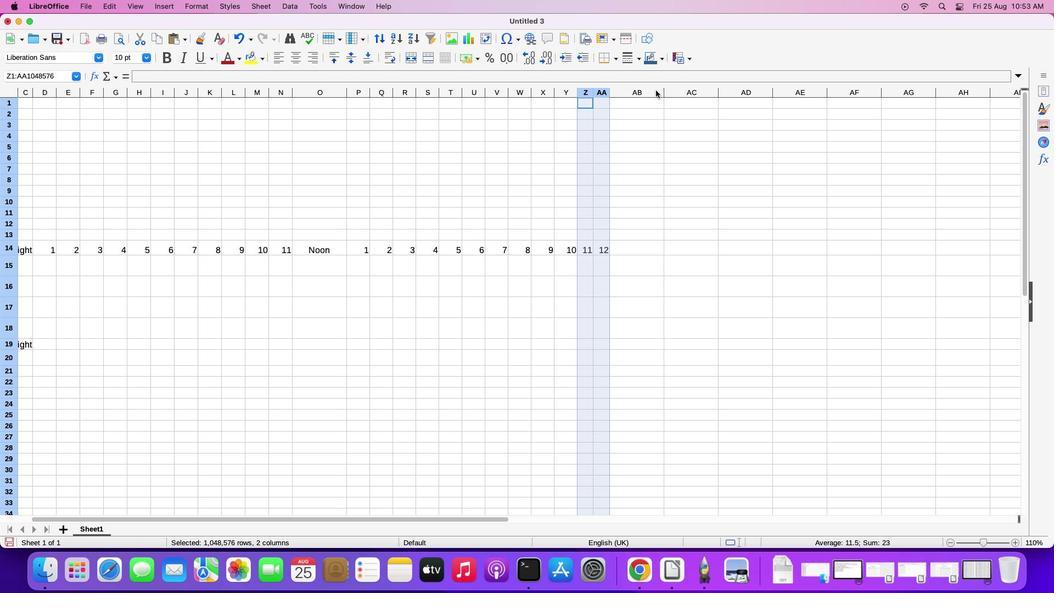 
Action: Mouse moved to (616, 243)
Screenshot: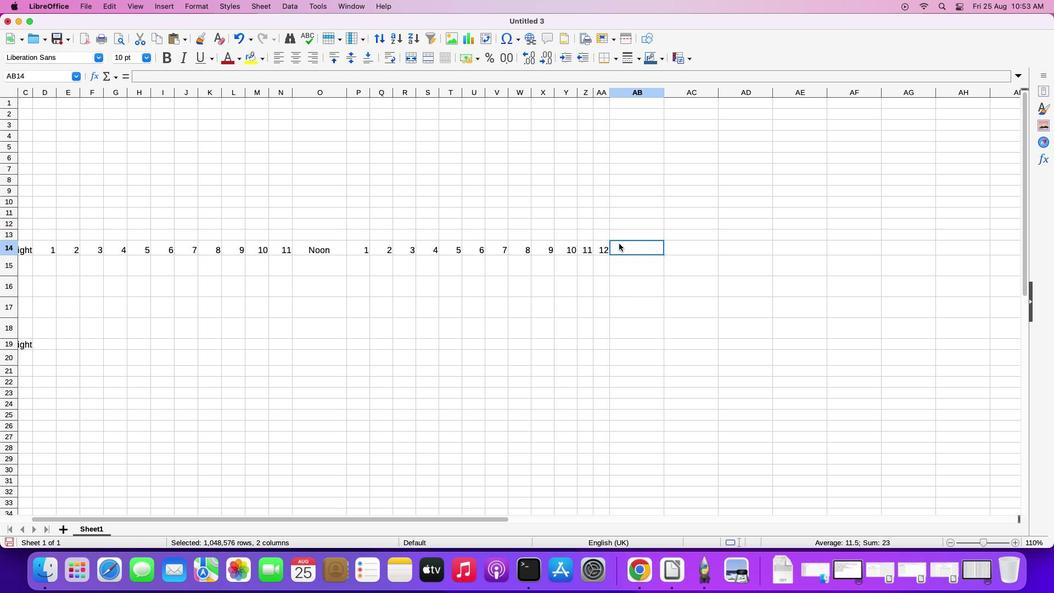 
Action: Mouse pressed left at (616, 243)
Screenshot: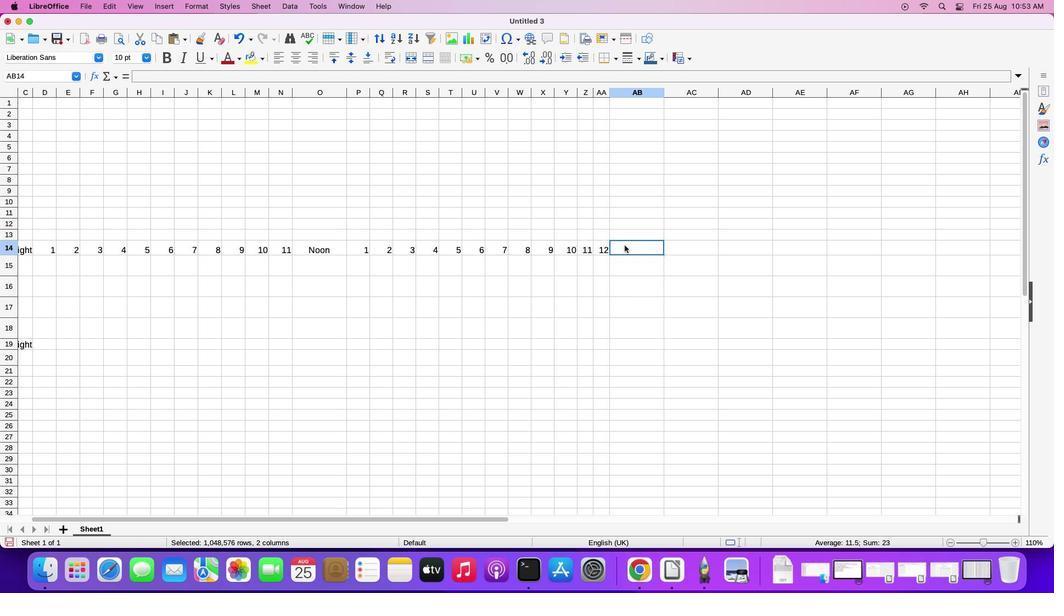
Action: Mouse moved to (585, 92)
Screenshot: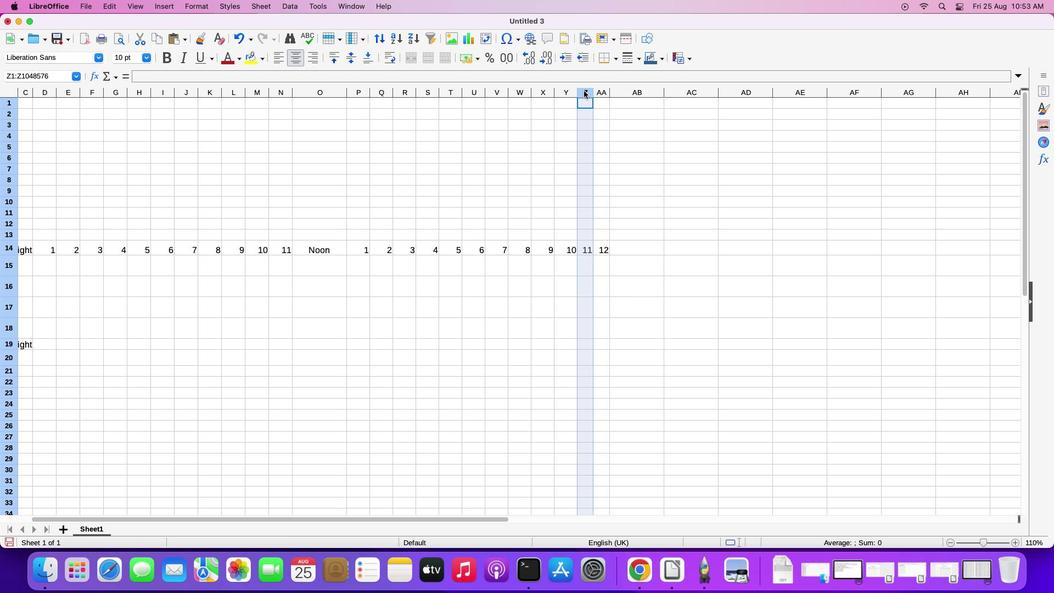 
Action: Mouse pressed left at (585, 92)
Screenshot: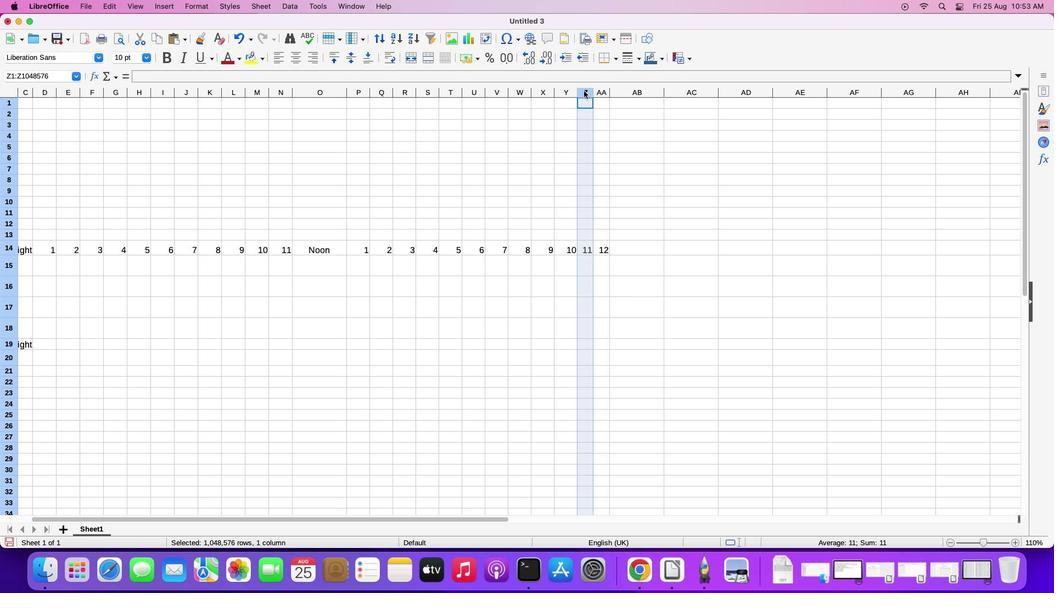 
Action: Mouse moved to (584, 91)
Screenshot: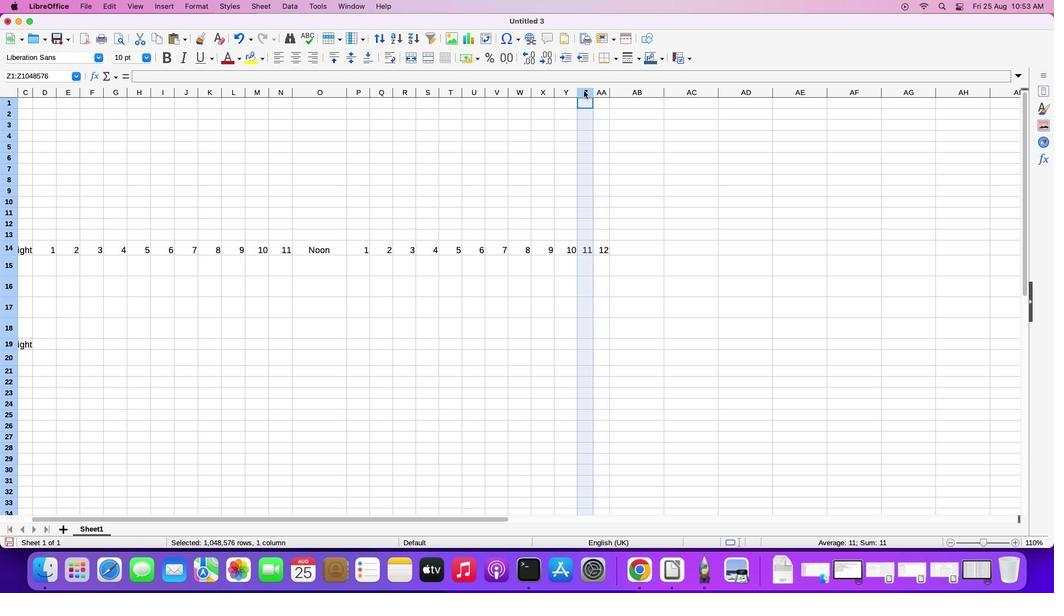 
Action: Key pressed Key.shiftKey.right
Screenshot: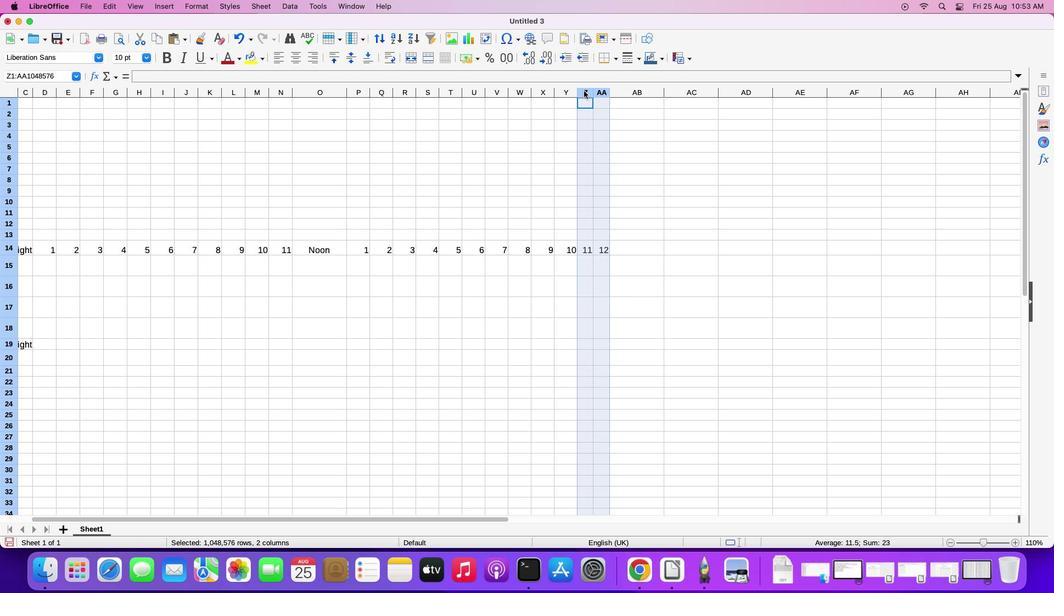 
Action: Mouse moved to (610, 90)
Screenshot: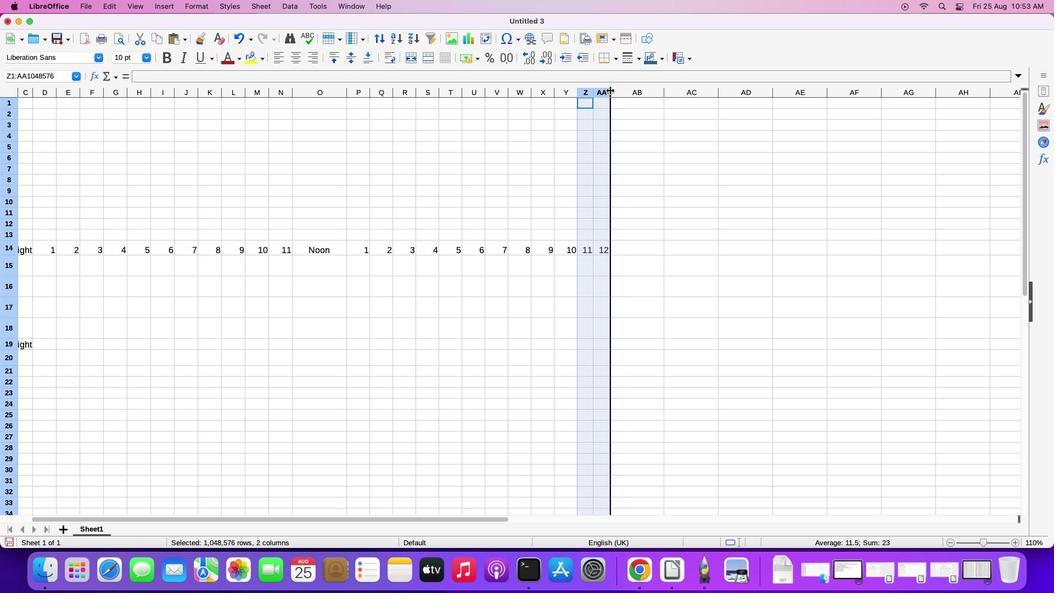 
Action: Mouse pressed left at (610, 90)
Screenshot: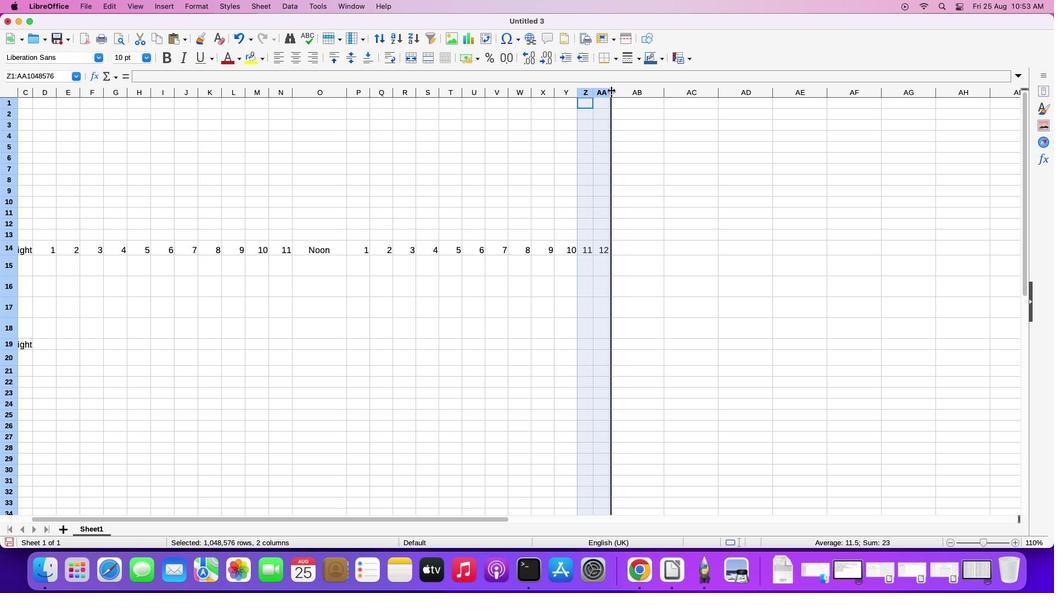 
Action: Mouse moved to (638, 249)
Screenshot: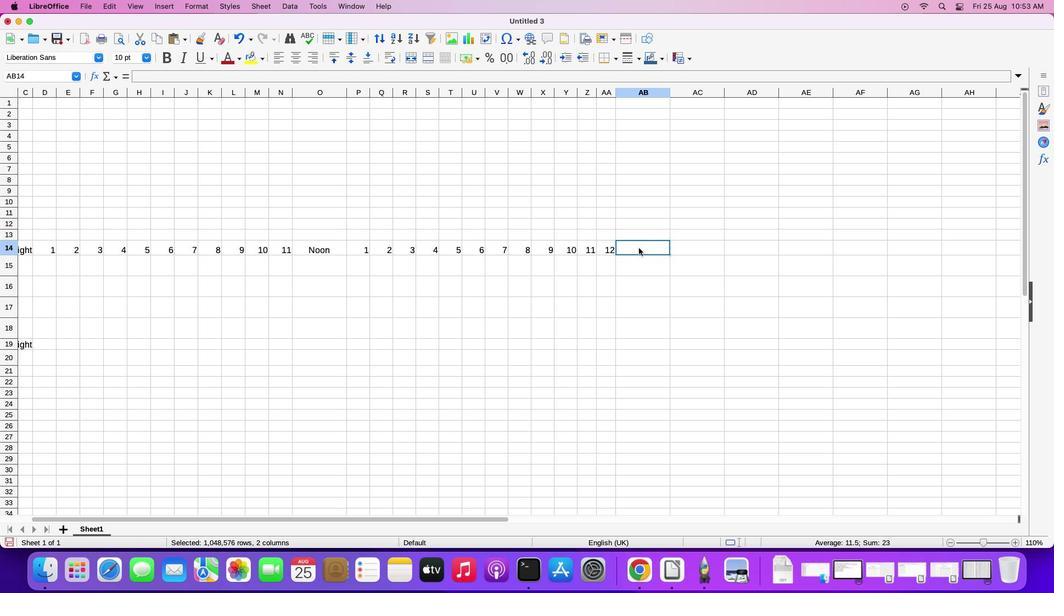
Action: Mouse pressed left at (638, 249)
Screenshot: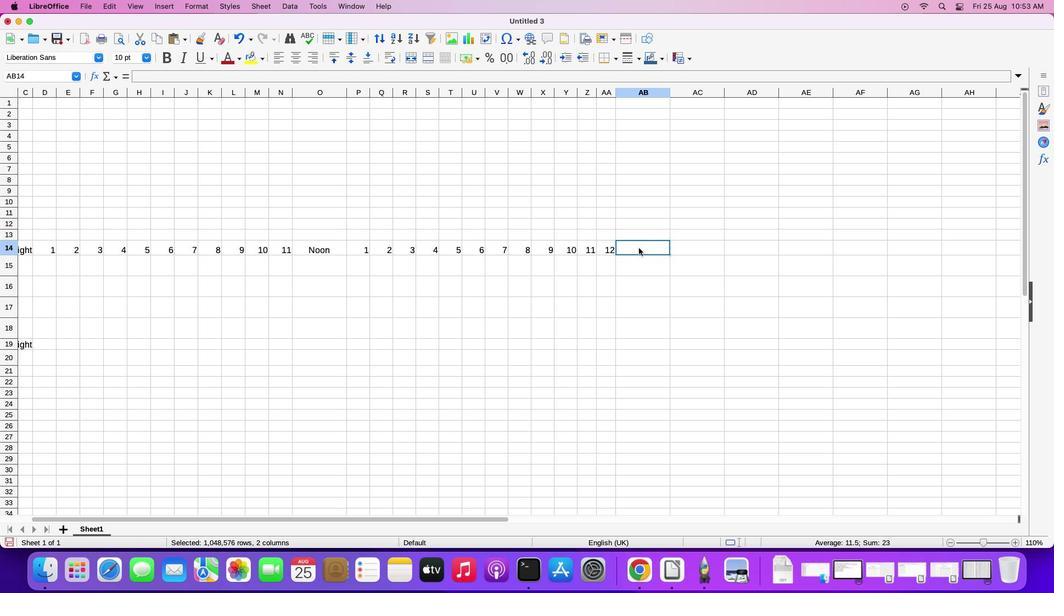 
Action: Mouse moved to (245, 519)
Screenshot: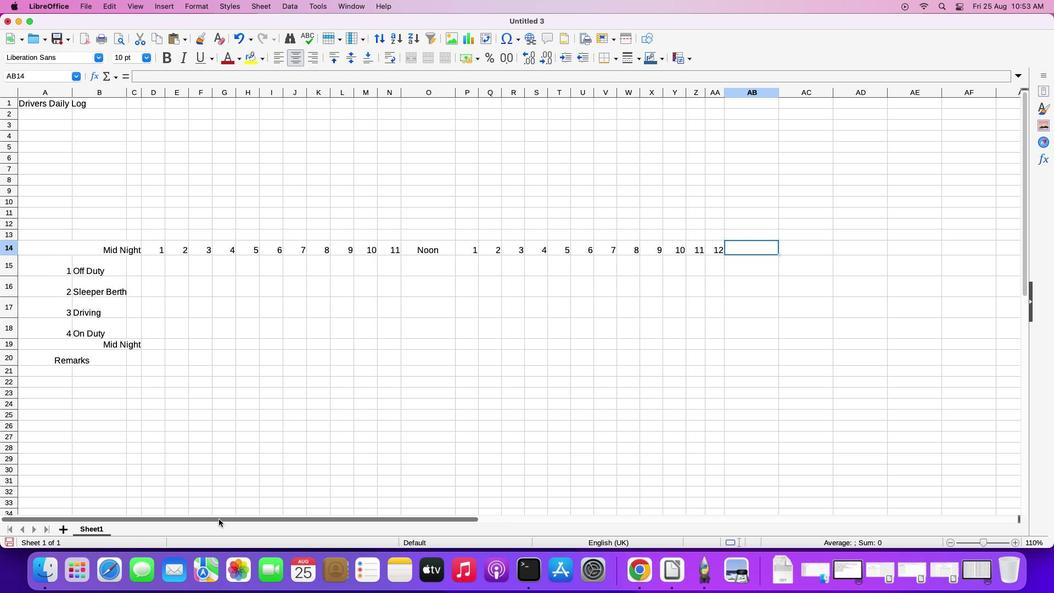 
Action: Mouse pressed left at (245, 519)
Screenshot: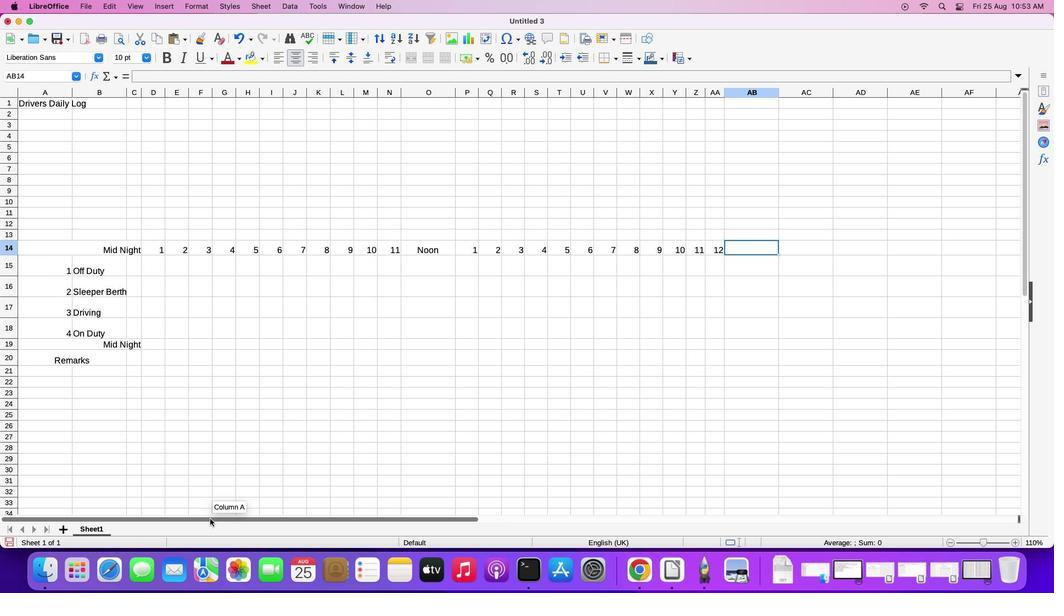 
Action: Mouse moved to (751, 268)
Screenshot: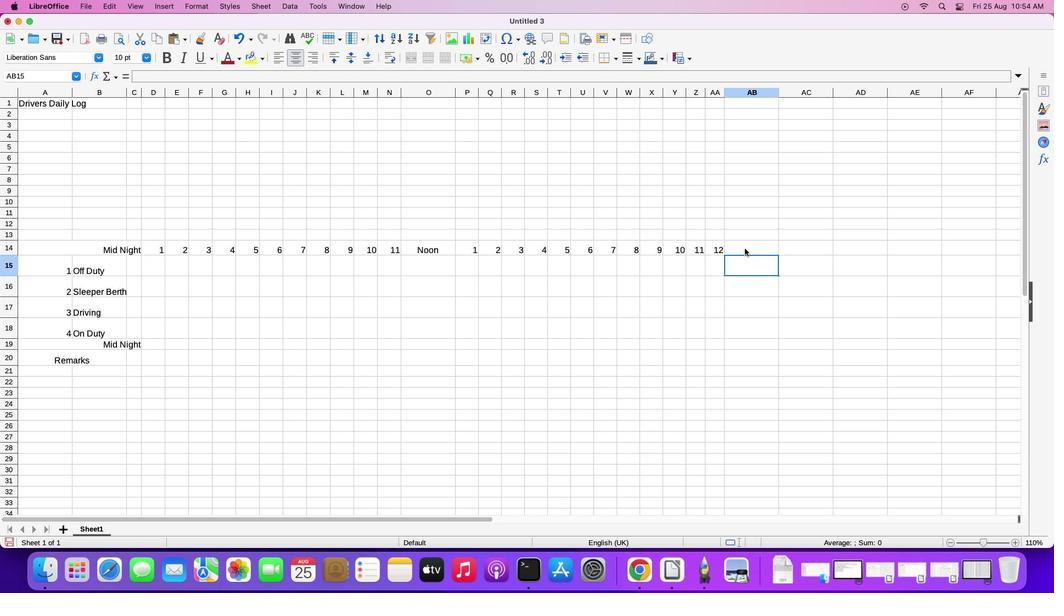 
Action: Mouse pressed left at (751, 268)
Screenshot: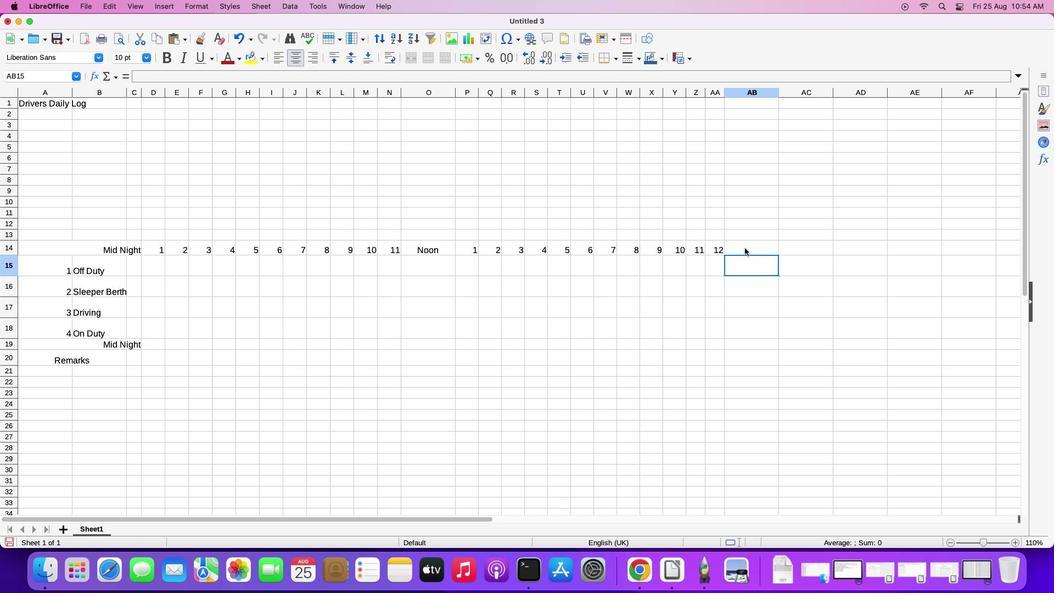 
Action: Mouse moved to (745, 246)
Screenshot: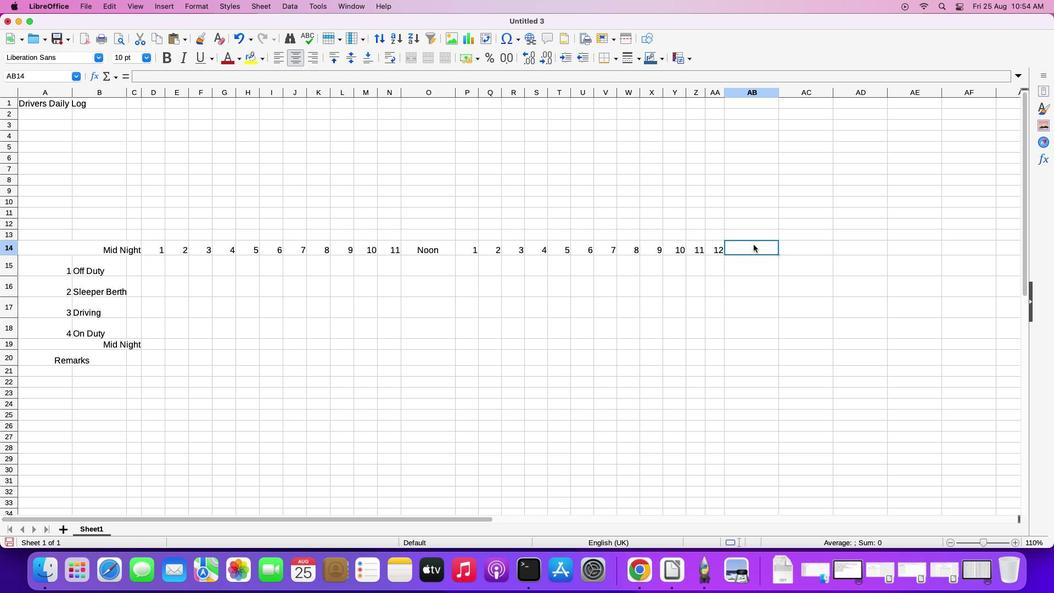 
Action: Mouse pressed left at (745, 246)
Screenshot: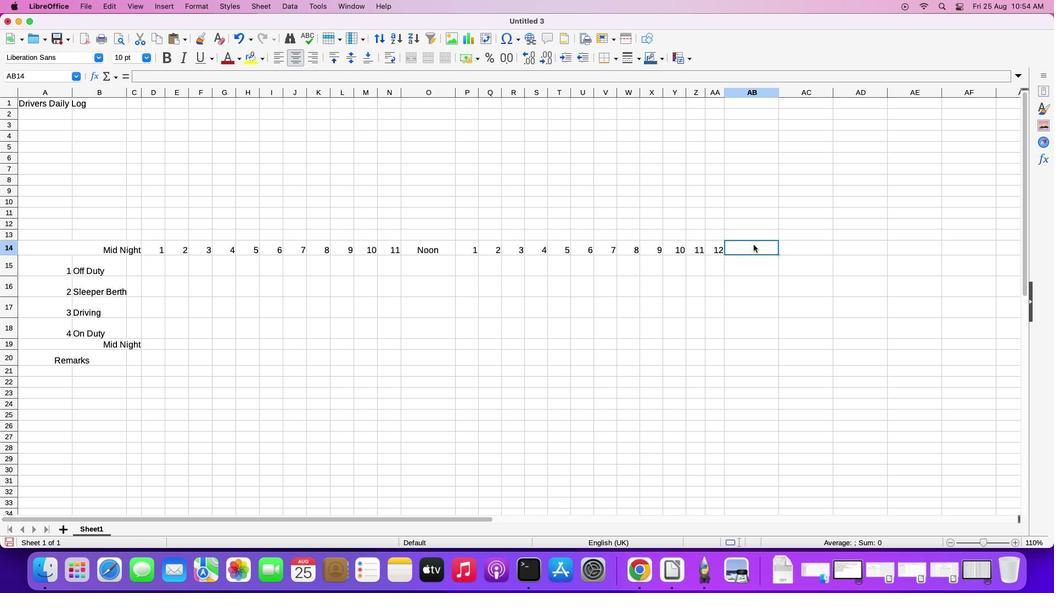 
Action: Mouse moved to (751, 245)
Screenshot: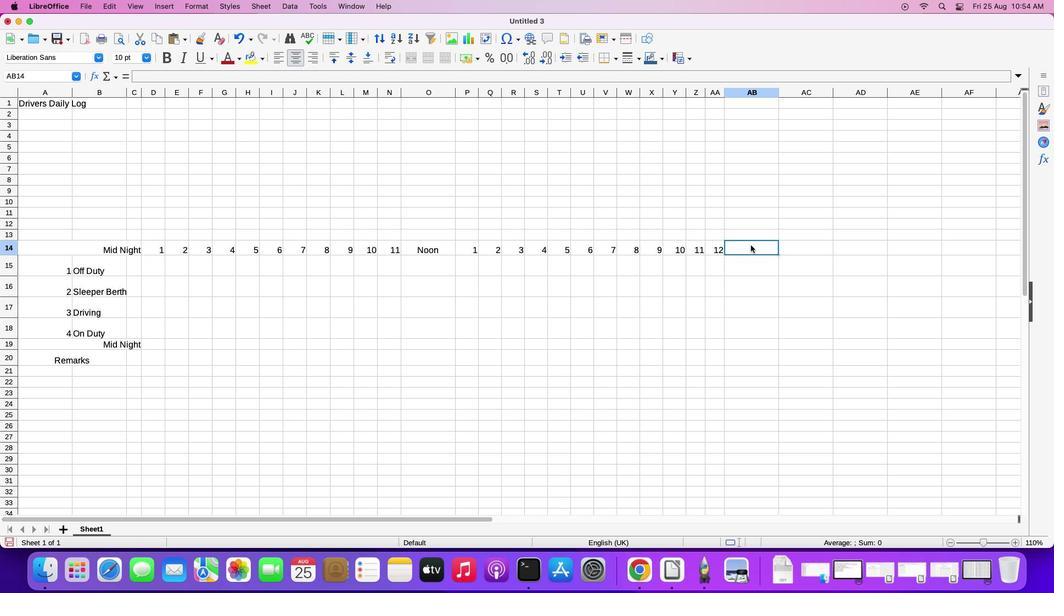 
Action: Key pressed Key.shiftKey.right
Screenshot: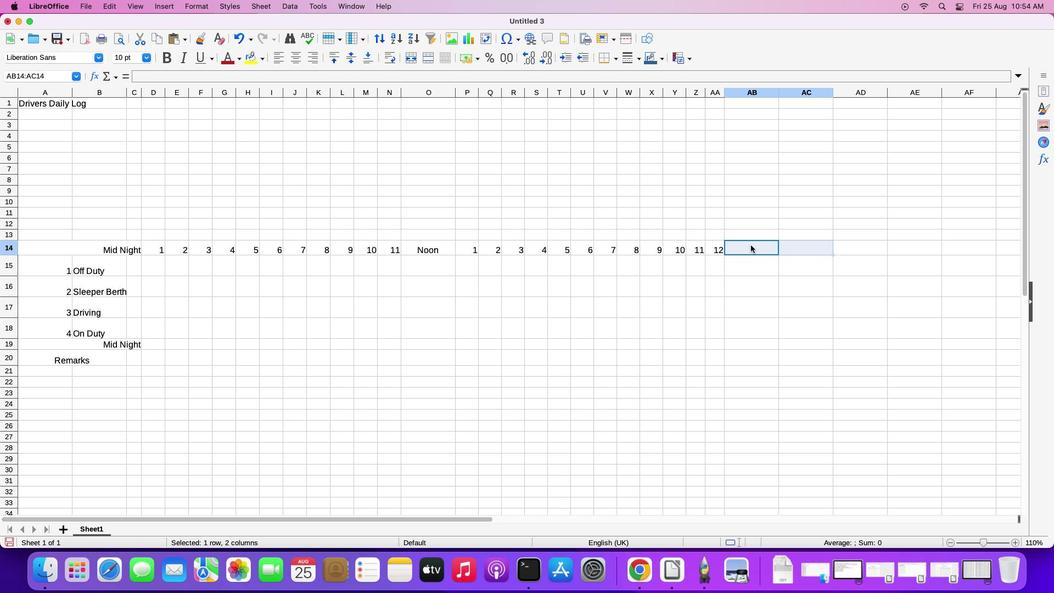
Action: Mouse moved to (425, 56)
Screenshot: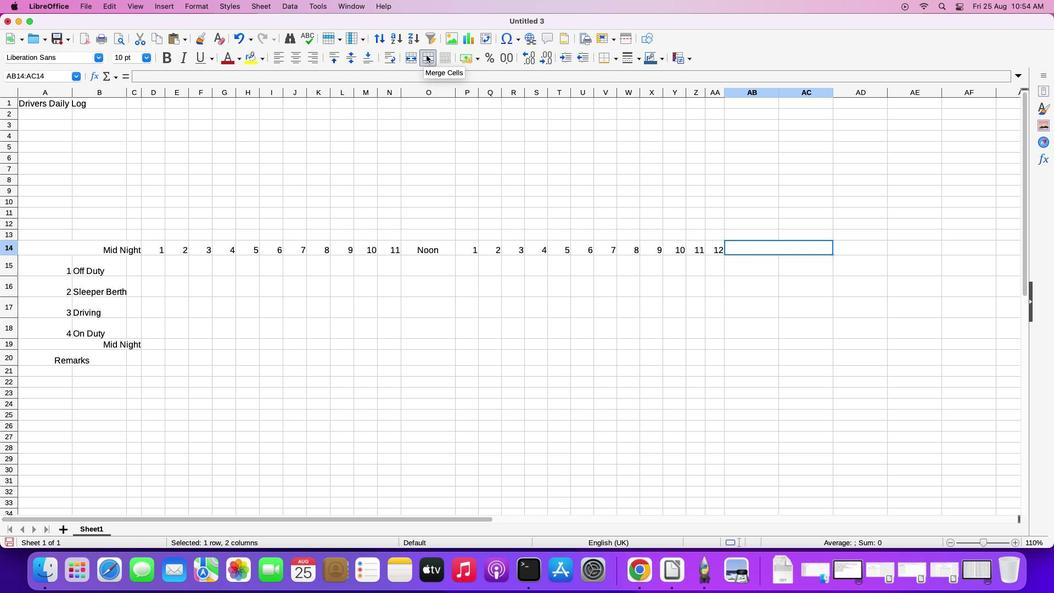 
Action: Mouse pressed left at (425, 56)
Screenshot: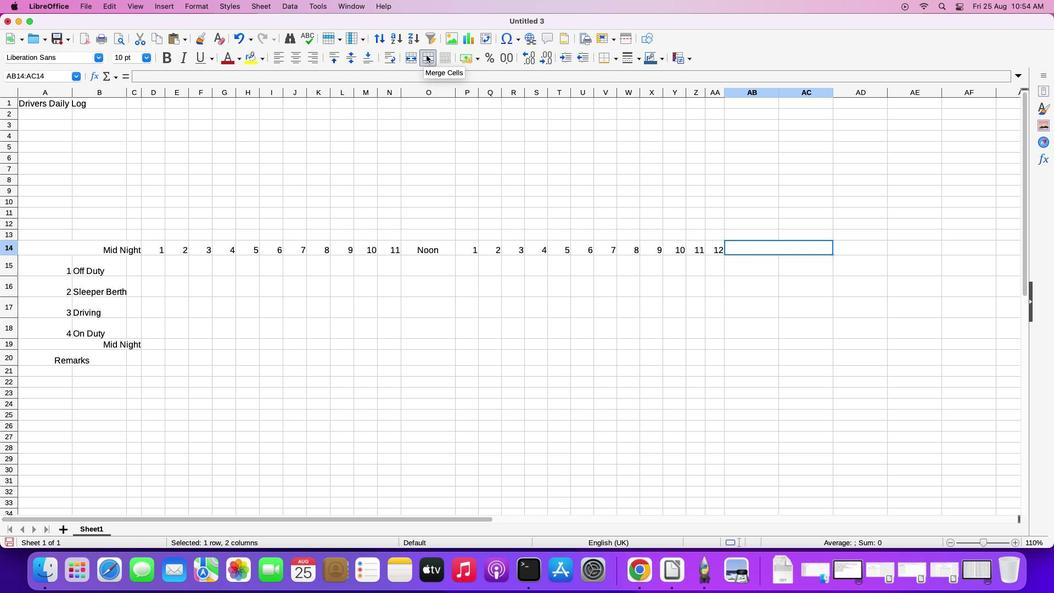 
Action: Mouse moved to (426, 54)
Screenshot: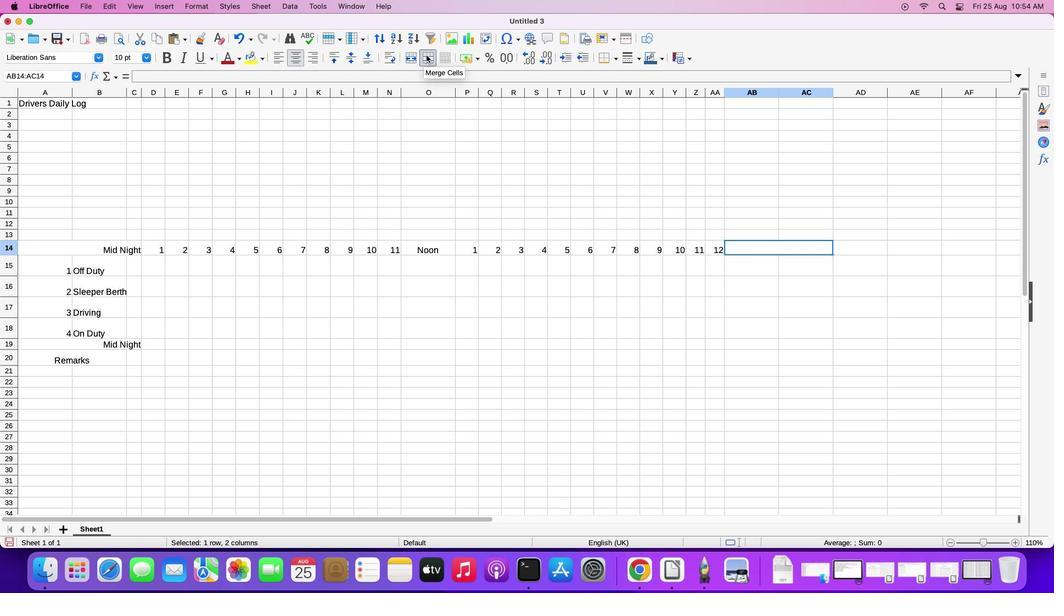 
Action: Key pressed Key.shift'T''o''t''a''l'Key.spaceKey.shift'H''o''u''r''s'Key.enter
Screenshot: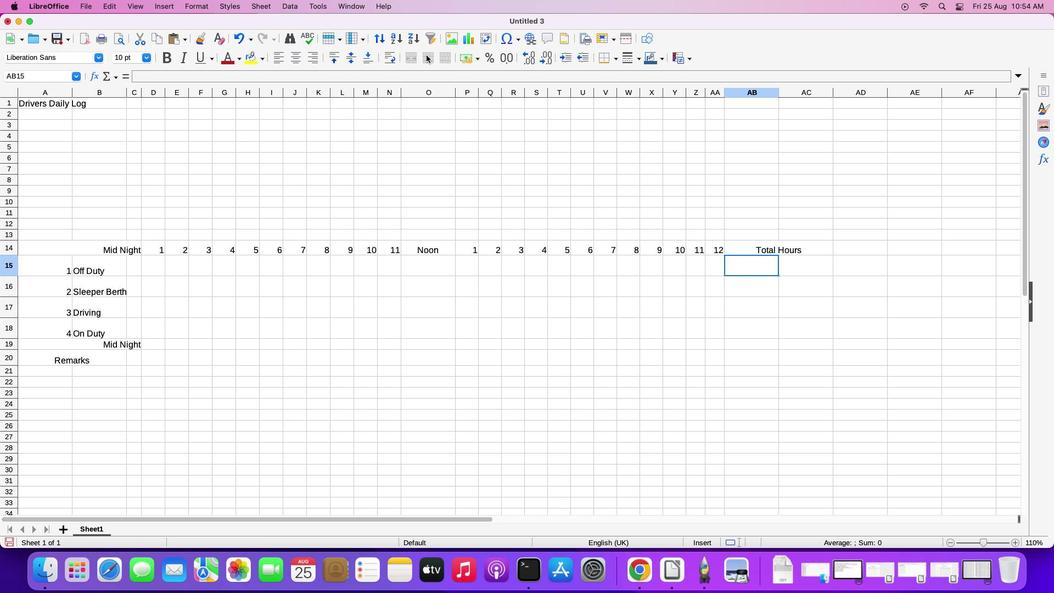 
Action: Mouse moved to (763, 91)
Screenshot: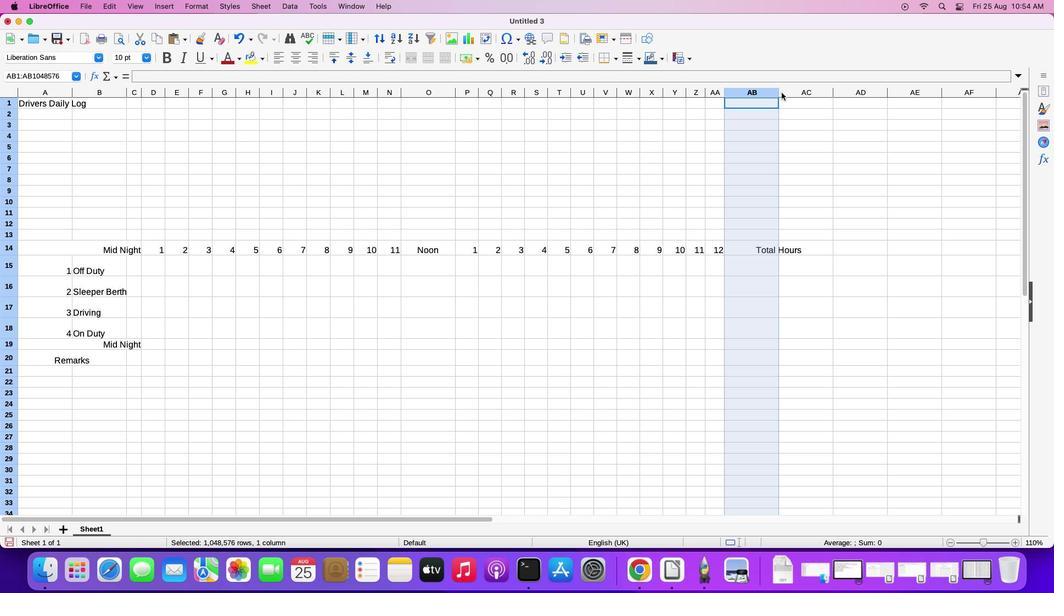 
Action: Mouse pressed left at (763, 91)
Screenshot: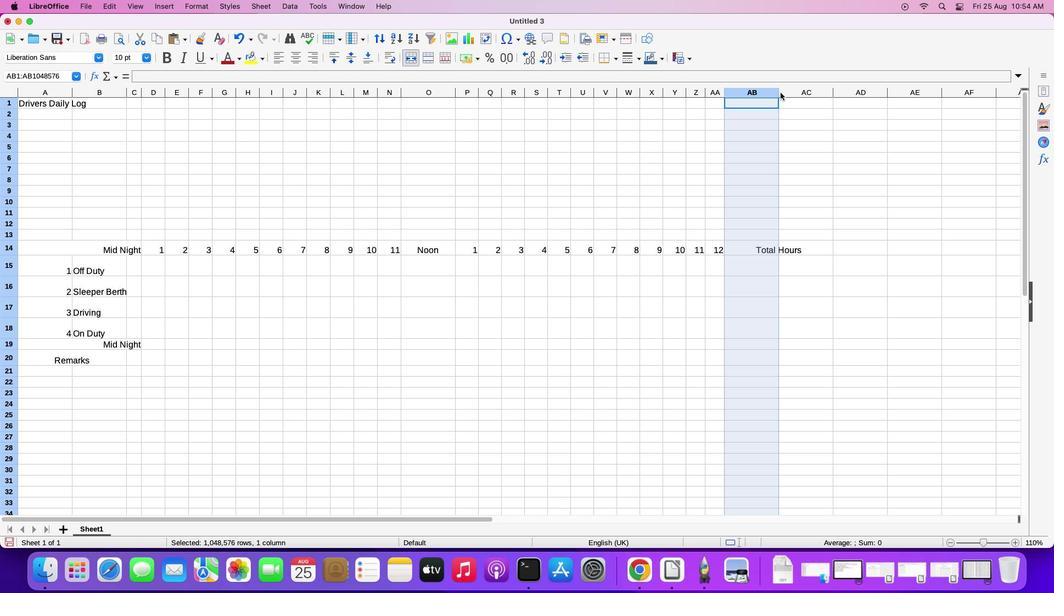 
Action: Mouse moved to (778, 92)
Screenshot: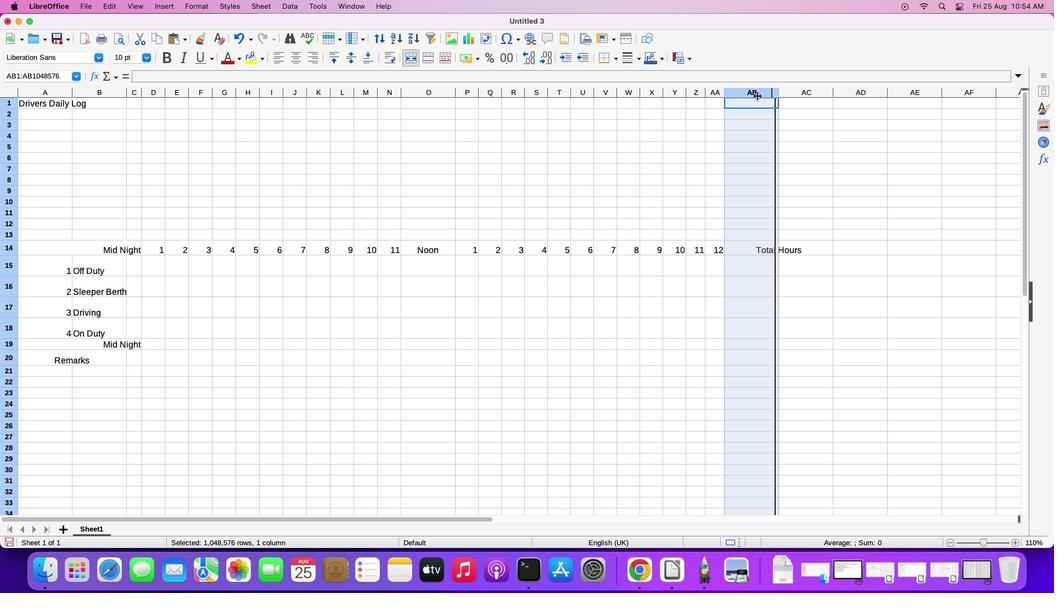
Action: Mouse pressed left at (778, 92)
Screenshot: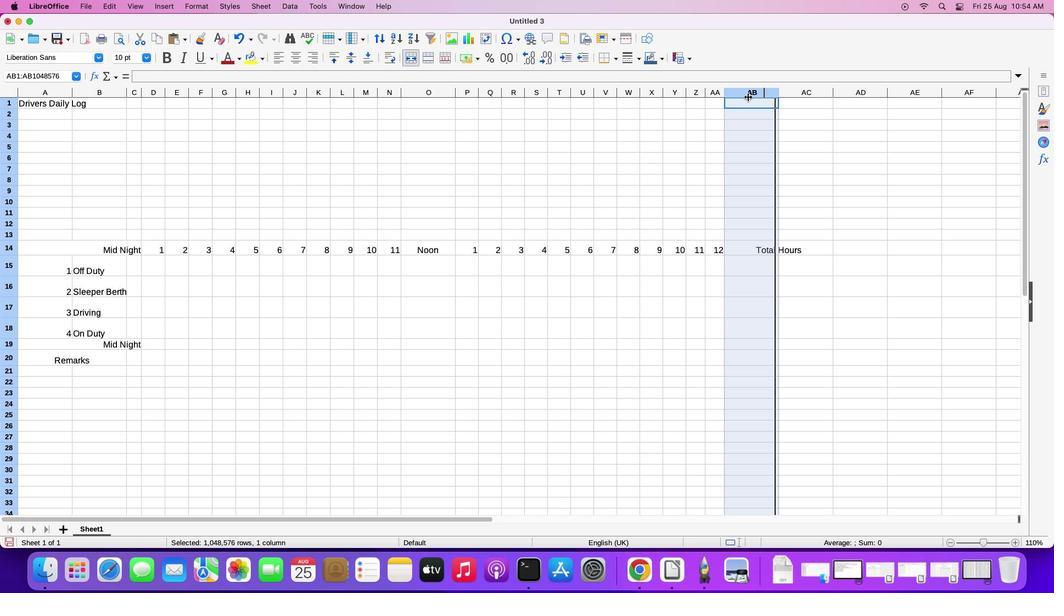 
Action: Mouse moved to (763, 262)
